 Task: Buy 3 Clutch Cables from Cables section under best seller category for shipping address: Charlotte Hill, 3637 Walton Street, Salt Lake City, Utah 84104, Cell Number 8014200980. Pay from credit card ending with 6010, CVV 682
Action: Mouse moved to (28, 82)
Screenshot: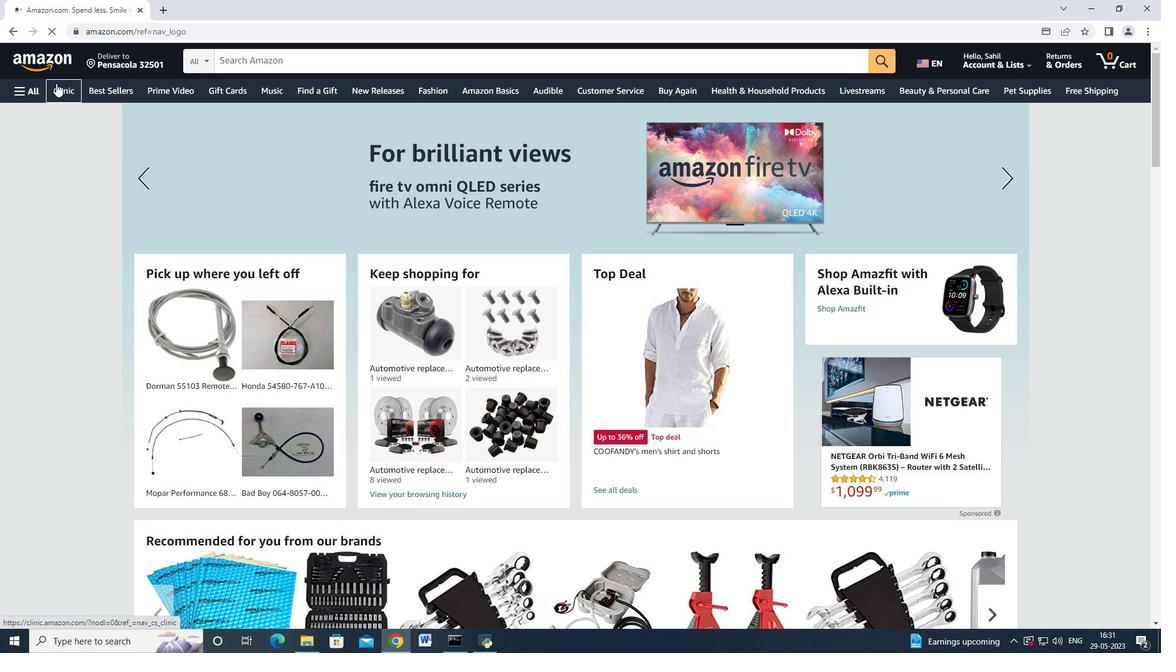 
Action: Mouse pressed left at (28, 82)
Screenshot: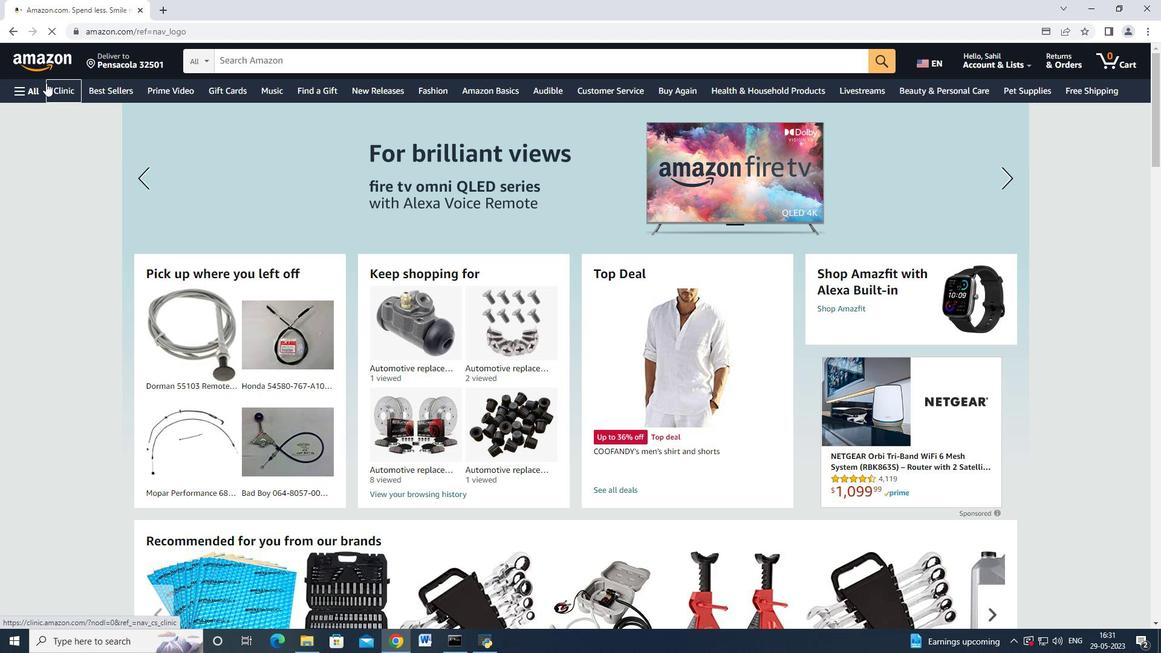 
Action: Mouse moved to (84, 385)
Screenshot: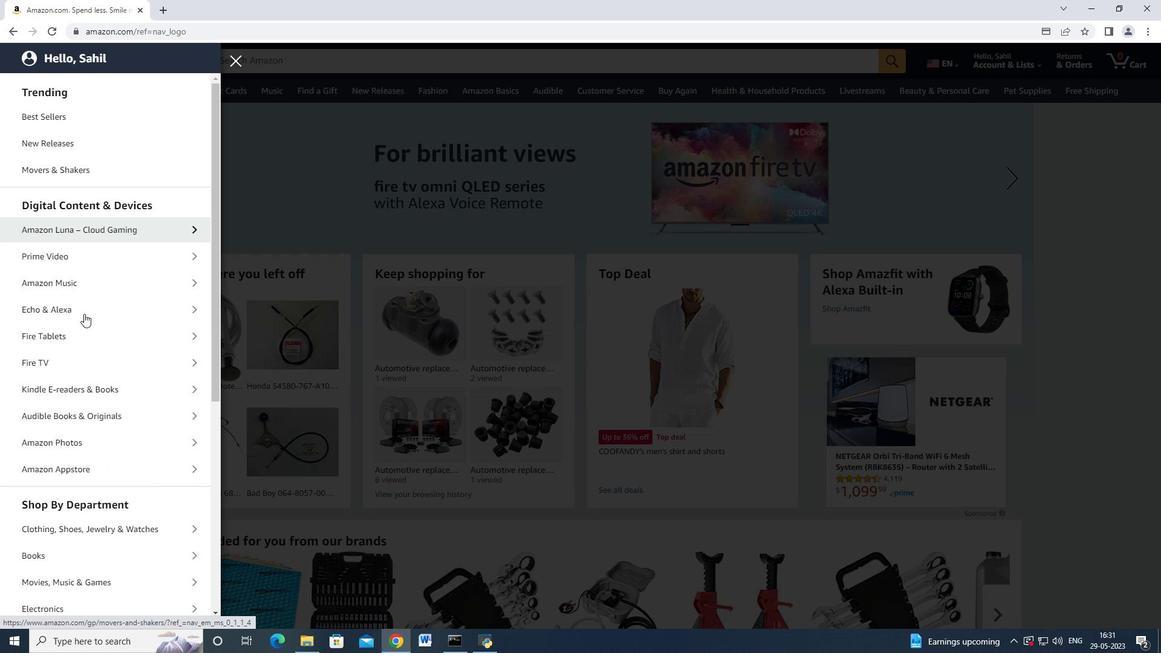 
Action: Mouse scrolled (84, 385) with delta (0, 0)
Screenshot: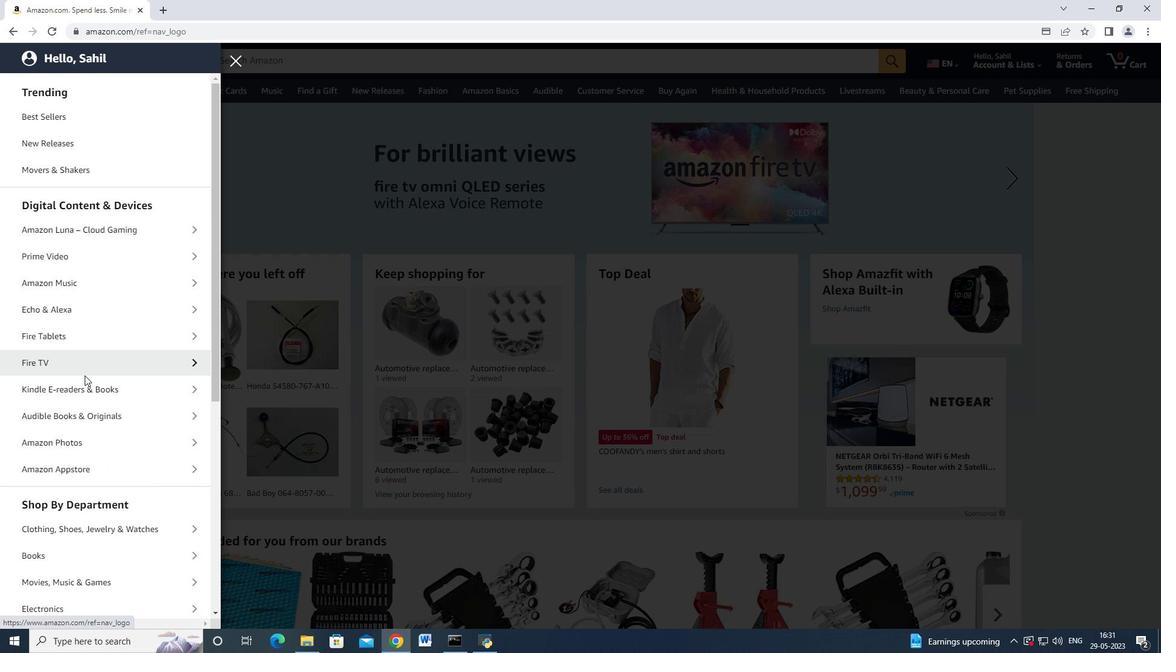 
Action: Mouse scrolled (84, 385) with delta (0, 0)
Screenshot: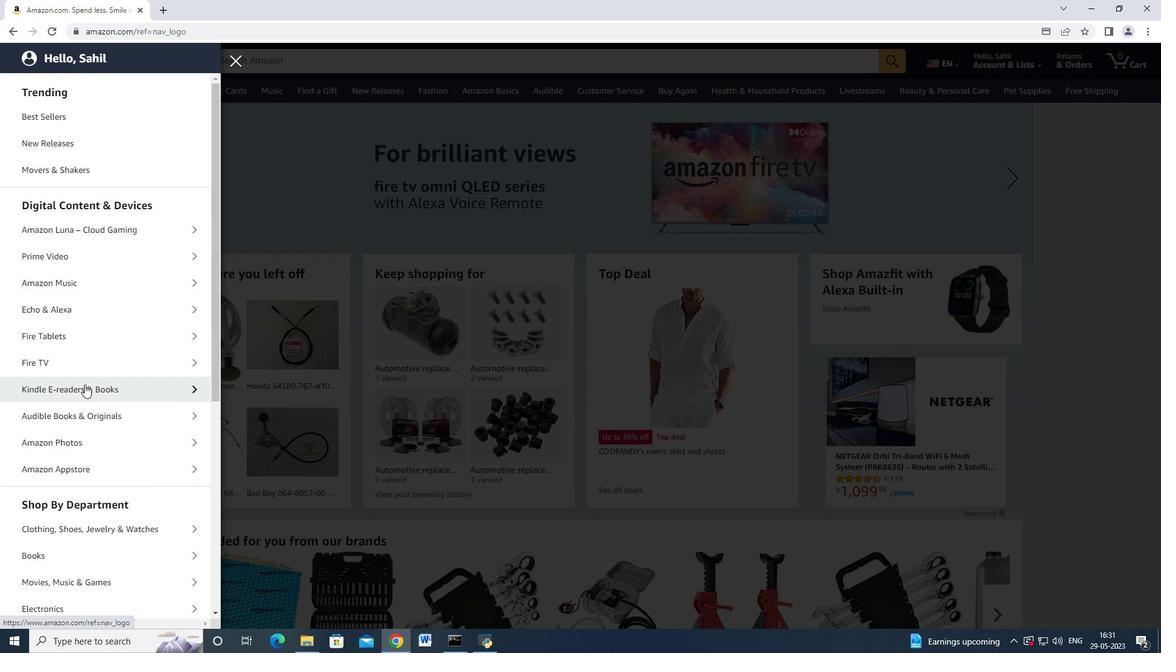 
Action: Mouse scrolled (84, 385) with delta (0, 0)
Screenshot: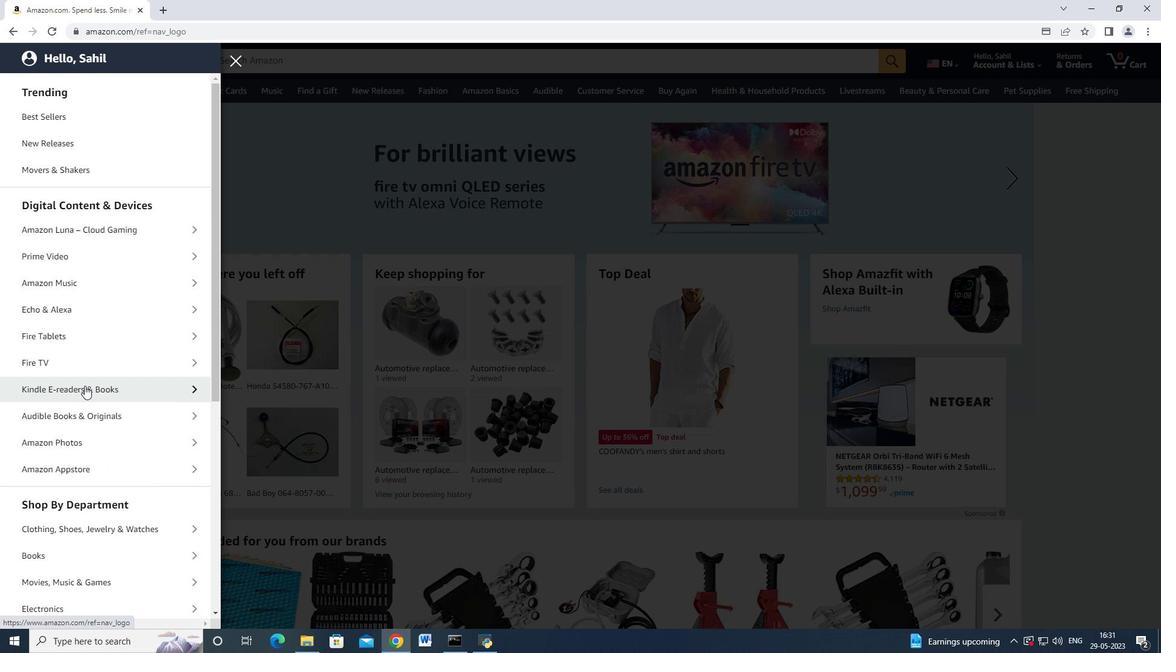 
Action: Mouse moved to (116, 303)
Screenshot: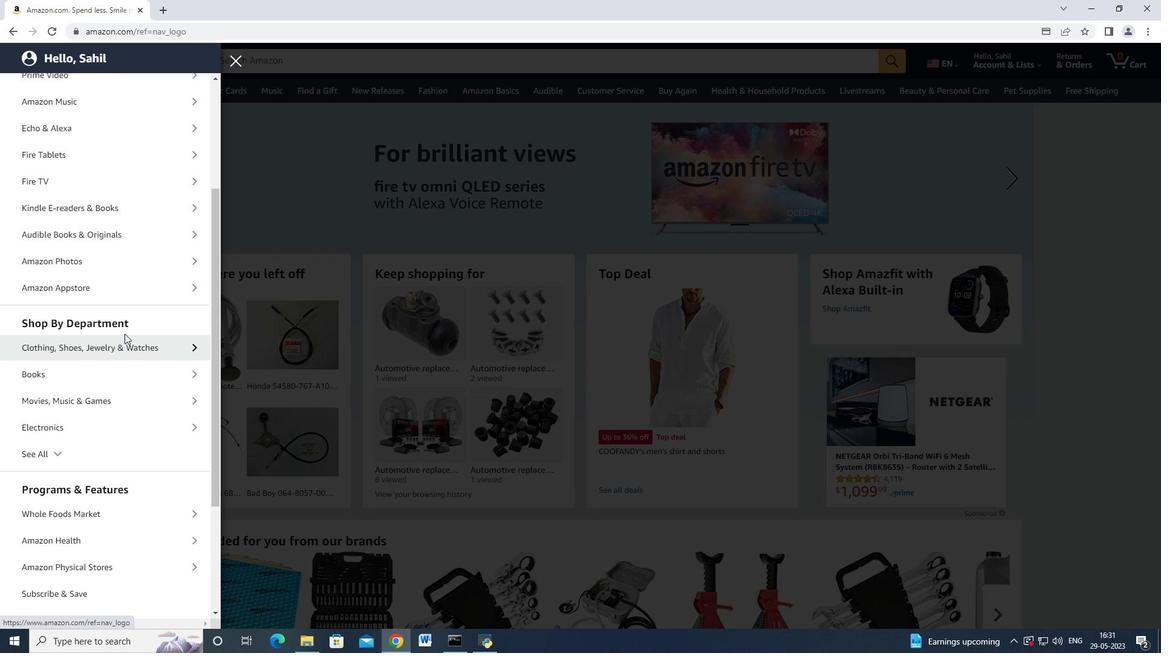 
Action: Mouse scrolled (116, 303) with delta (0, 0)
Screenshot: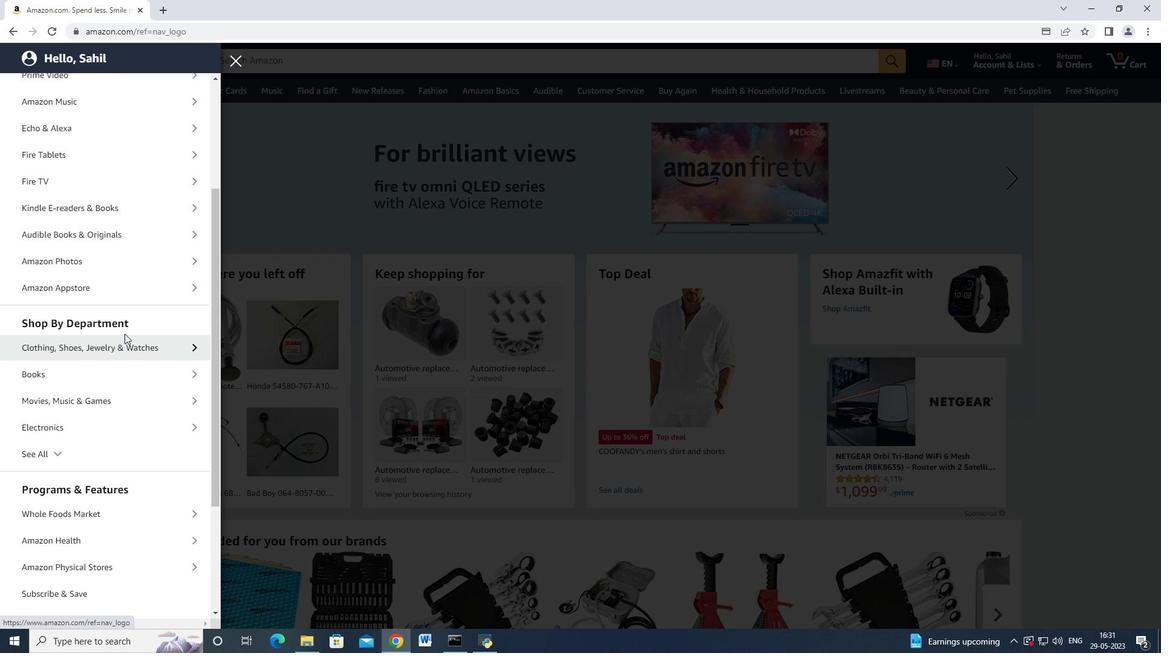 
Action: Mouse scrolled (116, 303) with delta (0, 0)
Screenshot: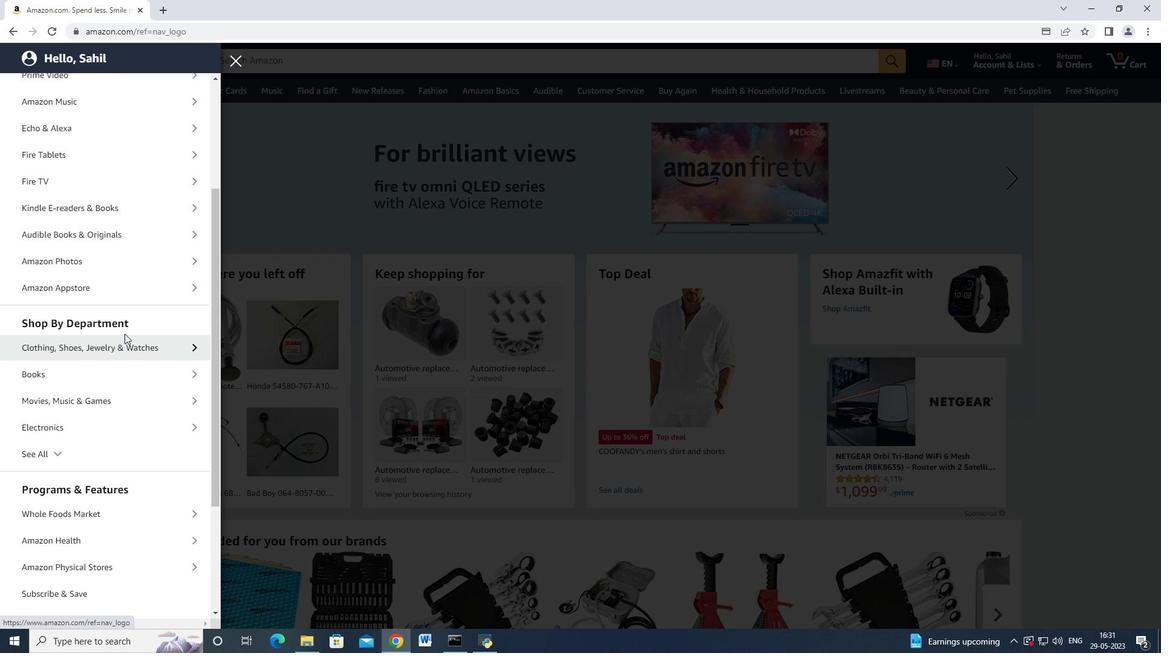 
Action: Mouse moved to (116, 293)
Screenshot: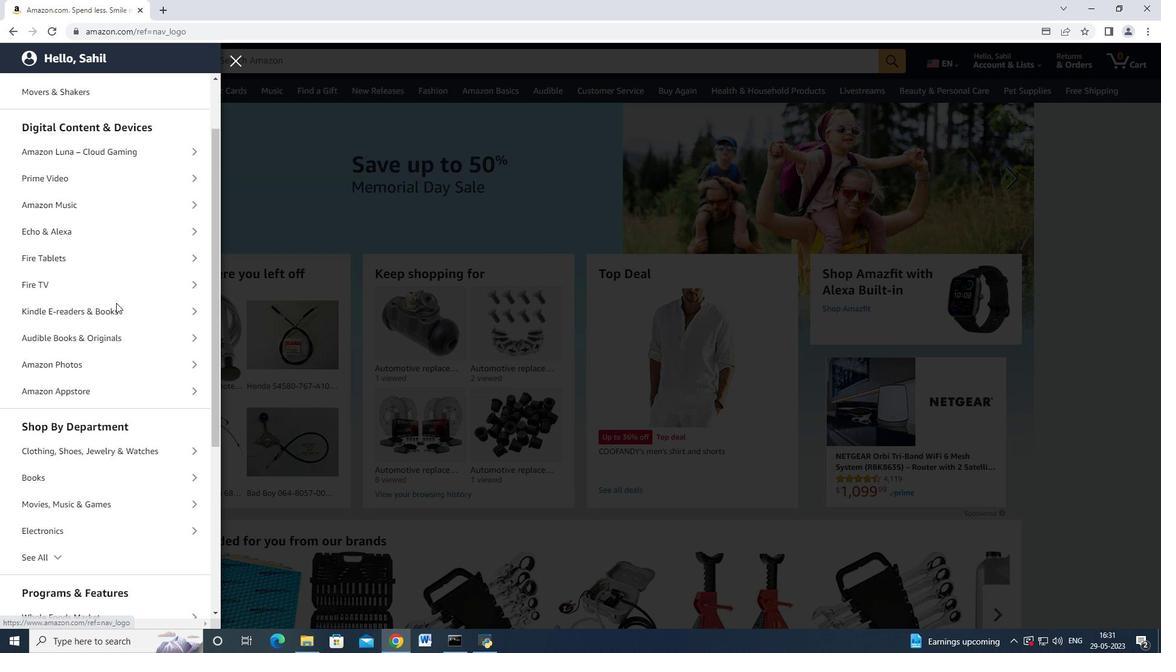 
Action: Mouse scrolled (116, 293) with delta (0, 0)
Screenshot: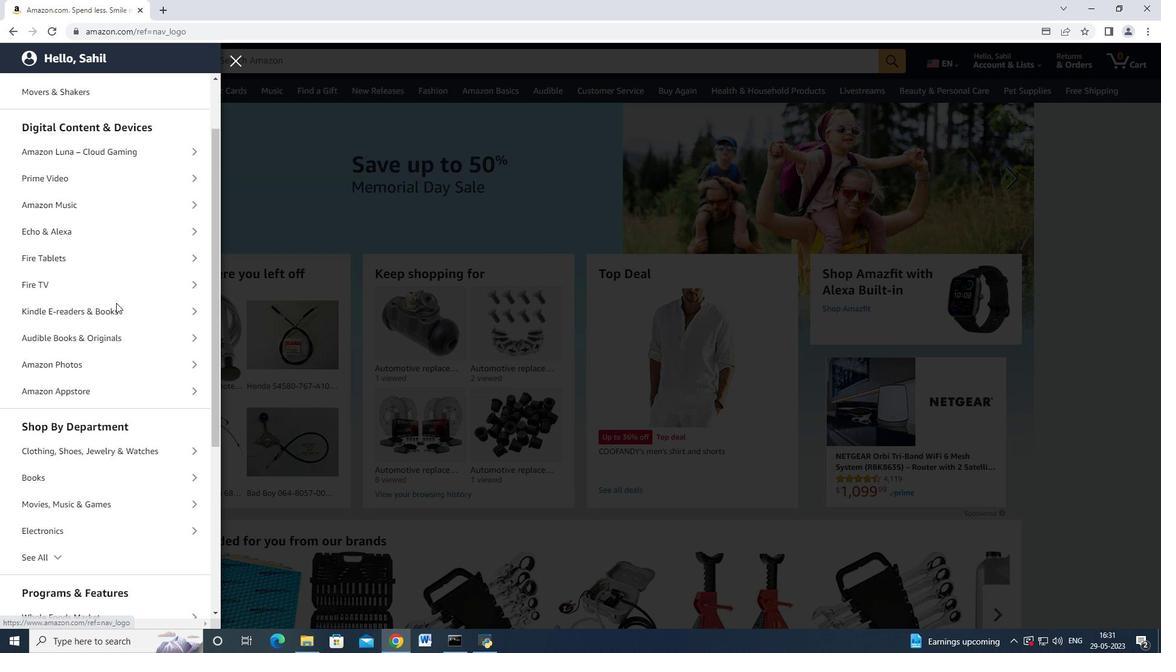 
Action: Mouse moved to (116, 290)
Screenshot: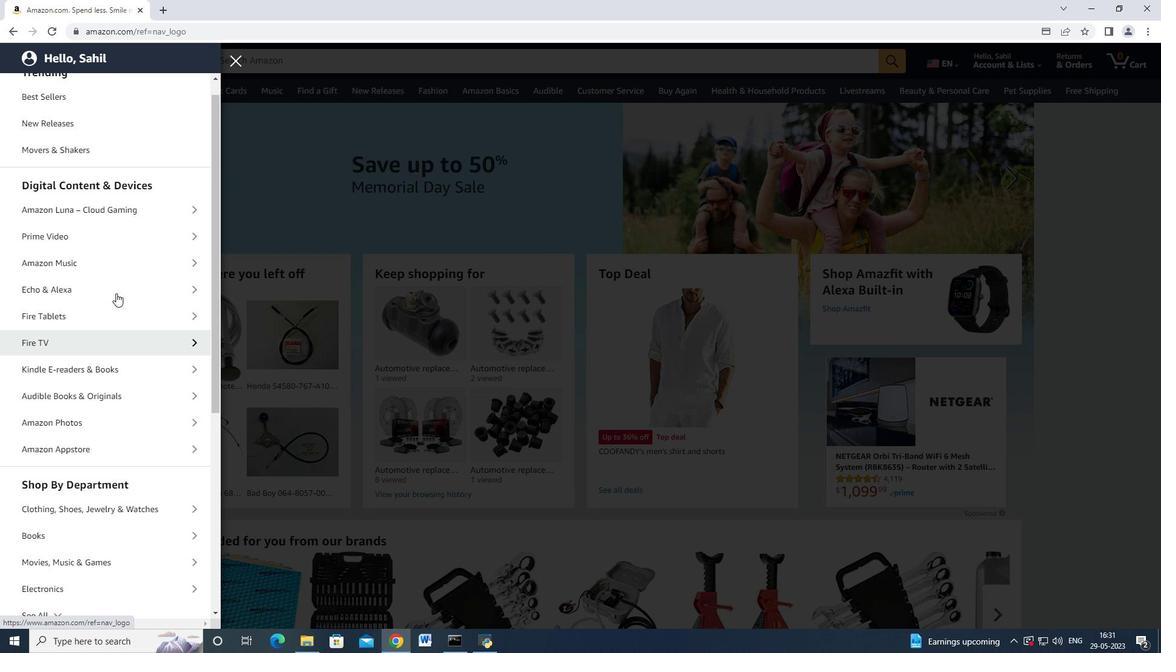 
Action: Mouse scrolled (116, 290) with delta (0, 0)
Screenshot: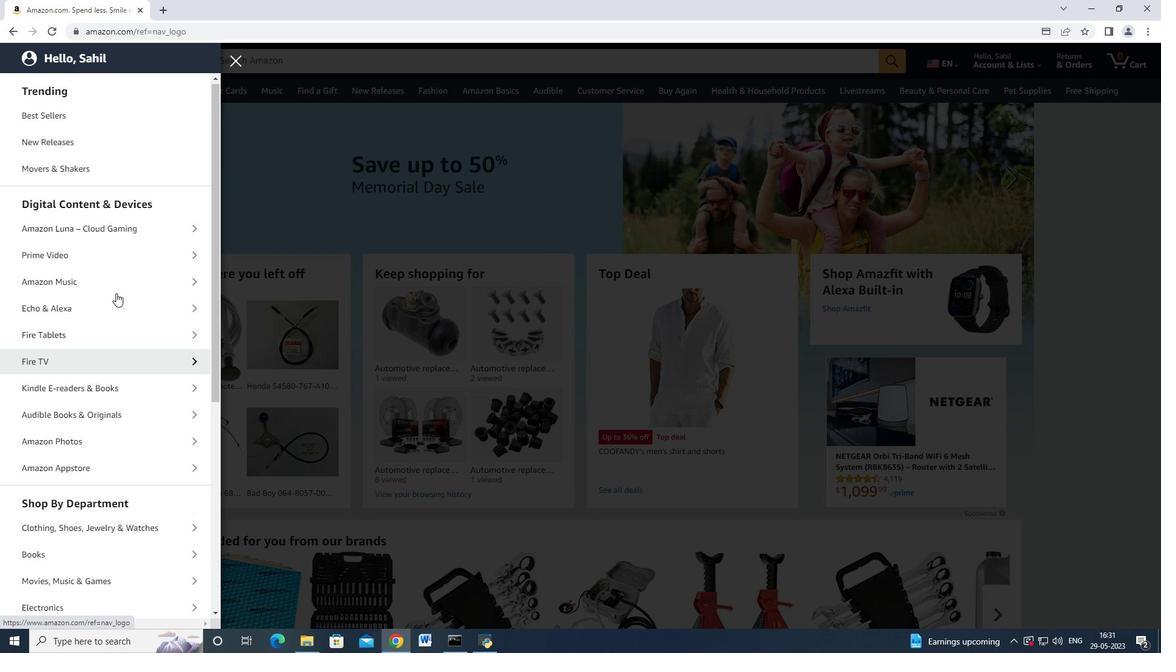 
Action: Mouse scrolled (116, 290) with delta (0, 0)
Screenshot: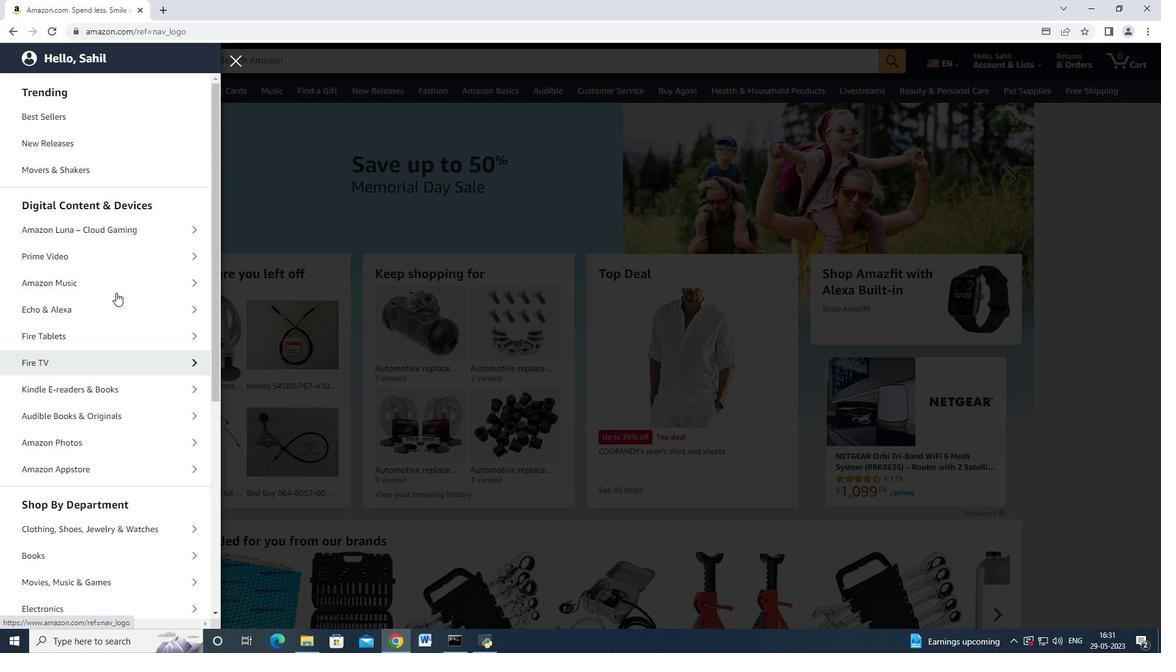 
Action: Mouse scrolled (116, 290) with delta (0, 0)
Screenshot: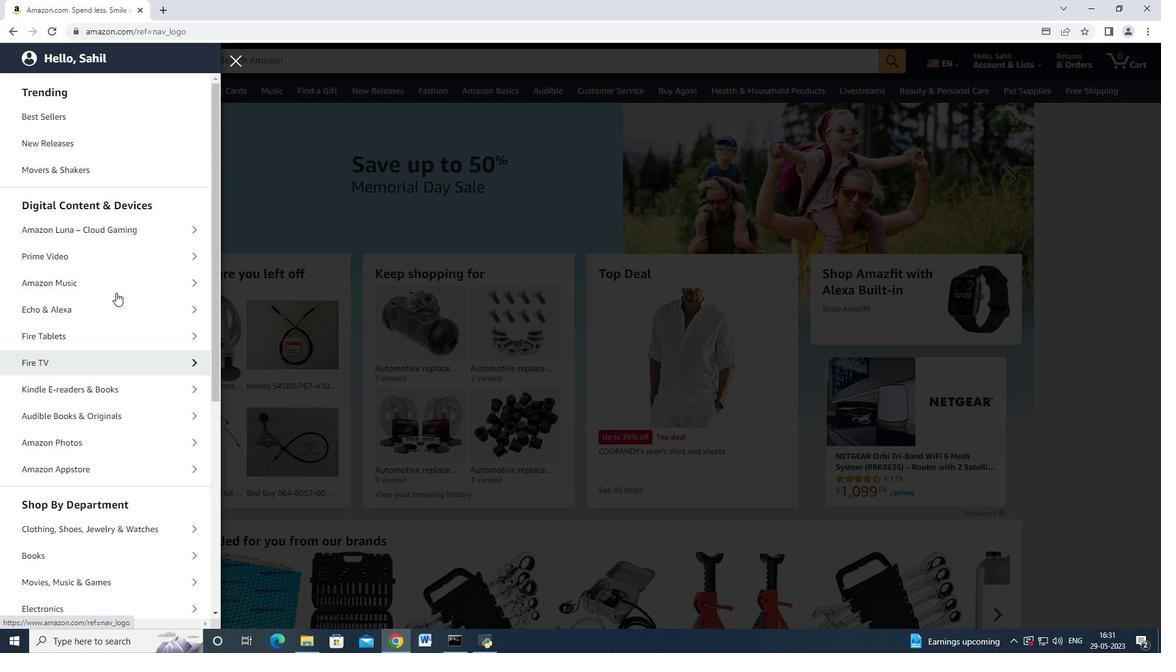 
Action: Mouse scrolled (116, 290) with delta (0, 0)
Screenshot: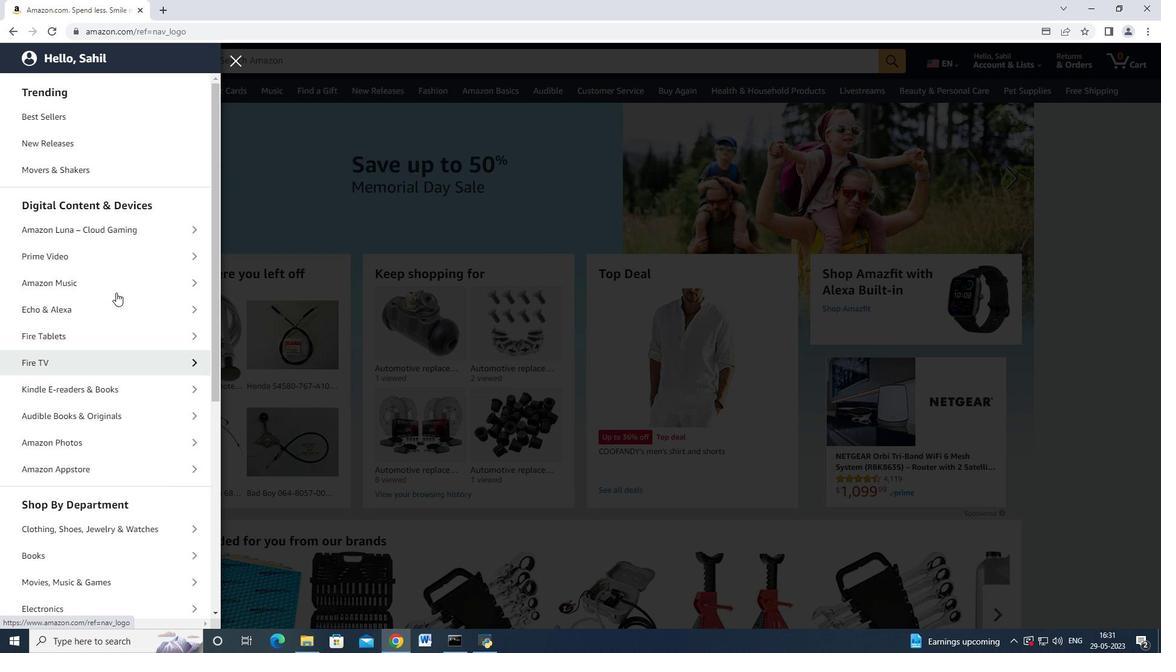 
Action: Mouse scrolled (116, 290) with delta (0, 0)
Screenshot: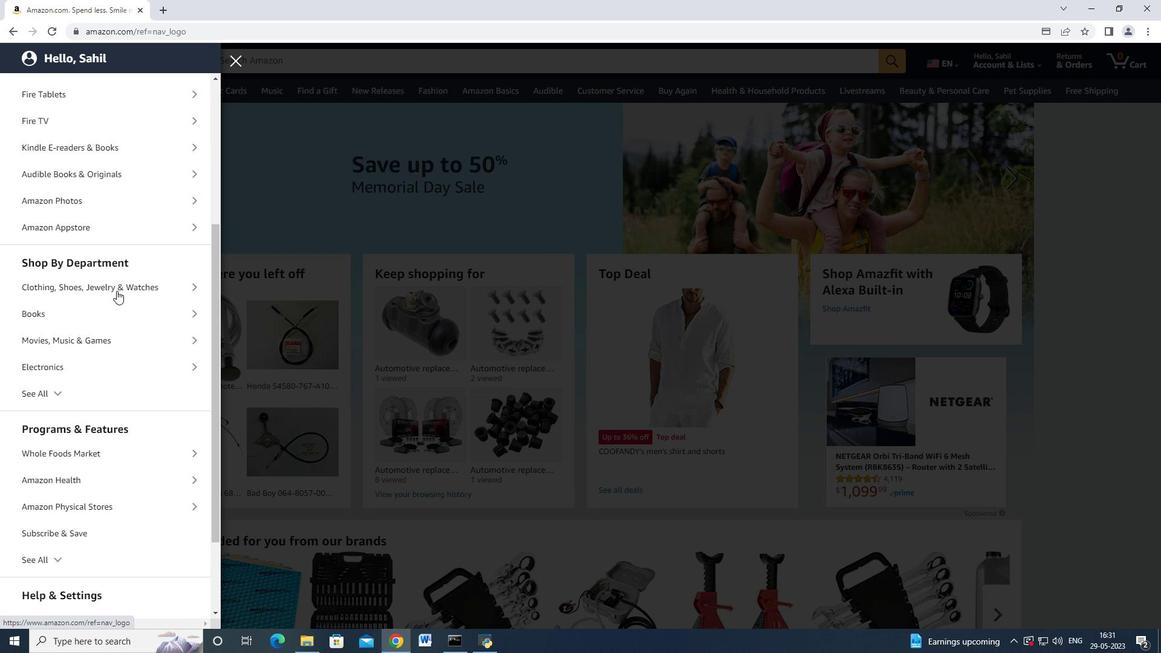 
Action: Mouse moved to (116, 290)
Screenshot: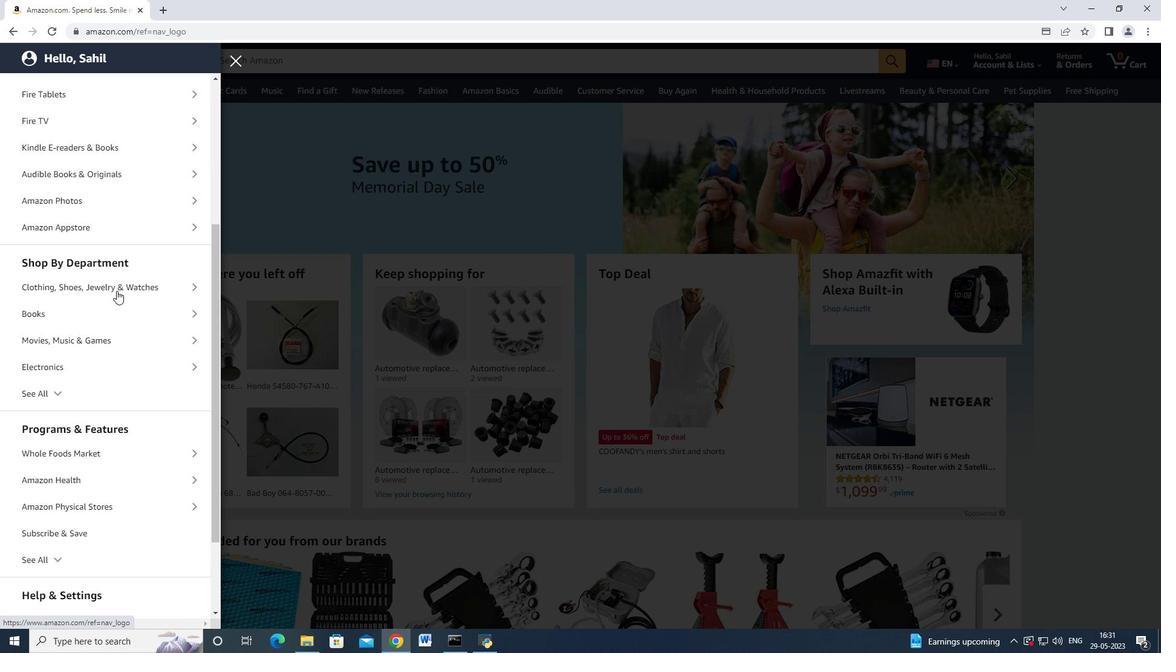 
Action: Mouse scrolled (116, 290) with delta (0, 0)
Screenshot: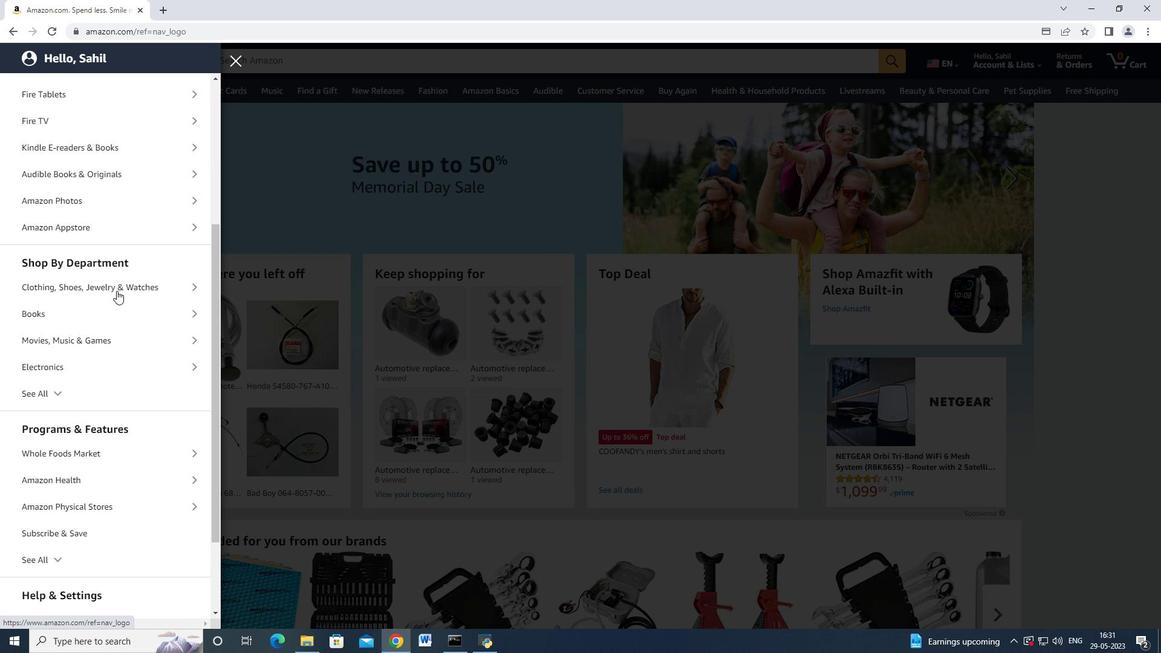 
Action: Mouse moved to (105, 235)
Screenshot: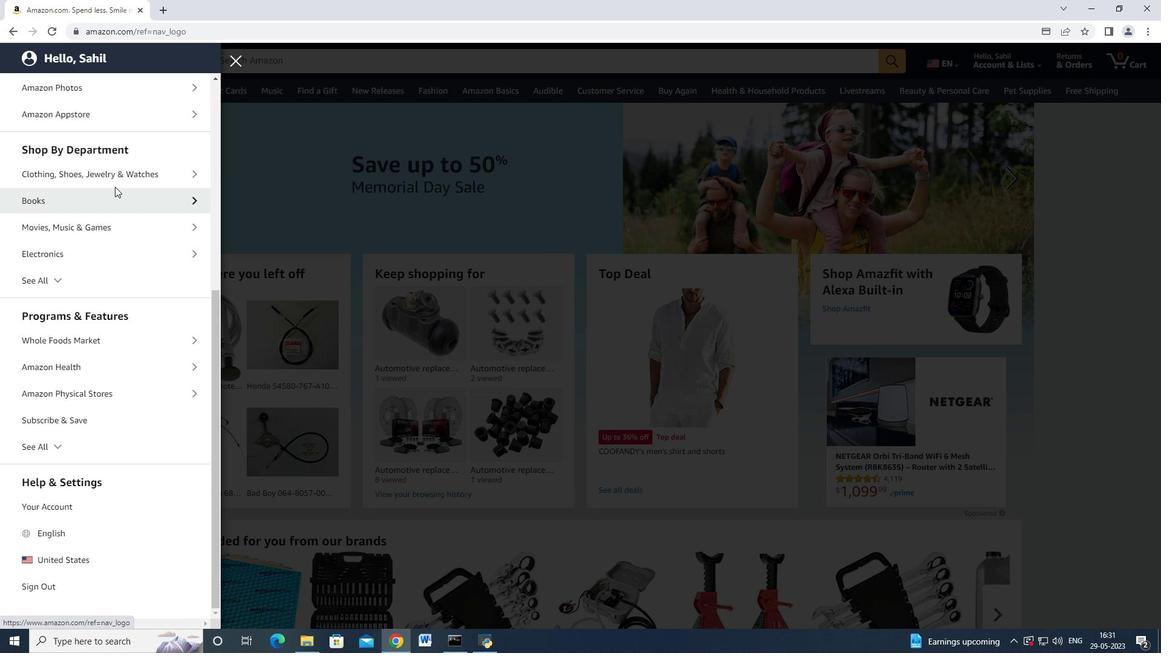 
Action: Mouse scrolled (105, 234) with delta (0, 0)
Screenshot: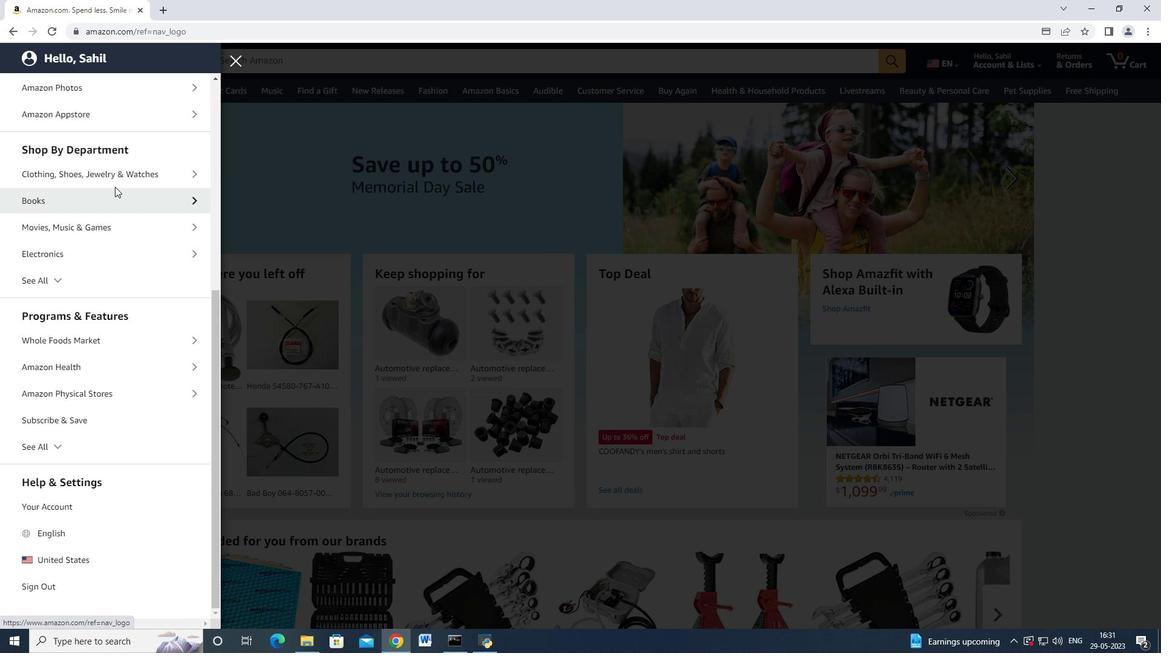 
Action: Mouse scrolled (105, 234) with delta (0, 0)
Screenshot: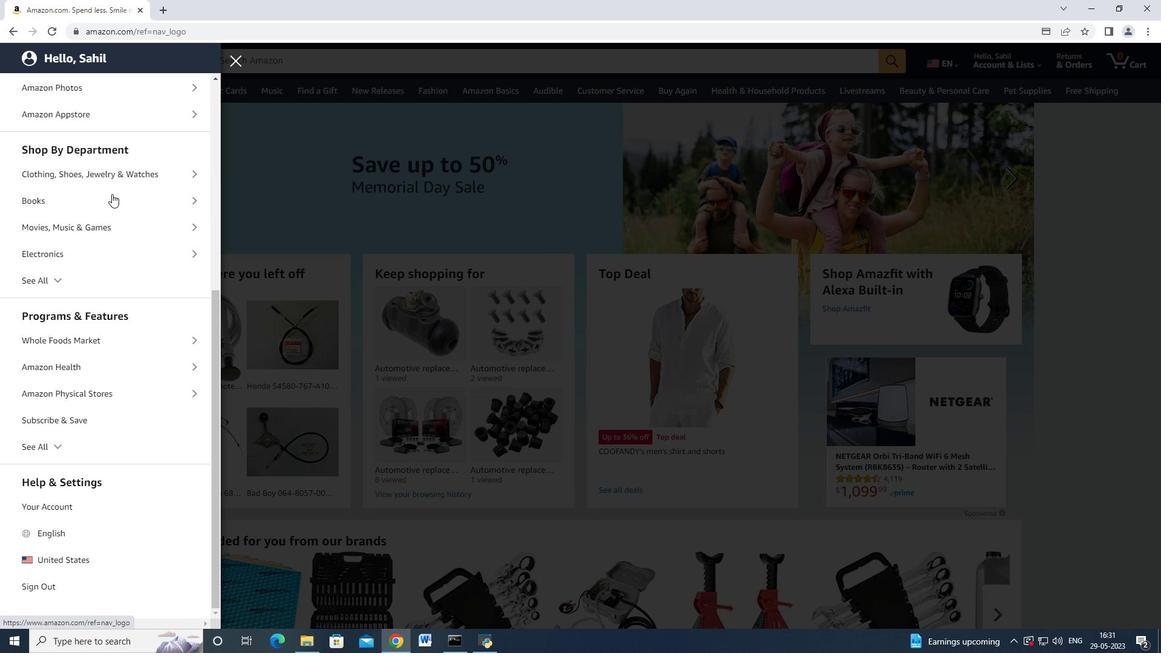 
Action: Mouse scrolled (105, 234) with delta (0, 0)
Screenshot: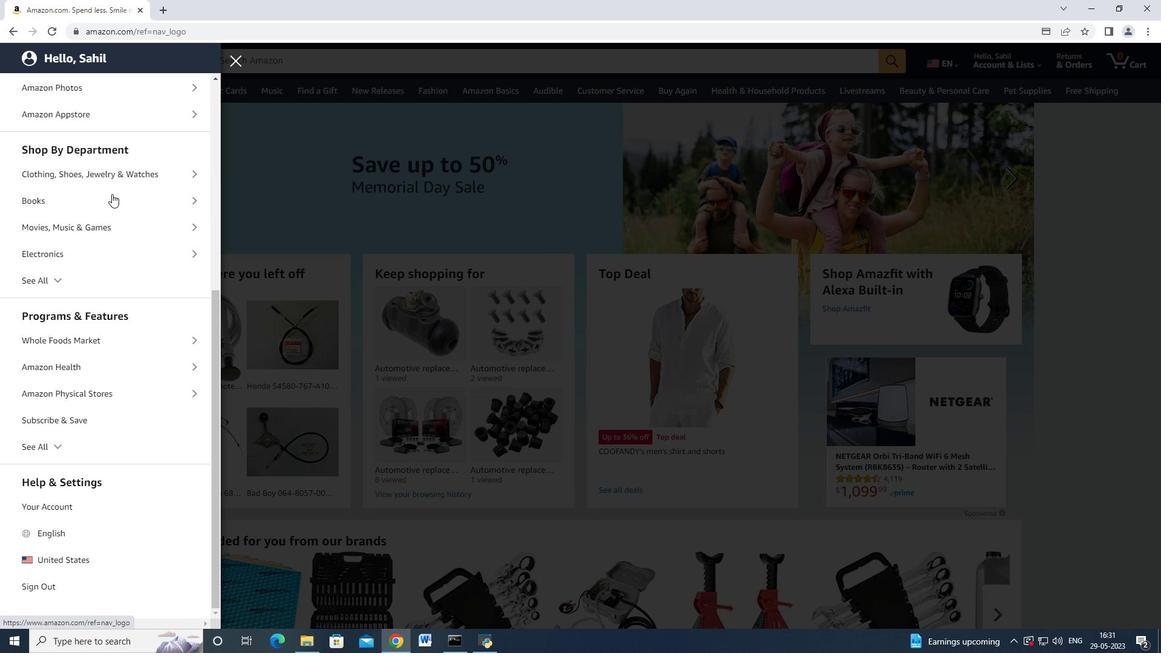 
Action: Mouse scrolled (105, 234) with delta (0, 0)
Screenshot: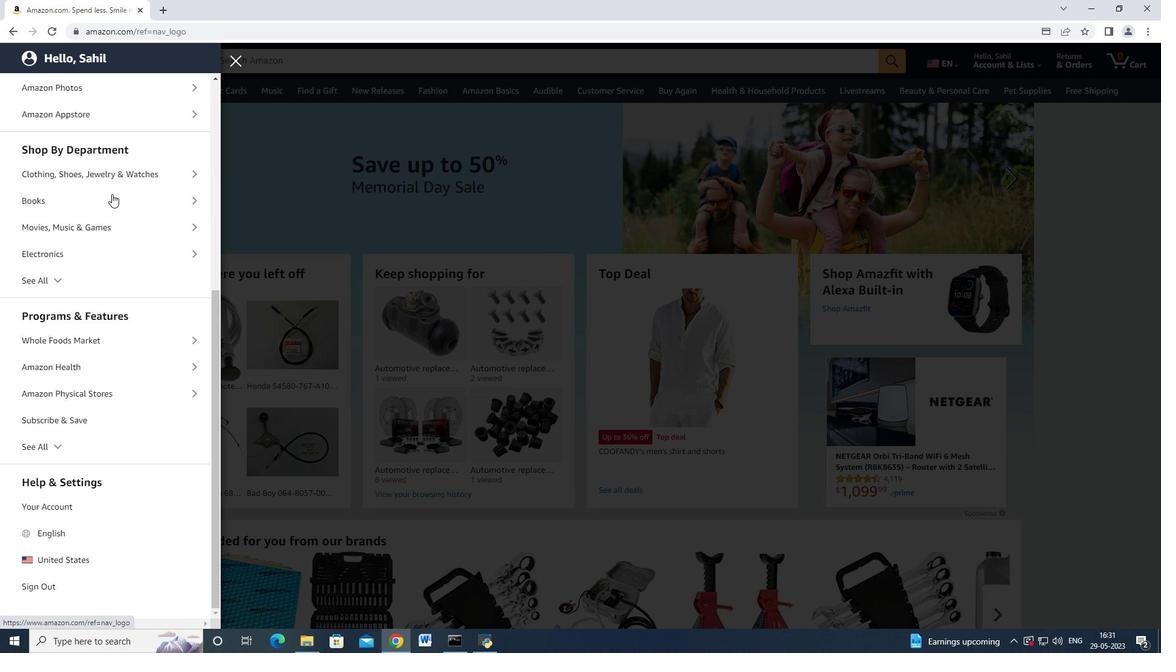 
Action: Mouse scrolled (105, 234) with delta (0, 0)
Screenshot: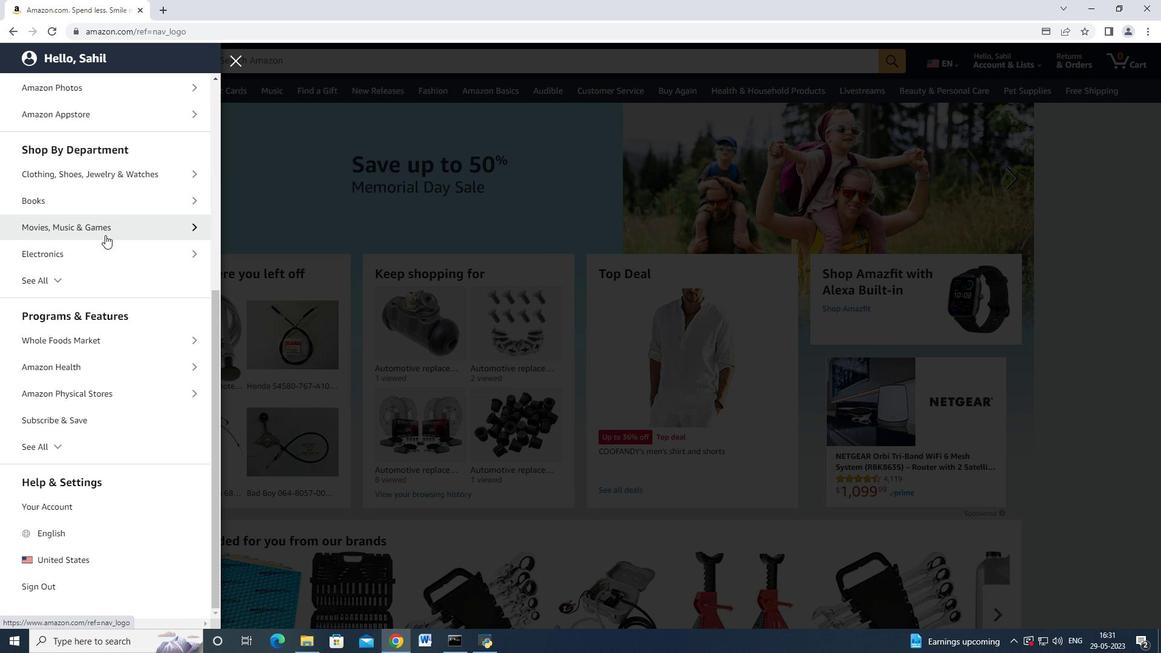 
Action: Mouse moved to (109, 309)
Screenshot: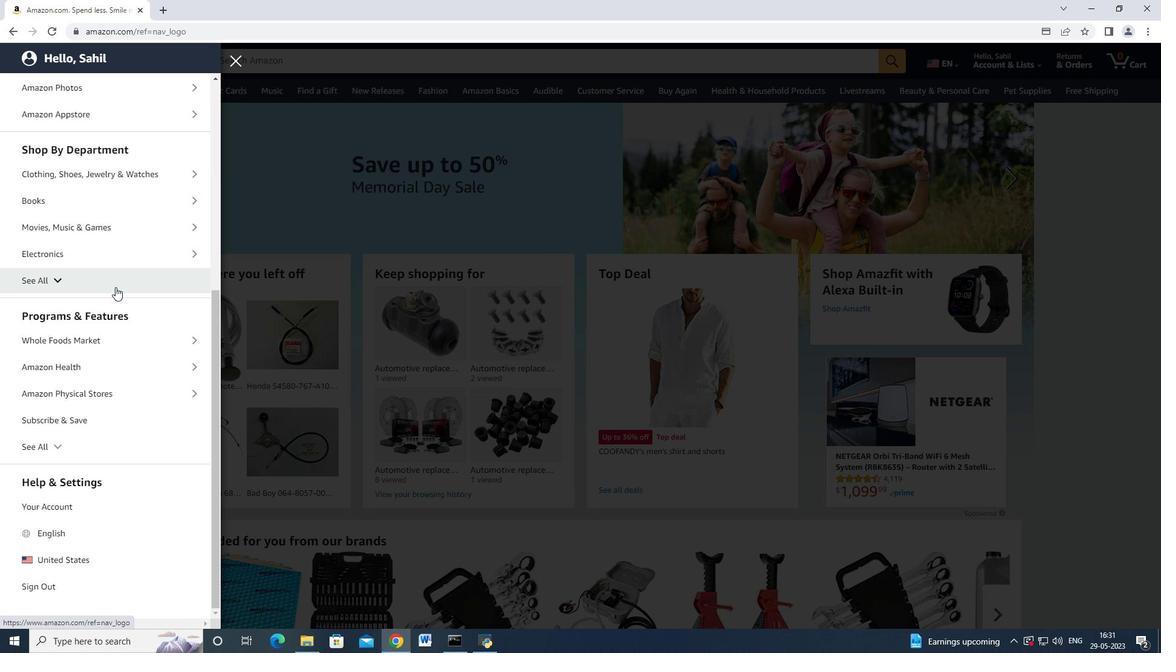 
Action: Mouse scrolled (109, 309) with delta (0, 0)
Screenshot: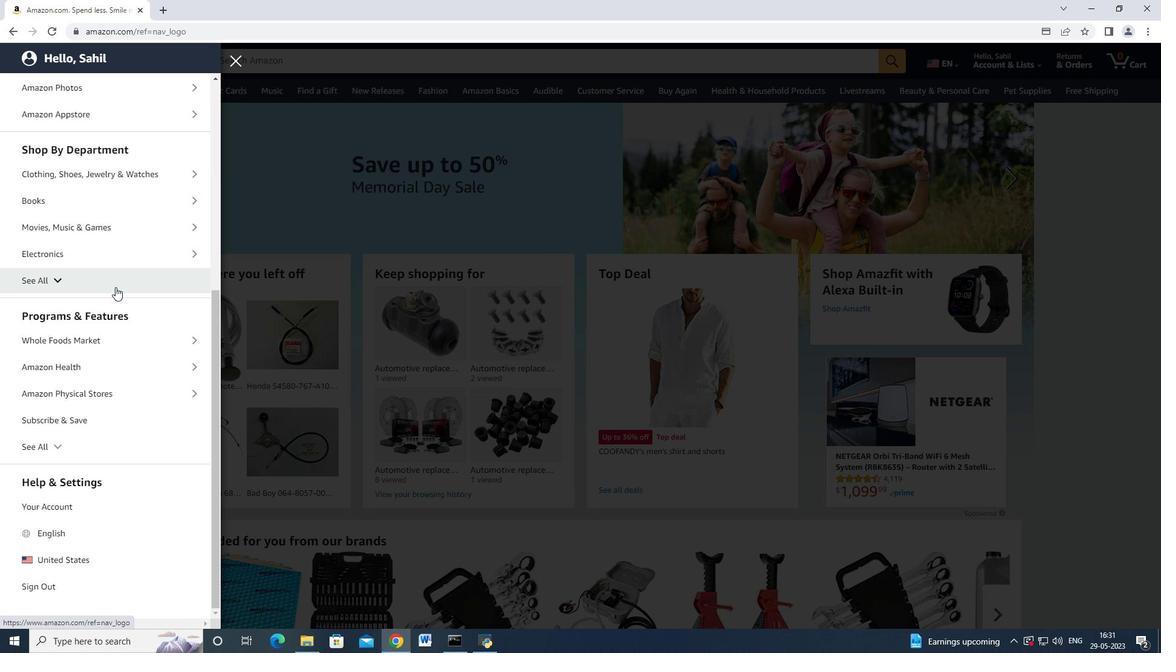 
Action: Mouse scrolled (109, 309) with delta (0, 0)
Screenshot: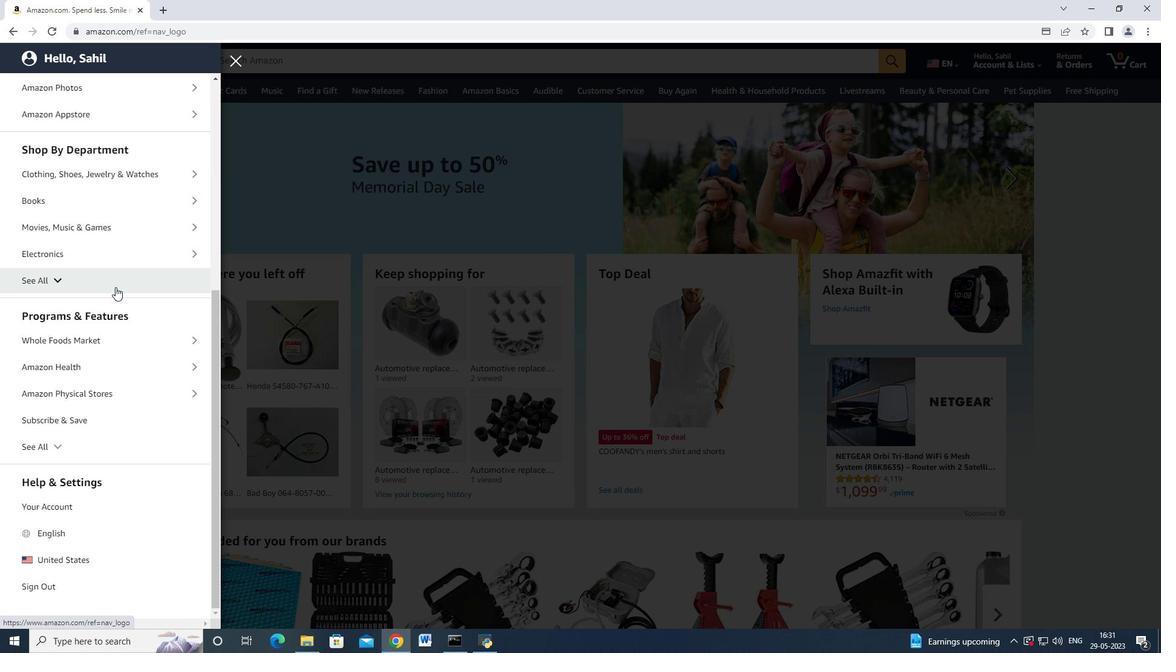 
Action: Mouse scrolled (109, 309) with delta (0, 0)
Screenshot: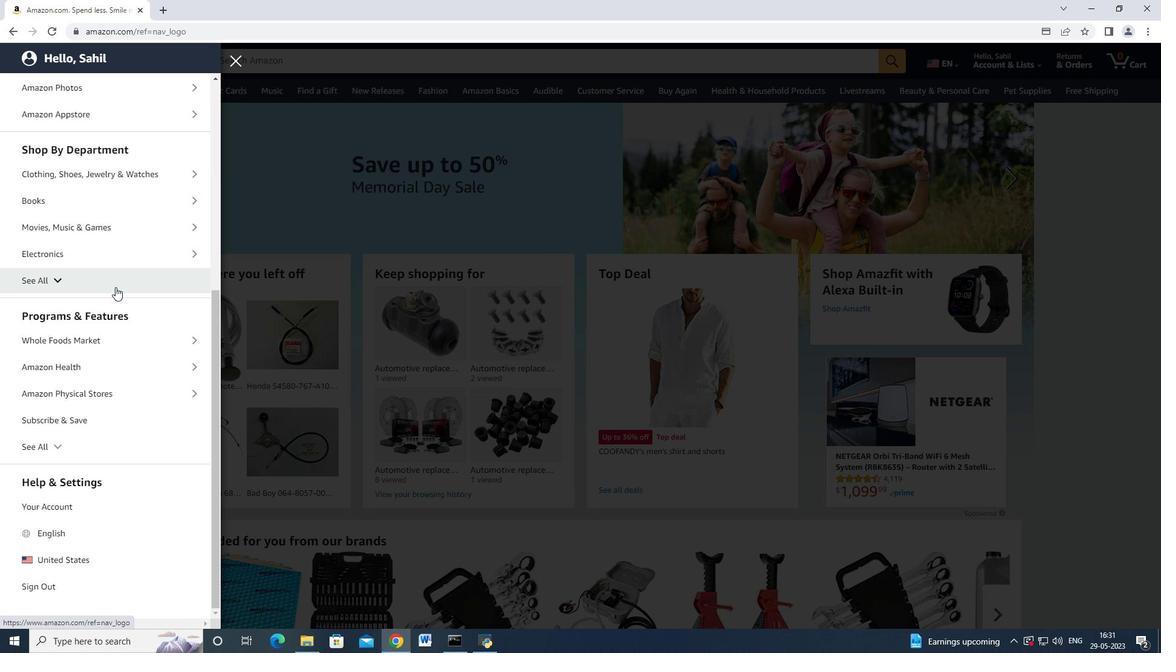 
Action: Mouse scrolled (109, 309) with delta (0, 0)
Screenshot: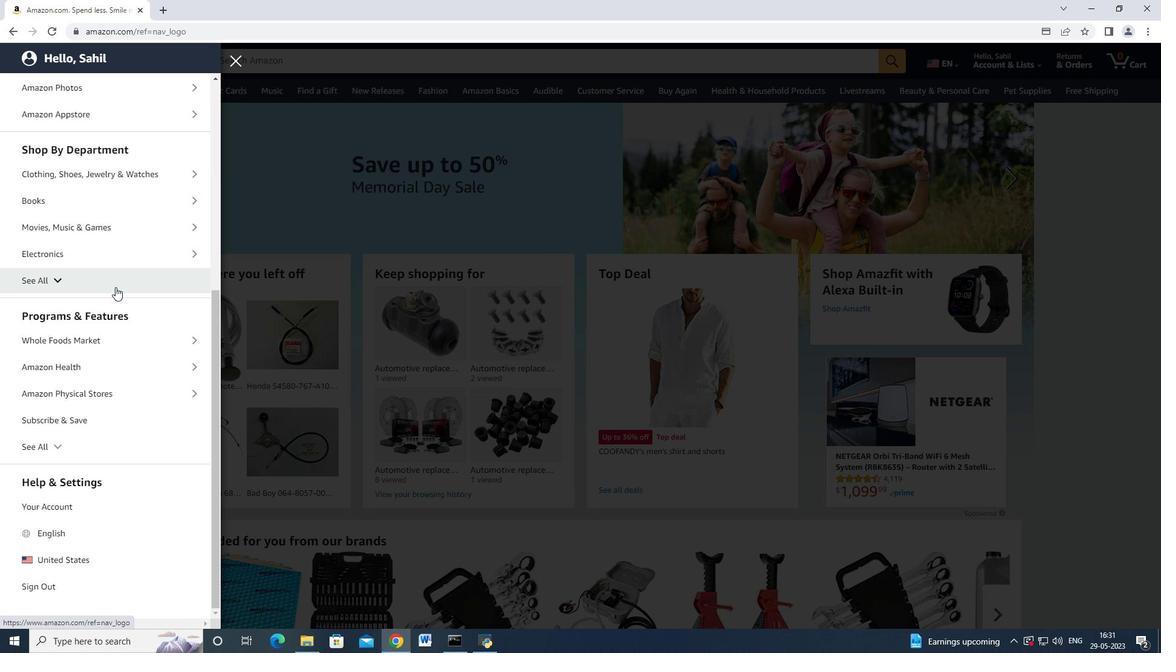 
Action: Mouse scrolled (109, 309) with delta (0, 0)
Screenshot: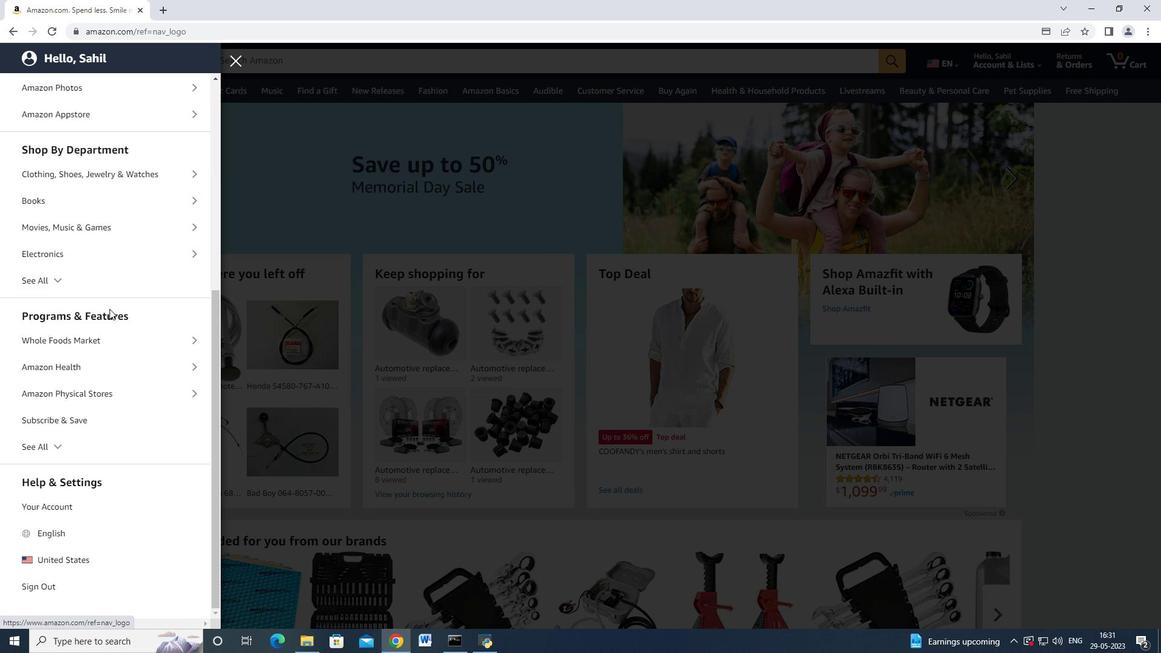 
Action: Mouse moved to (73, 389)
Screenshot: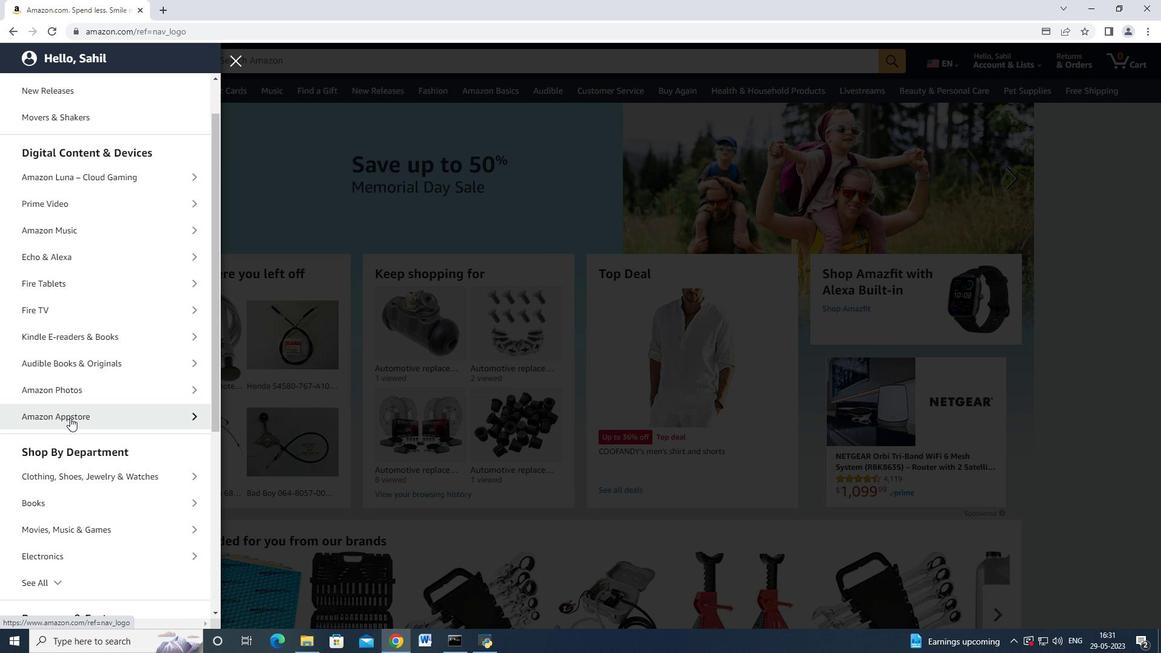 
Action: Mouse scrolled (73, 390) with delta (0, 0)
Screenshot: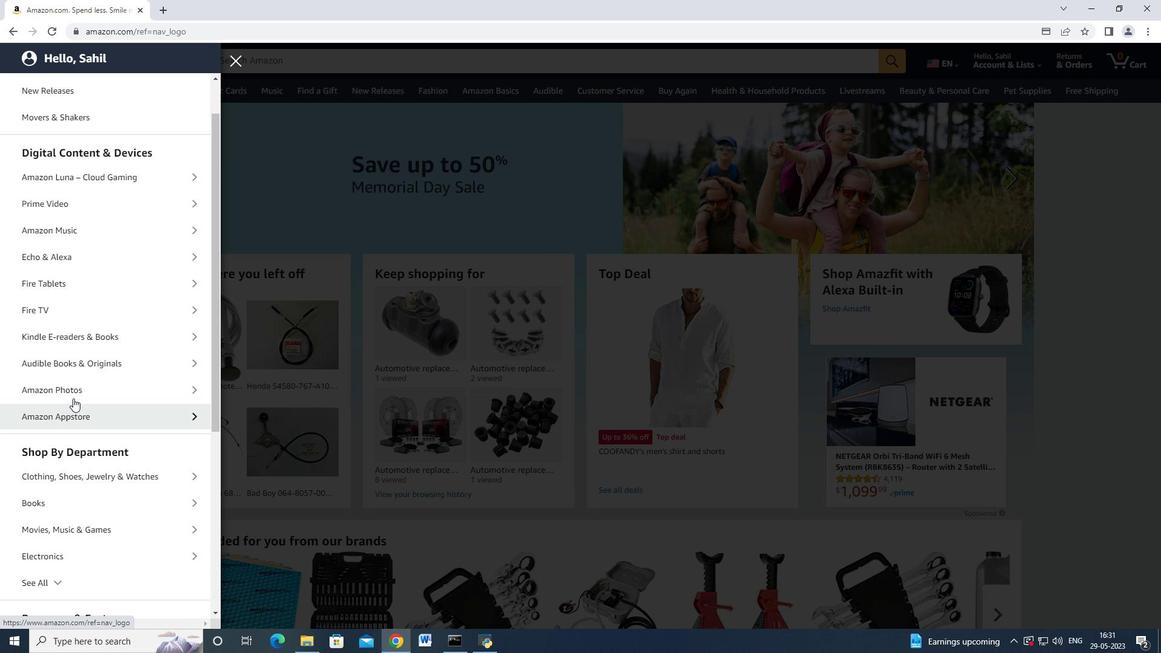 
Action: Mouse moved to (73, 389)
Screenshot: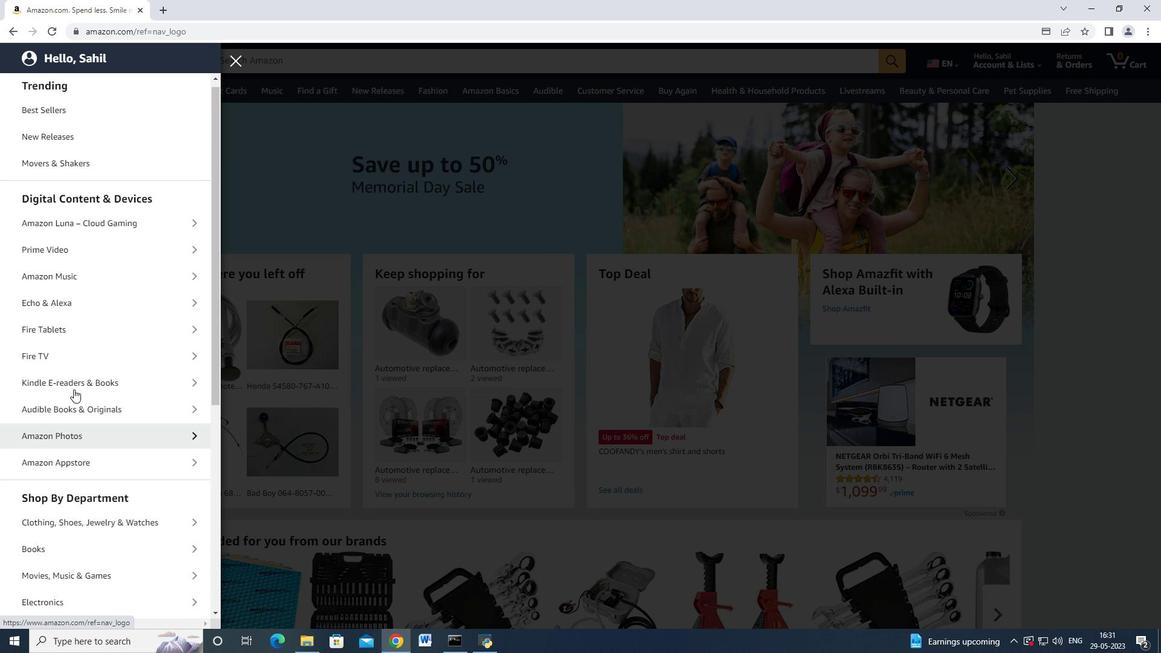 
Action: Mouse scrolled (73, 388) with delta (0, 0)
Screenshot: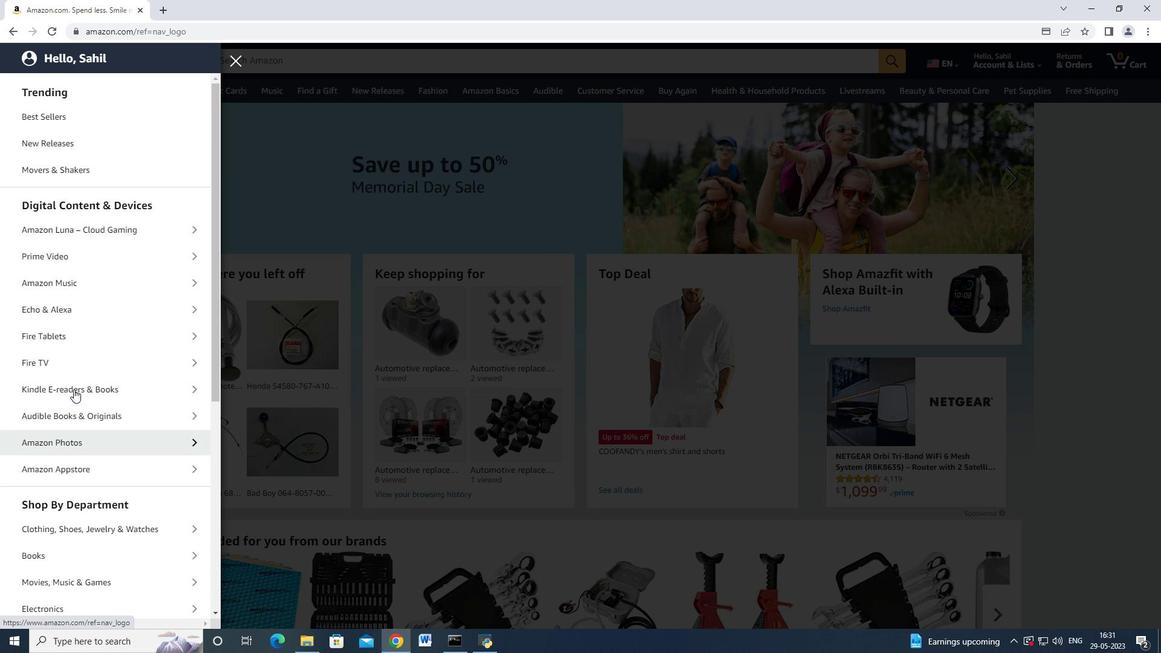 
Action: Mouse moved to (73, 389)
Screenshot: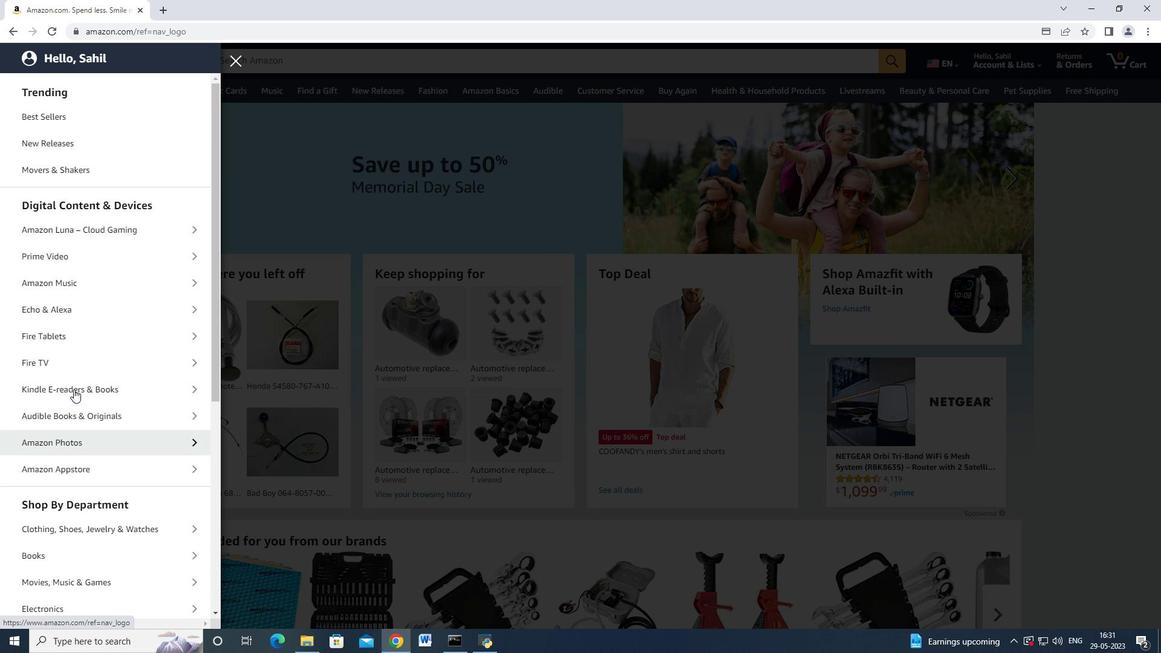 
Action: Mouse scrolled (73, 388) with delta (0, 0)
Screenshot: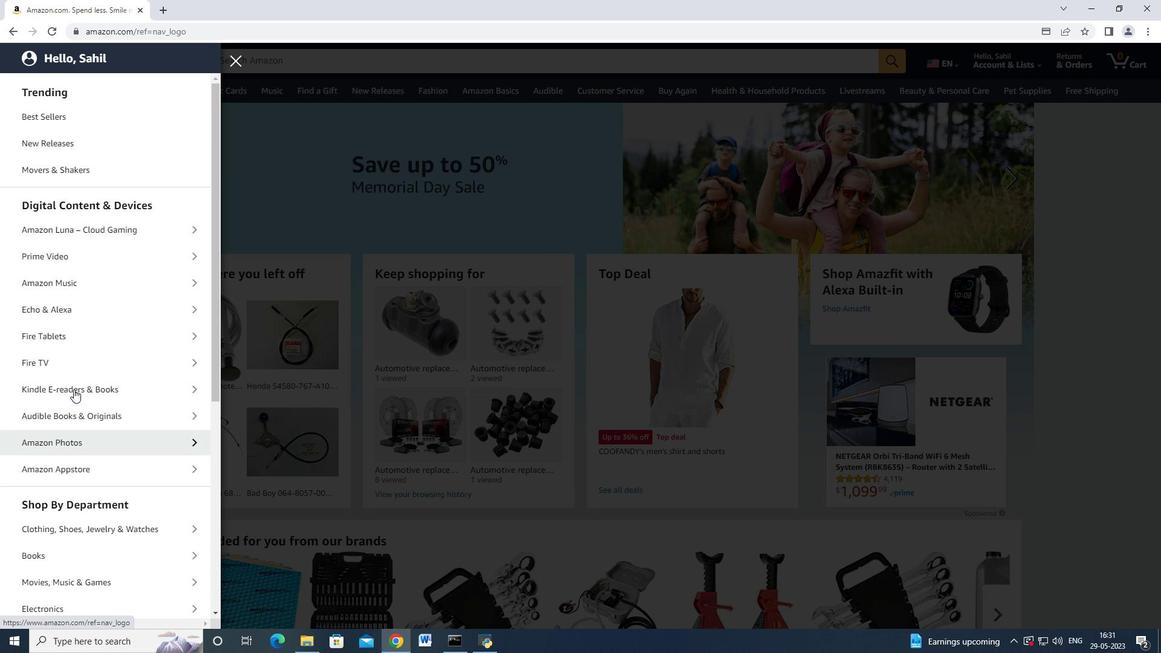 
Action: Mouse moved to (71, 408)
Screenshot: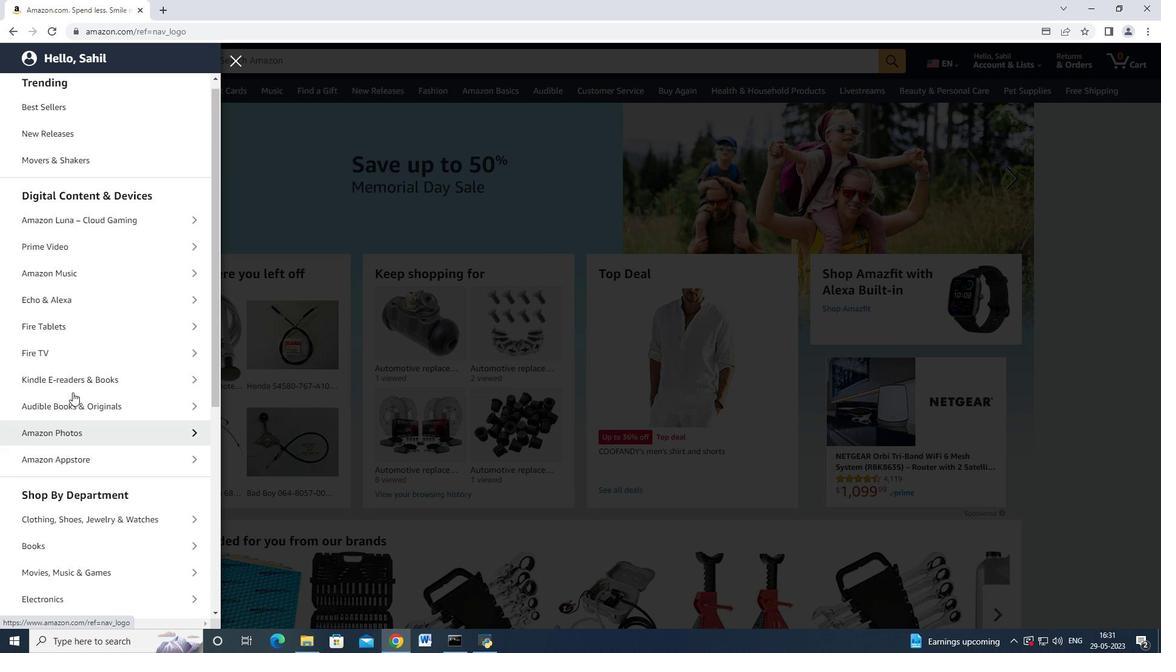 
Action: Mouse scrolled (71, 407) with delta (0, 0)
Screenshot: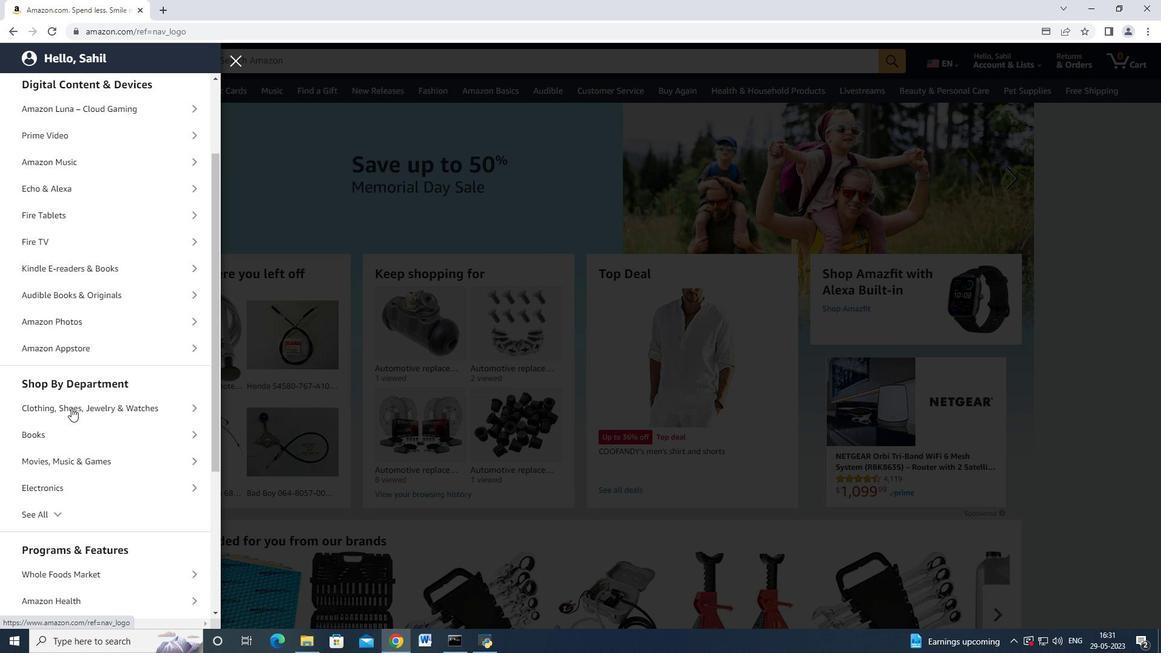 
Action: Mouse moved to (67, 445)
Screenshot: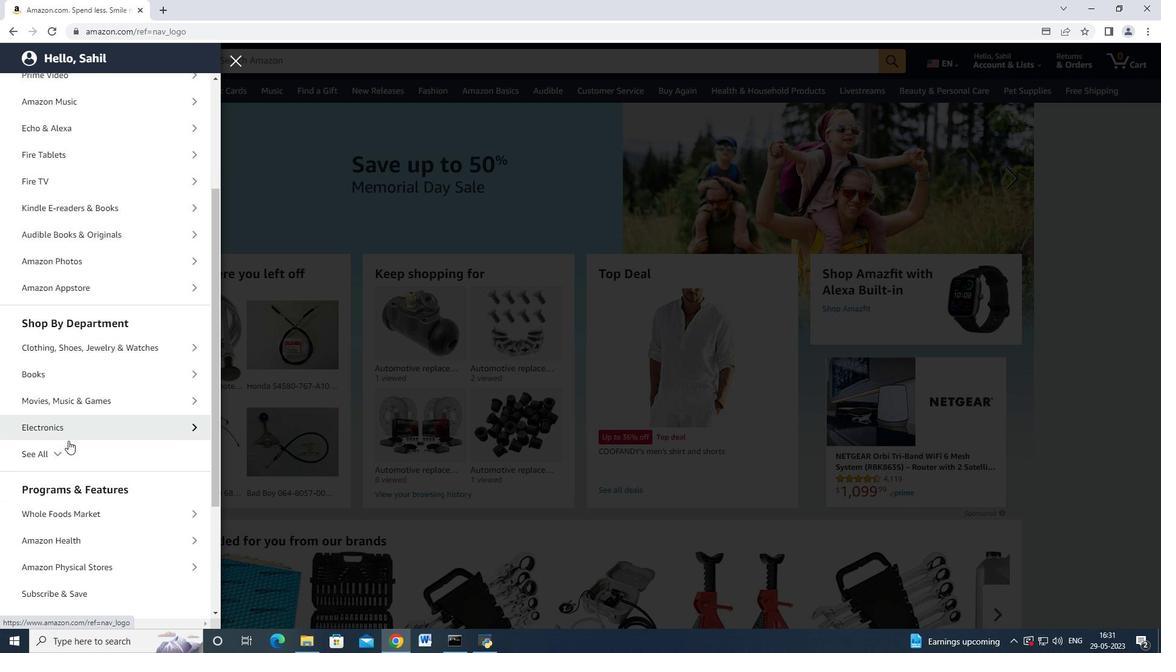
Action: Mouse pressed left at (67, 445)
Screenshot: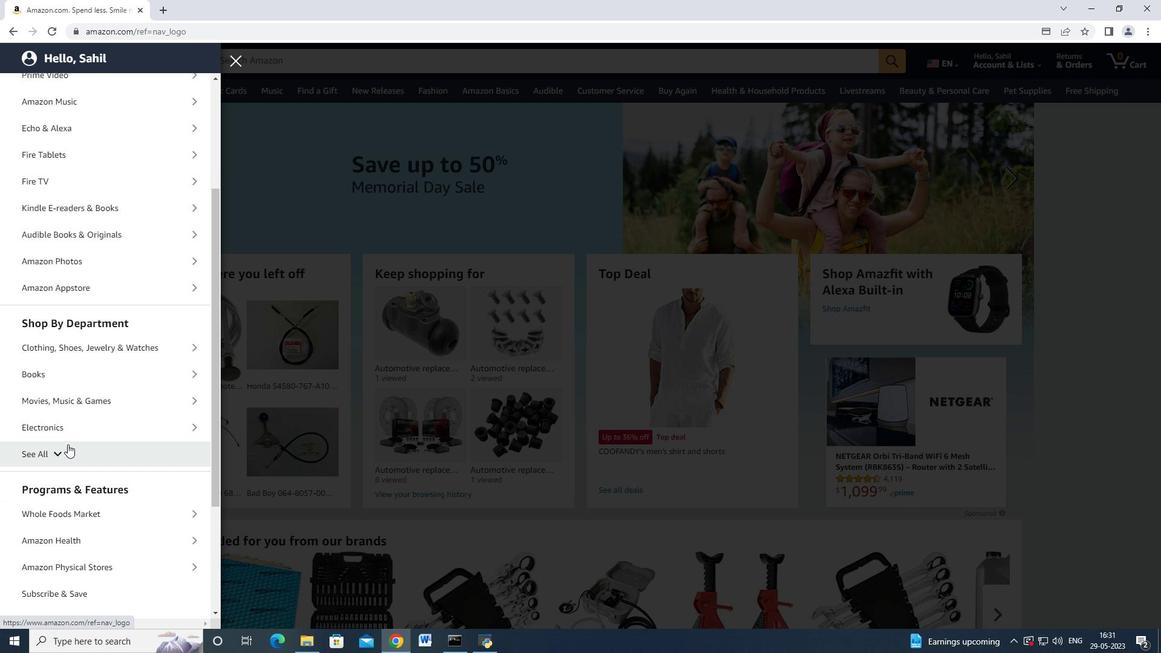 
Action: Mouse moved to (86, 385)
Screenshot: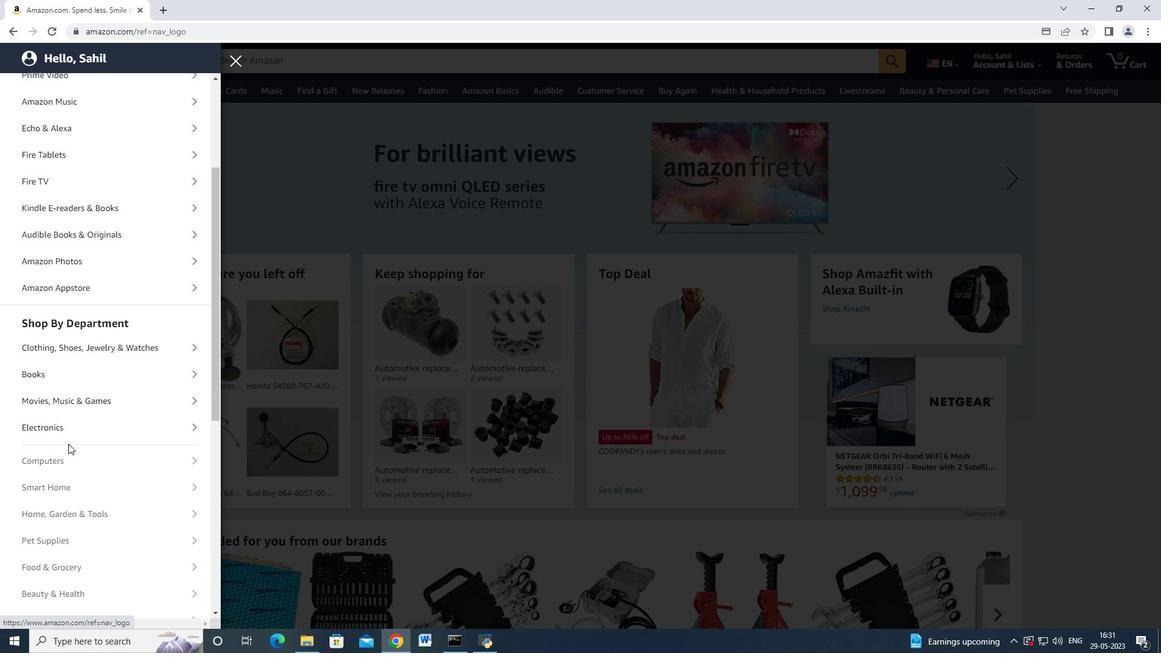 
Action: Mouse scrolled (86, 384) with delta (0, 0)
Screenshot: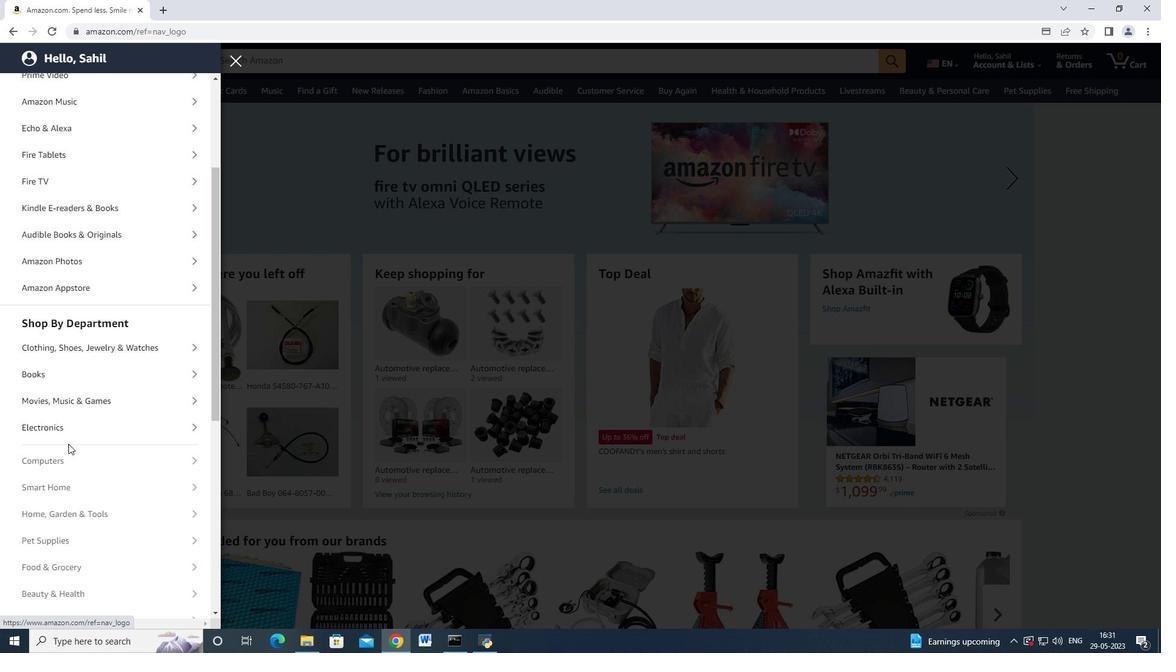 
Action: Mouse scrolled (86, 384) with delta (0, 0)
Screenshot: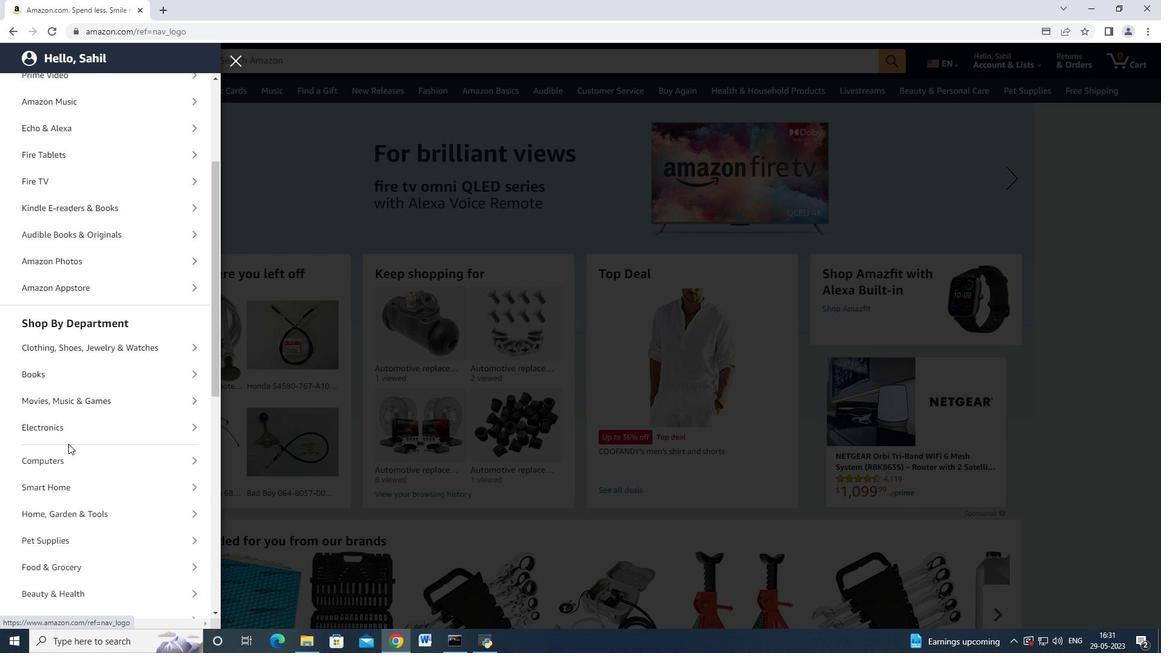 
Action: Mouse scrolled (86, 384) with delta (0, 0)
Screenshot: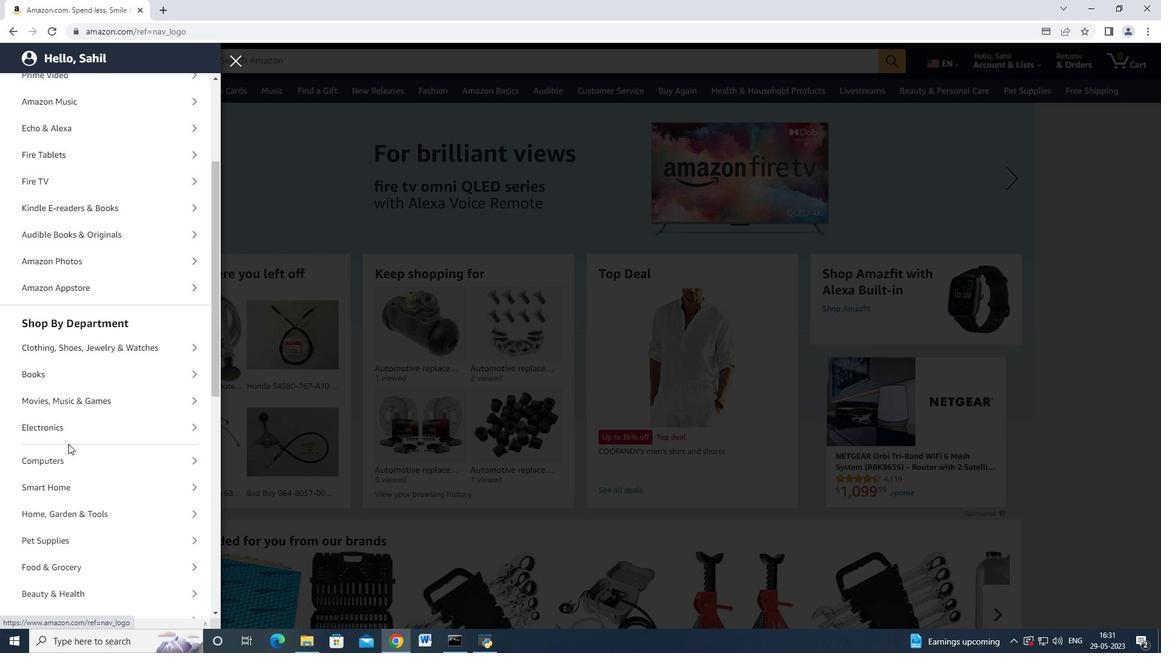 
Action: Mouse moved to (87, 361)
Screenshot: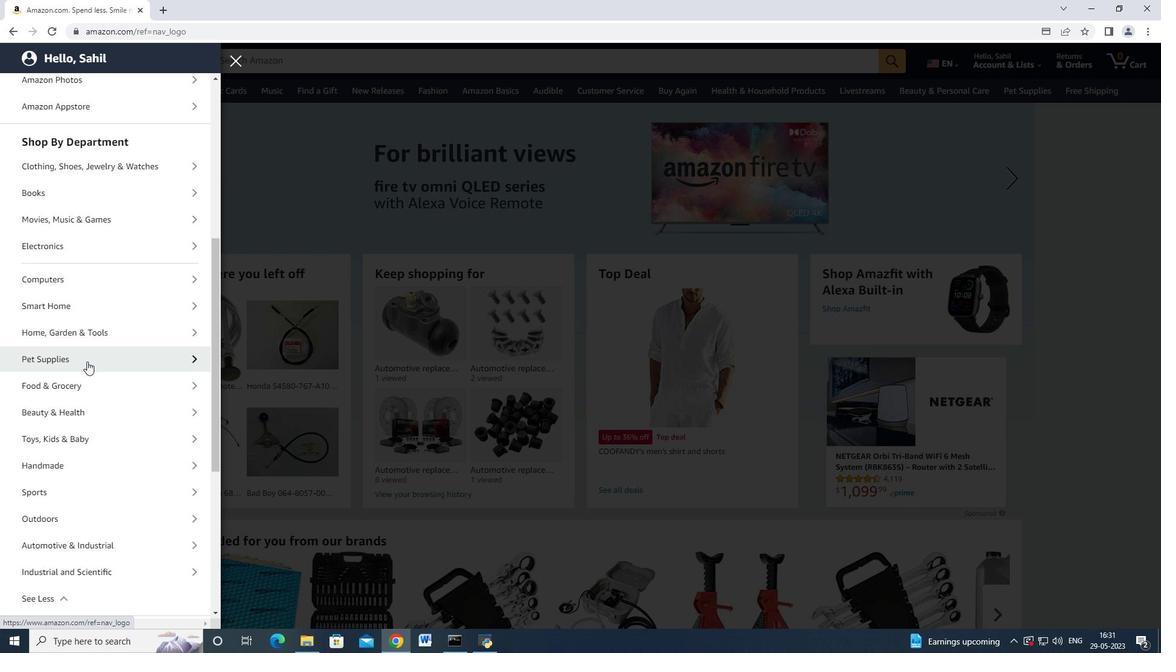 
Action: Mouse scrolled (87, 361) with delta (0, 0)
Screenshot: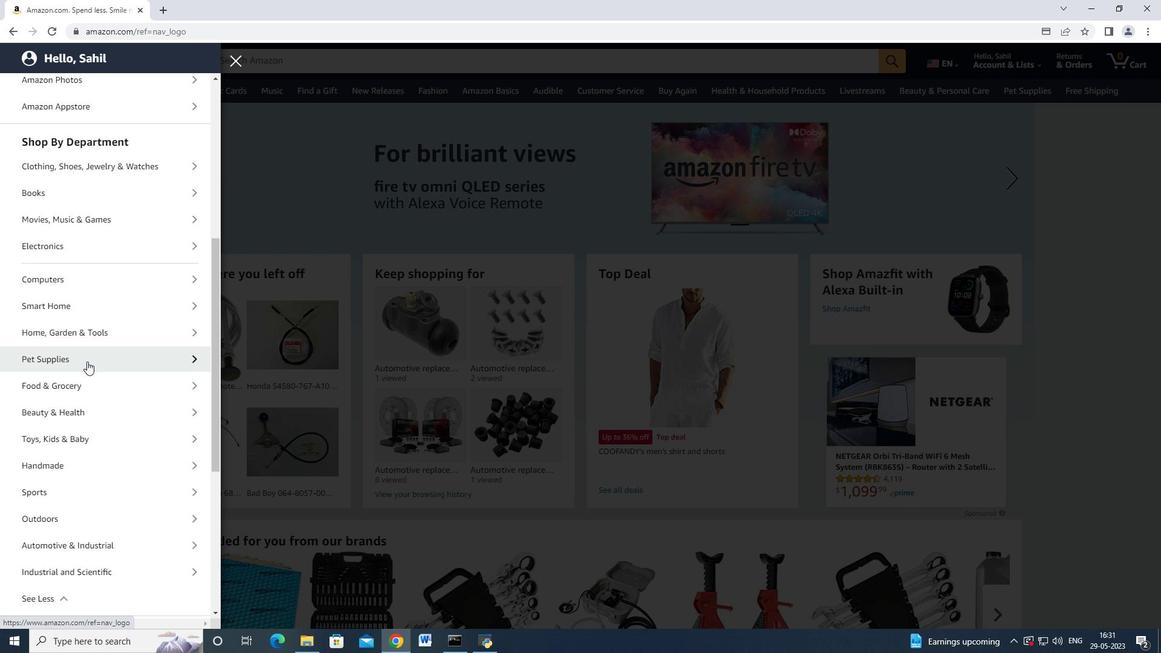 
Action: Mouse scrolled (87, 361) with delta (0, 0)
Screenshot: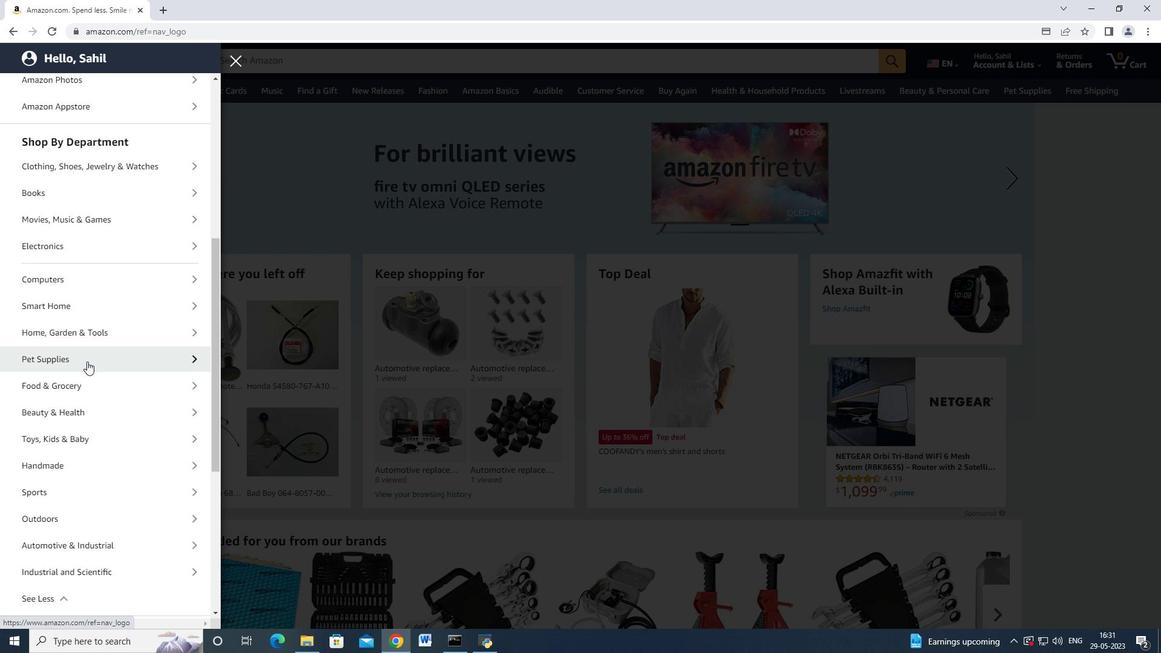 
Action: Mouse moved to (93, 213)
Screenshot: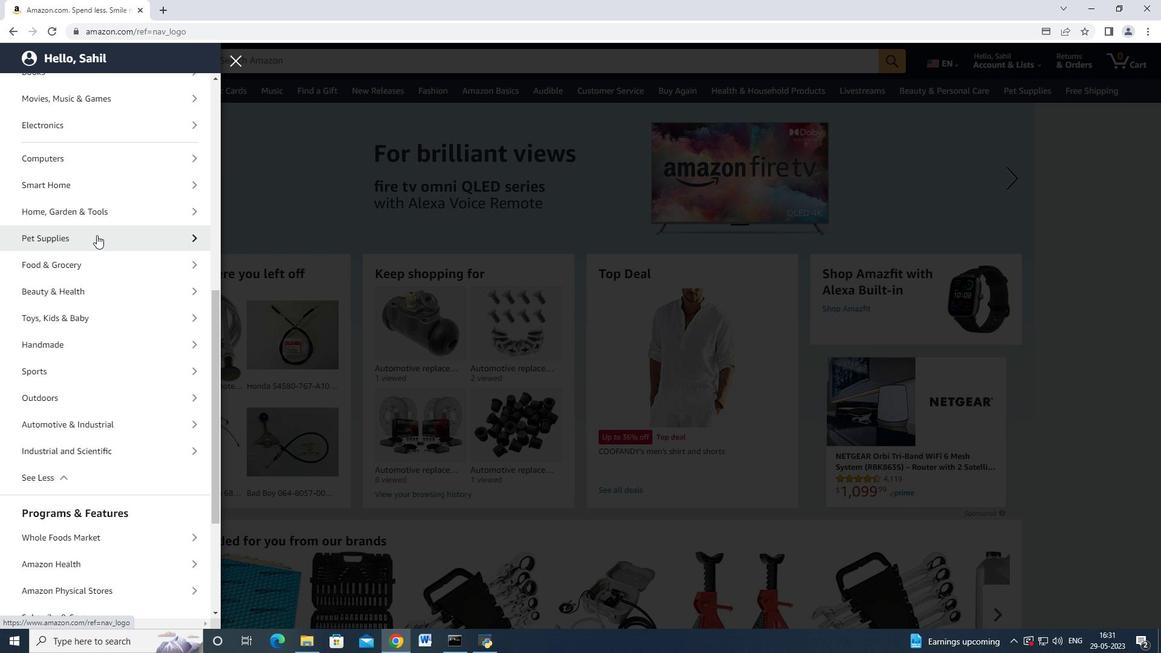 
Action: Mouse scrolled (93, 212) with delta (0, 0)
Screenshot: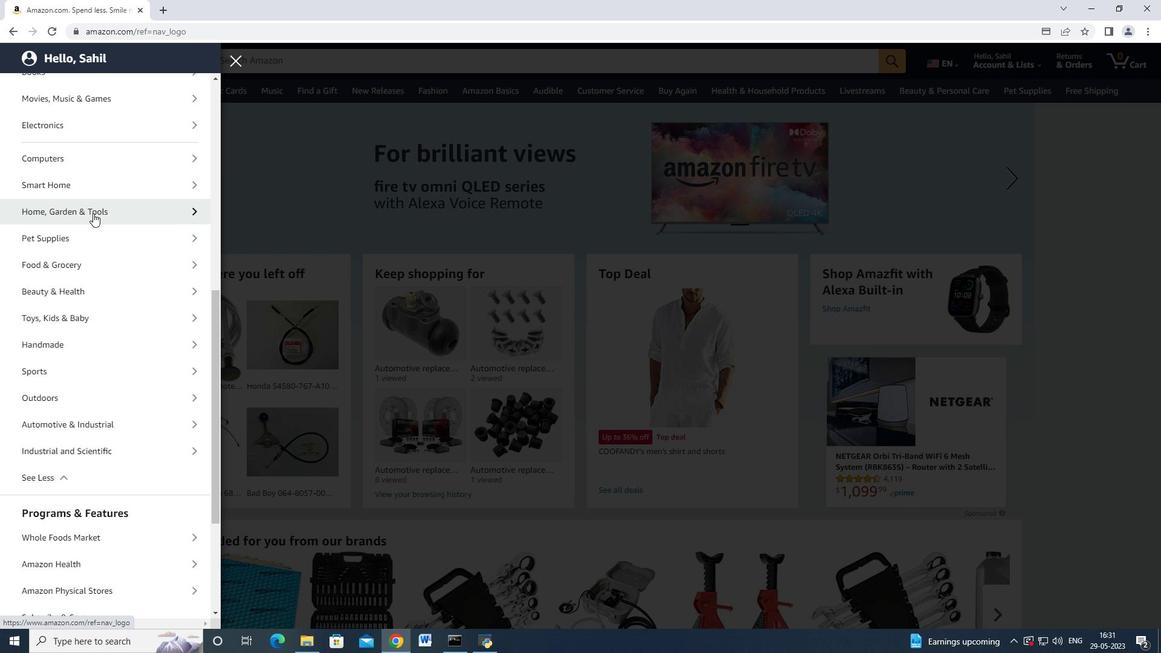 
Action: Mouse scrolled (93, 212) with delta (0, 0)
Screenshot: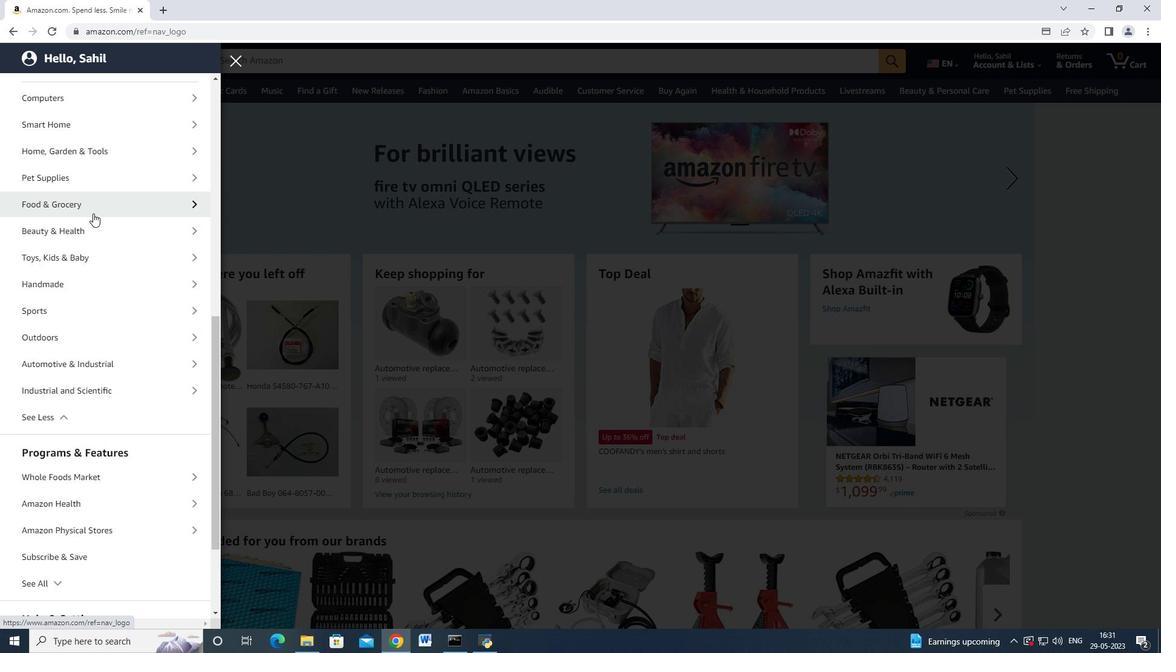 
Action: Mouse moved to (90, 296)
Screenshot: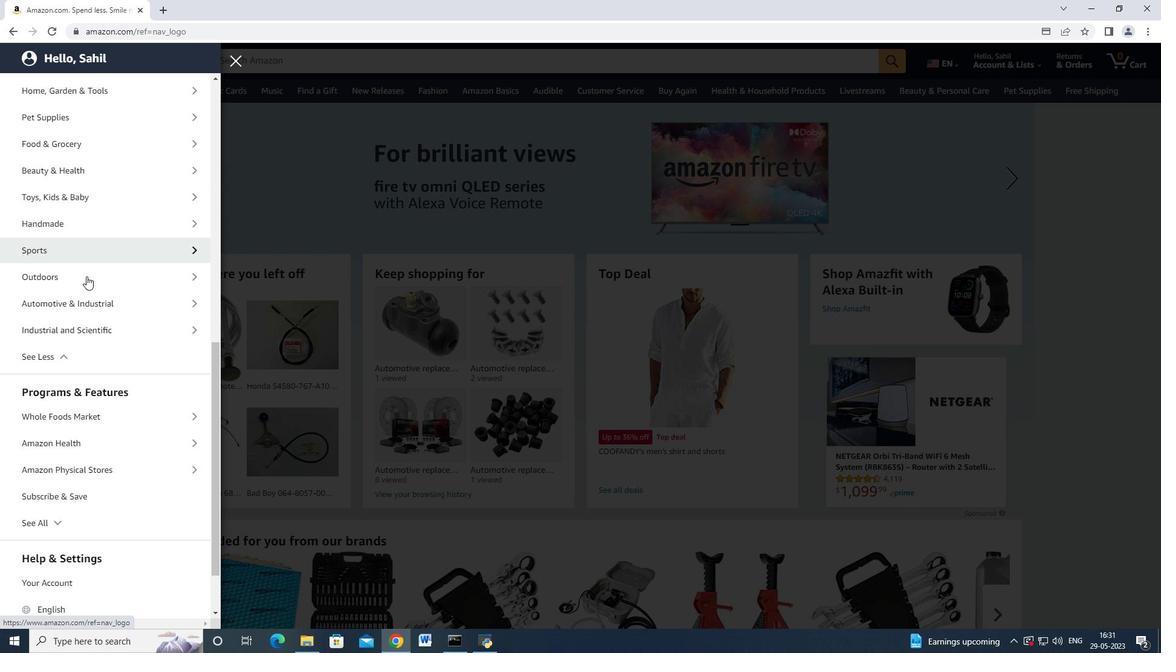 
Action: Mouse pressed left at (90, 296)
Screenshot: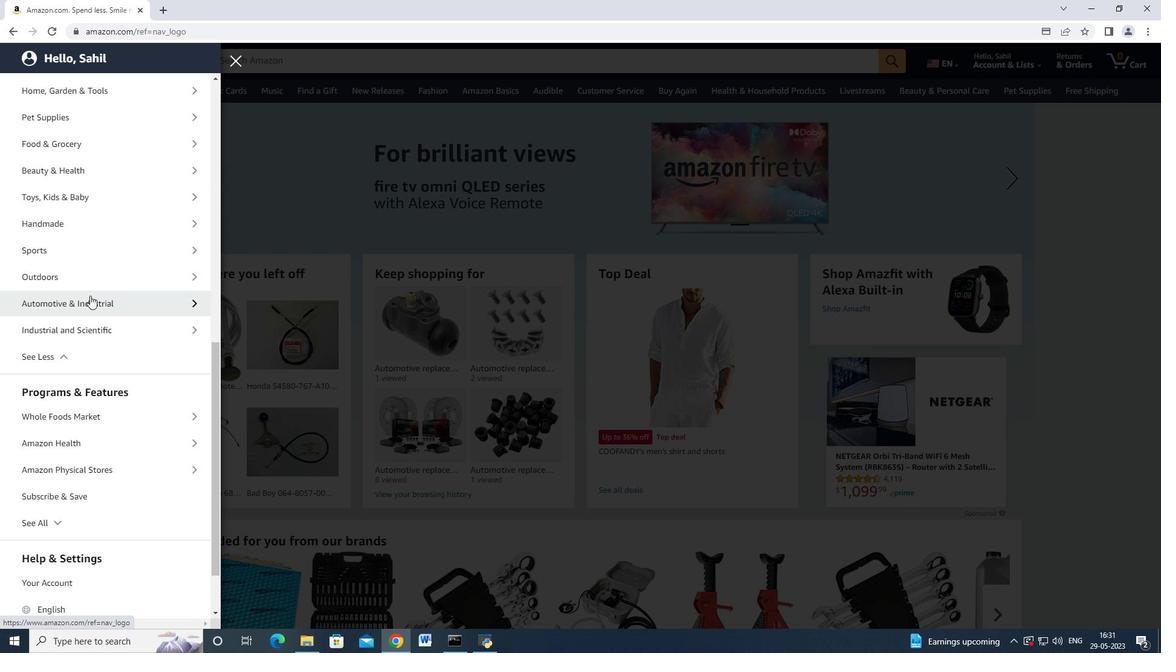 
Action: Mouse moved to (122, 139)
Screenshot: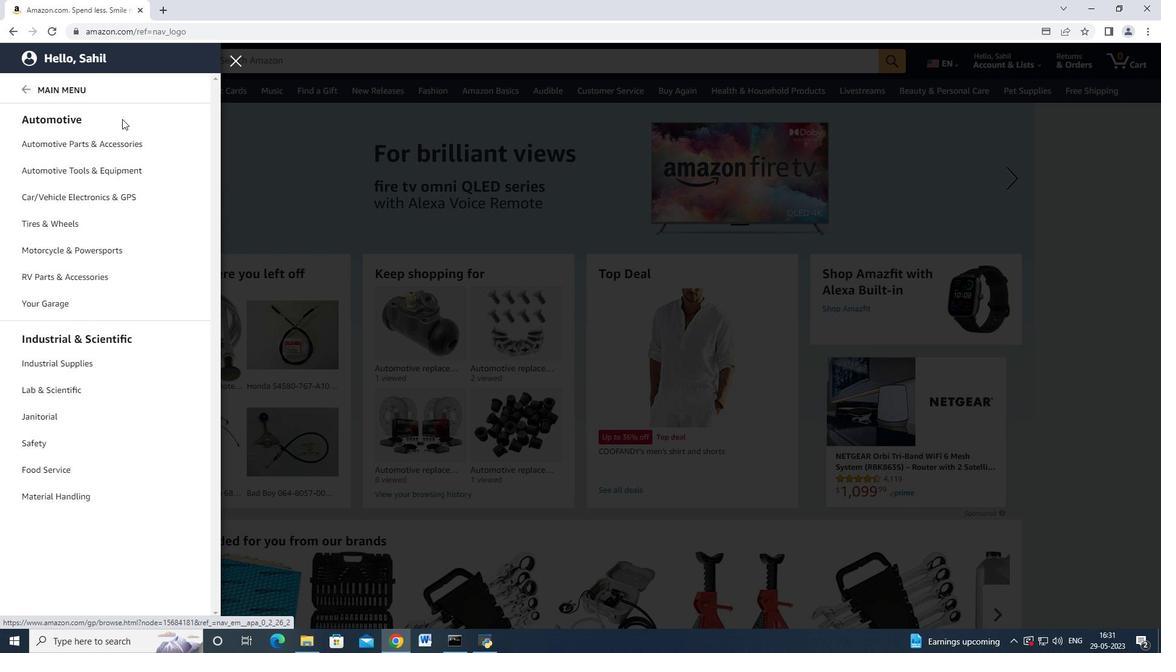 
Action: Mouse pressed left at (122, 139)
Screenshot: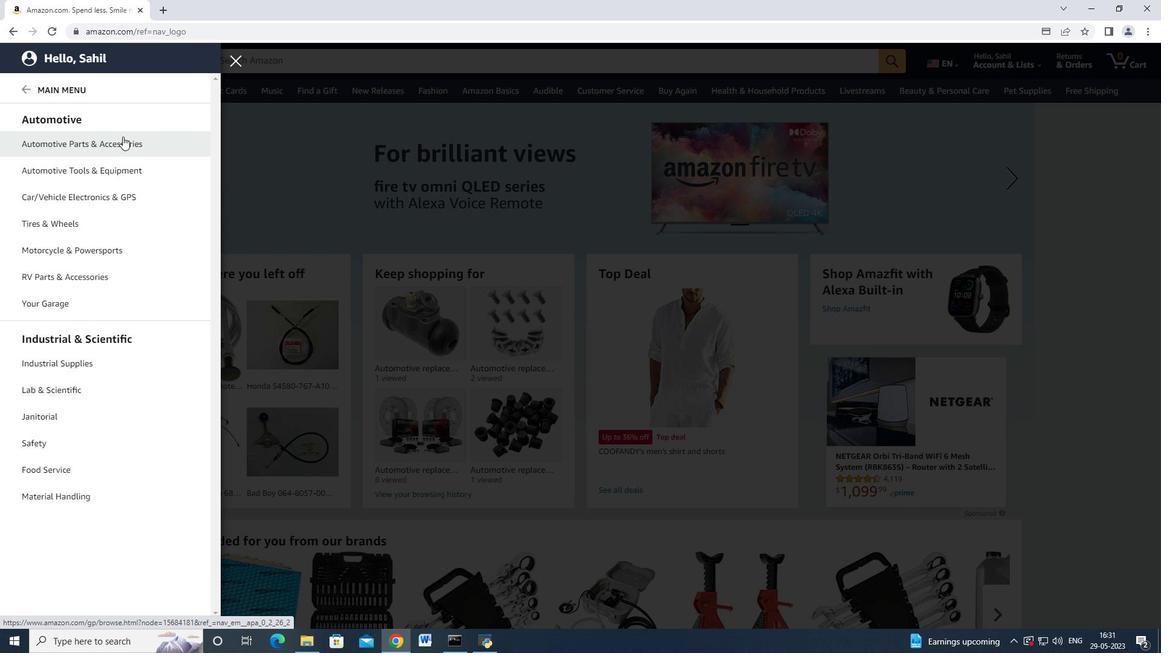 
Action: Mouse moved to (314, 117)
Screenshot: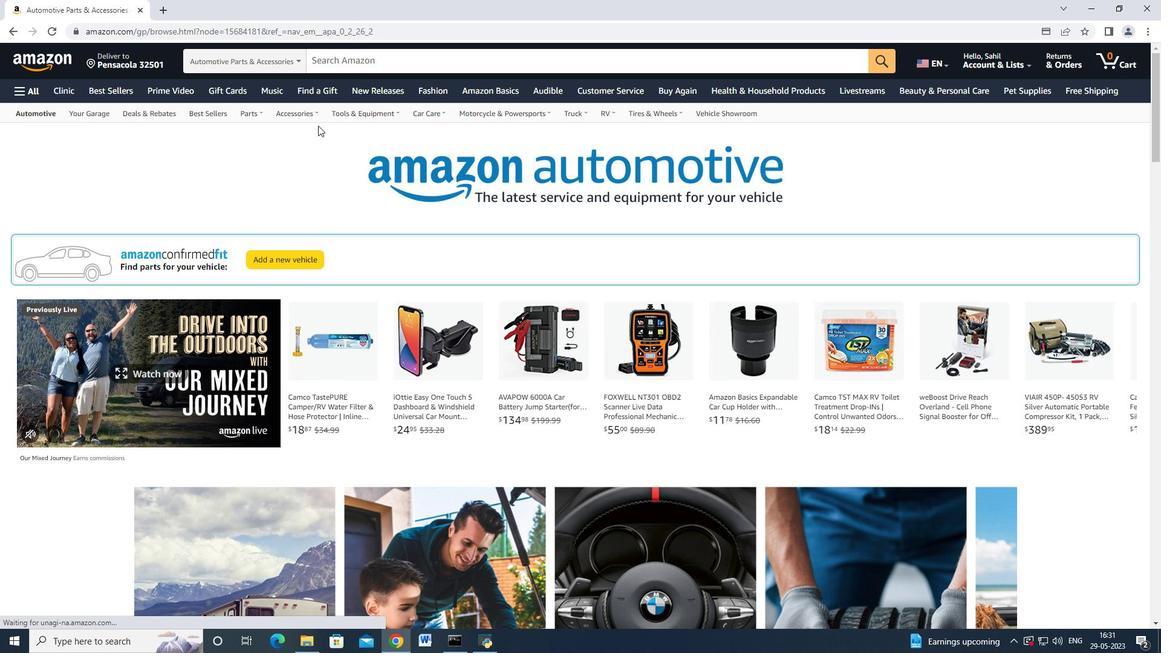 
Action: Mouse pressed left at (314, 117)
Screenshot: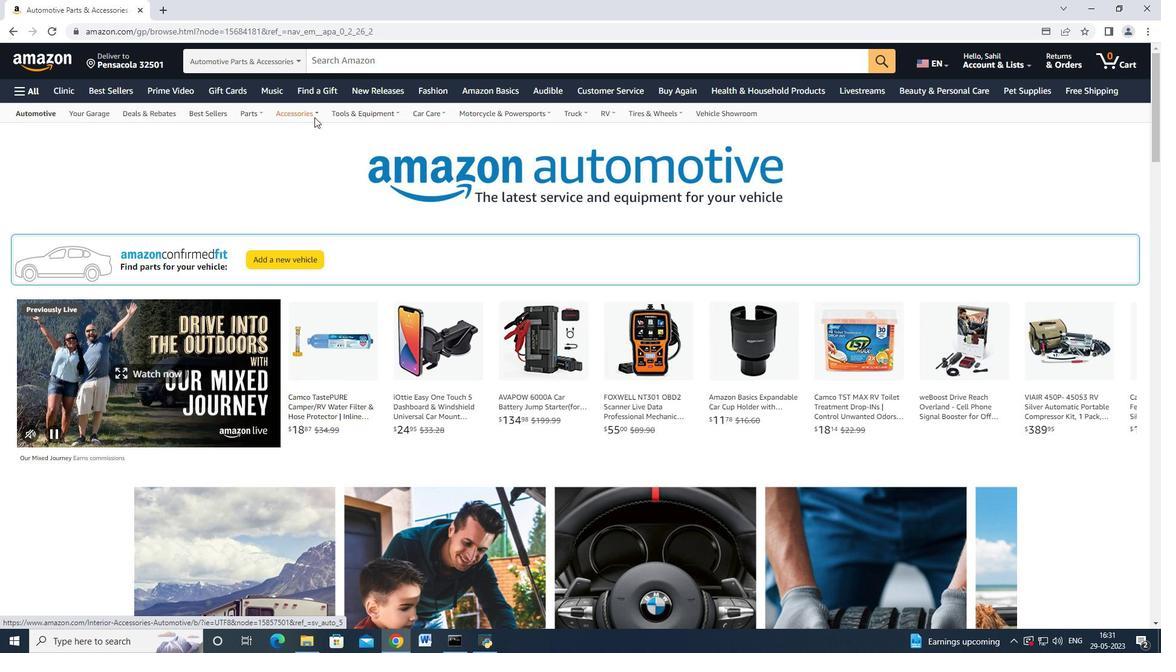 
Action: Mouse moved to (313, 114)
Screenshot: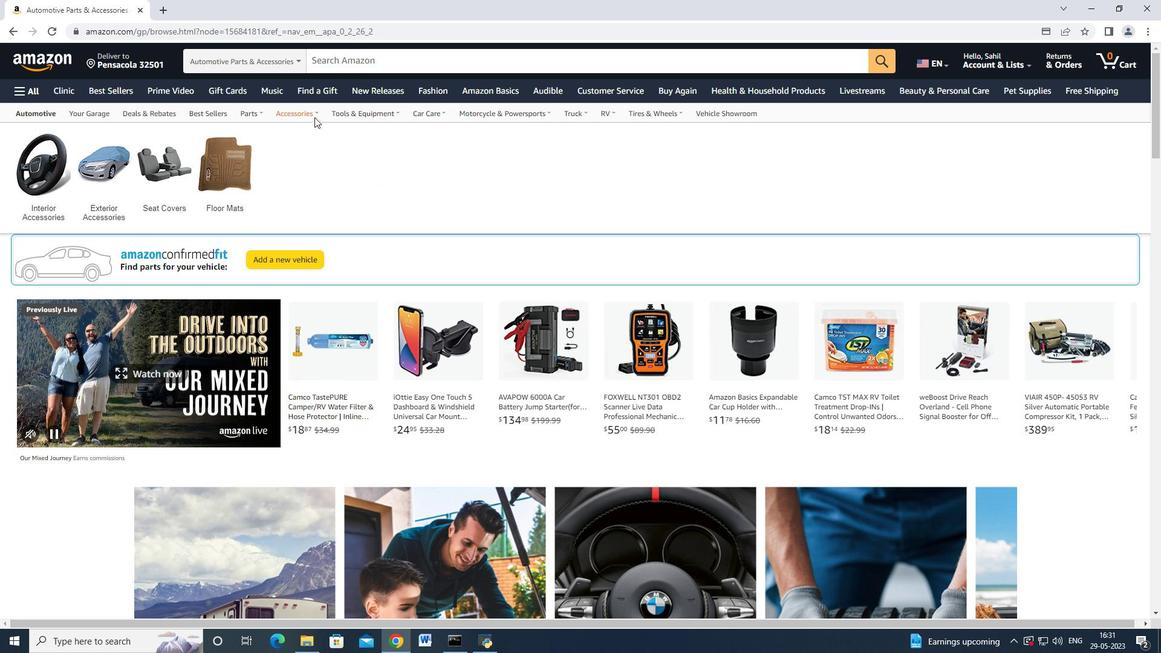 
Action: Mouse pressed left at (313, 114)
Screenshot: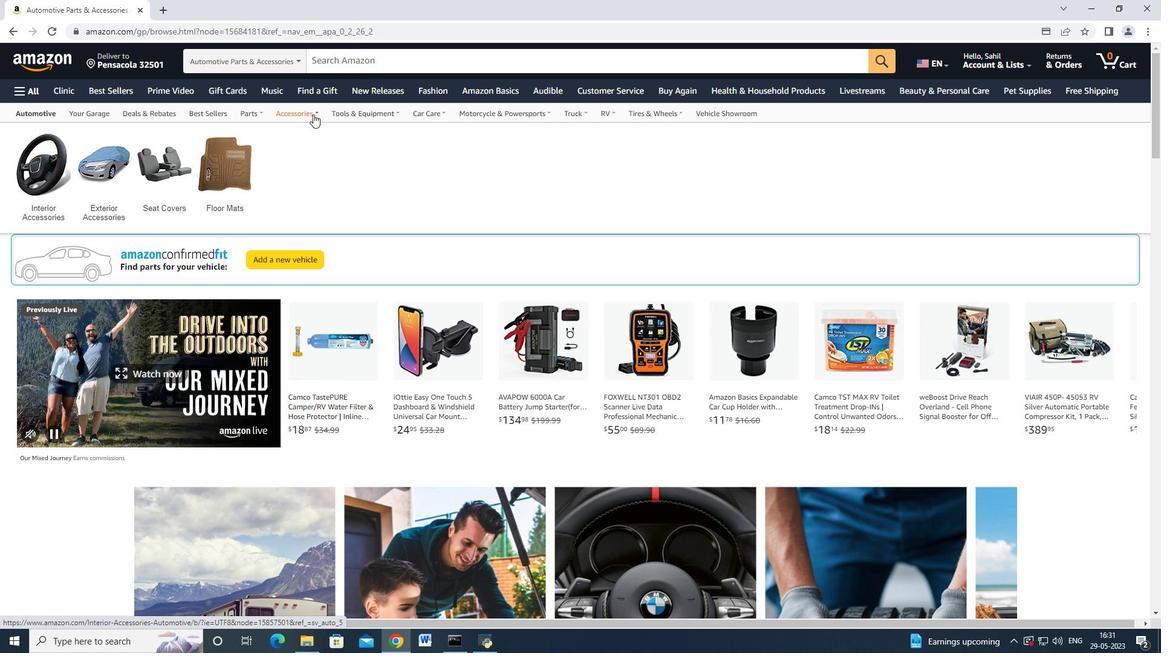 
Action: Mouse moved to (212, 114)
Screenshot: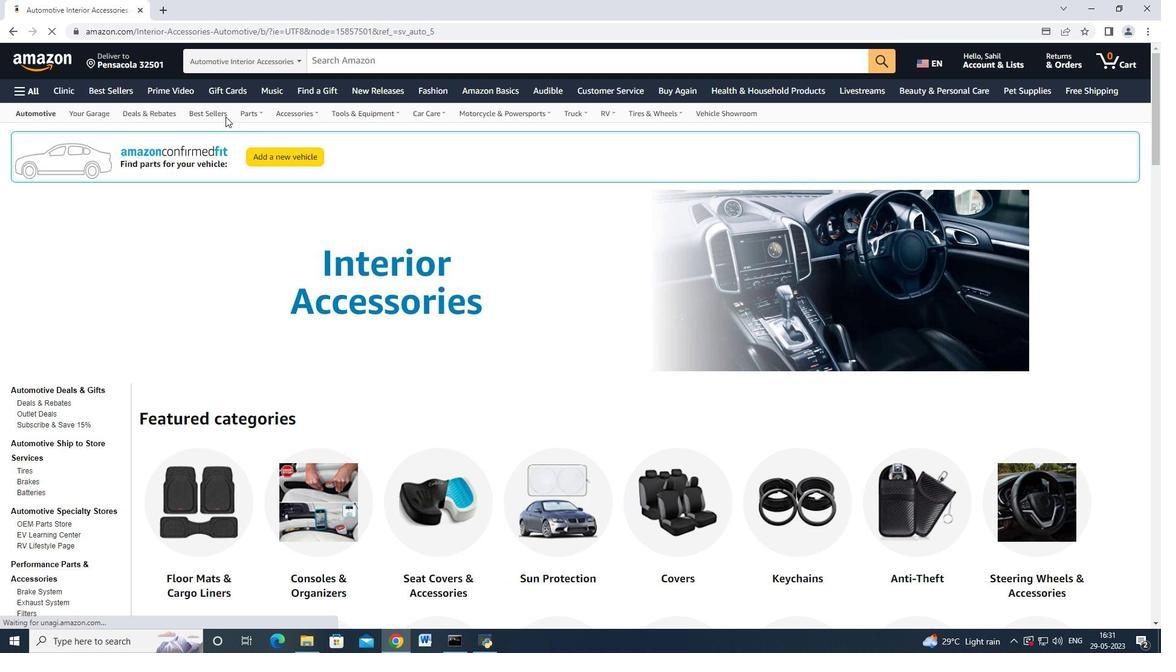 
Action: Mouse pressed left at (212, 114)
Screenshot: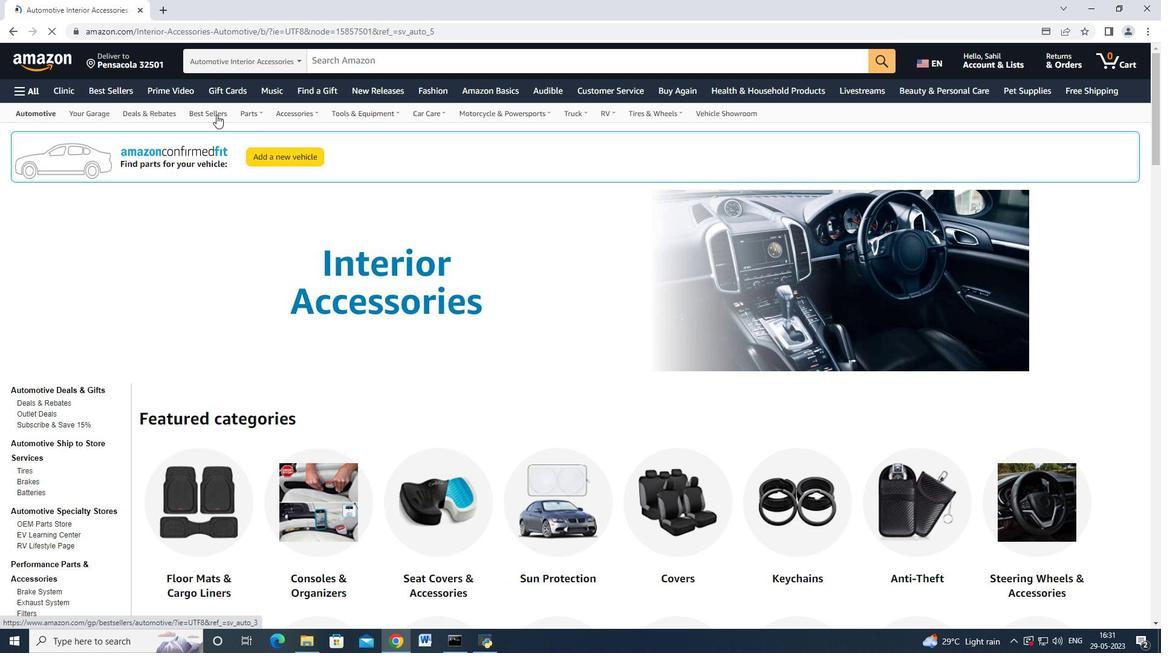 
Action: Mouse moved to (67, 382)
Screenshot: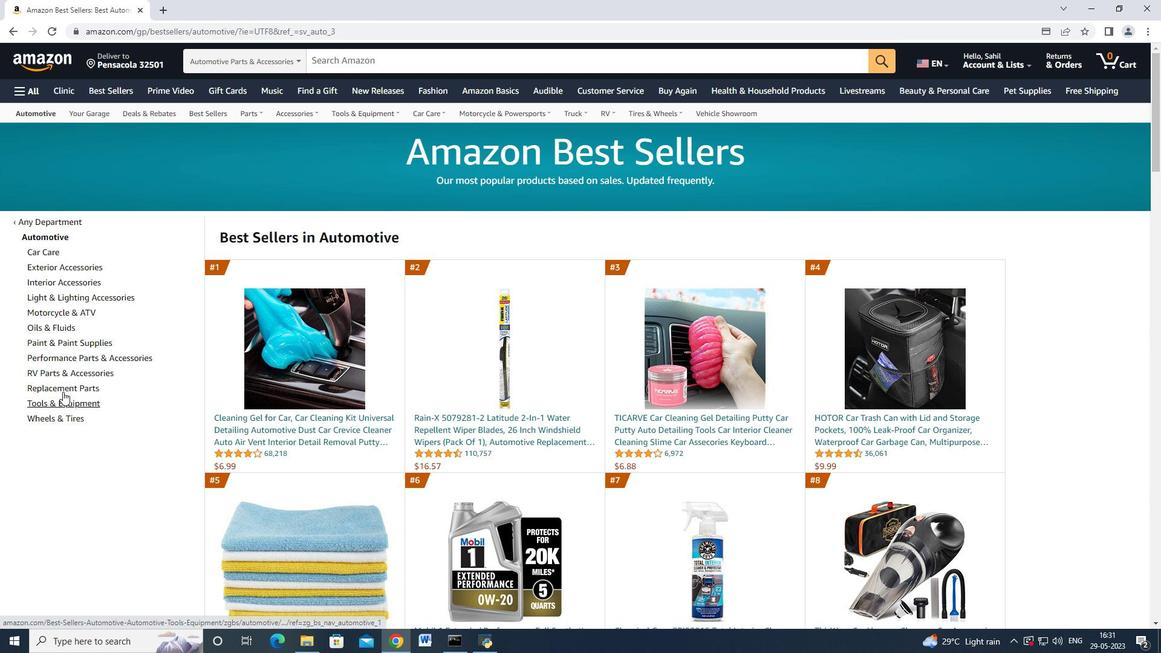 
Action: Mouse pressed left at (67, 382)
Screenshot: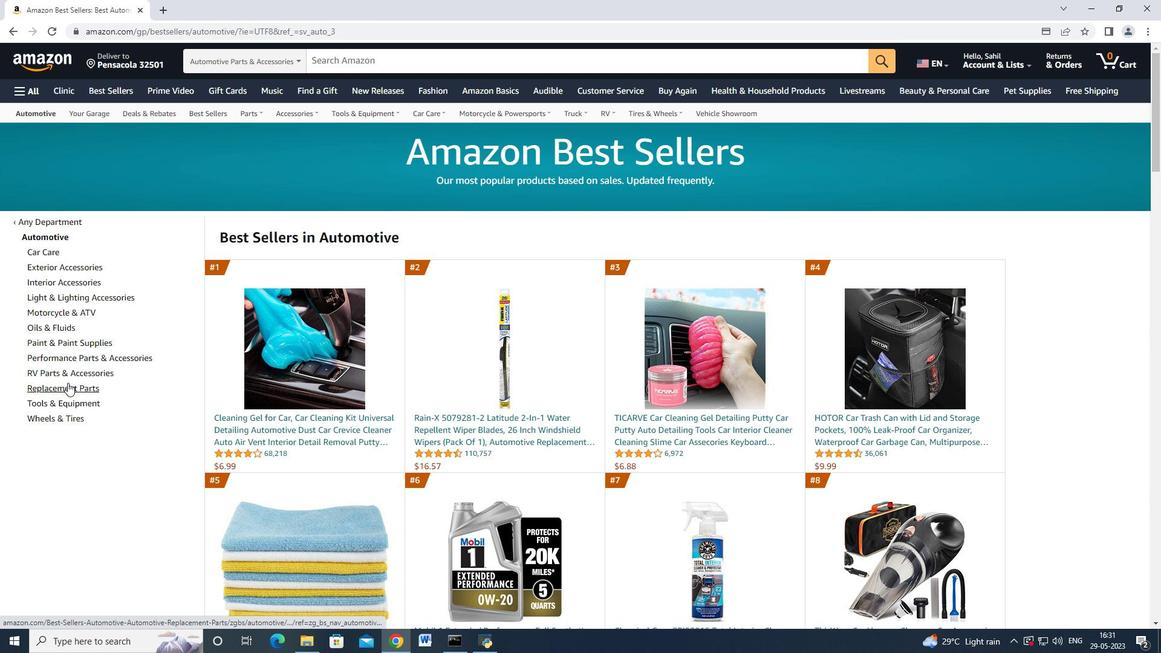 
Action: Mouse moved to (112, 307)
Screenshot: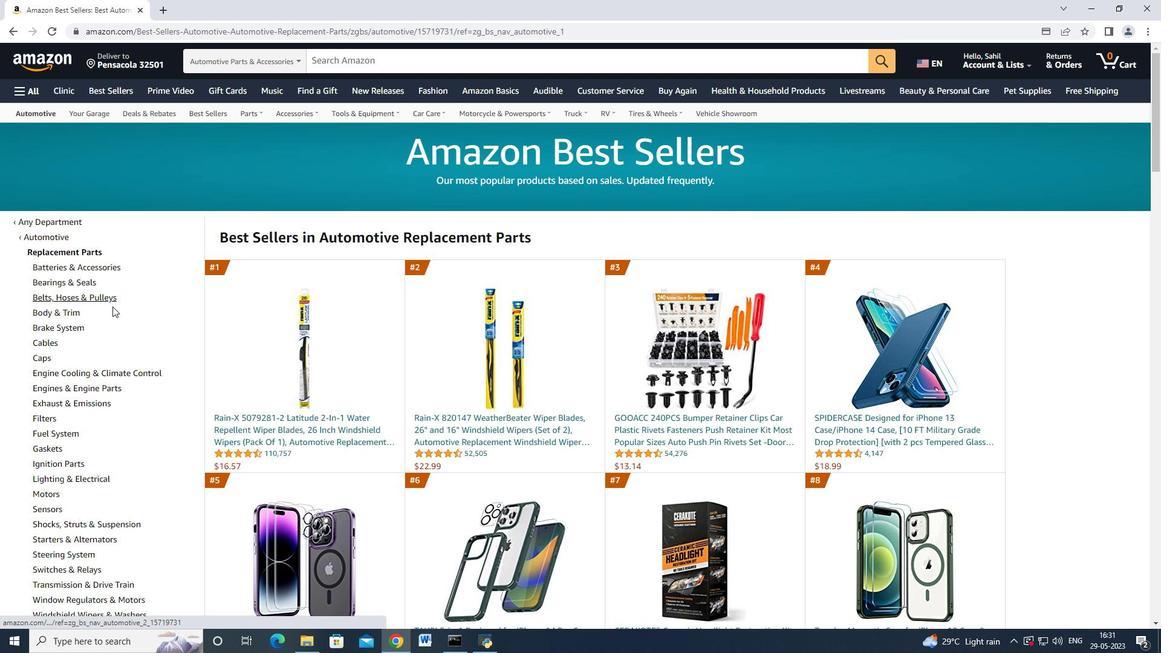 
Action: Mouse scrolled (112, 306) with delta (0, 0)
Screenshot: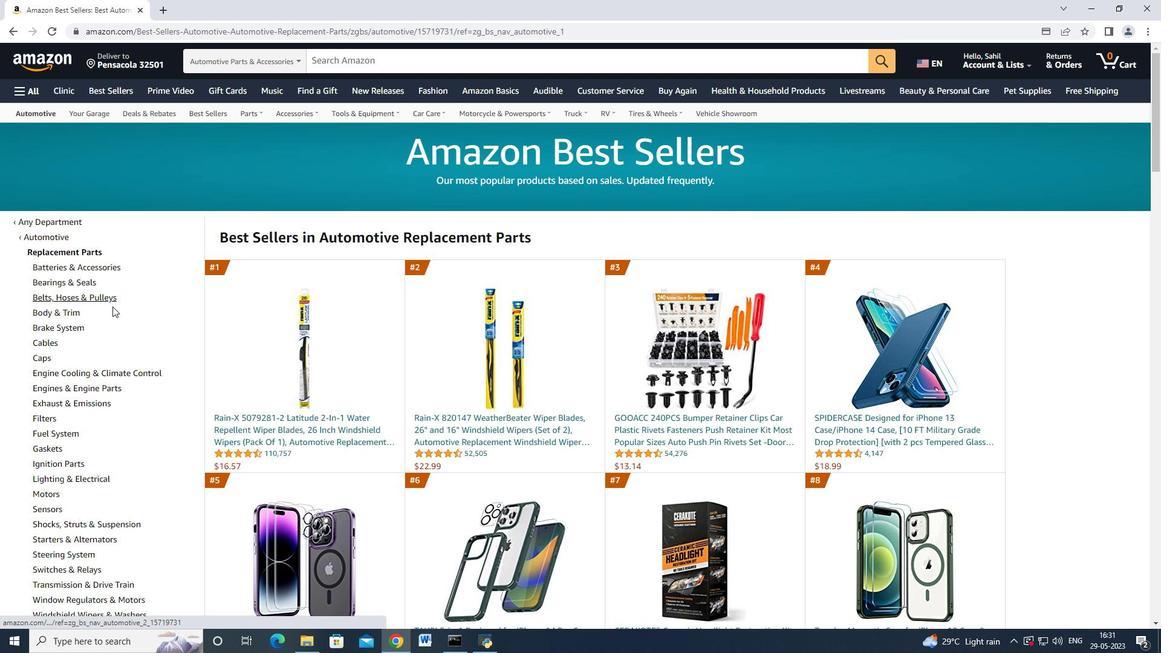 
Action: Mouse moved to (53, 280)
Screenshot: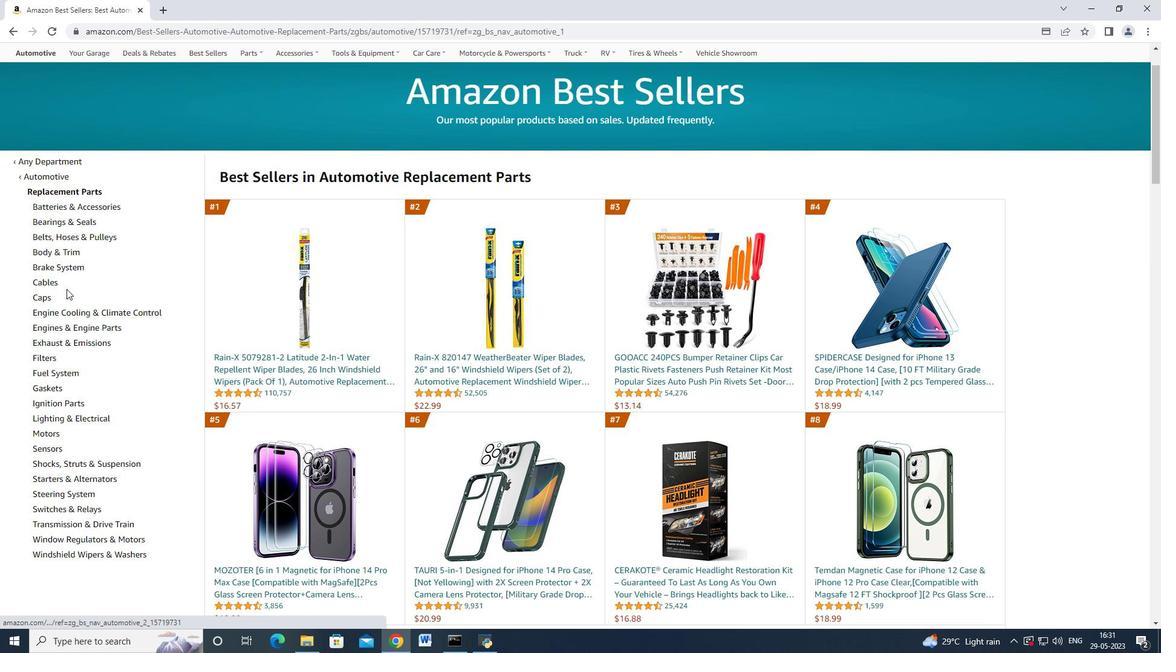 
Action: Mouse pressed left at (53, 280)
Screenshot: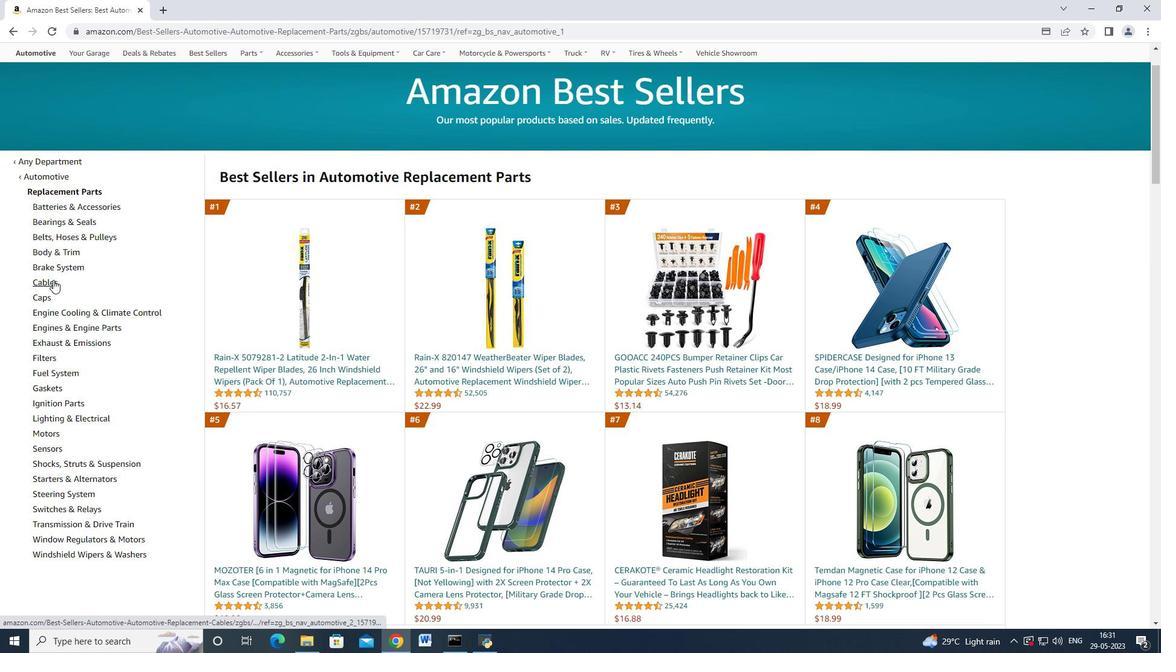 
Action: Mouse moved to (72, 325)
Screenshot: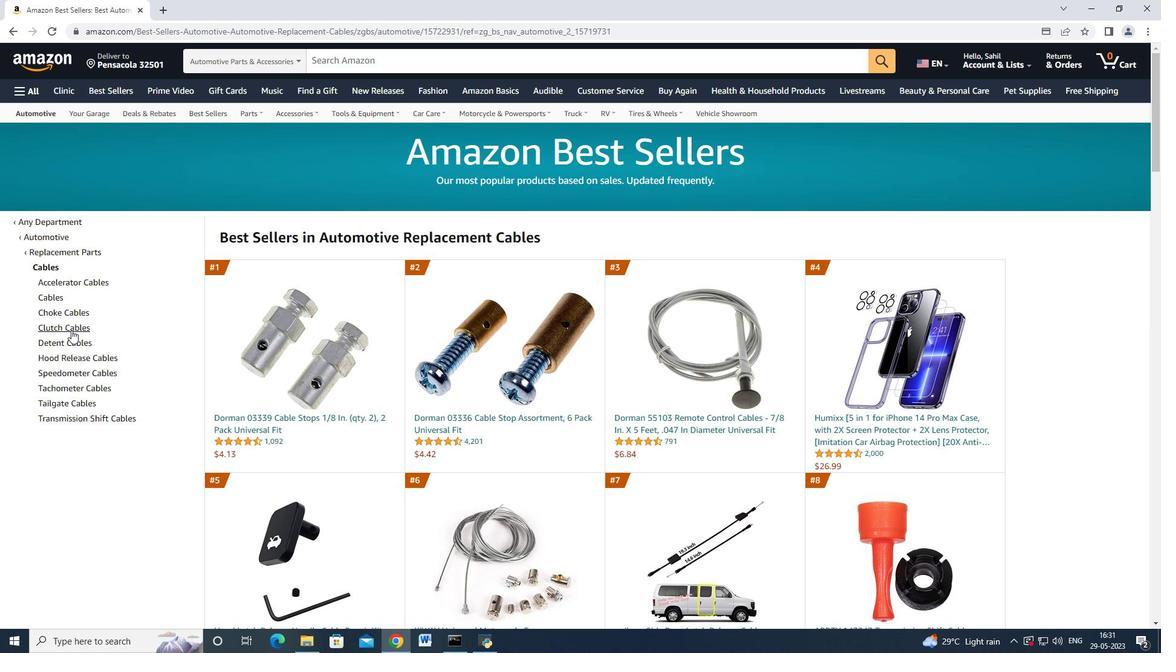 
Action: Mouse pressed left at (72, 325)
Screenshot: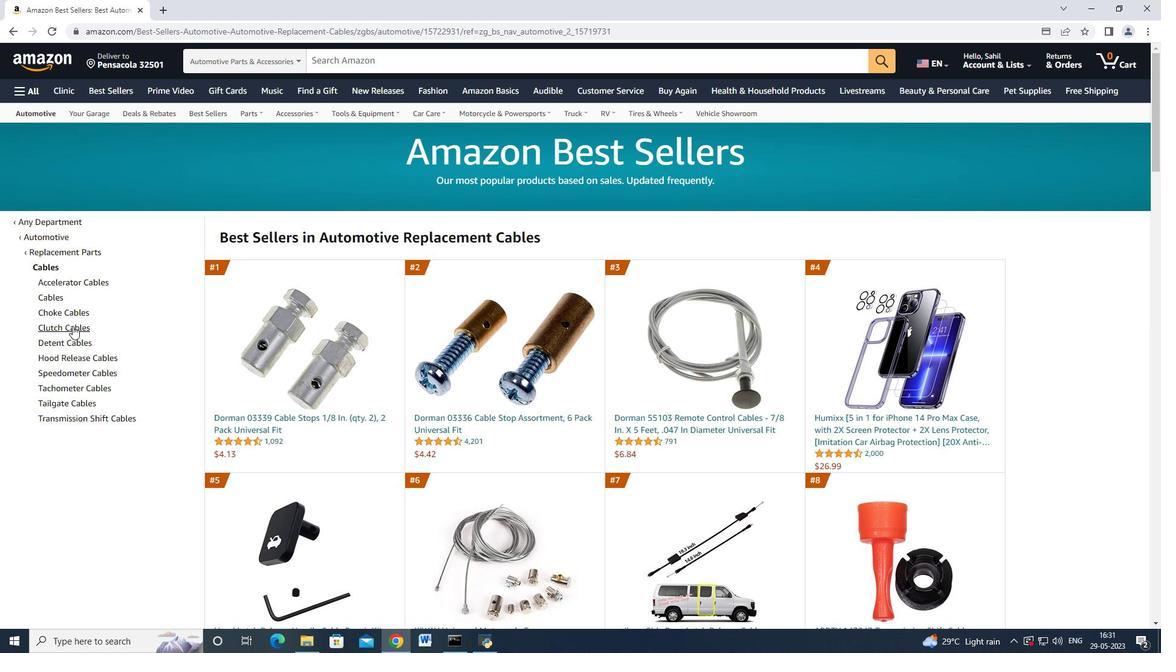 
Action: Mouse moved to (318, 415)
Screenshot: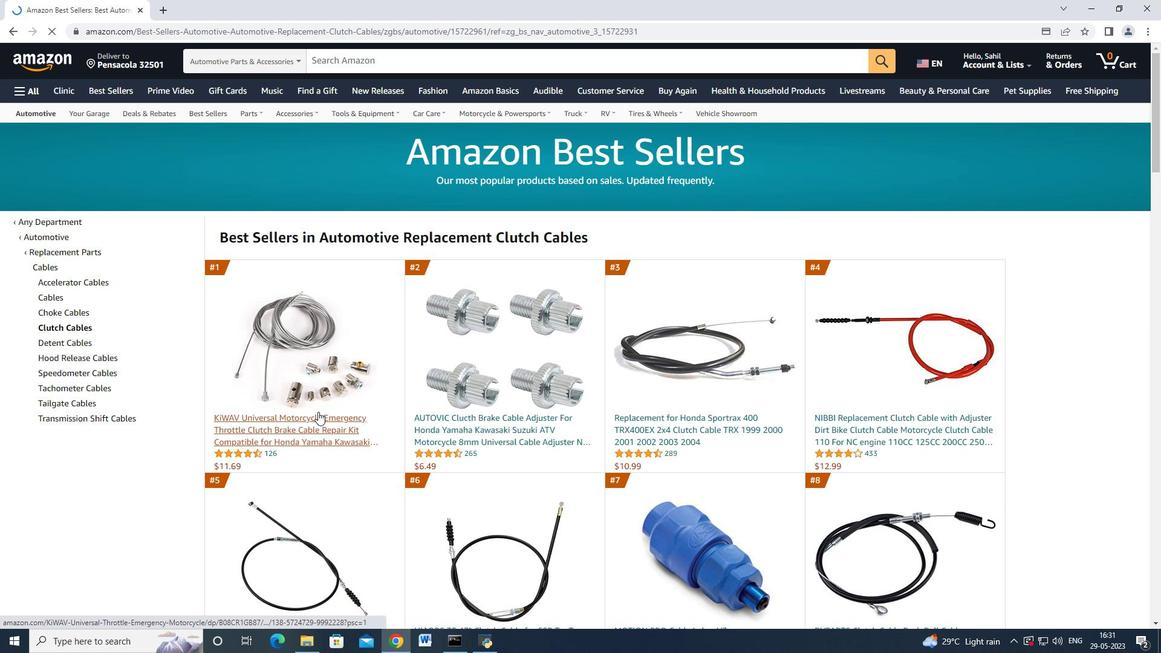 
Action: Mouse pressed left at (318, 415)
Screenshot: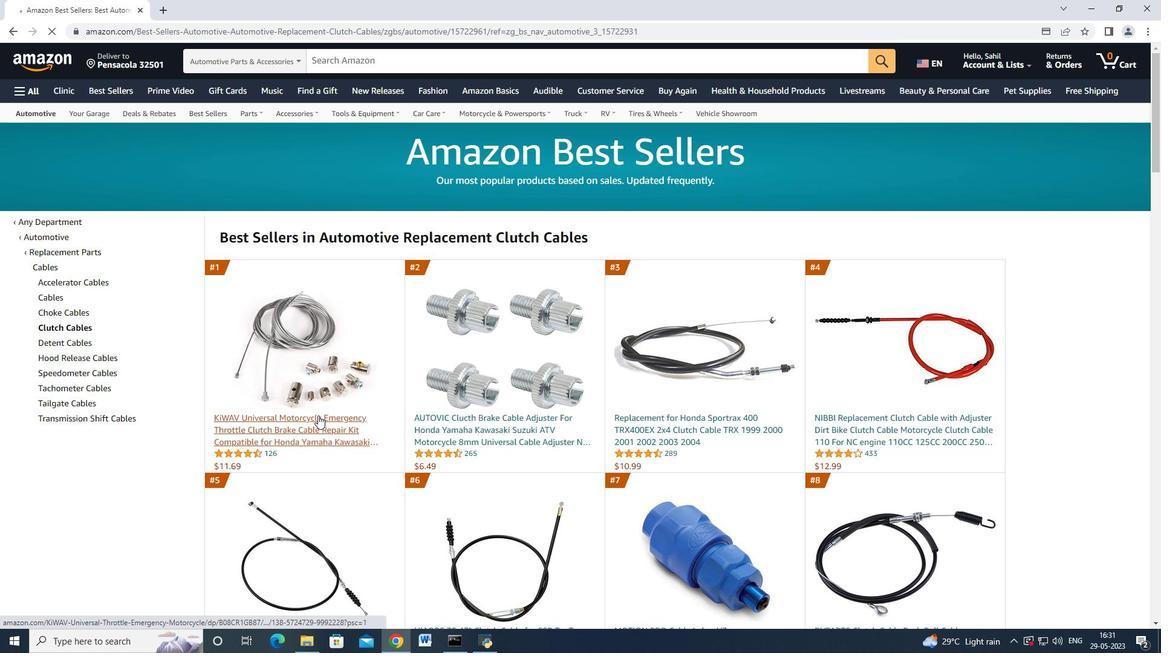 
Action: Mouse moved to (899, 423)
Screenshot: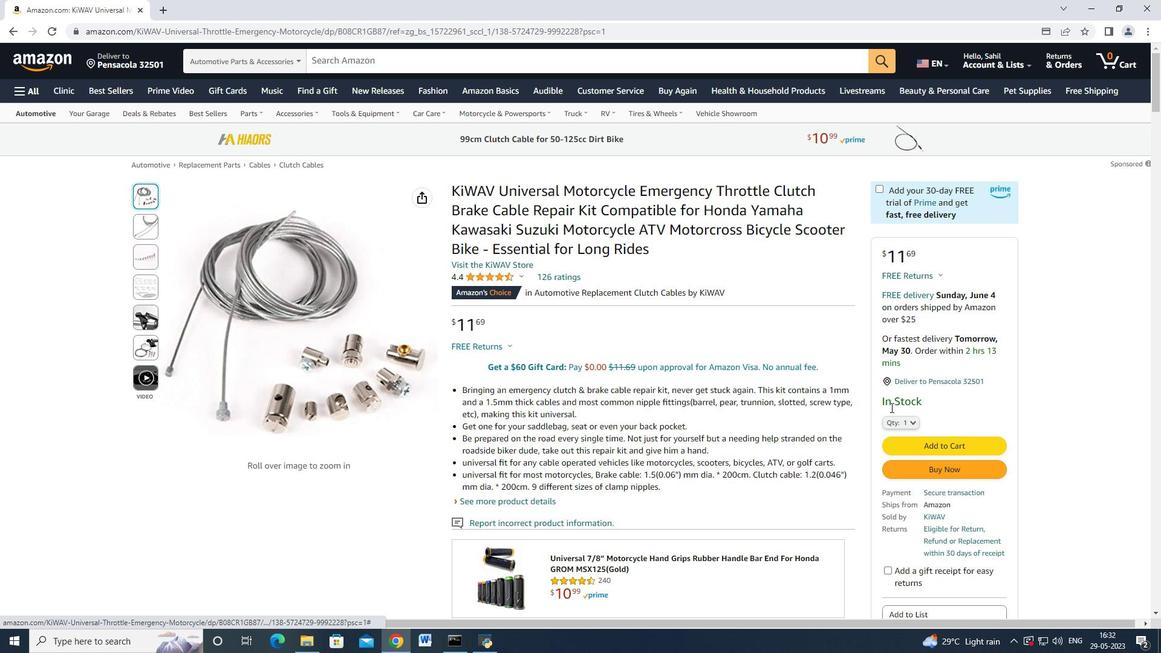 
Action: Mouse pressed left at (899, 423)
Screenshot: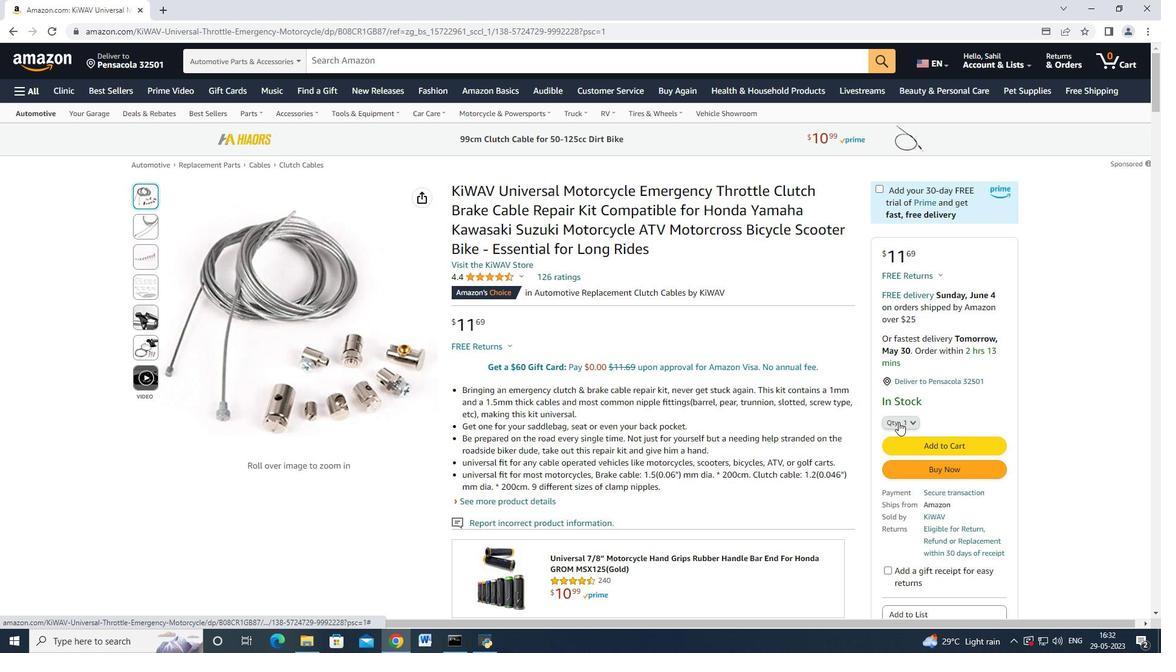 
Action: Mouse moved to (891, 457)
Screenshot: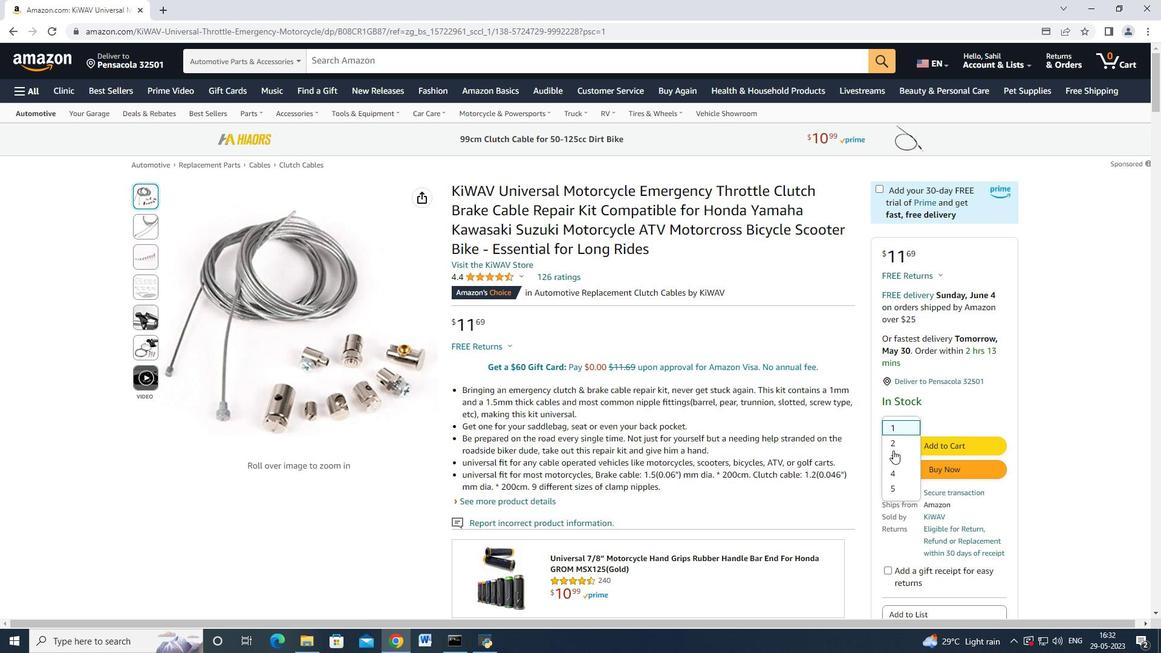 
Action: Mouse pressed left at (891, 457)
Screenshot: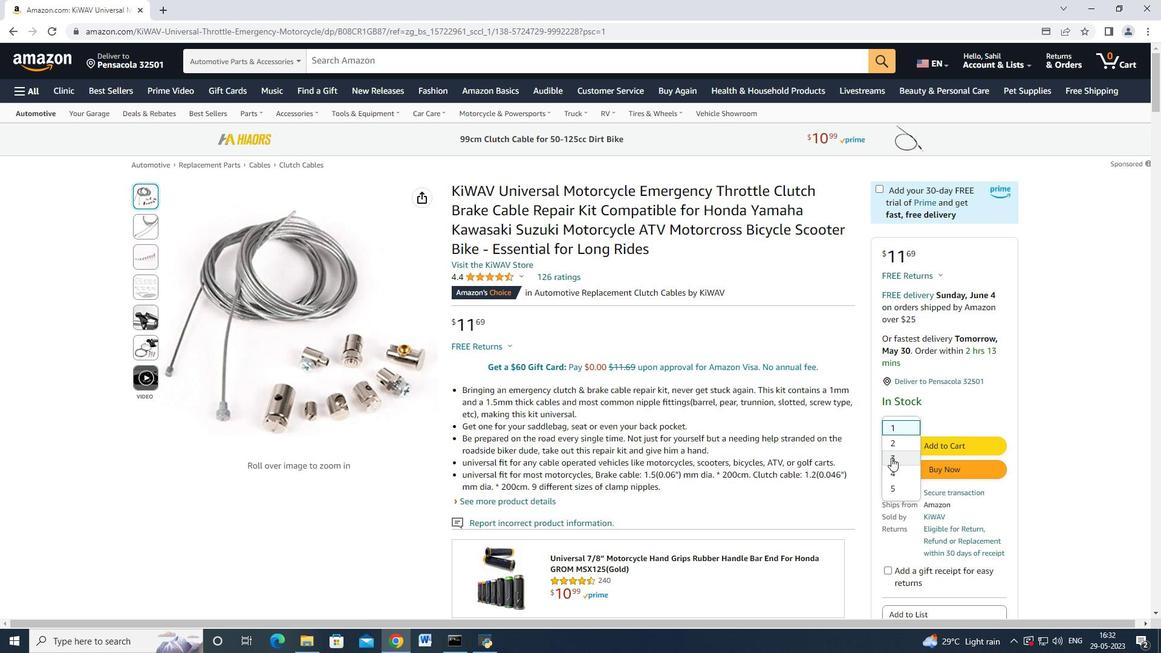 
Action: Mouse moved to (922, 445)
Screenshot: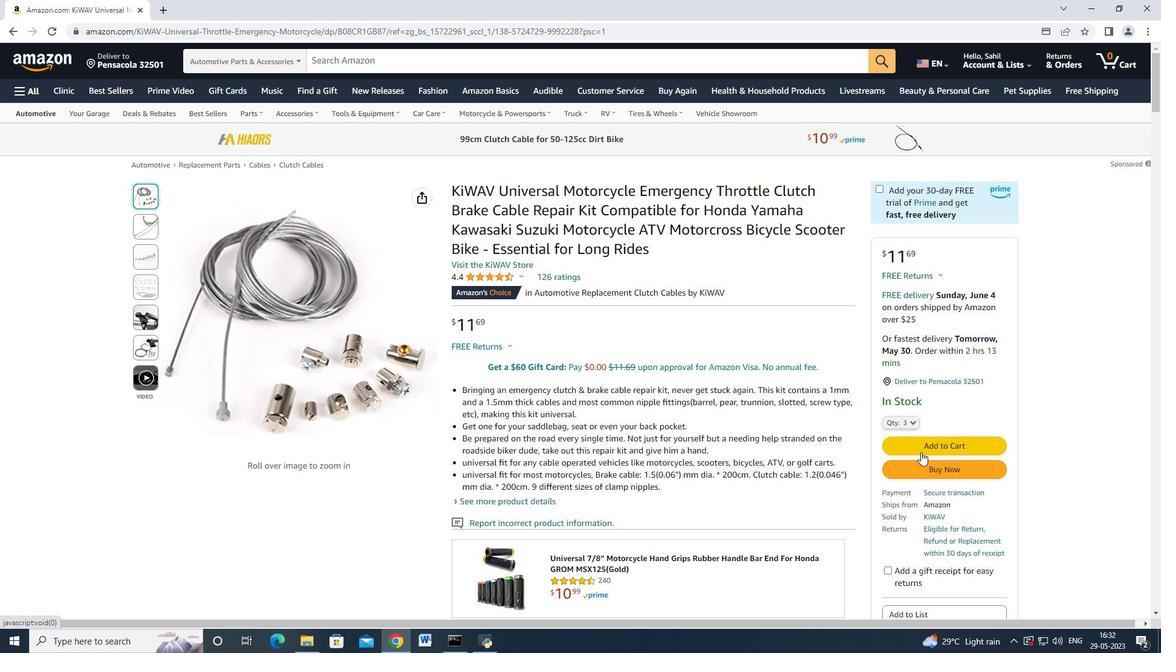 
Action: Mouse pressed left at (922, 445)
Screenshot: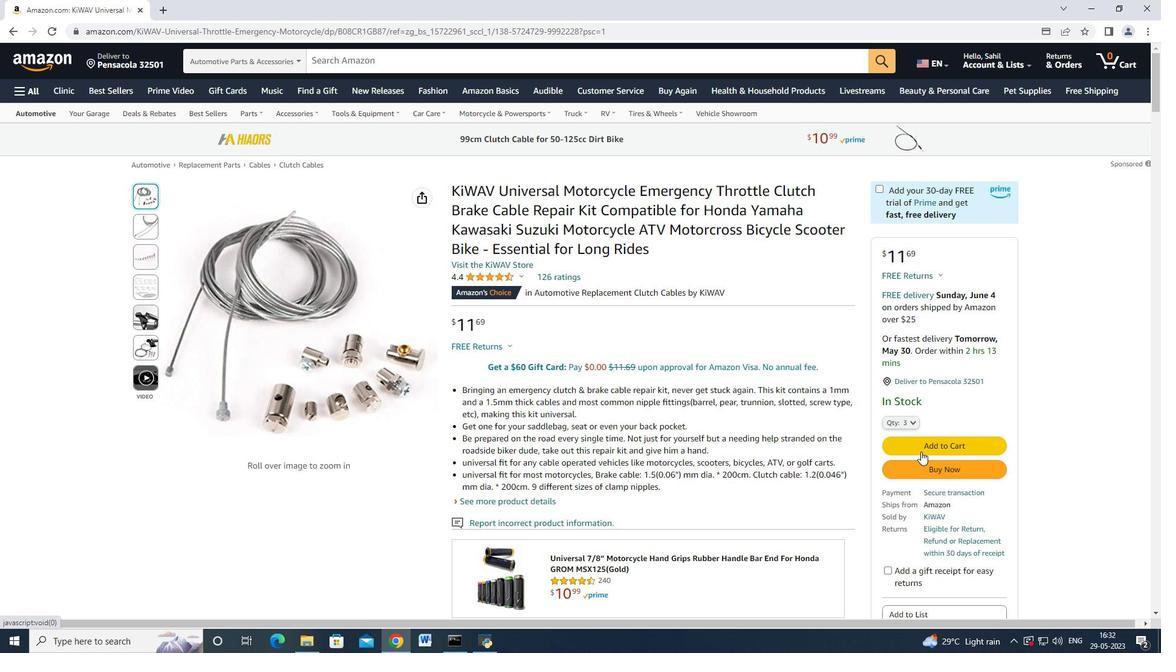 
Action: Mouse moved to (972, 160)
Screenshot: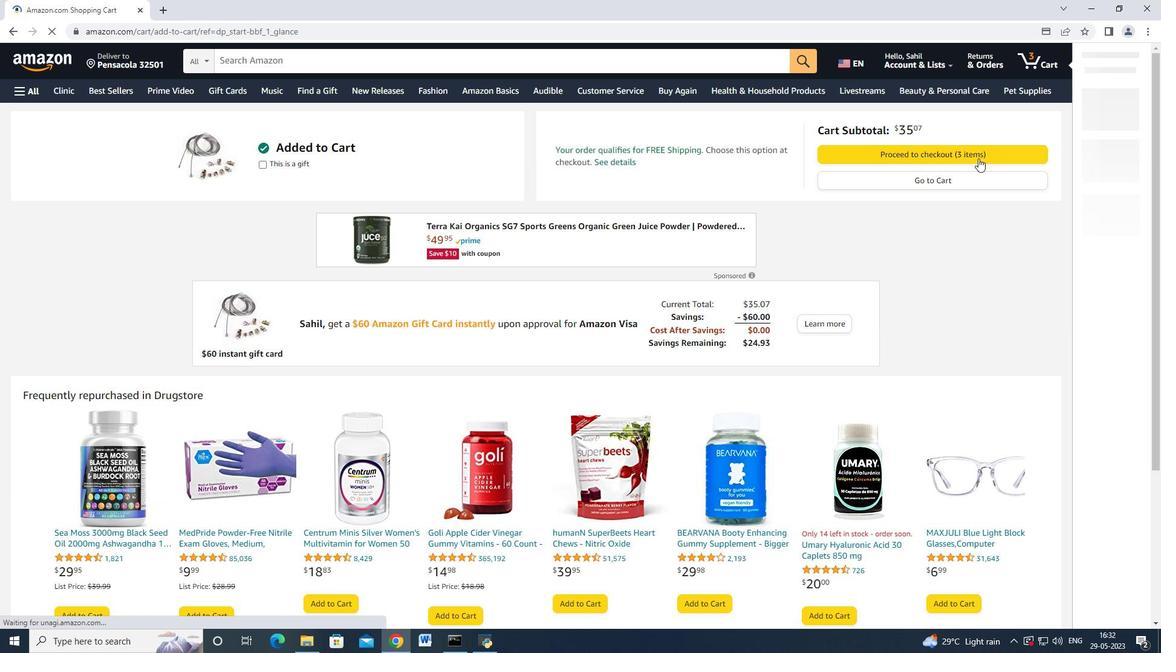 
Action: Mouse pressed left at (972, 160)
Screenshot: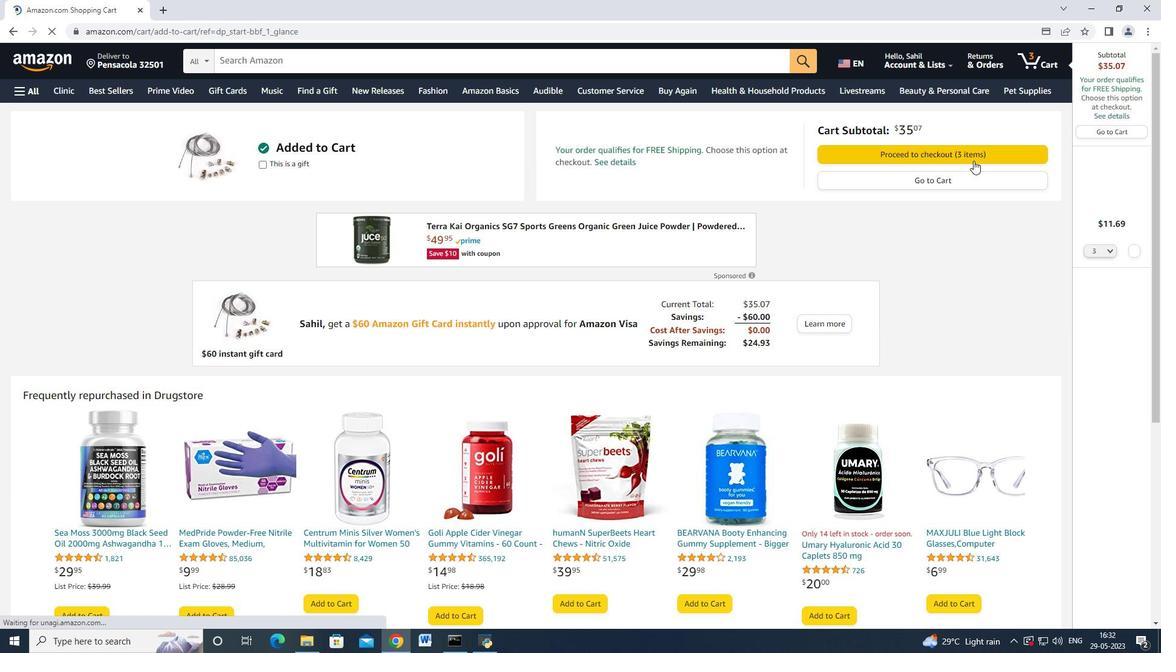 
Action: Mouse moved to (847, 157)
Screenshot: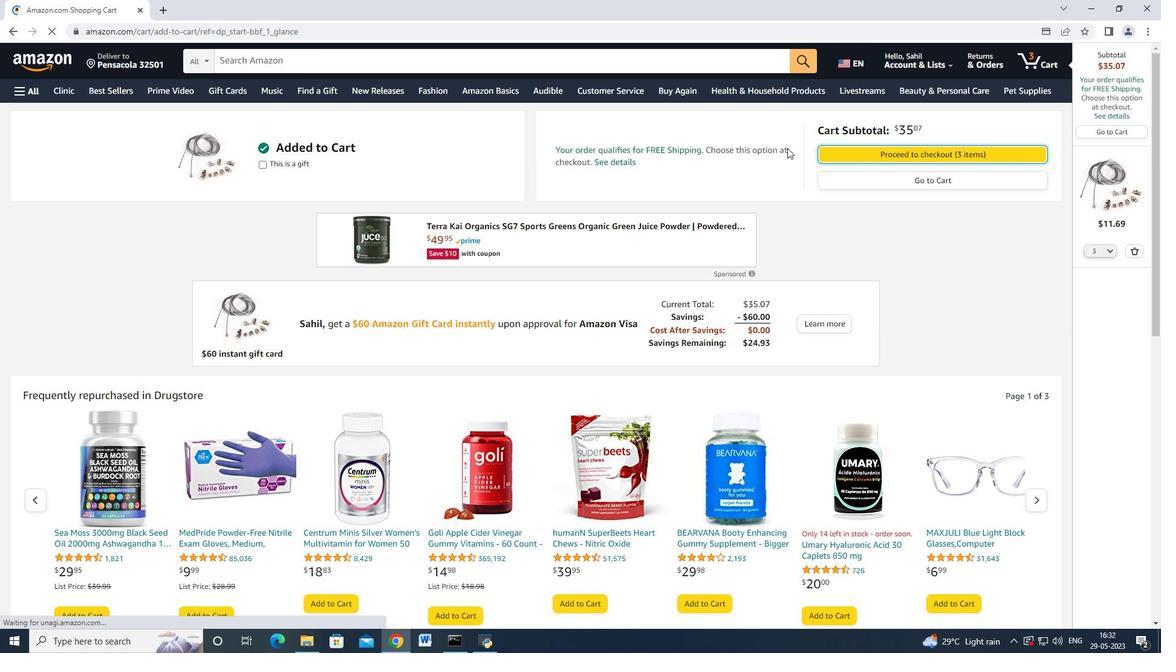 
Action: Mouse pressed left at (847, 157)
Screenshot: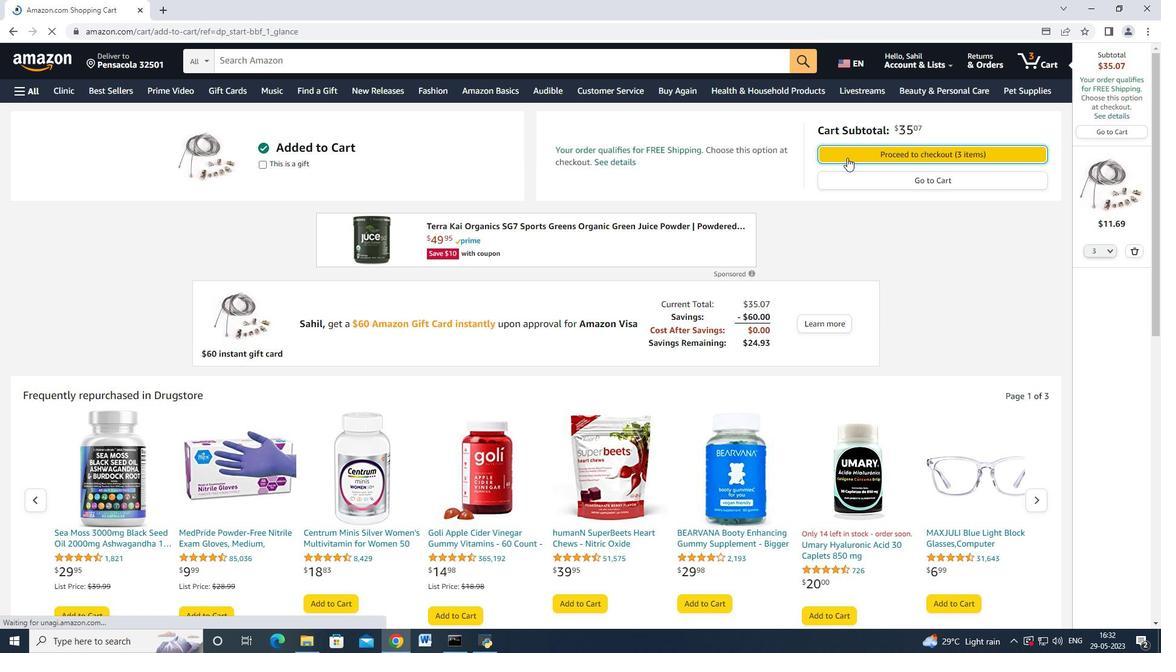 
Action: Mouse moved to (324, 395)
Screenshot: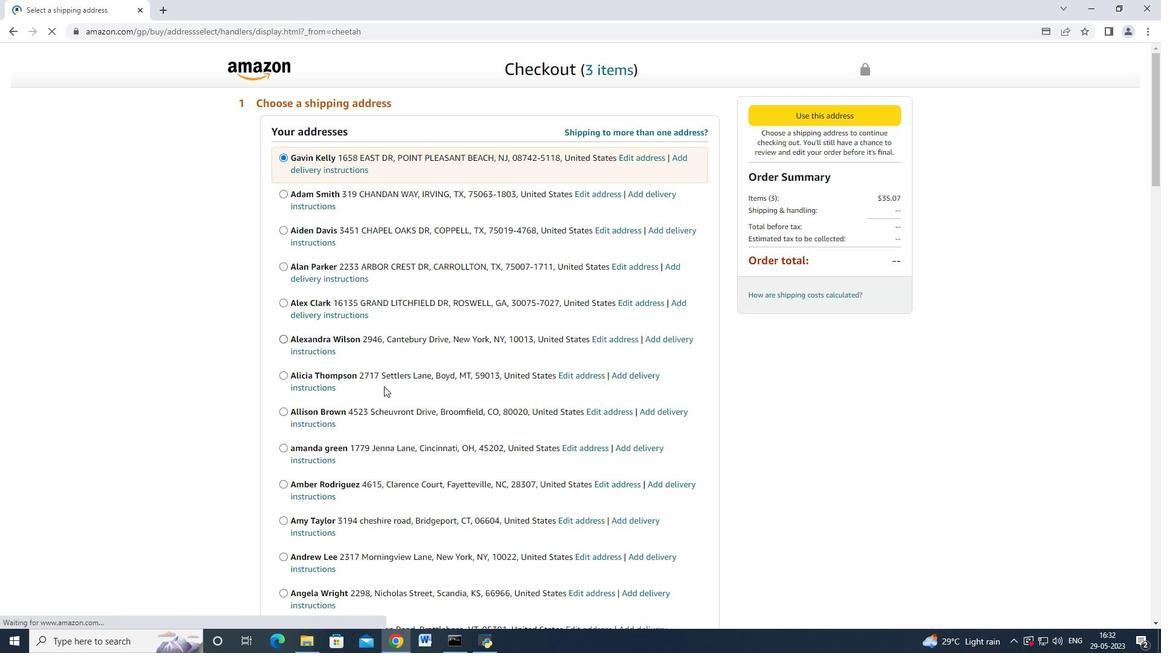 
Action: Mouse scrolled (324, 394) with delta (0, 0)
Screenshot: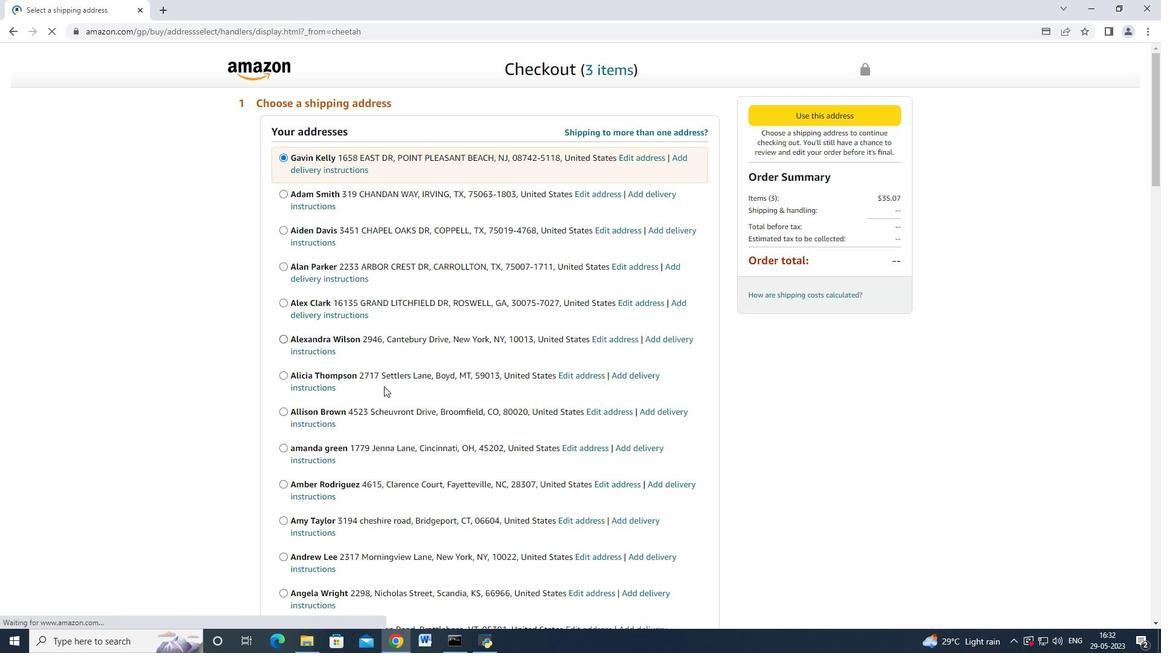 
Action: Mouse moved to (322, 396)
Screenshot: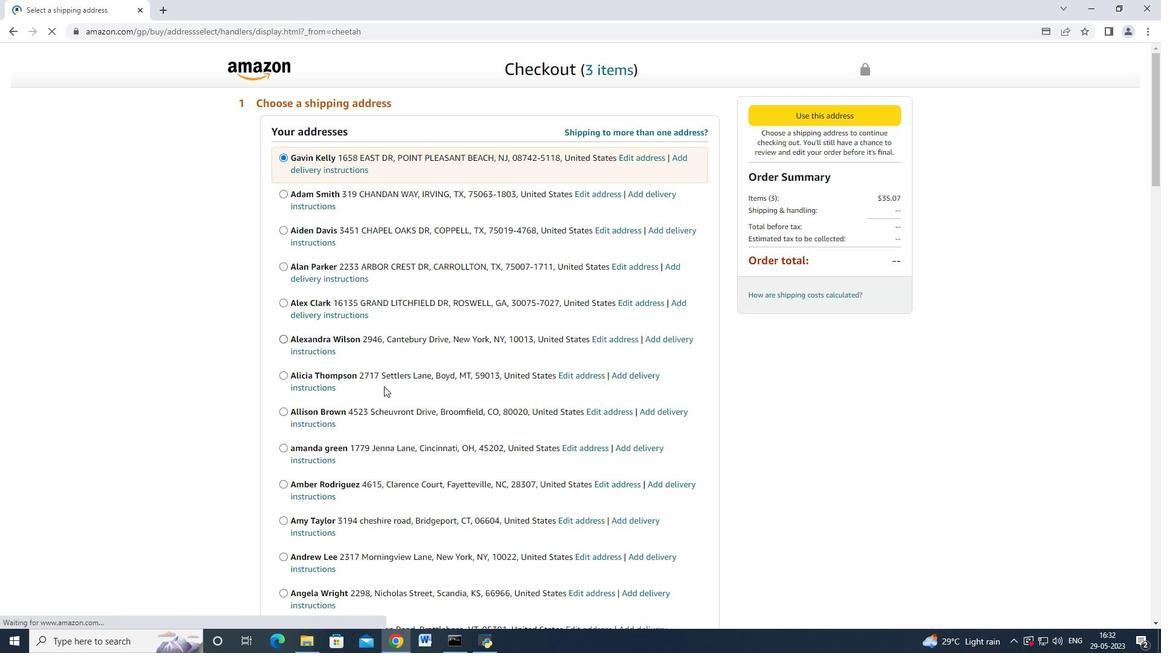 
Action: Mouse scrolled (322, 395) with delta (0, 0)
Screenshot: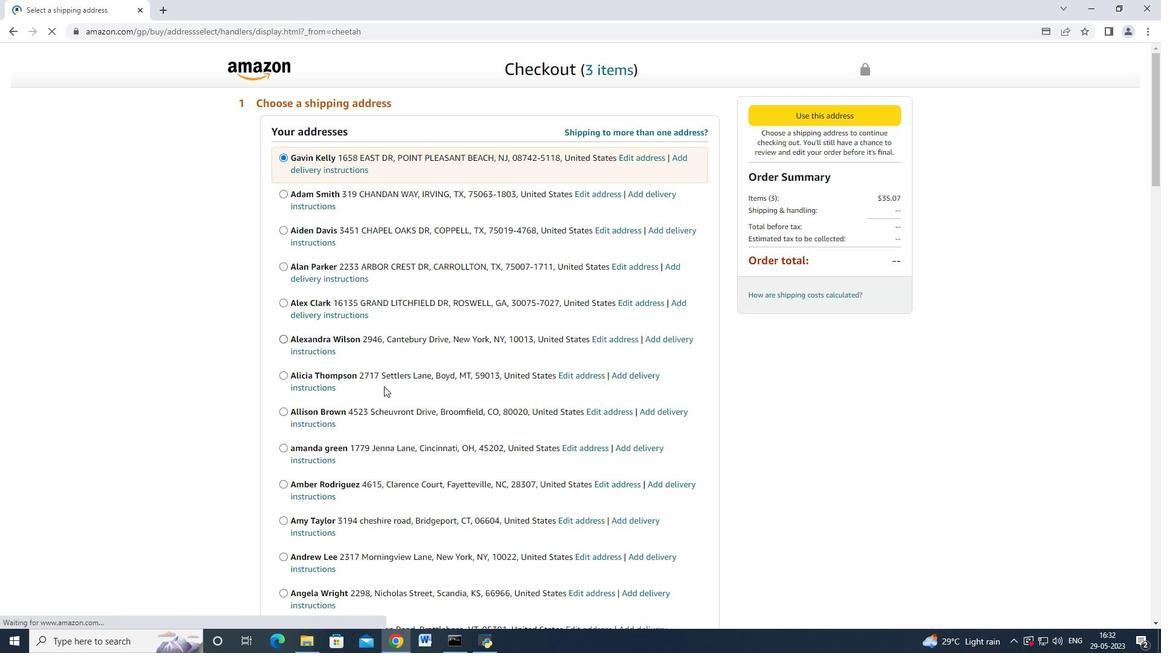 
Action: Mouse moved to (322, 396)
Screenshot: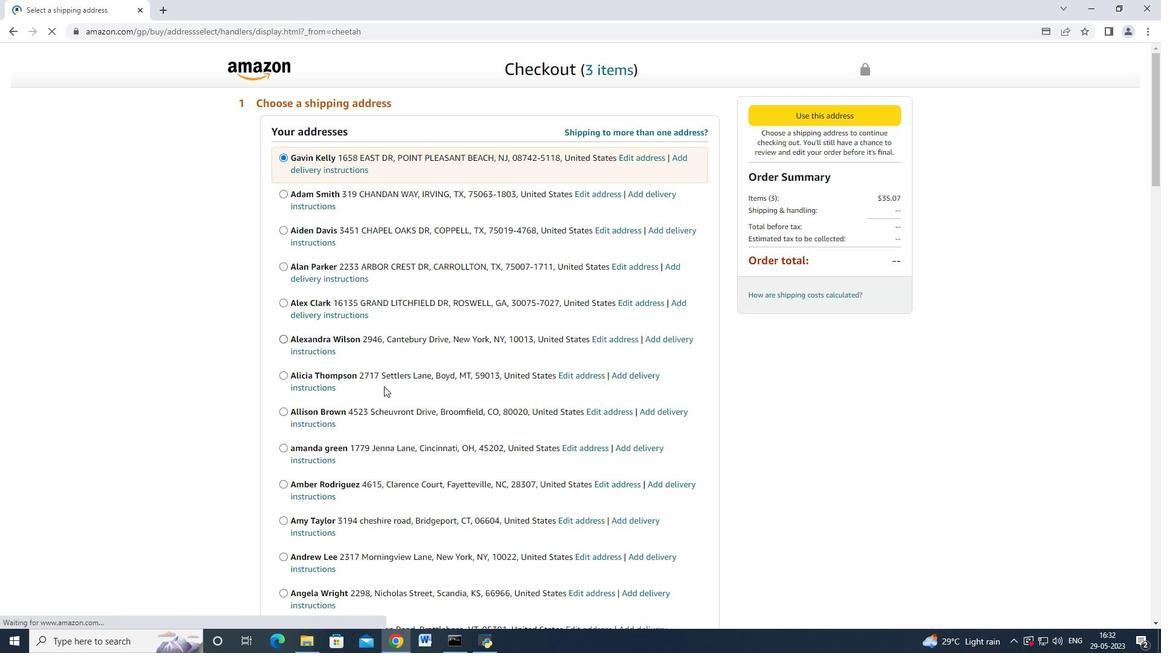 
Action: Mouse scrolled (322, 395) with delta (0, 0)
Screenshot: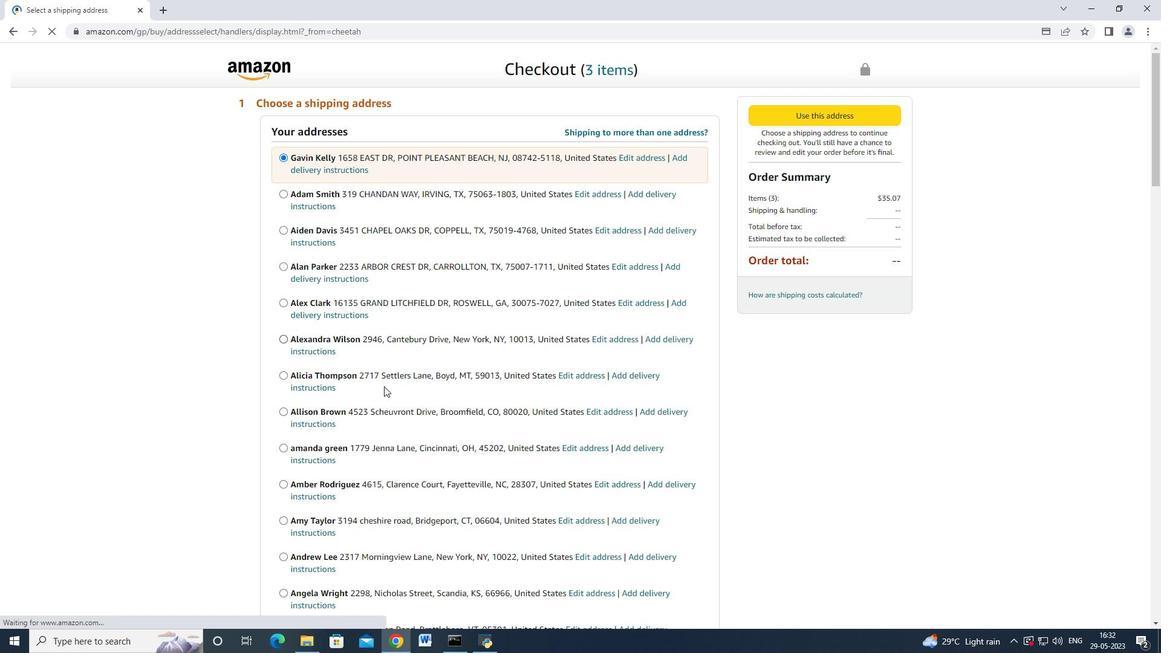 
Action: Mouse scrolled (322, 394) with delta (0, -1)
Screenshot: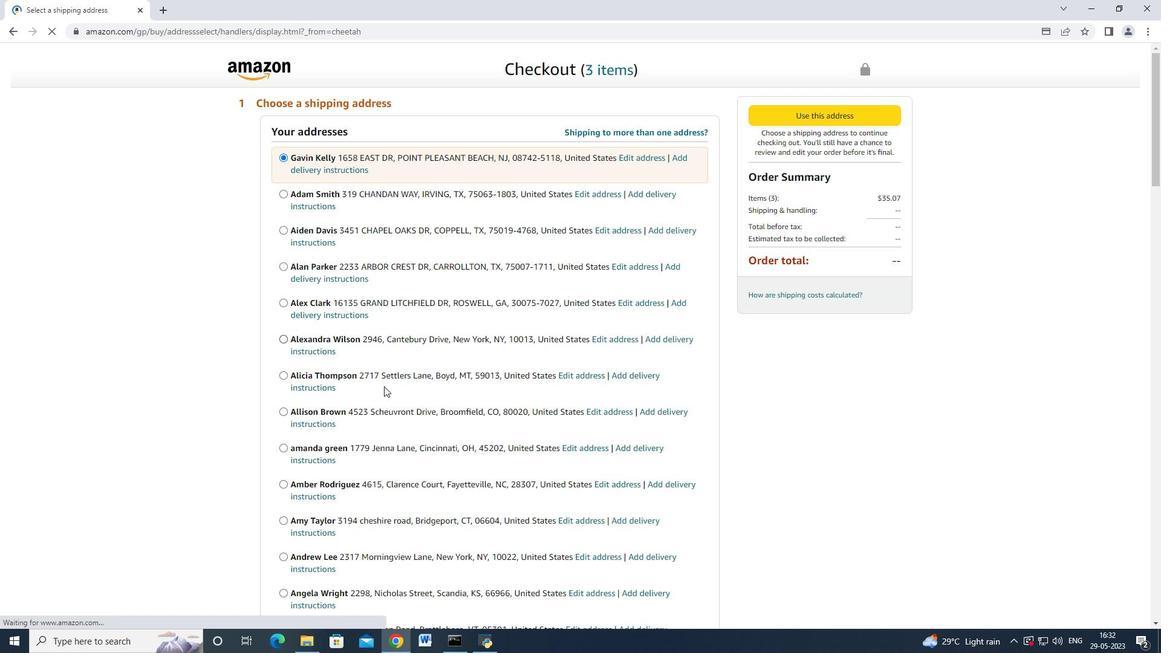 
Action: Mouse scrolled (322, 395) with delta (0, 0)
Screenshot: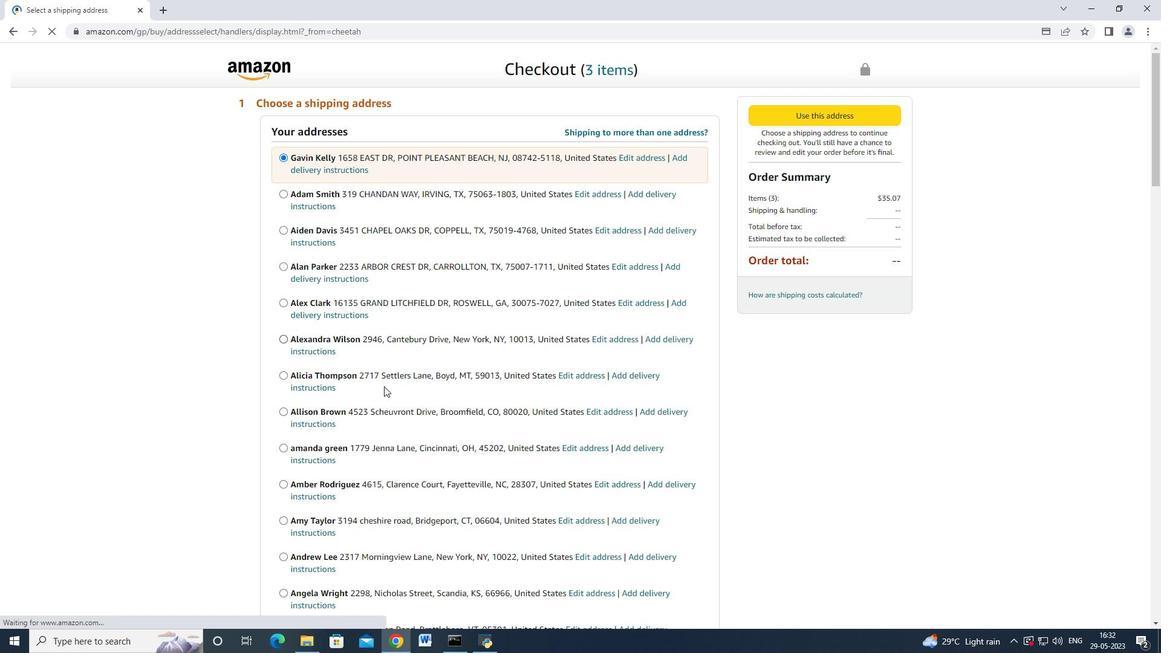 
Action: Mouse scrolled (322, 395) with delta (0, 0)
Screenshot: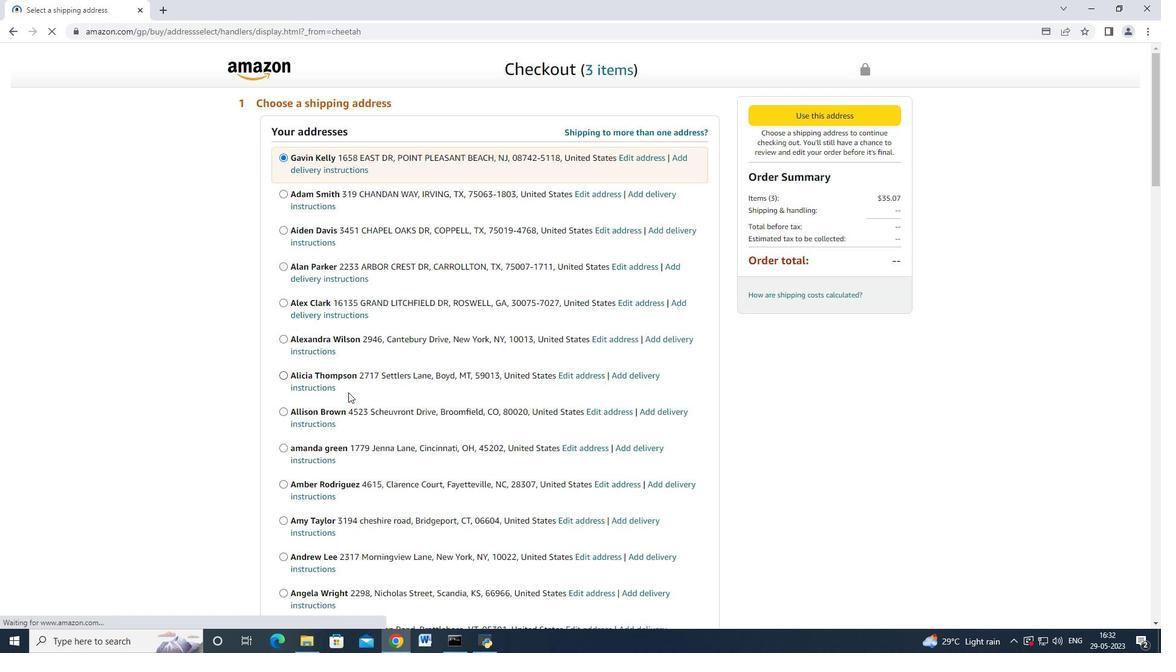 
Action: Mouse moved to (323, 394)
Screenshot: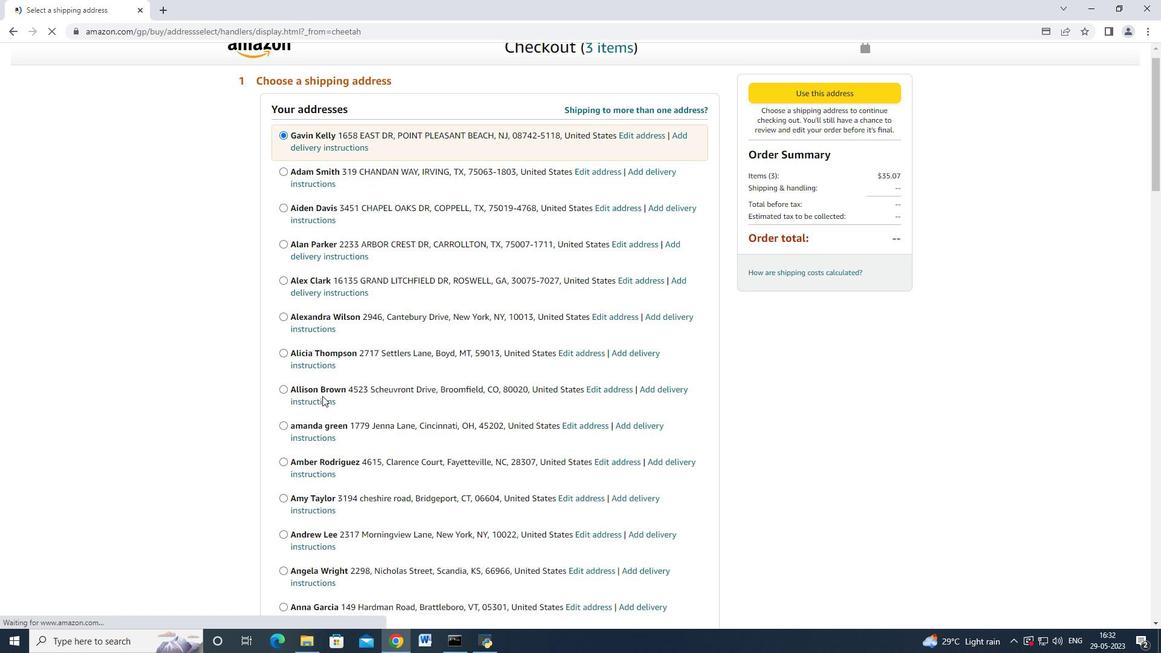 
Action: Mouse scrolled (323, 393) with delta (0, 0)
Screenshot: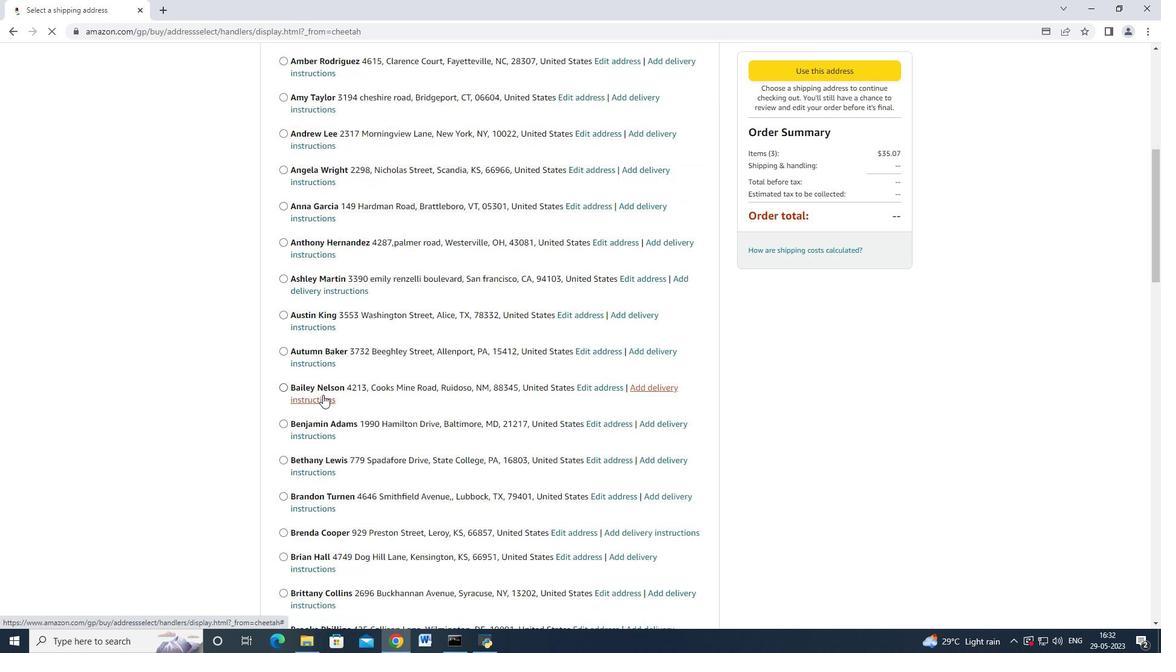 
Action: Mouse scrolled (323, 393) with delta (0, 0)
Screenshot: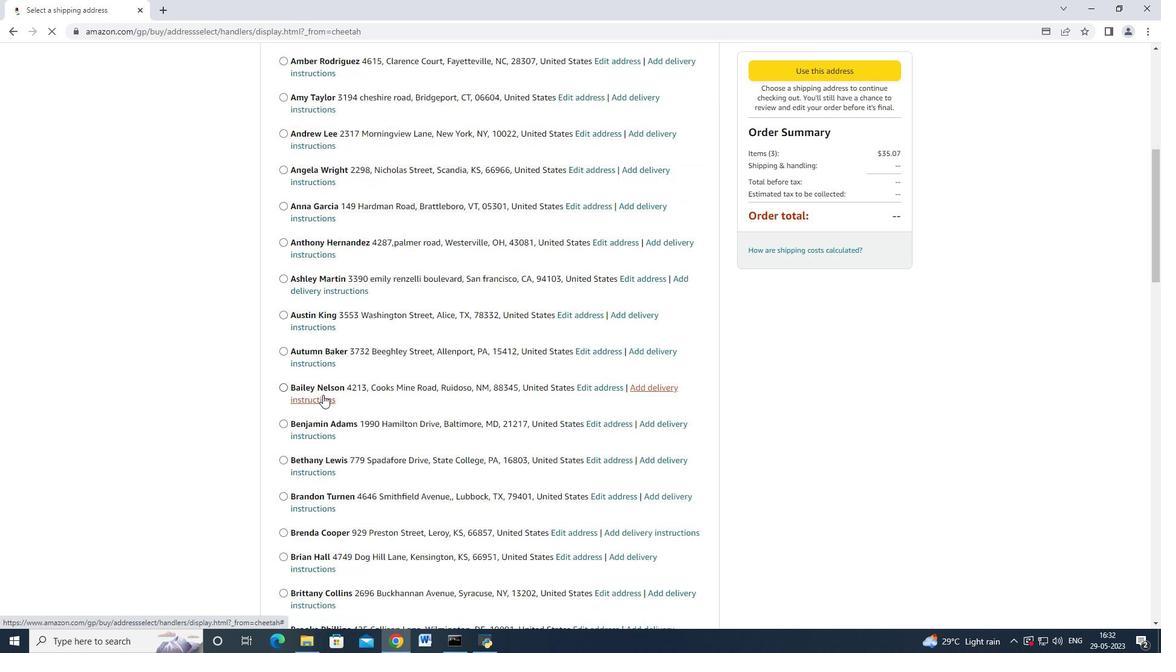 
Action: Mouse scrolled (323, 393) with delta (0, 0)
Screenshot: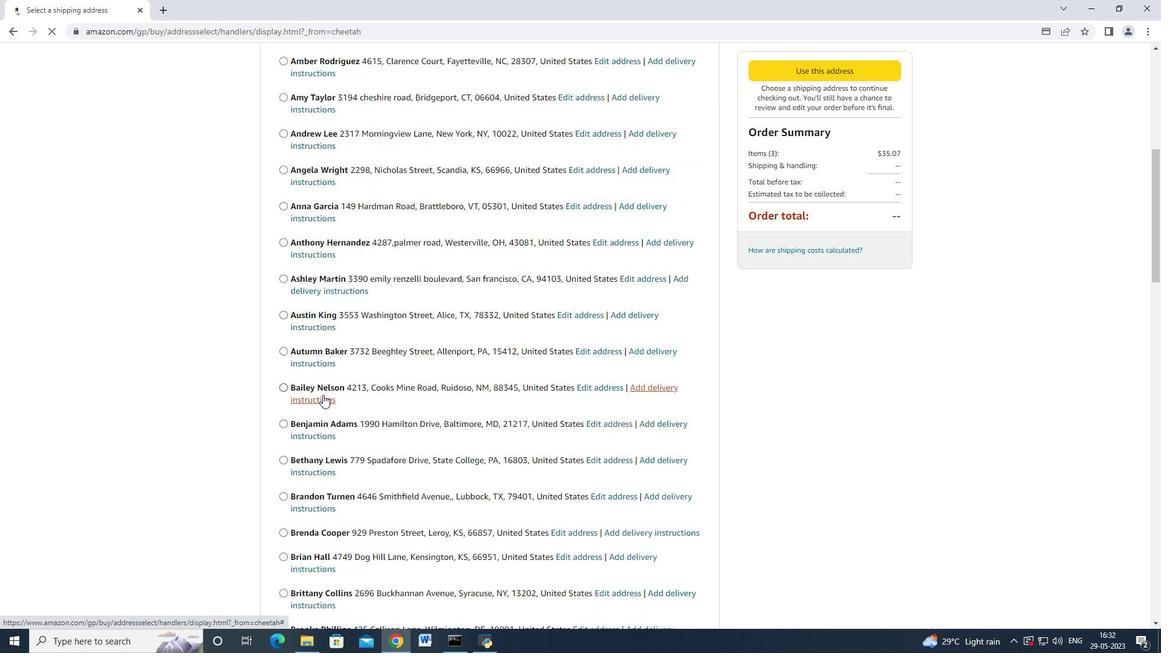 
Action: Mouse scrolled (323, 393) with delta (0, 0)
Screenshot: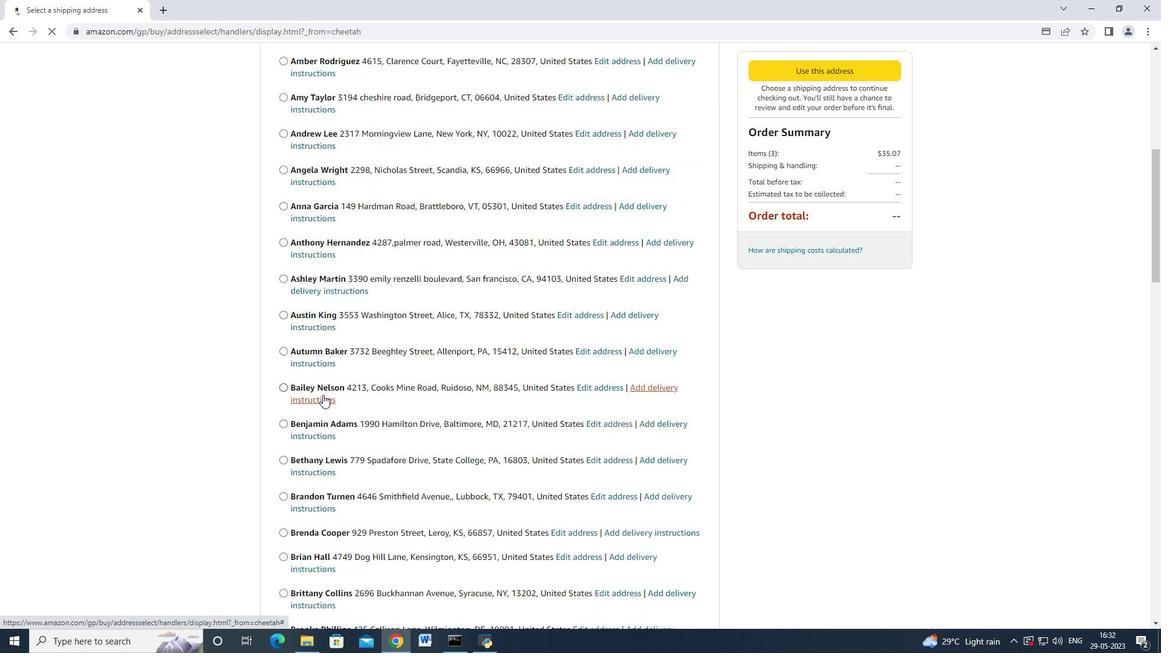 
Action: Mouse scrolled (323, 393) with delta (0, 0)
Screenshot: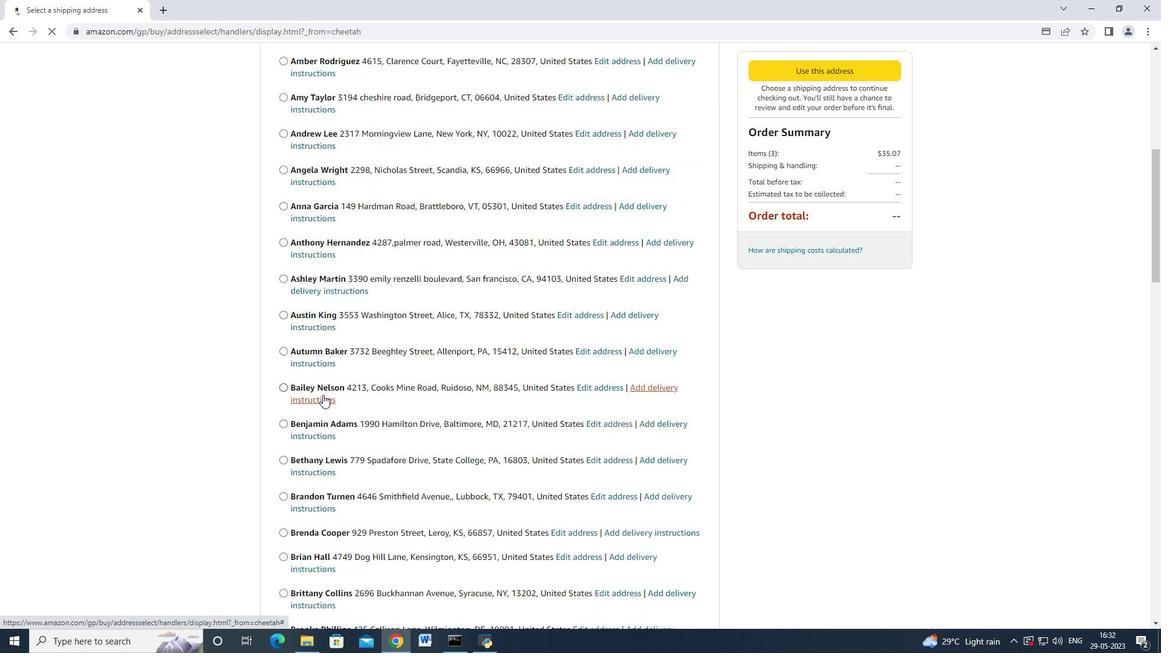 
Action: Mouse scrolled (323, 393) with delta (0, 0)
Screenshot: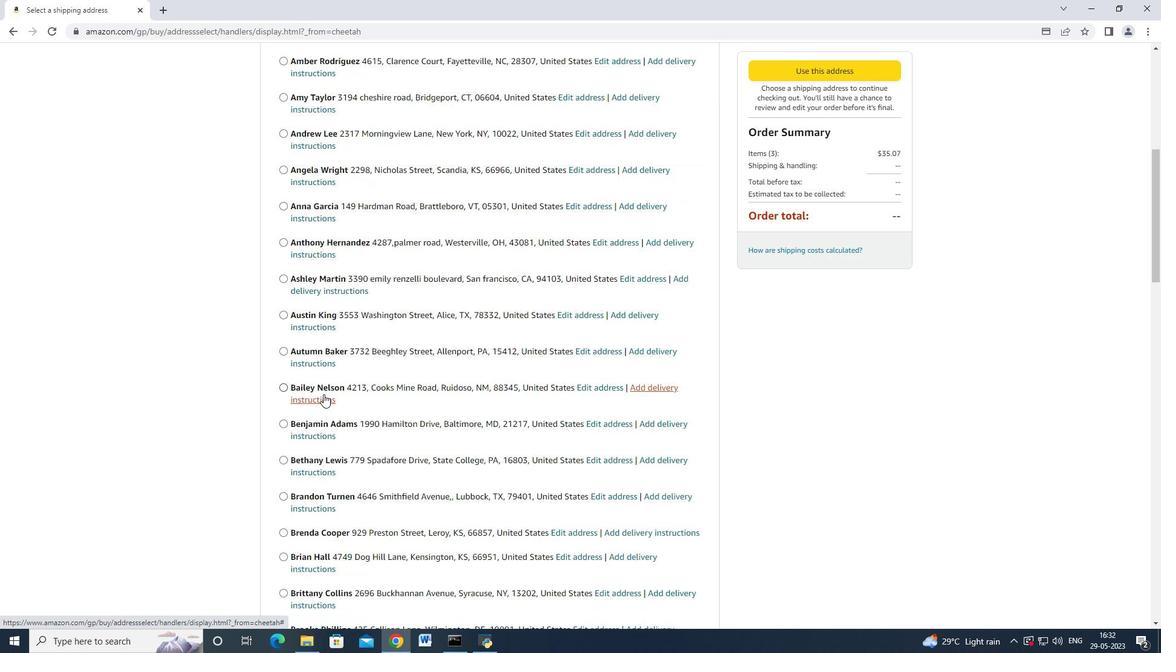 
Action: Mouse scrolled (323, 393) with delta (0, 0)
Screenshot: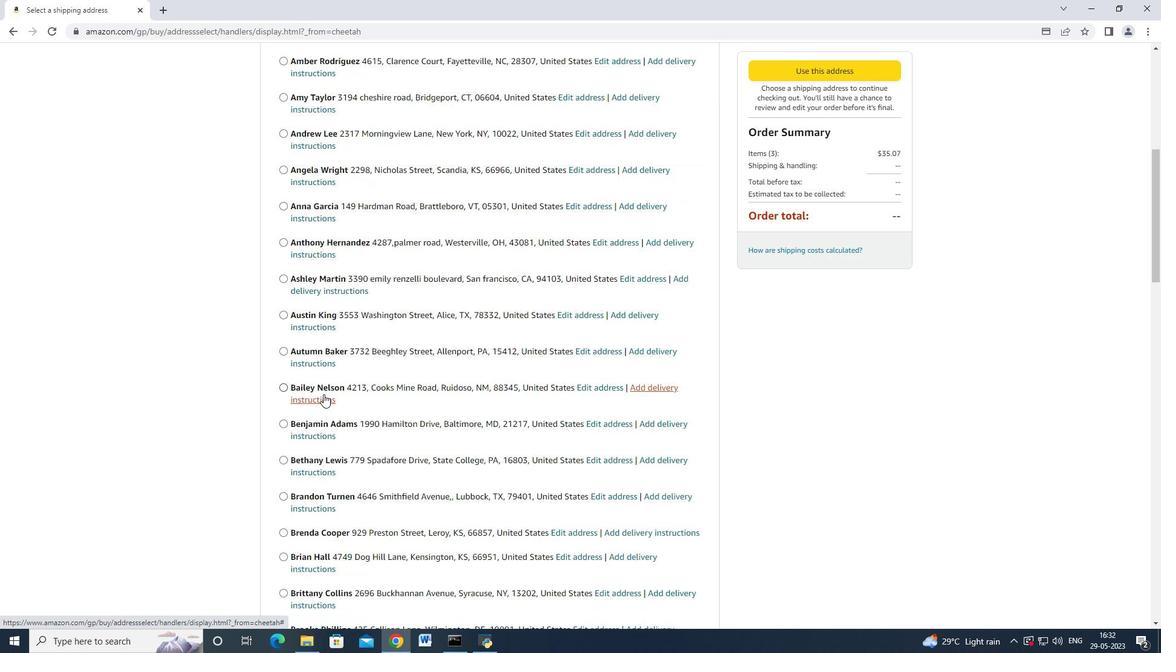 
Action: Mouse moved to (308, 505)
Screenshot: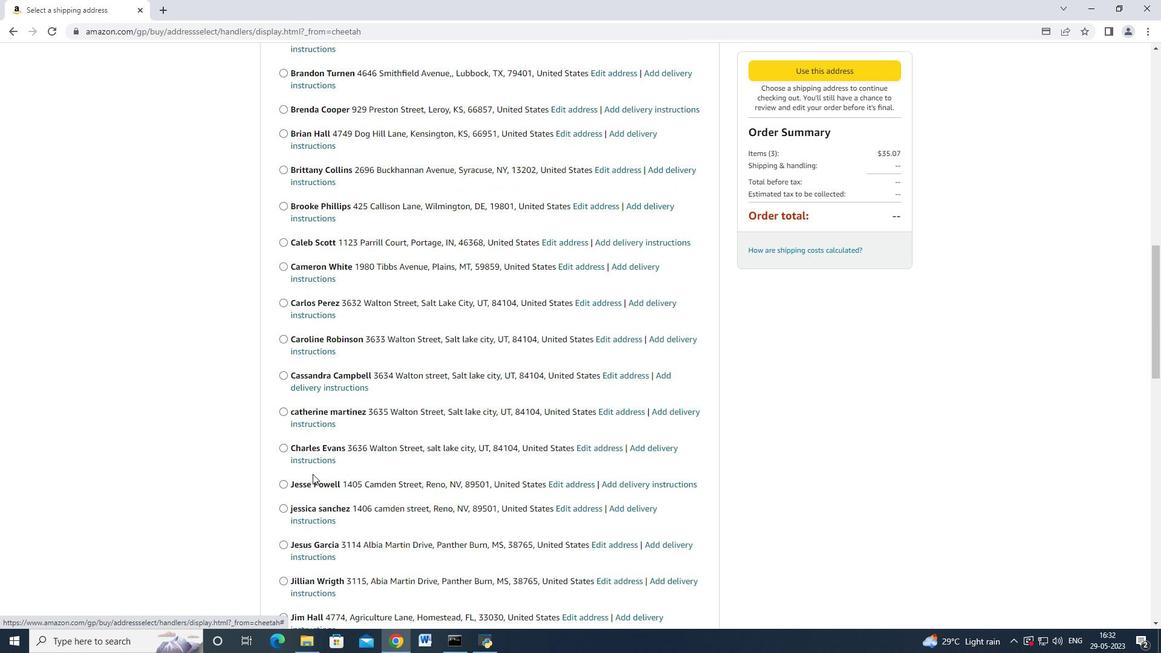 
Action: Mouse scrolled (308, 505) with delta (0, 0)
Screenshot: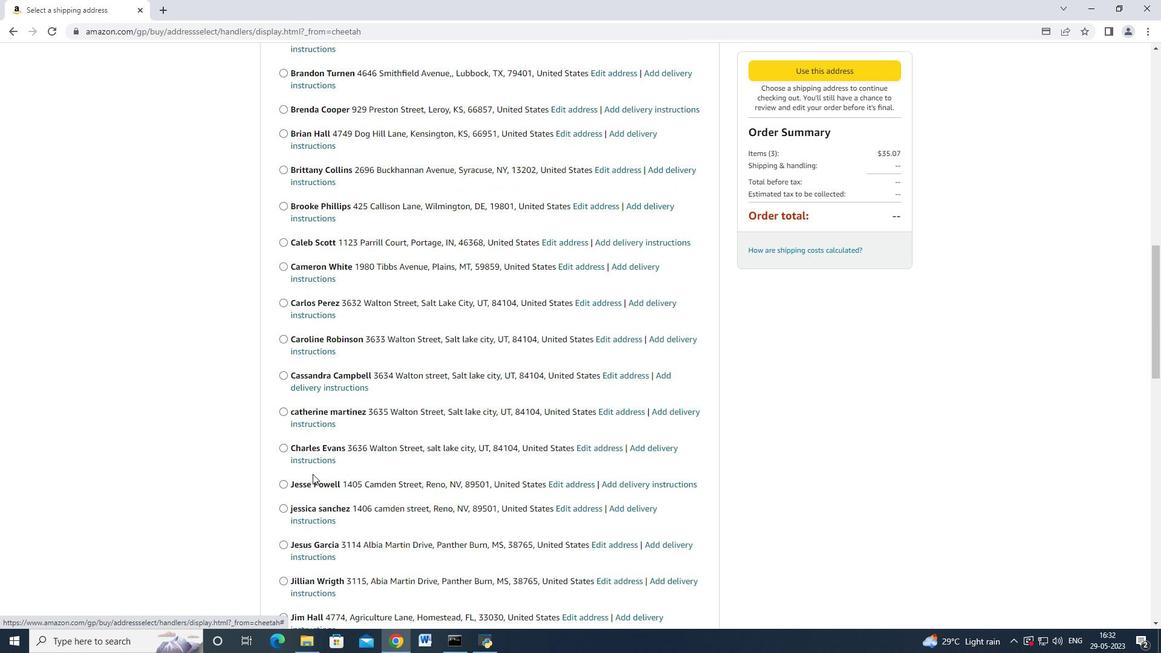 
Action: Mouse scrolled (308, 505) with delta (0, 0)
Screenshot: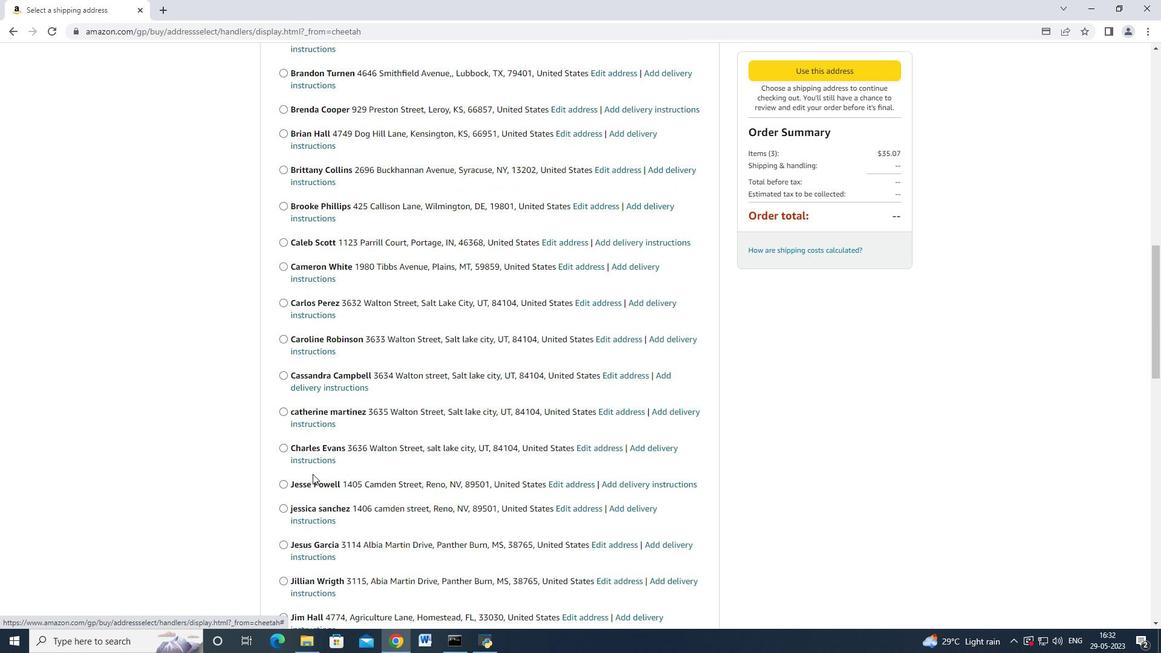 
Action: Mouse scrolled (308, 505) with delta (0, 0)
Screenshot: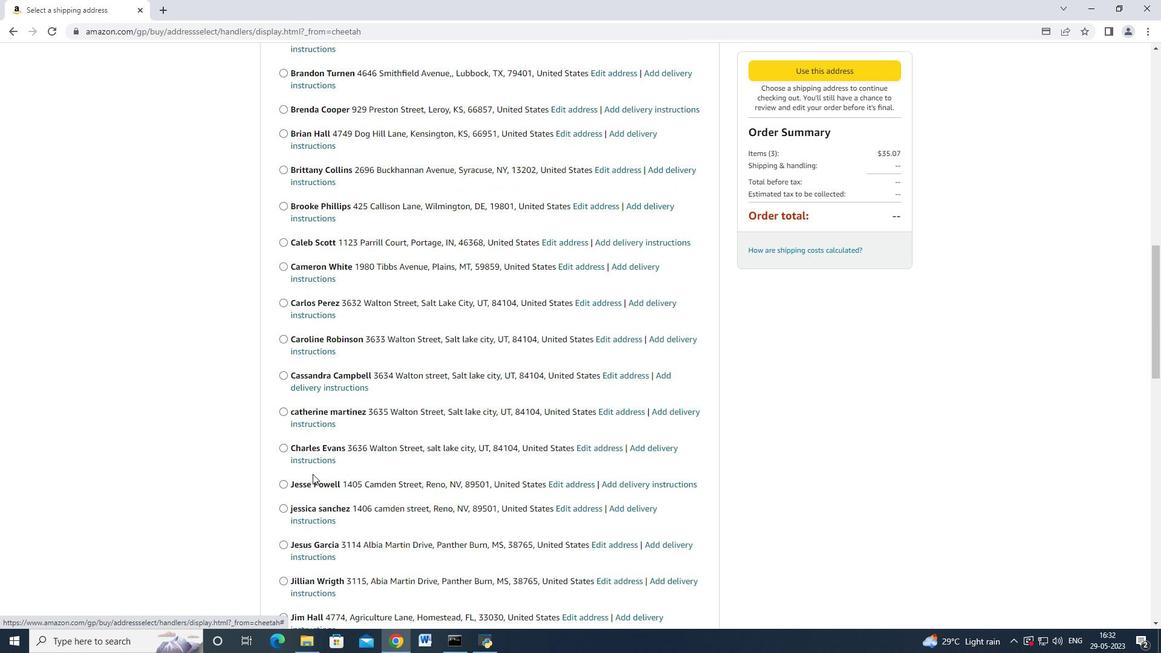 
Action: Mouse scrolled (308, 505) with delta (0, 0)
Screenshot: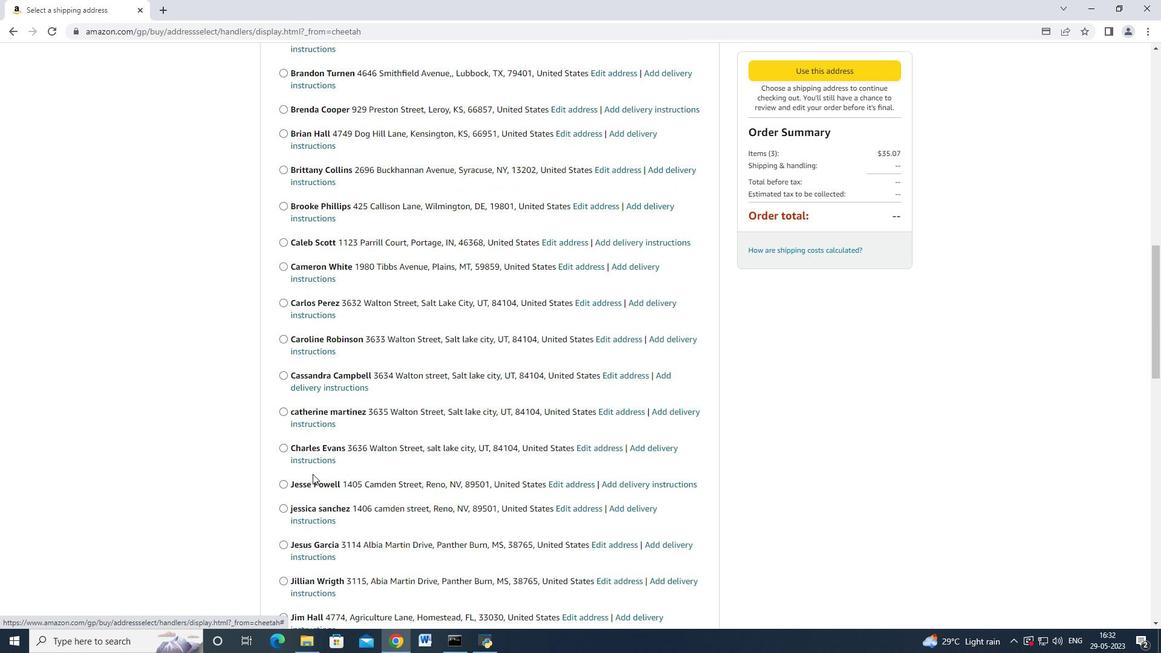 
Action: Mouse scrolled (308, 505) with delta (0, 0)
Screenshot: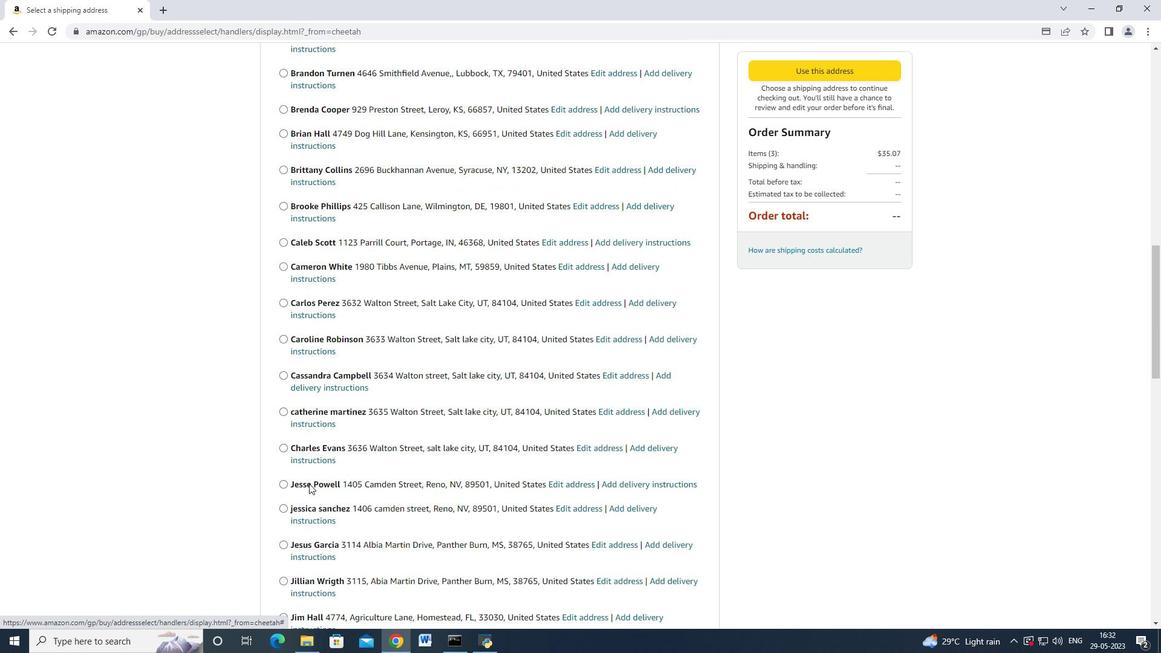 
Action: Mouse moved to (308, 505)
Screenshot: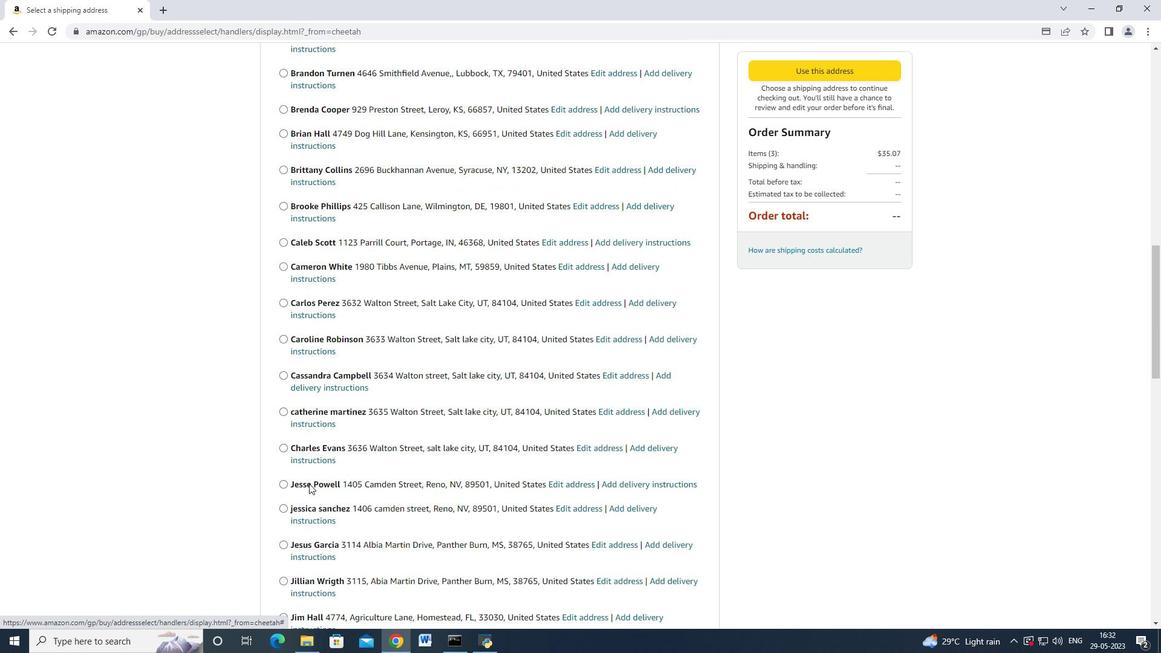 
Action: Mouse scrolled (308, 504) with delta (0, 0)
Screenshot: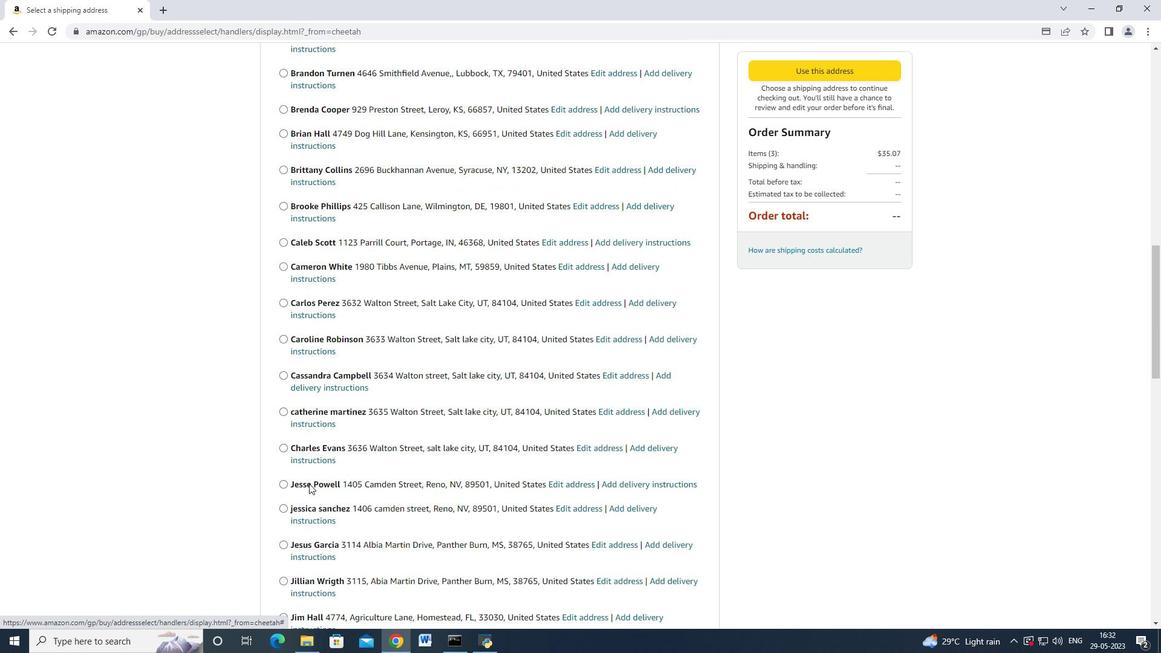 
Action: Mouse moved to (308, 503)
Screenshot: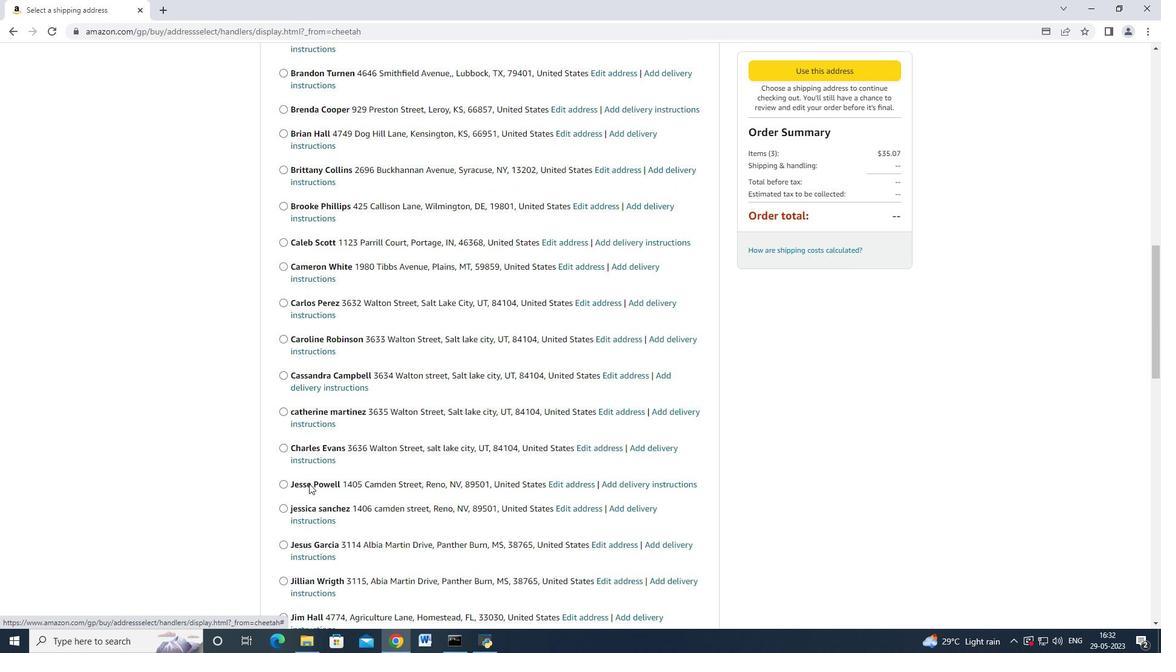 
Action: Mouse scrolled (308, 503) with delta (0, 0)
Screenshot: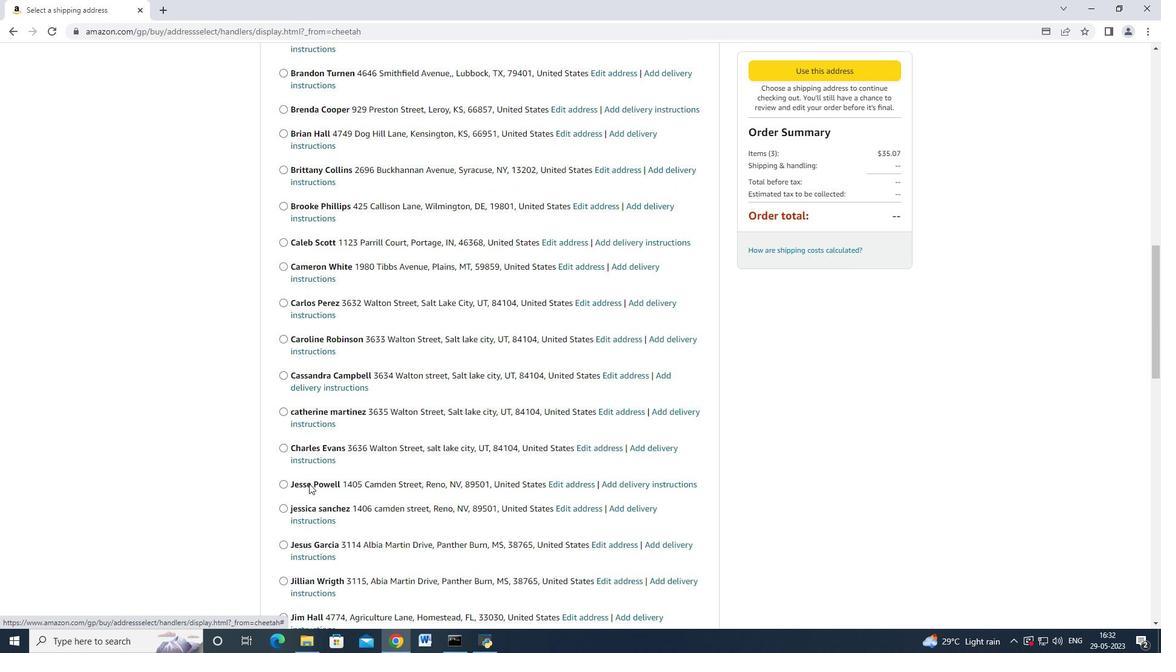 
Action: Mouse moved to (311, 498)
Screenshot: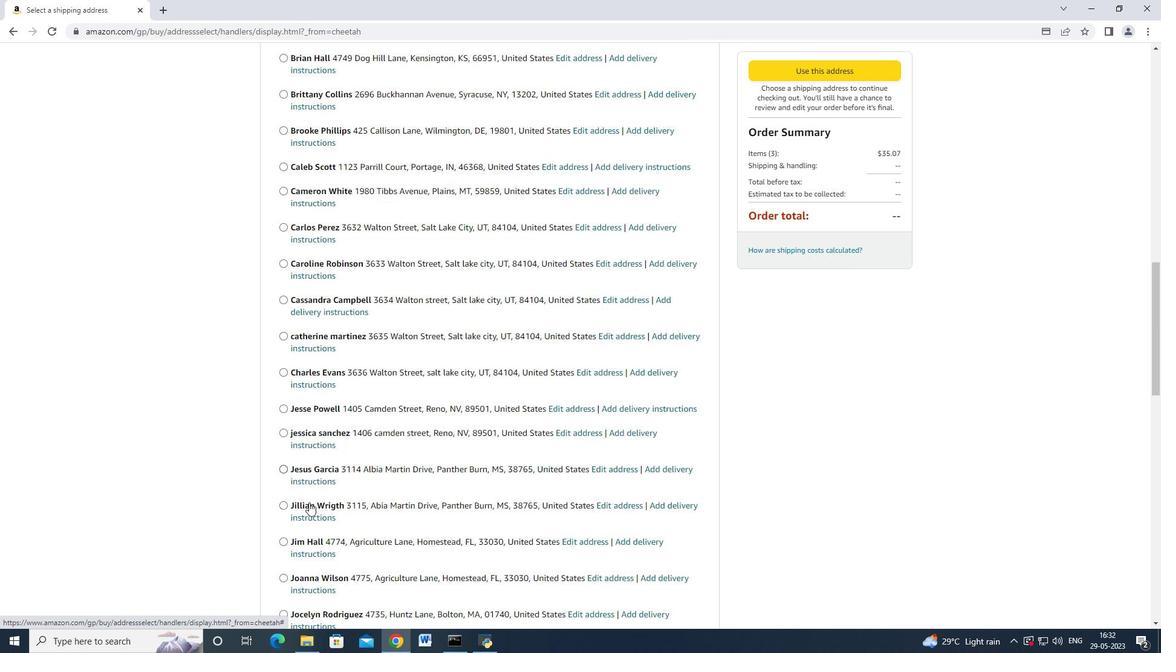 
Action: Mouse scrolled (311, 498) with delta (0, 0)
Screenshot: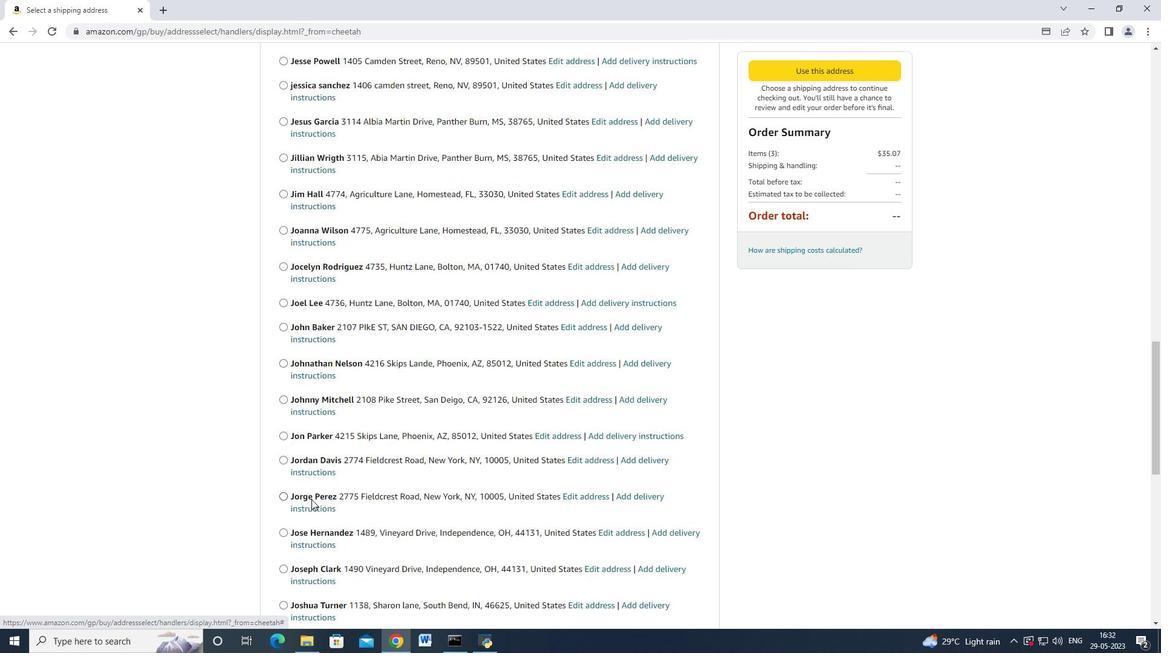 
Action: Mouse scrolled (311, 498) with delta (0, 0)
Screenshot: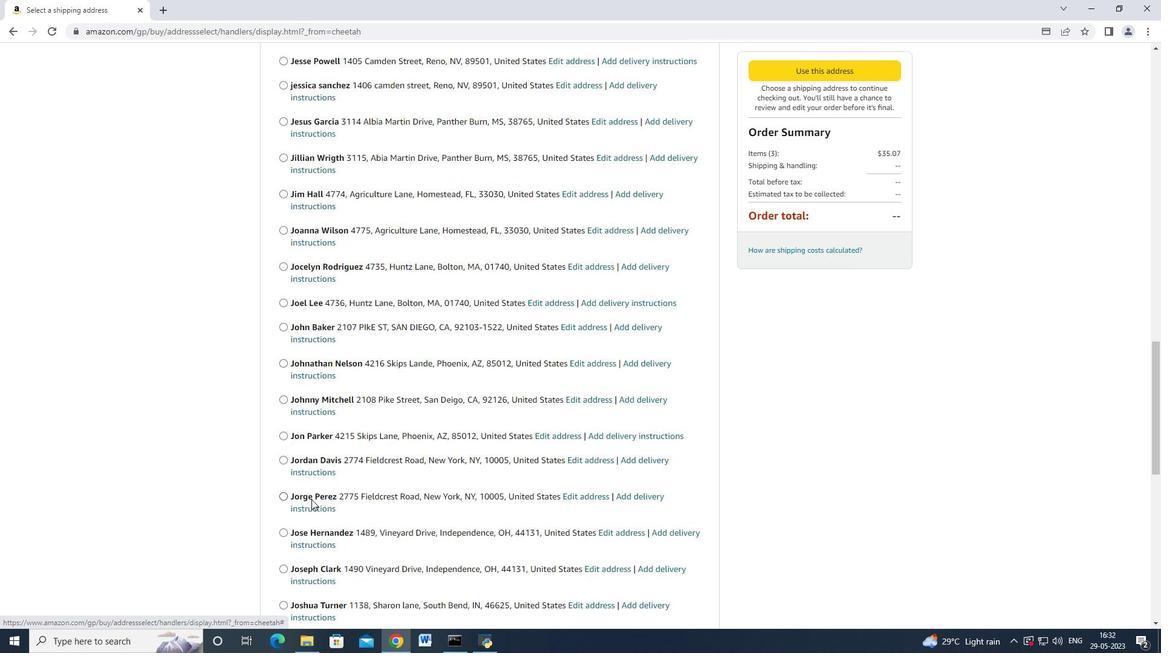 
Action: Mouse scrolled (311, 498) with delta (0, 0)
Screenshot: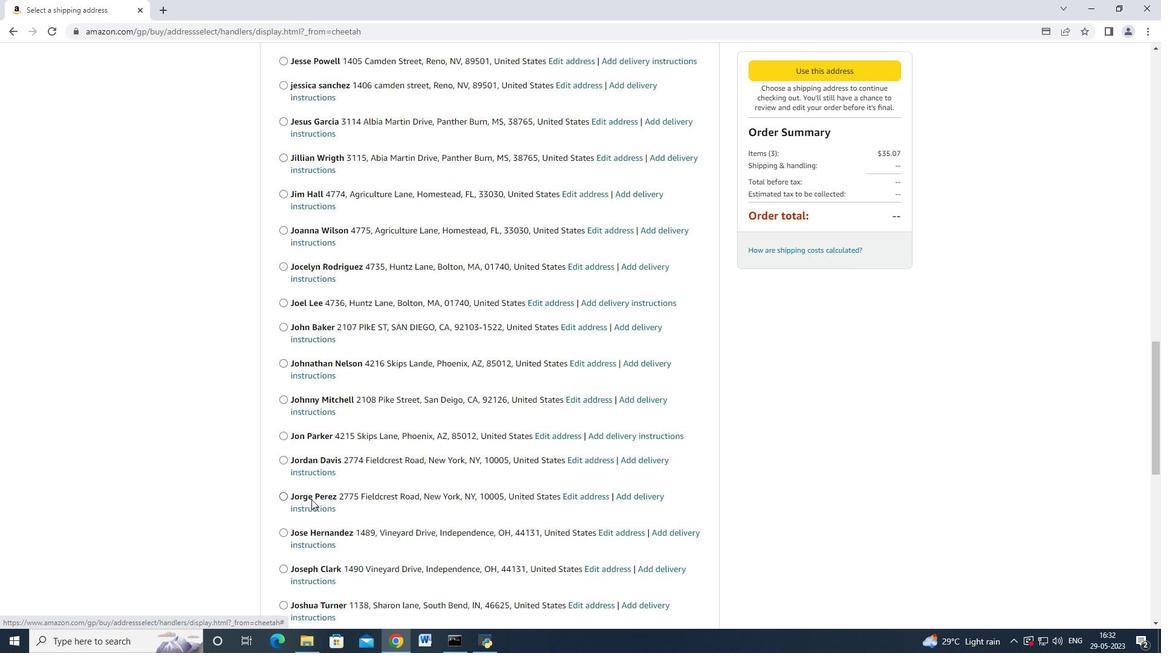 
Action: Mouse scrolled (311, 498) with delta (0, 0)
Screenshot: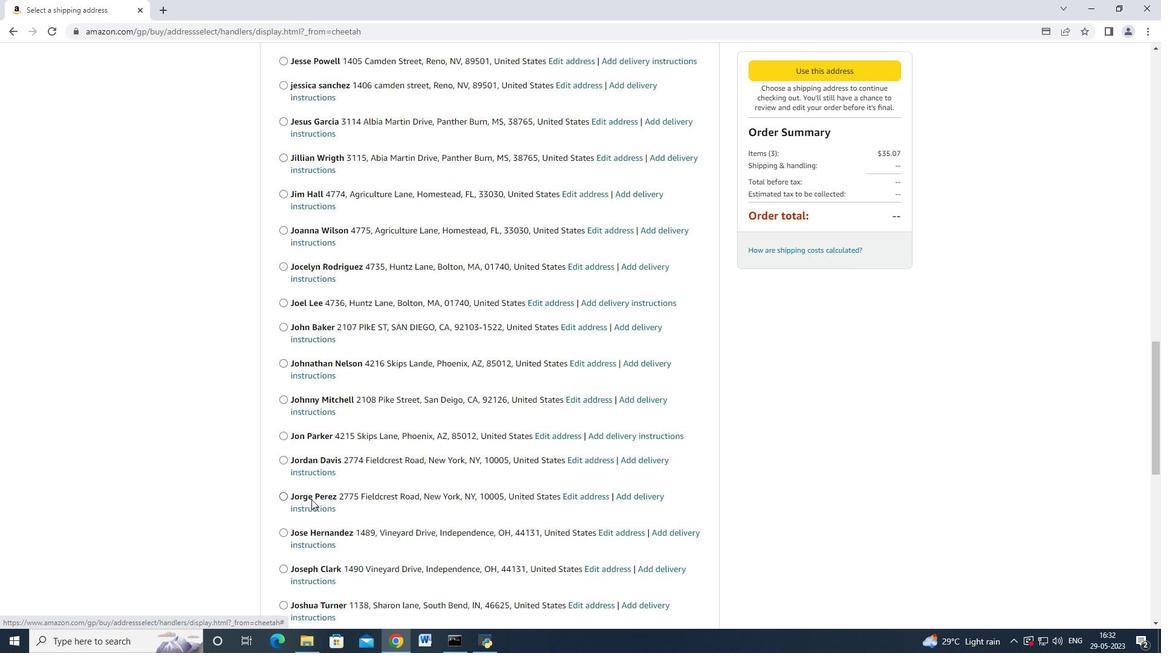 
Action: Mouse scrolled (311, 498) with delta (0, 0)
Screenshot: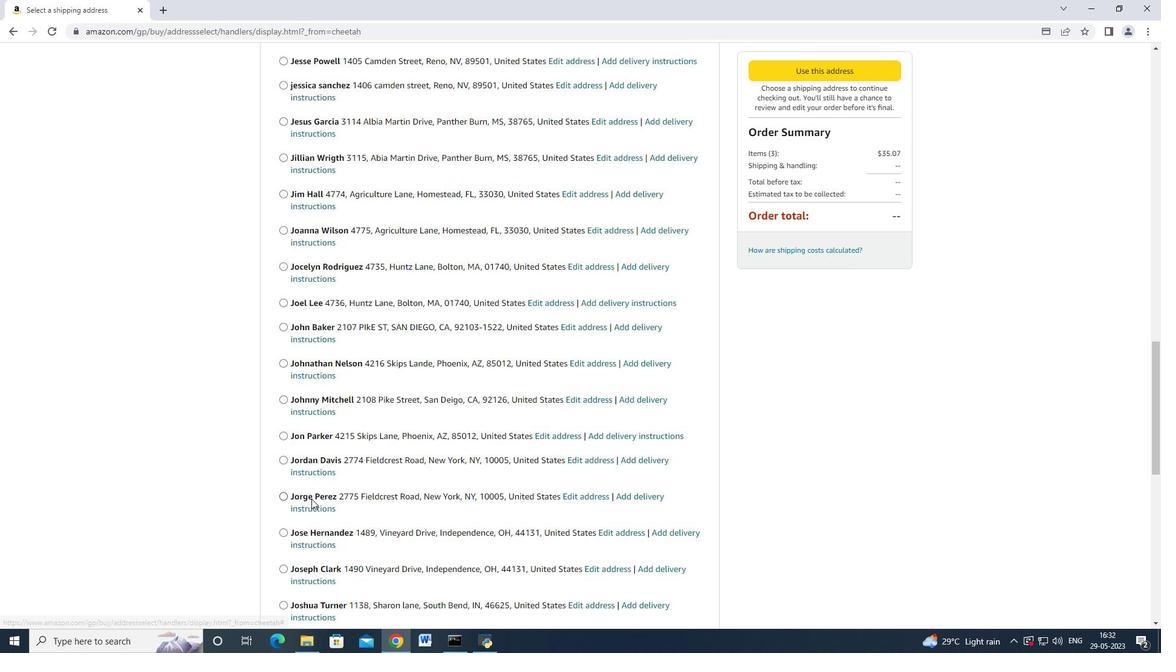 
Action: Mouse moved to (313, 495)
Screenshot: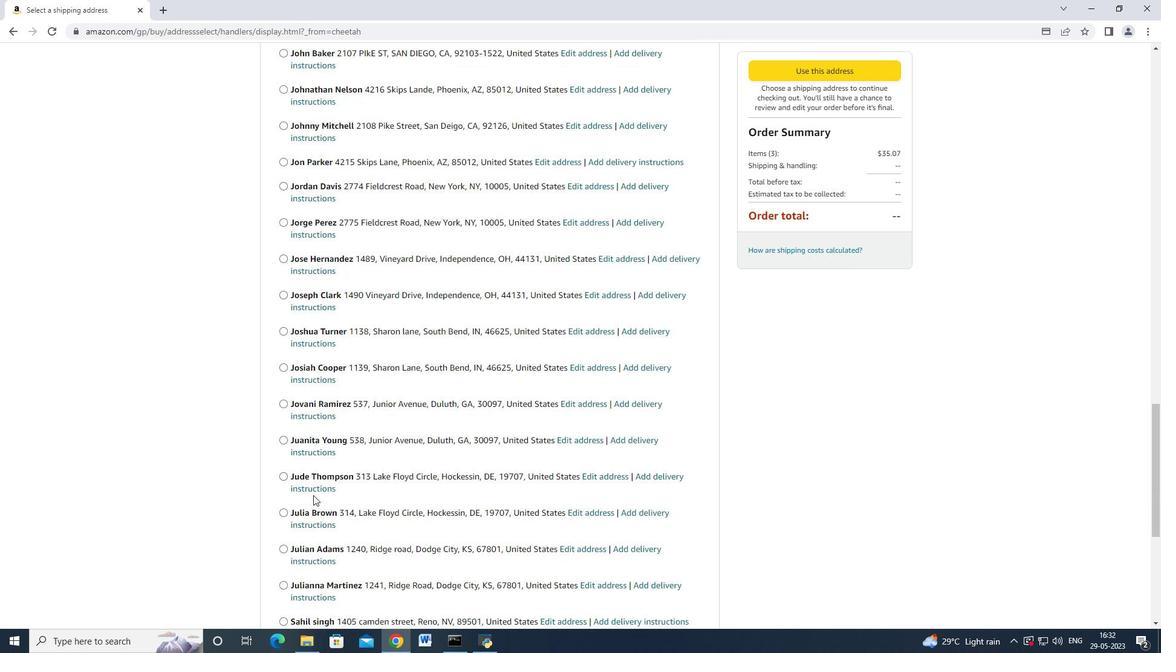 
Action: Mouse scrolled (313, 494) with delta (0, 0)
Screenshot: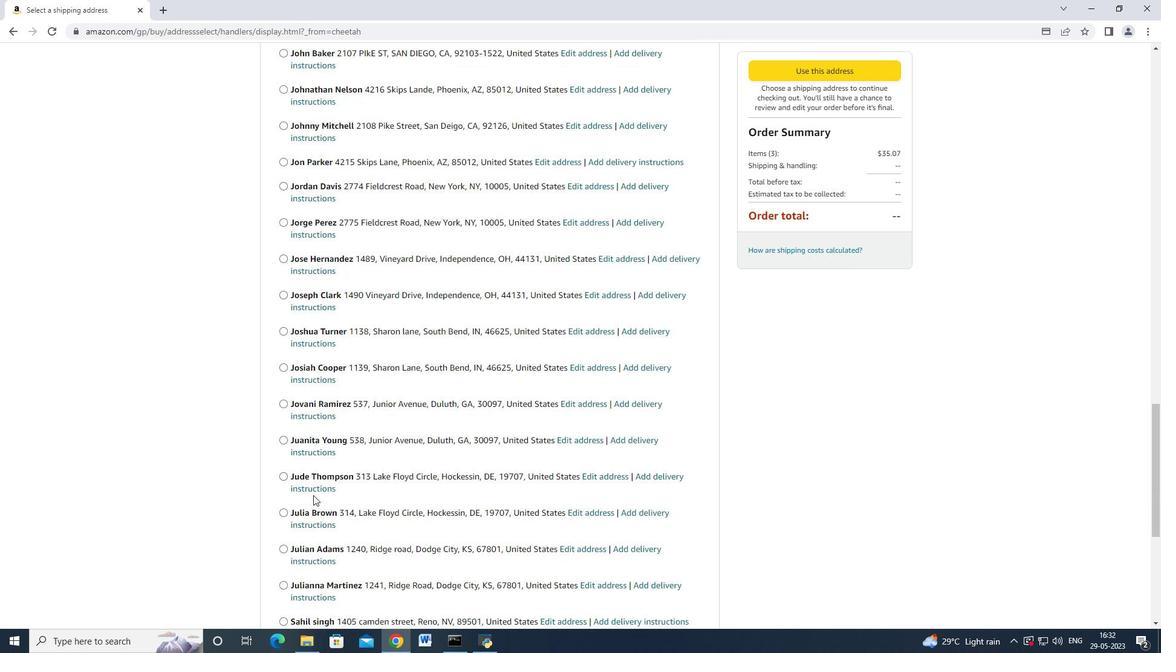
Action: Mouse scrolled (313, 494) with delta (0, 0)
Screenshot: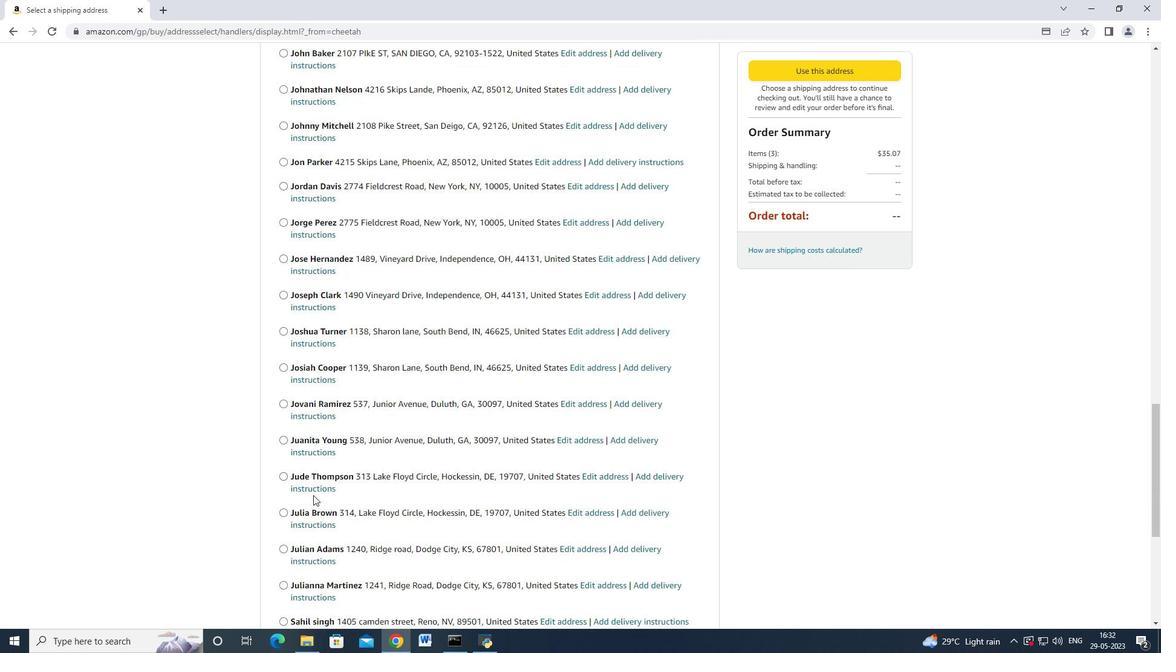 
Action: Mouse scrolled (313, 494) with delta (0, 0)
Screenshot: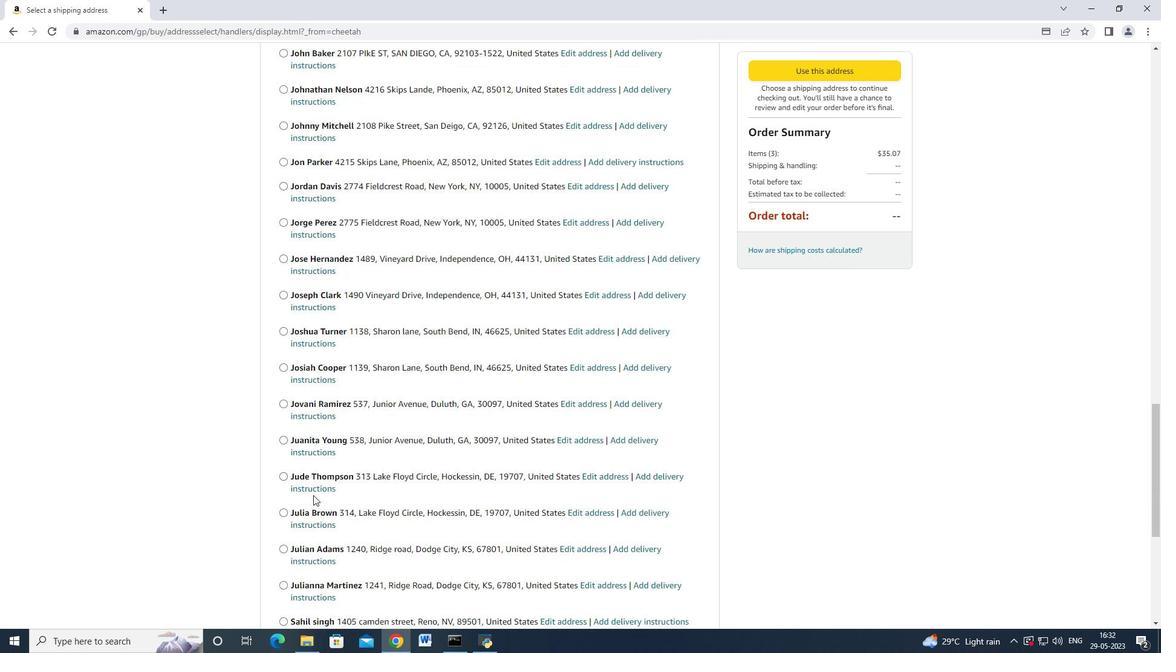 
Action: Mouse scrolled (313, 494) with delta (0, 0)
Screenshot: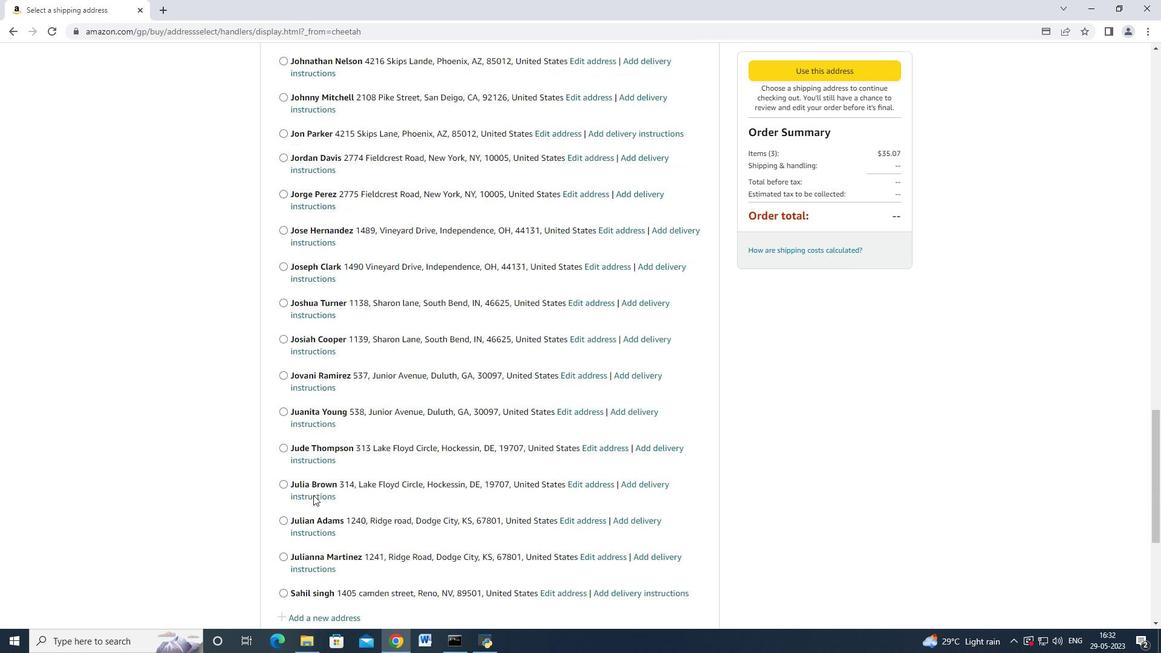 
Action: Mouse scrolled (313, 494) with delta (0, -1)
Screenshot: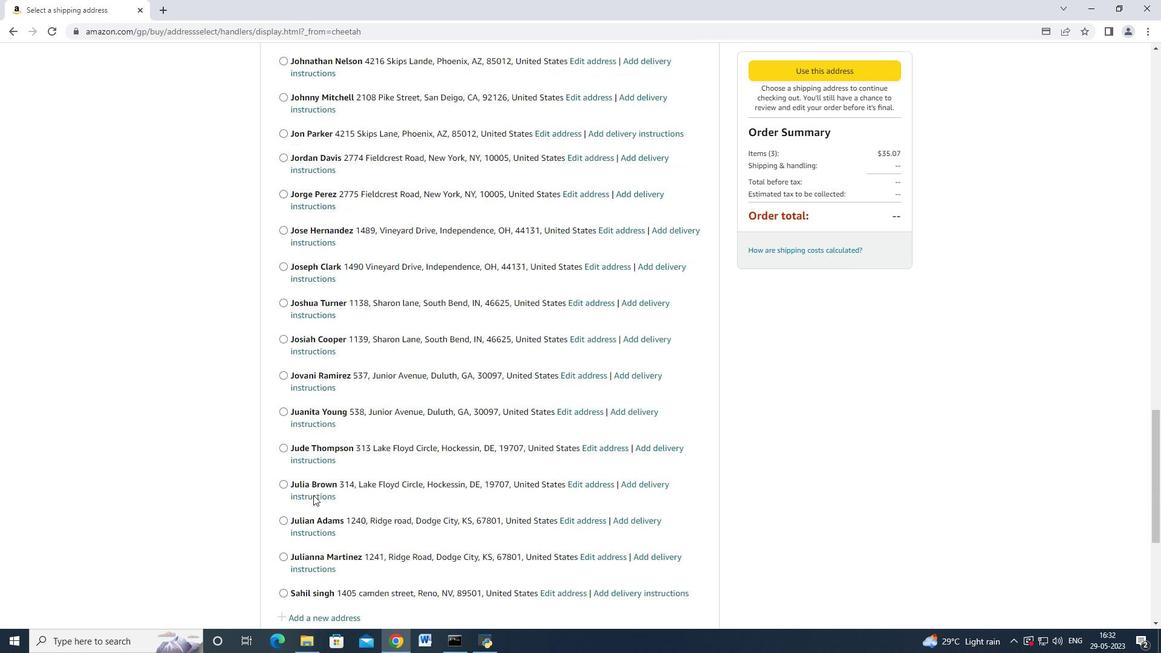 
Action: Mouse scrolled (313, 494) with delta (0, 0)
Screenshot: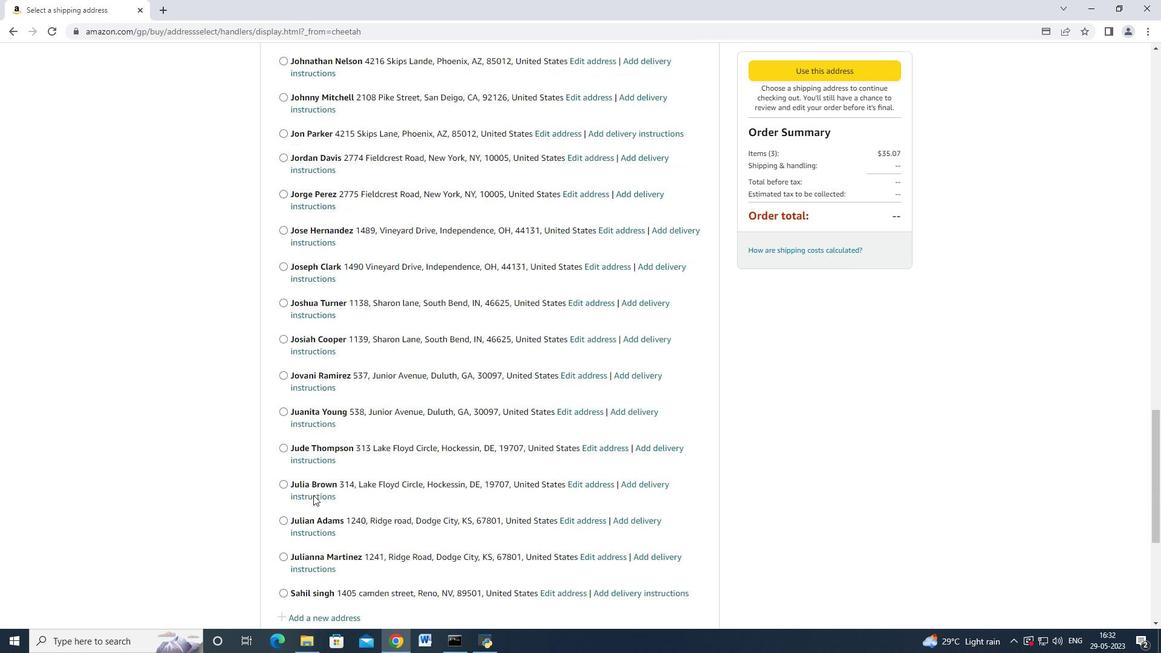 
Action: Mouse moved to (322, 481)
Screenshot: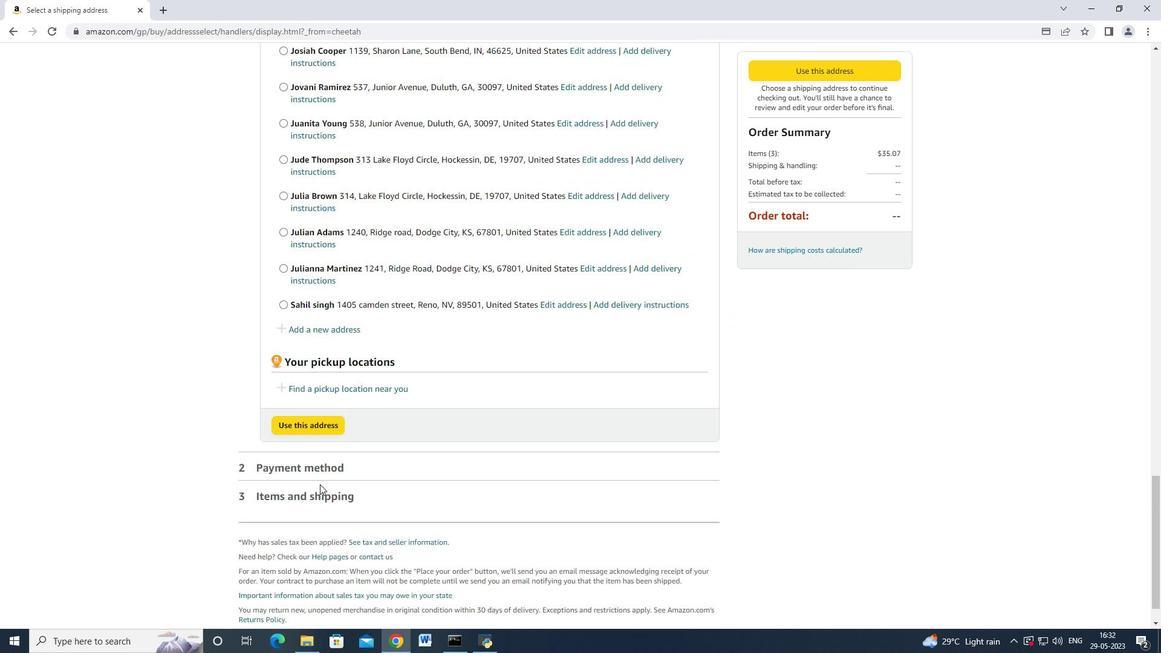 
Action: Mouse scrolled (322, 480) with delta (0, 0)
Screenshot: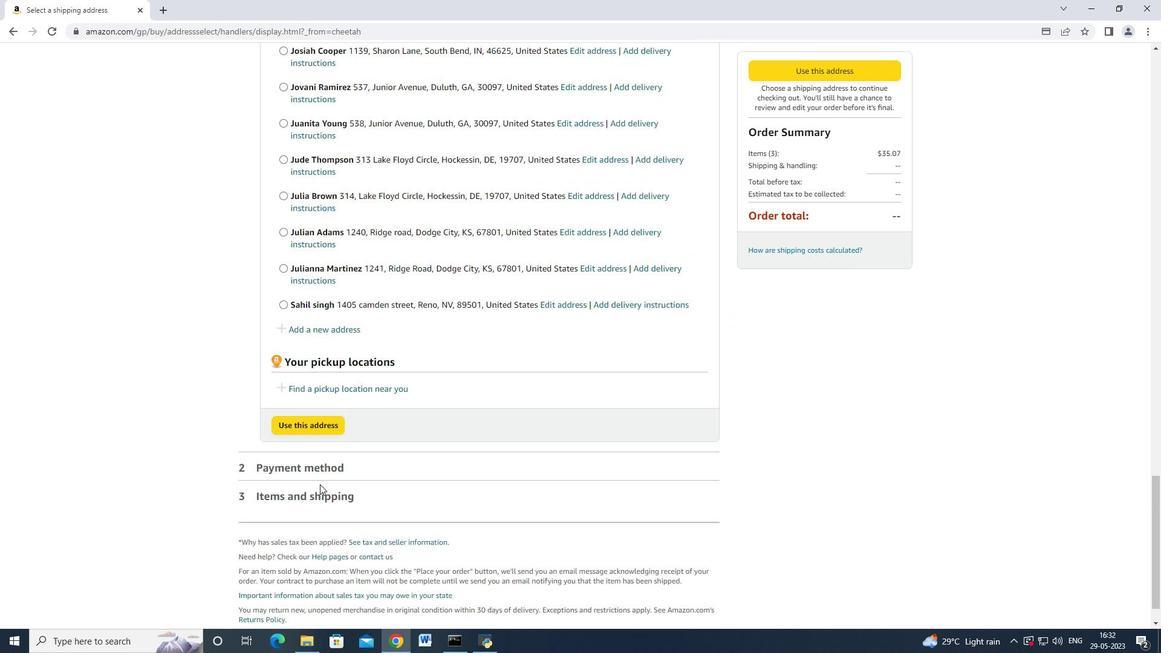 
Action: Mouse scrolled (322, 480) with delta (0, 0)
Screenshot: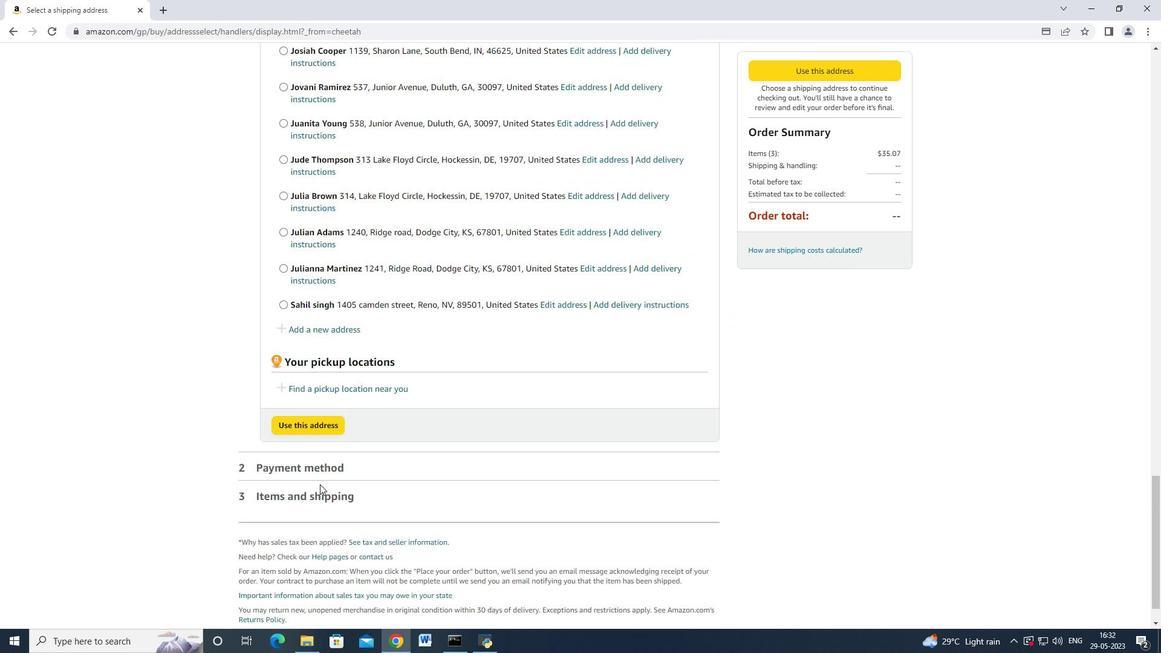 
Action: Mouse scrolled (322, 480) with delta (0, 0)
Screenshot: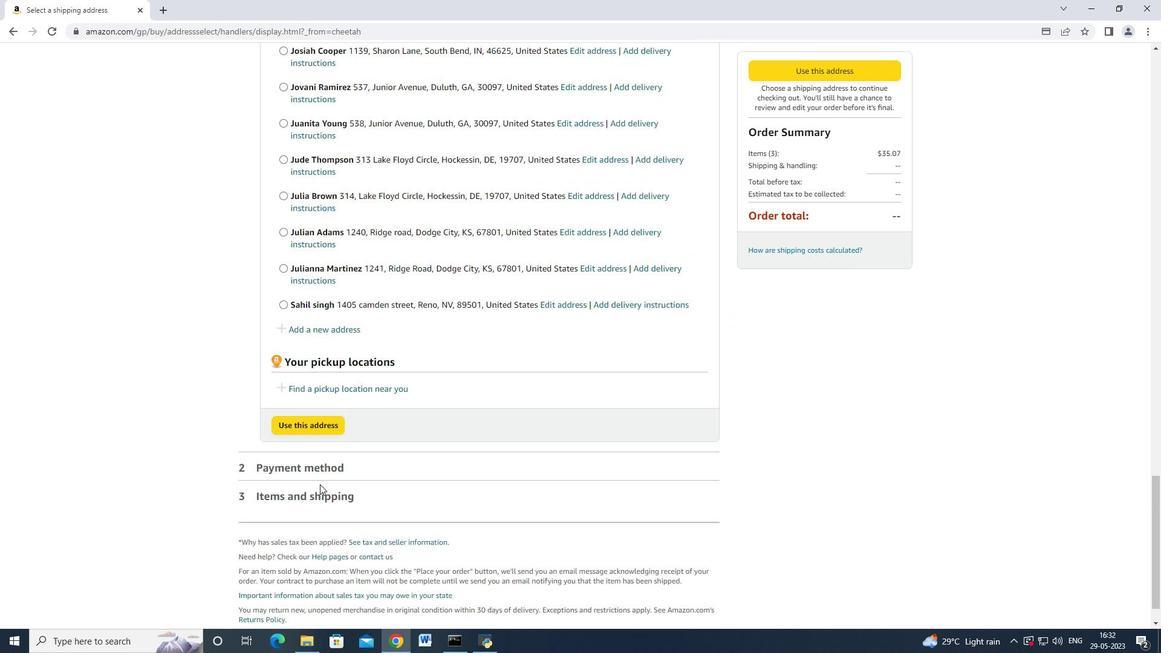 
Action: Mouse moved to (322, 481)
Screenshot: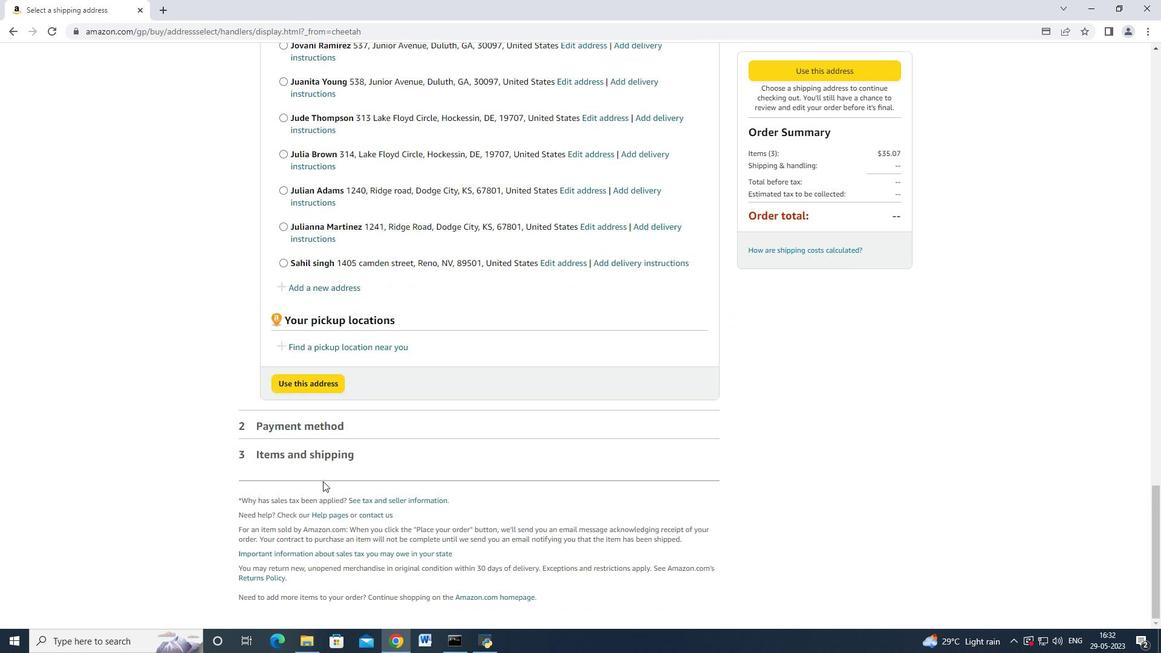 
Action: Mouse scrolled (322, 480) with delta (0, 0)
Screenshot: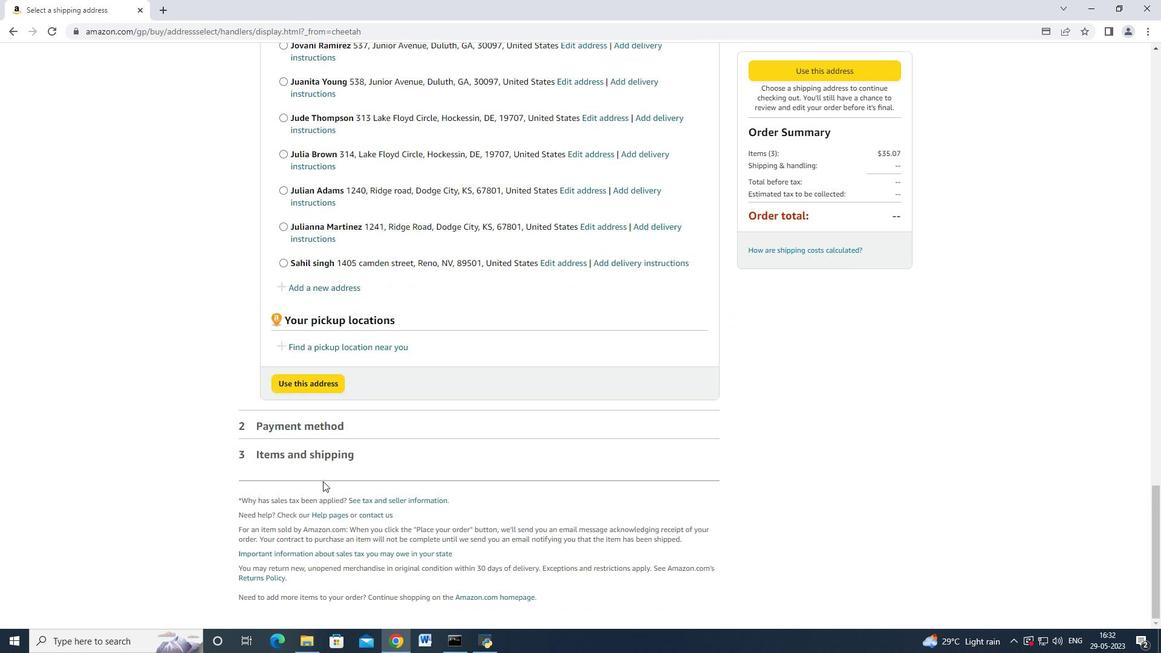 
Action: Mouse moved to (347, 287)
Screenshot: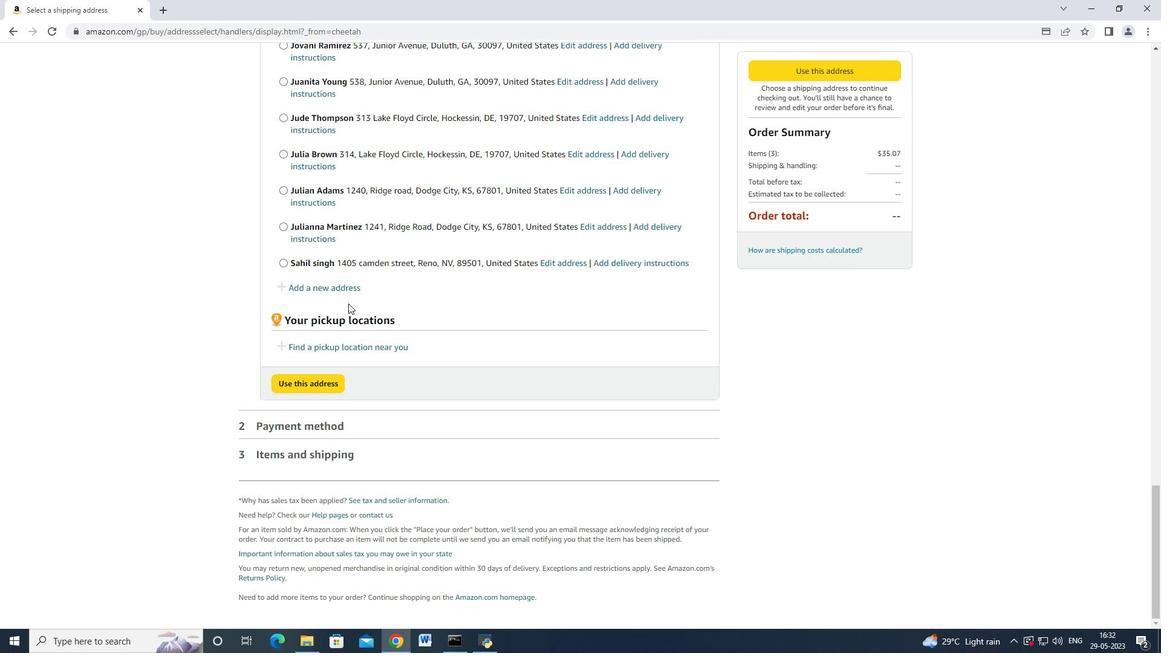 
Action: Mouse pressed left at (347, 287)
Screenshot: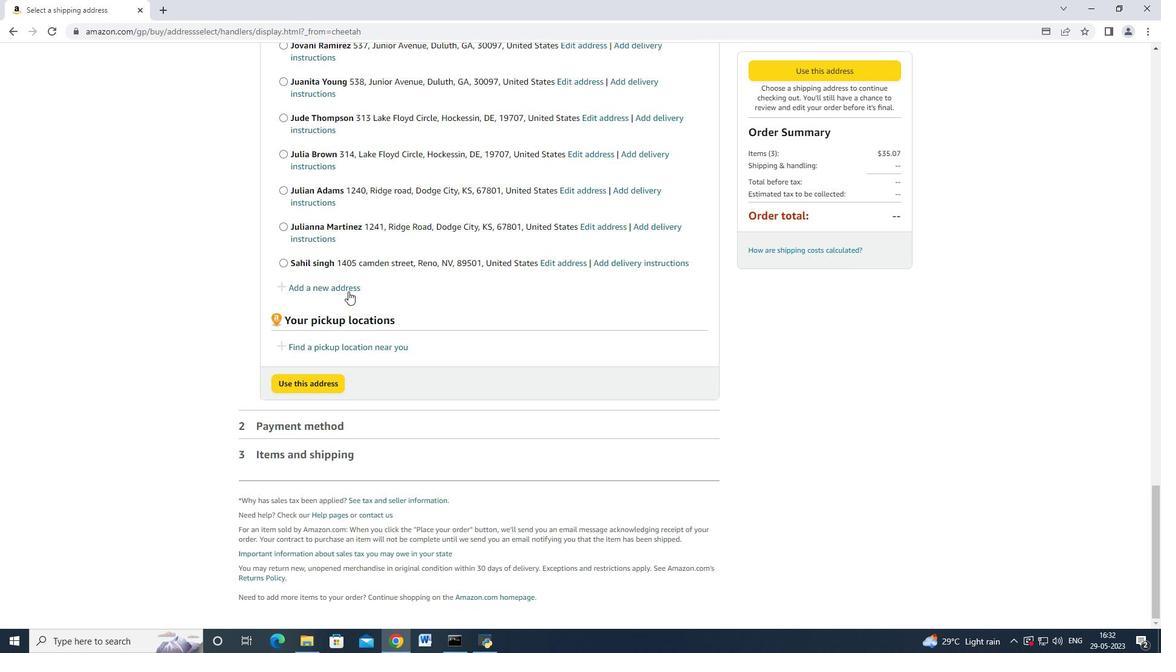 
Action: Mouse moved to (415, 294)
Screenshot: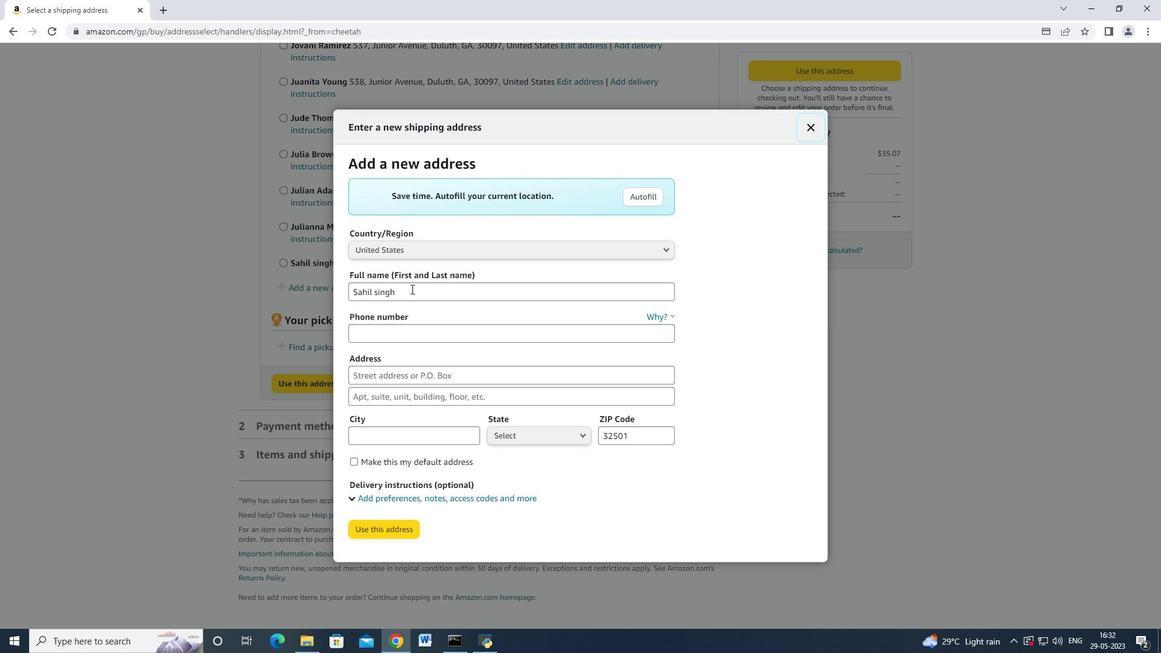 
Action: Mouse pressed left at (415, 294)
Screenshot: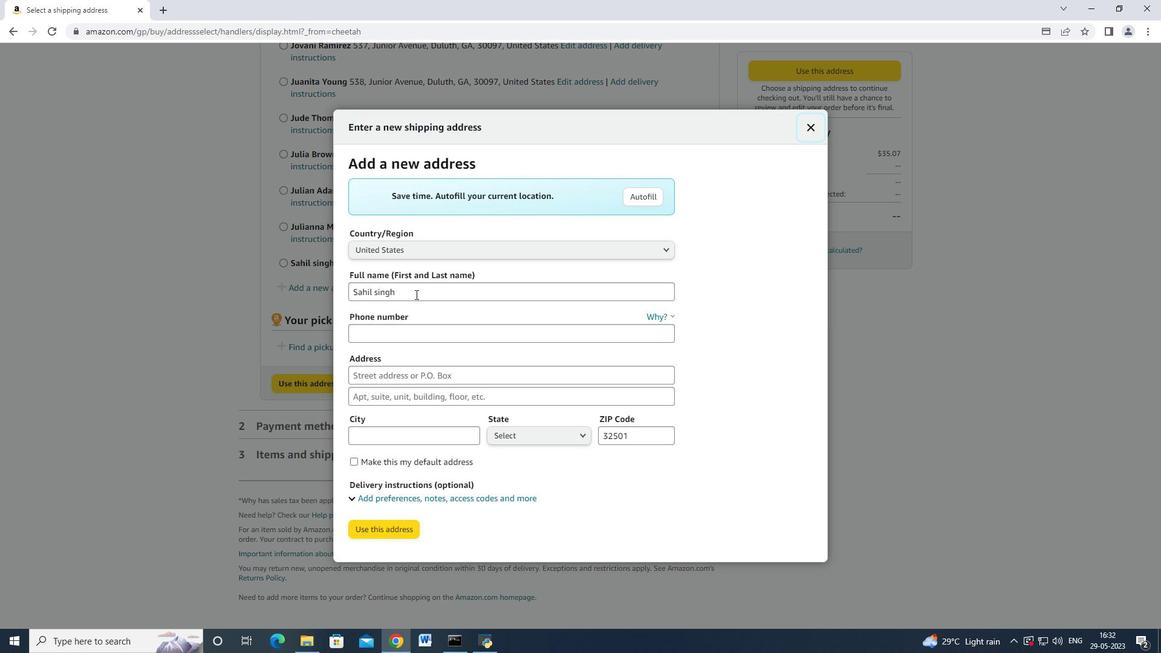 
Action: Key pressed <Key.backspace><Key.backspace><Key.backspace><Key.backspace><Key.backspace><Key.backspace><Key.backspace><Key.backspace><Key.backspace><Key.backspace><Key.backspace><Key.shift>Charlotter<Key.backspace><Key.space><Key.shift>HIll<Key.tab><Key.backspace><Key.backspace><Key.tab>8014200980<Key.tab>3637<Key.space><Key.shift_r>Walton<Key.space><Key.shift_r>Street<Key.tab><Key.tab><Key.shift_r>Salt<Key.space>lakt<Key.backspace>e<Key.space><Key.shift>City<Key.tab>
Screenshot: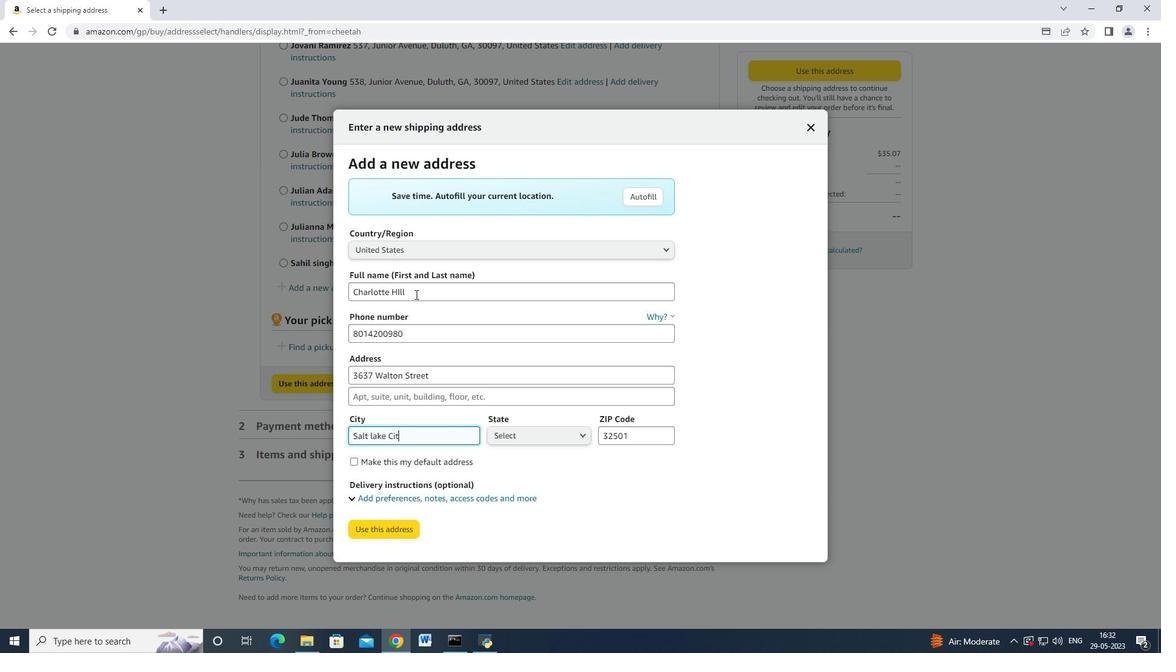 
Action: Mouse moved to (580, 434)
Screenshot: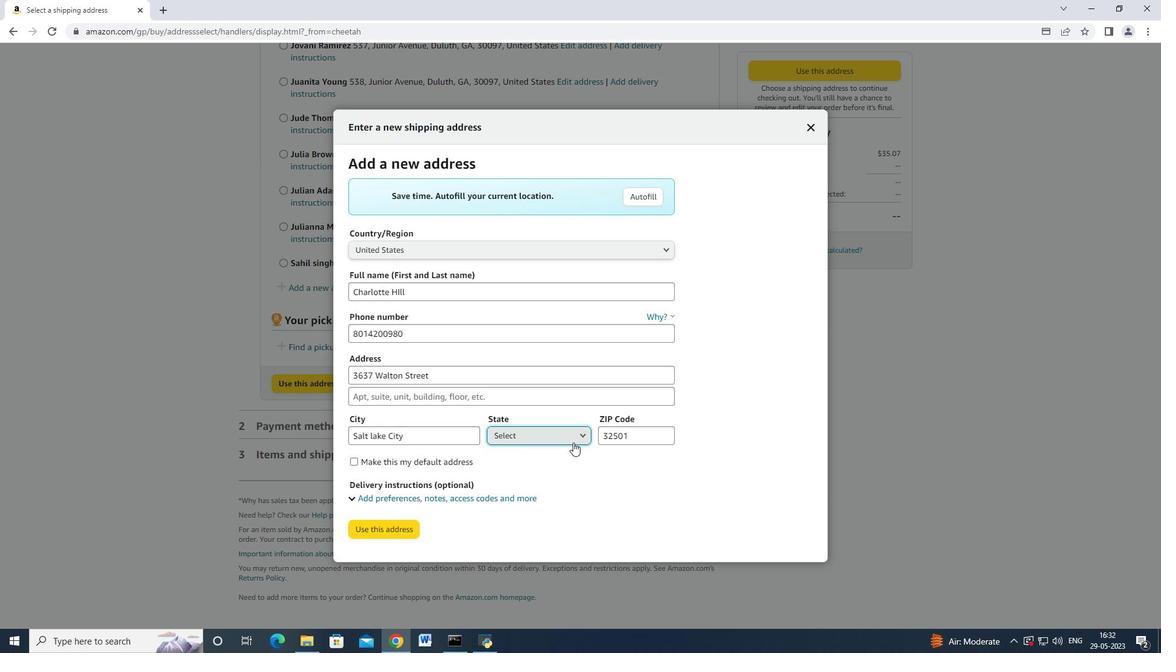 
Action: Mouse pressed left at (580, 434)
Screenshot: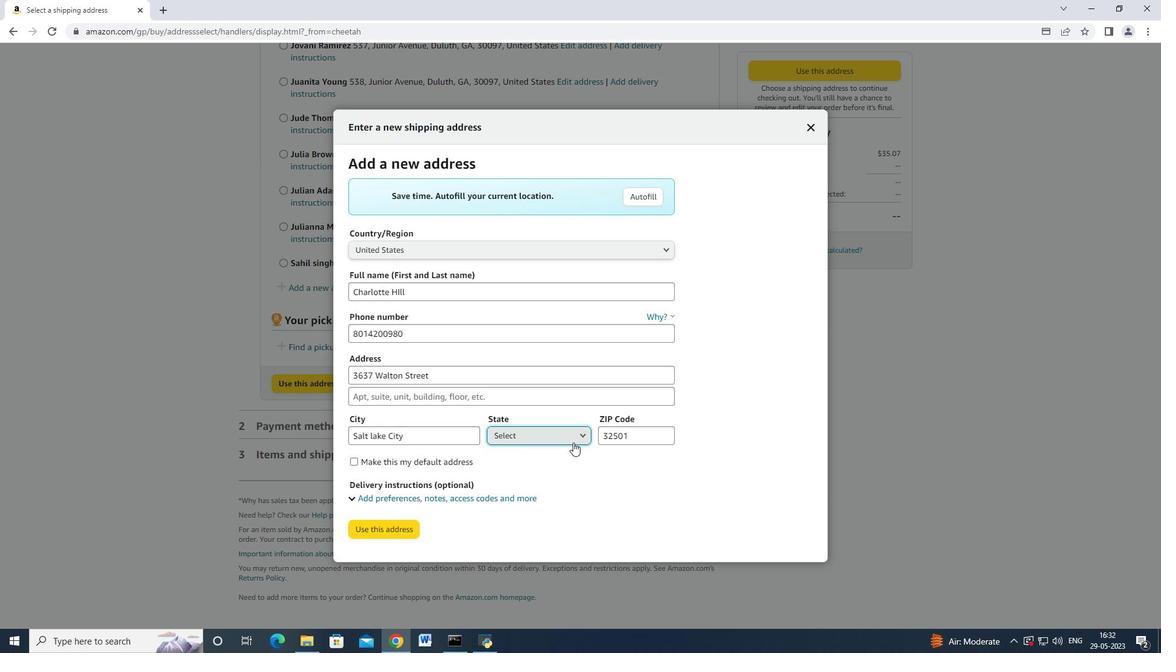 
Action: Mouse moved to (555, 215)
Screenshot: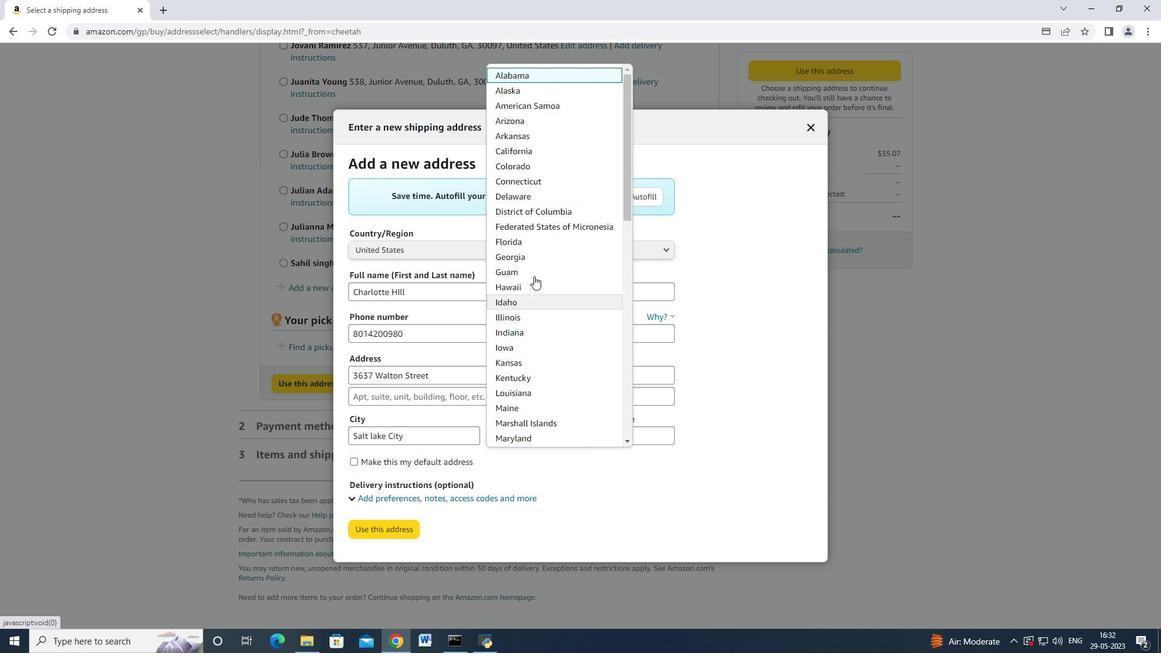 
Action: Mouse scrolled (555, 215) with delta (0, 0)
Screenshot: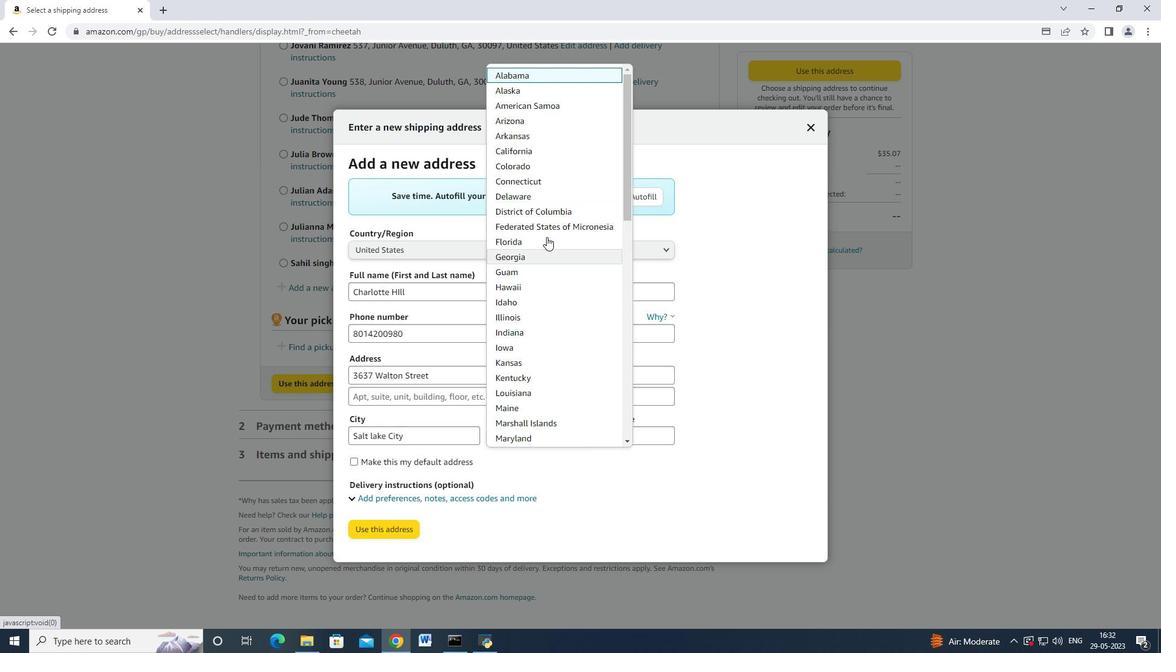 
Action: Mouse scrolled (555, 215) with delta (0, 0)
Screenshot: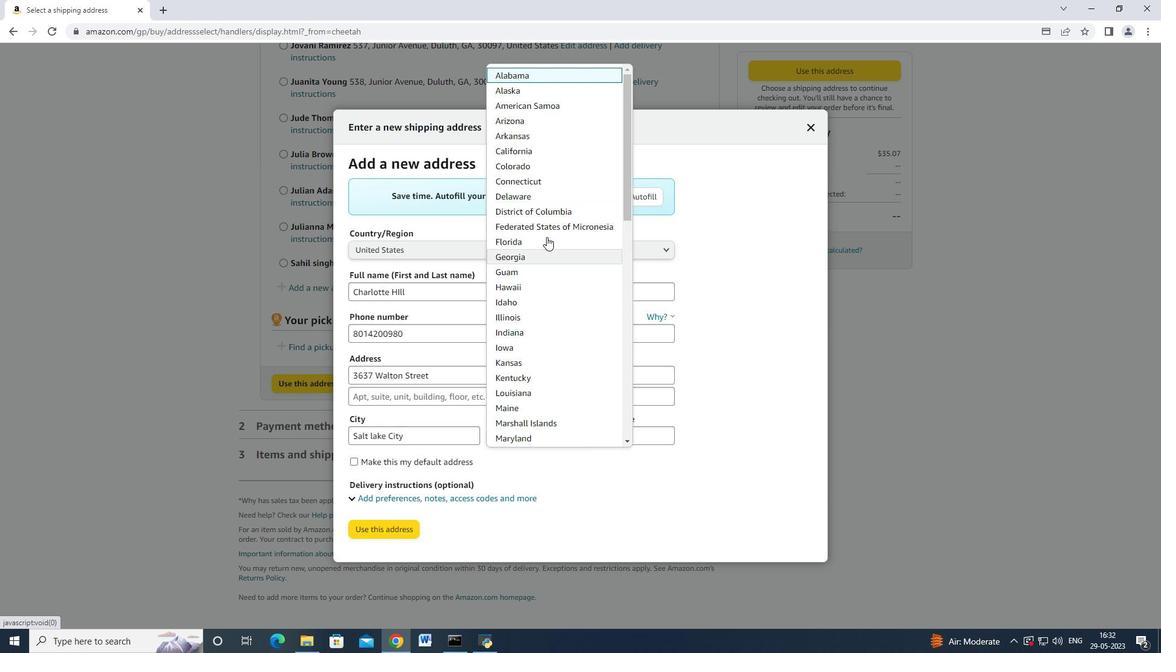 
Action: Mouse scrolled (555, 215) with delta (0, 0)
Screenshot: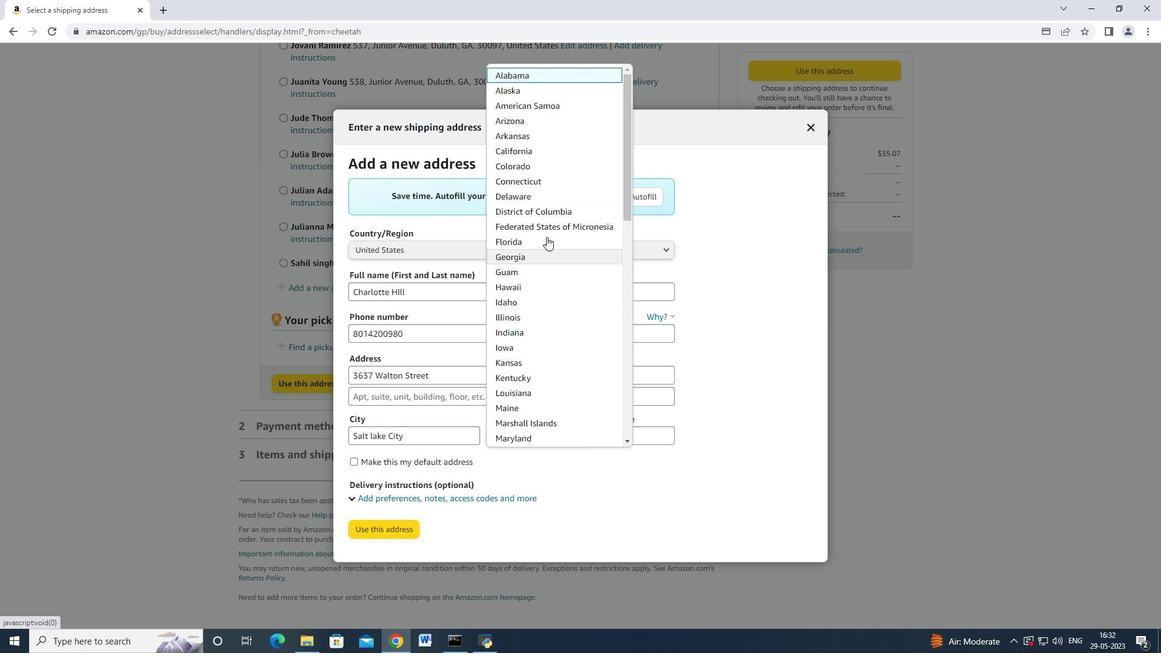 
Action: Mouse scrolled (555, 215) with delta (0, 0)
Screenshot: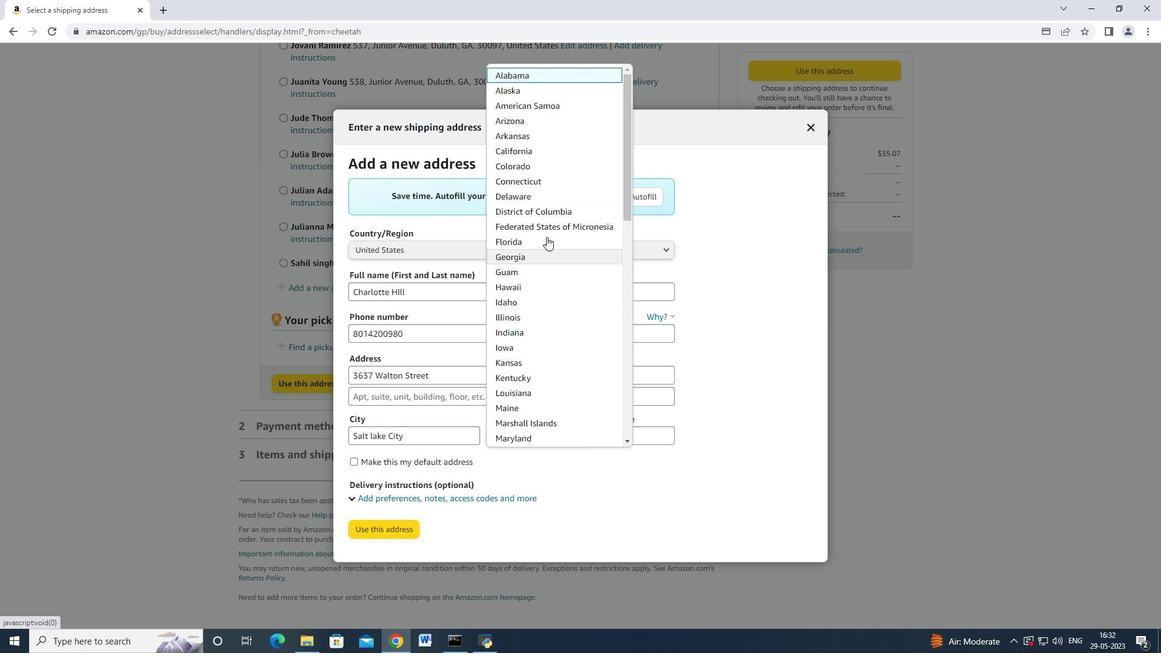 
Action: Mouse moved to (552, 221)
Screenshot: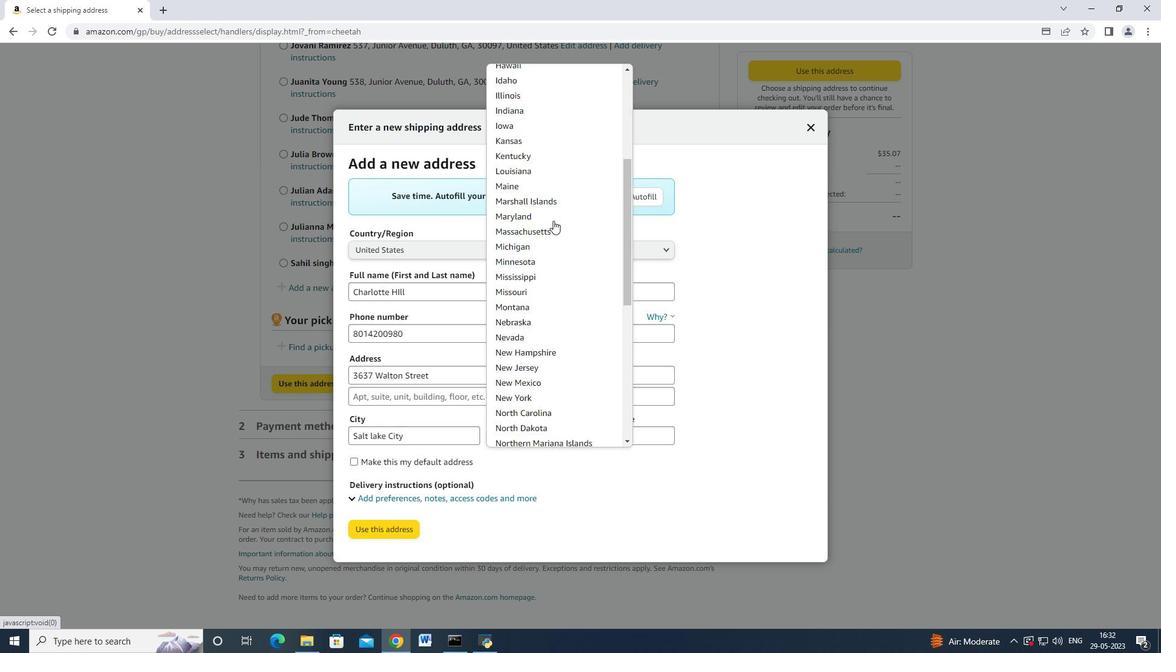 
Action: Mouse scrolled (552, 221) with delta (0, 0)
Screenshot: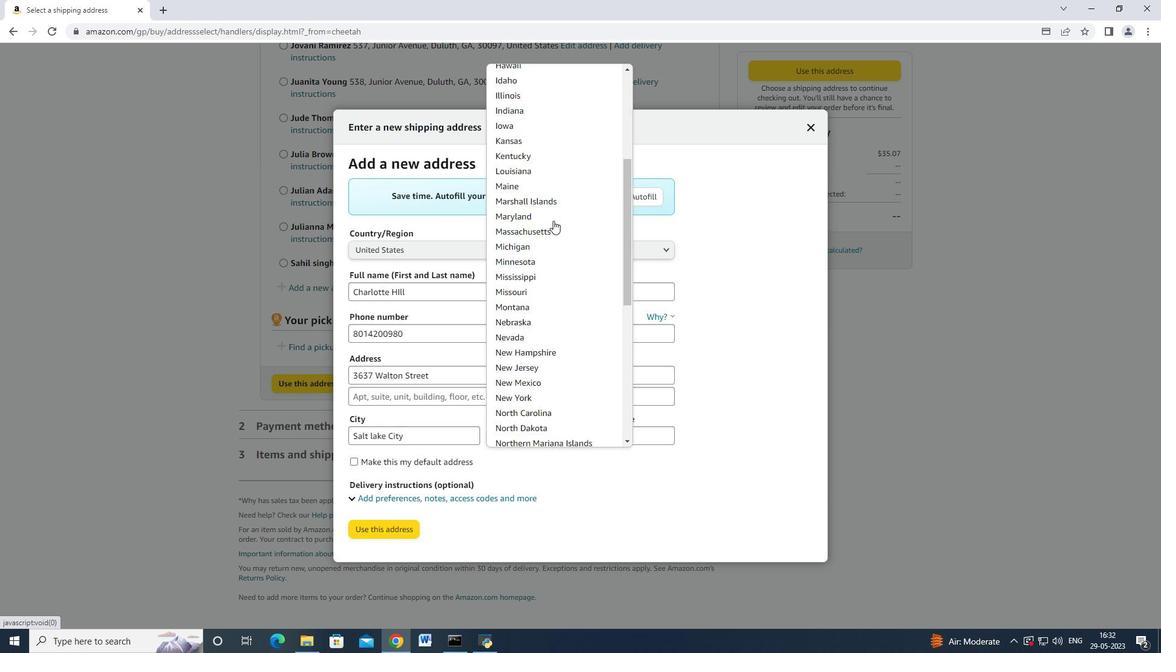 
Action: Mouse scrolled (552, 221) with delta (0, 0)
Screenshot: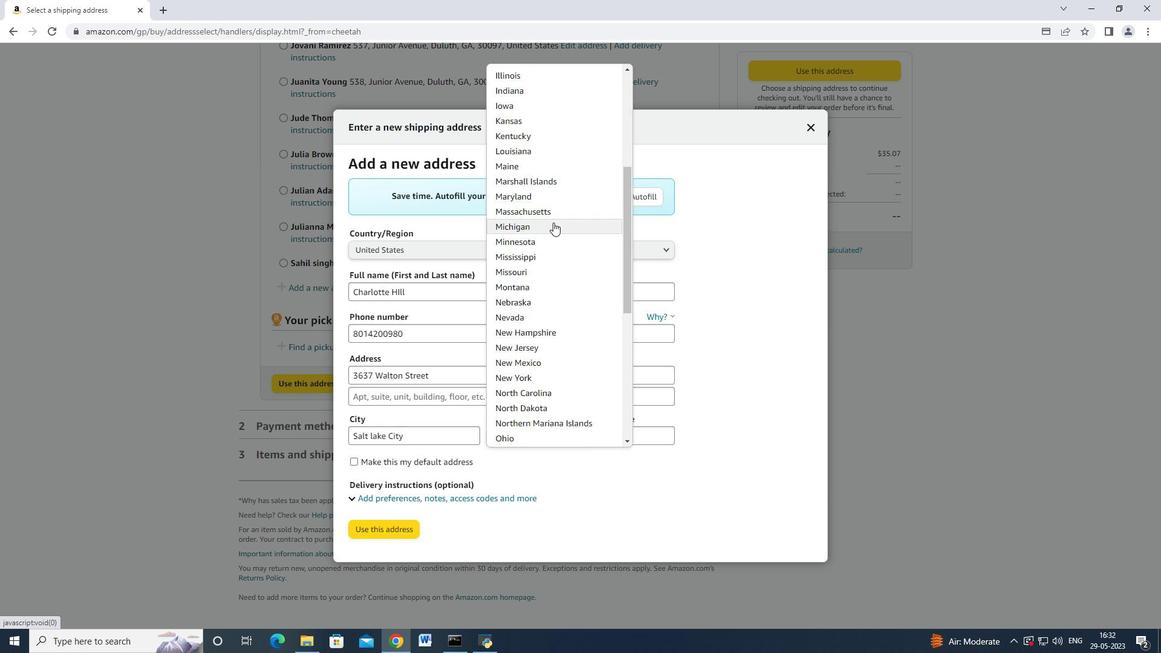 
Action: Mouse moved to (551, 221)
Screenshot: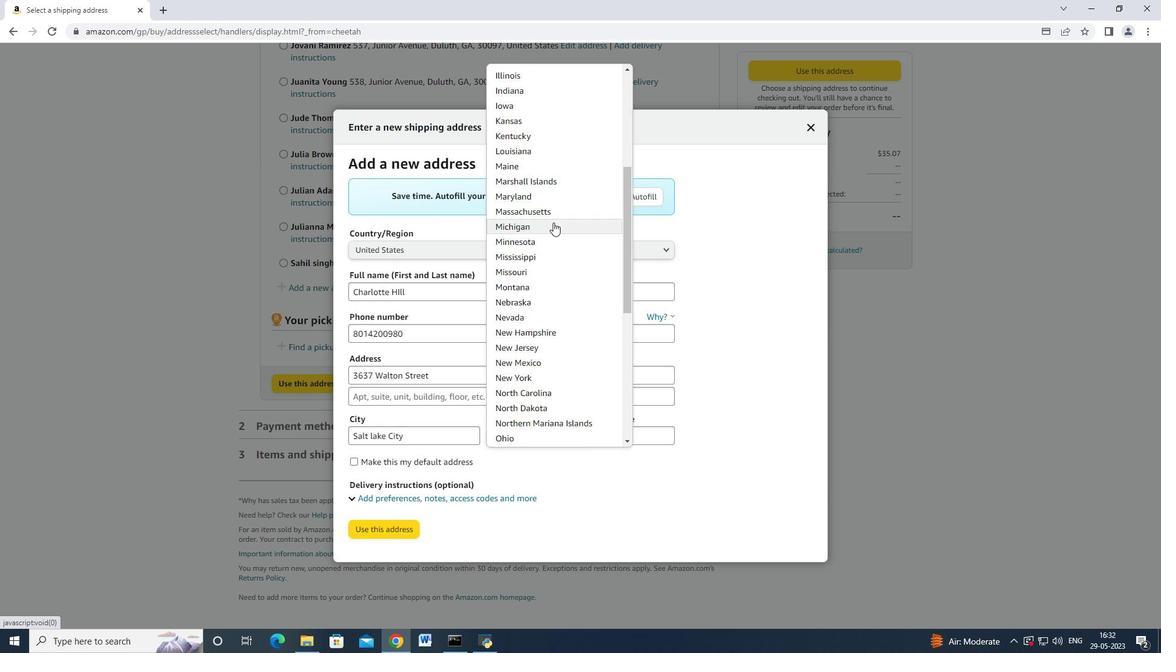 
Action: Mouse scrolled (551, 221) with delta (0, 0)
Screenshot: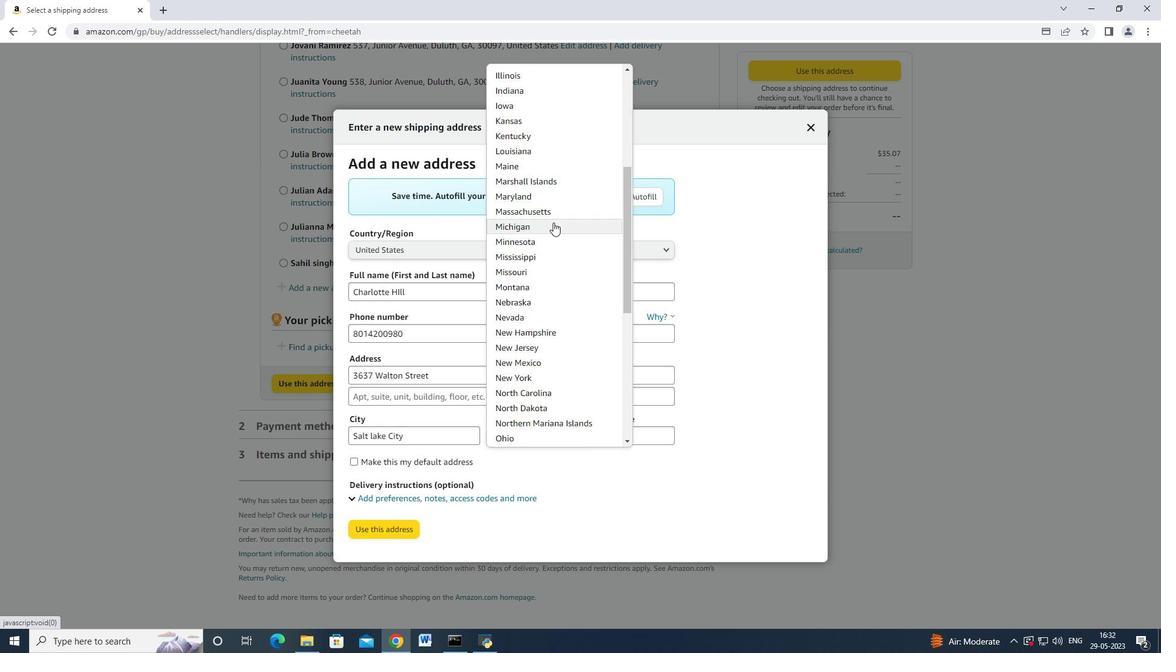 
Action: Mouse scrolled (551, 221) with delta (0, 0)
Screenshot: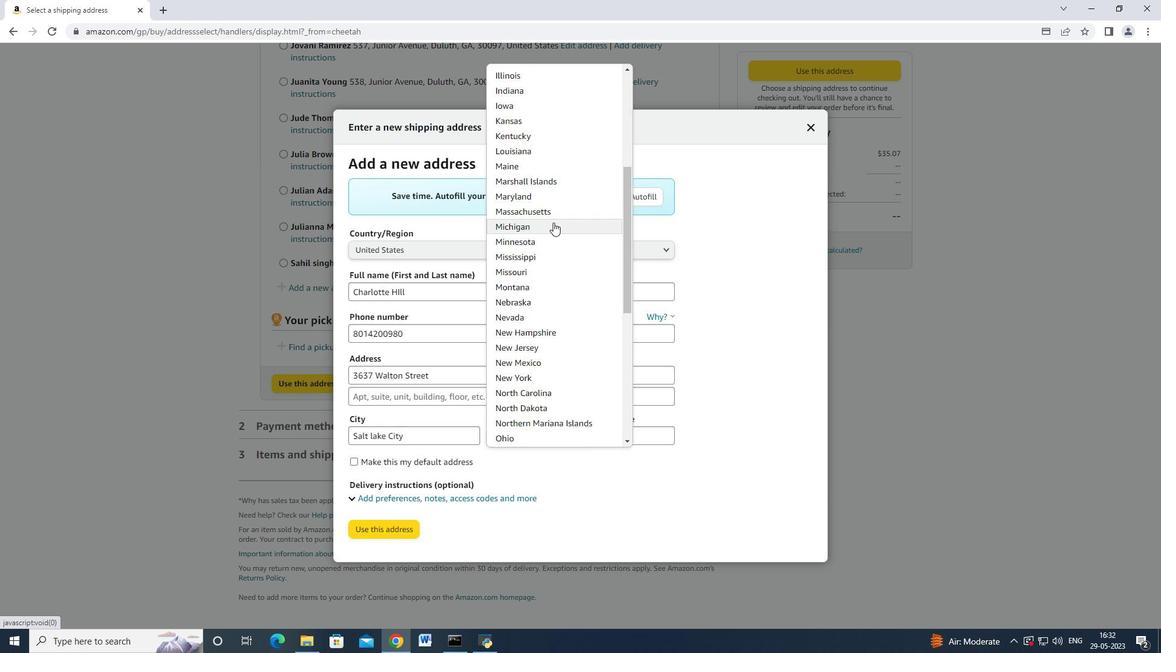 
Action: Mouse moved to (546, 254)
Screenshot: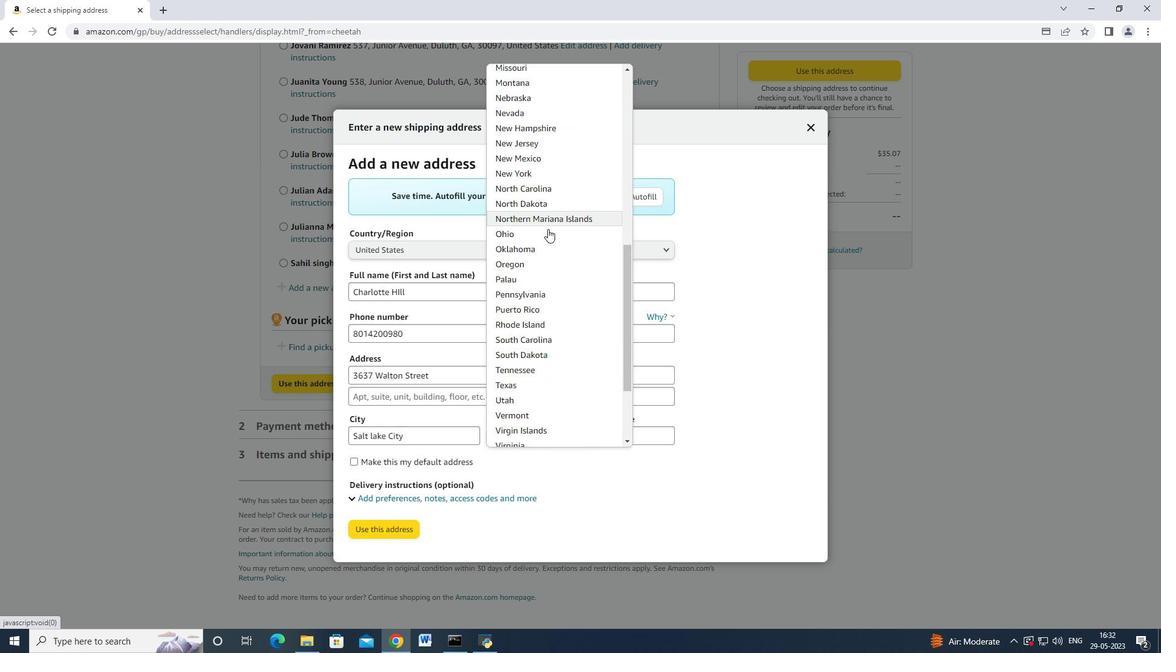 
Action: Mouse scrolled (546, 253) with delta (0, 0)
Screenshot: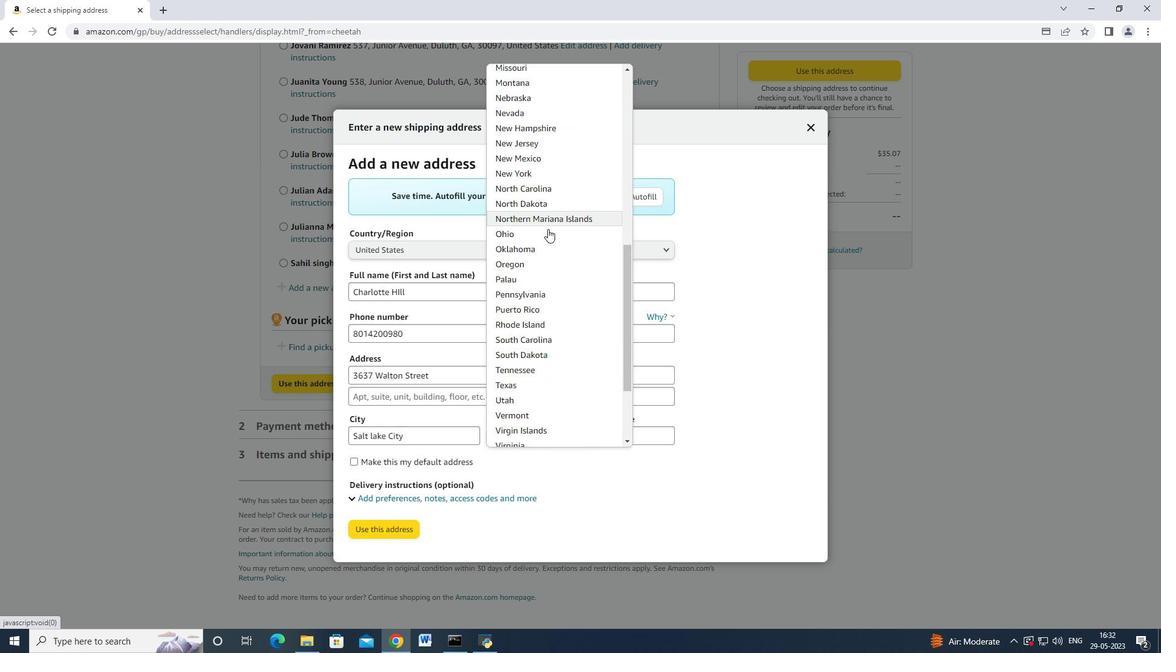 
Action: Mouse moved to (546, 255)
Screenshot: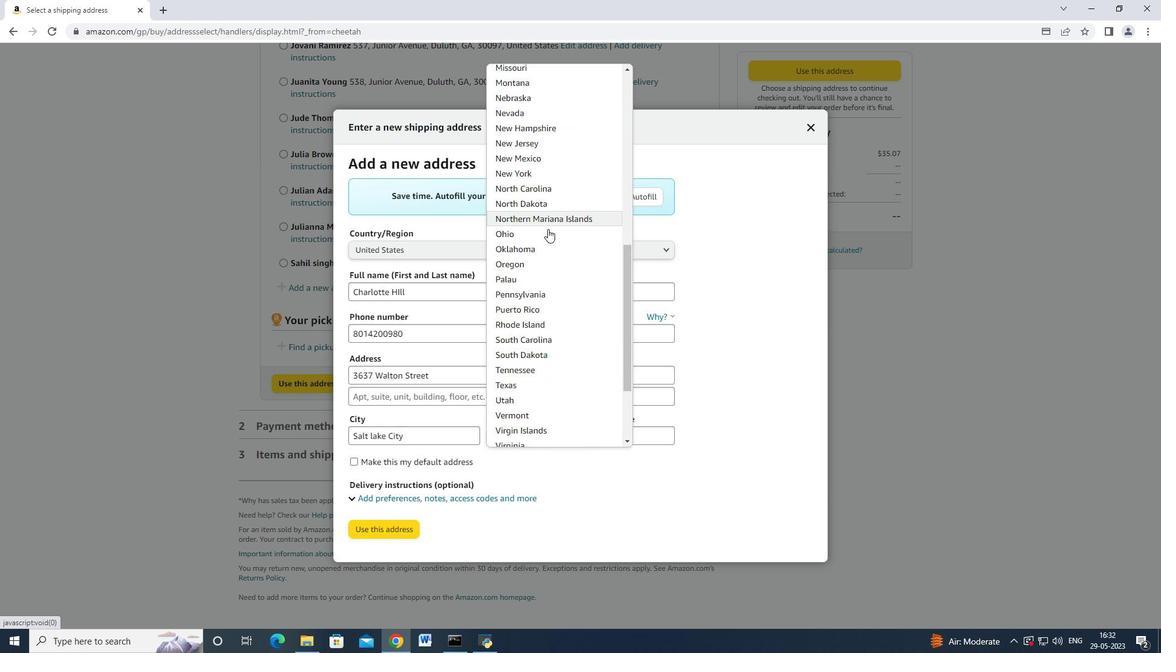 
Action: Mouse scrolled (546, 254) with delta (0, 0)
Screenshot: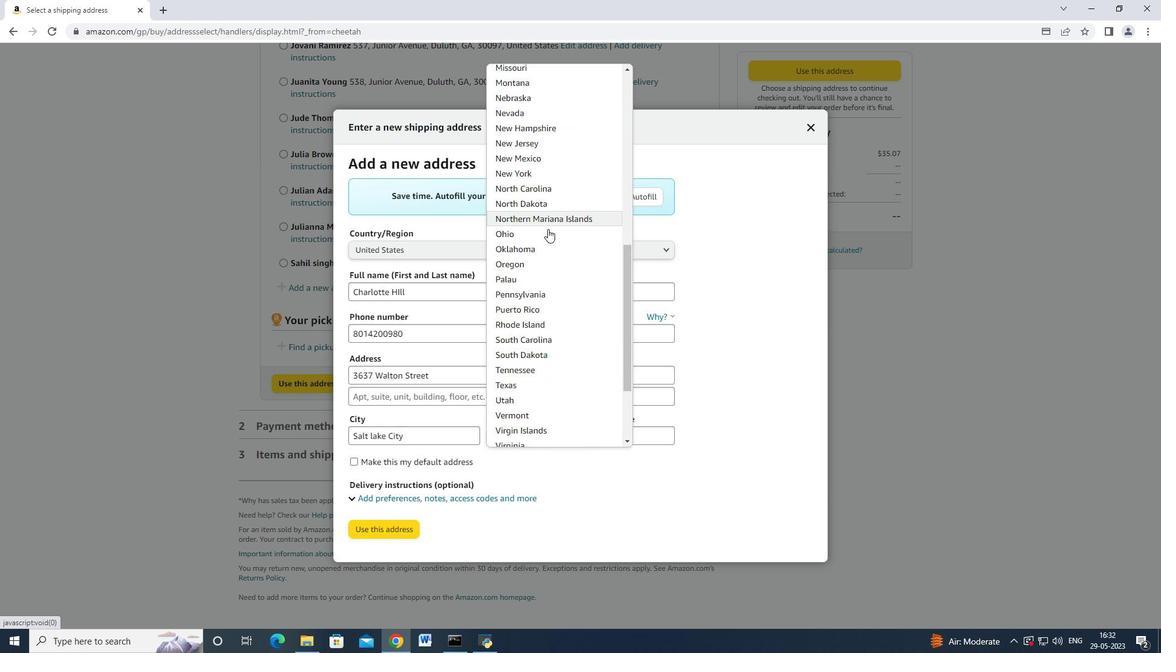 
Action: Mouse moved to (546, 255)
Screenshot: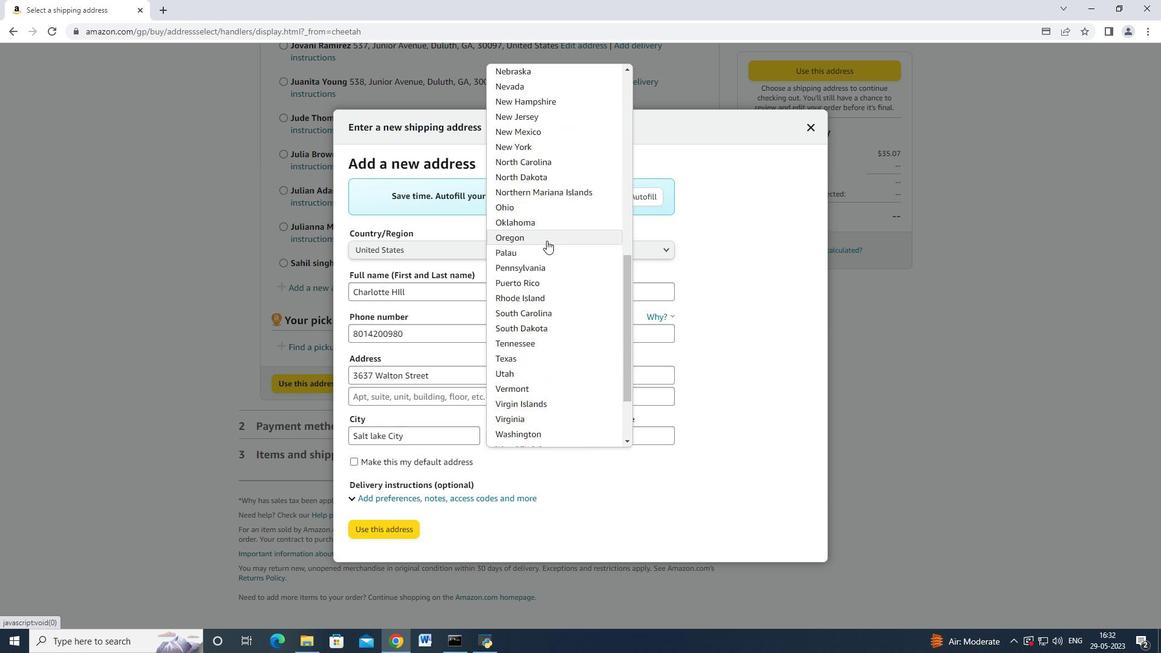 
Action: Mouse scrolled (546, 255) with delta (0, 0)
Screenshot: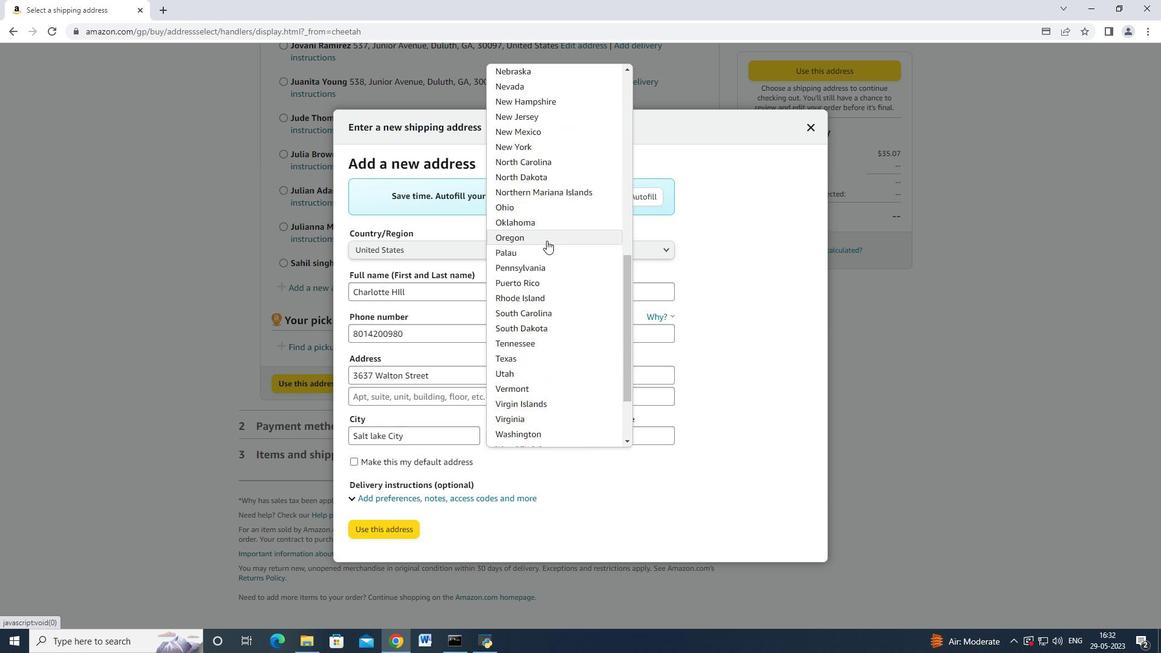 
Action: Mouse moved to (546, 255)
Screenshot: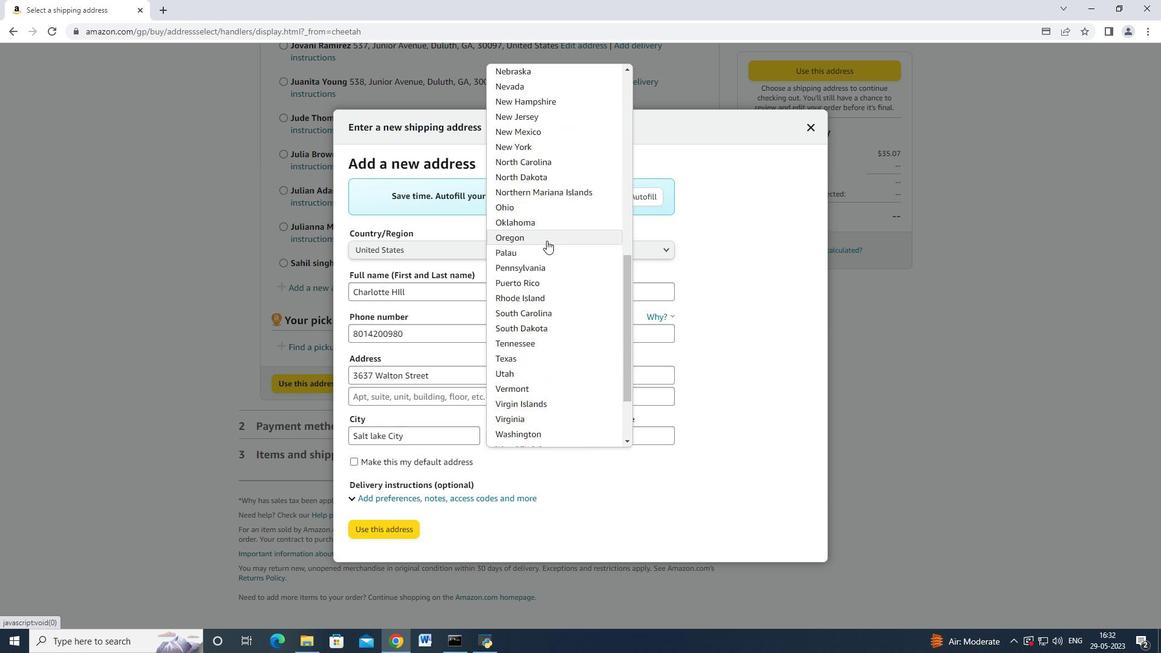 
Action: Mouse scrolled (546, 255) with delta (0, 0)
Screenshot: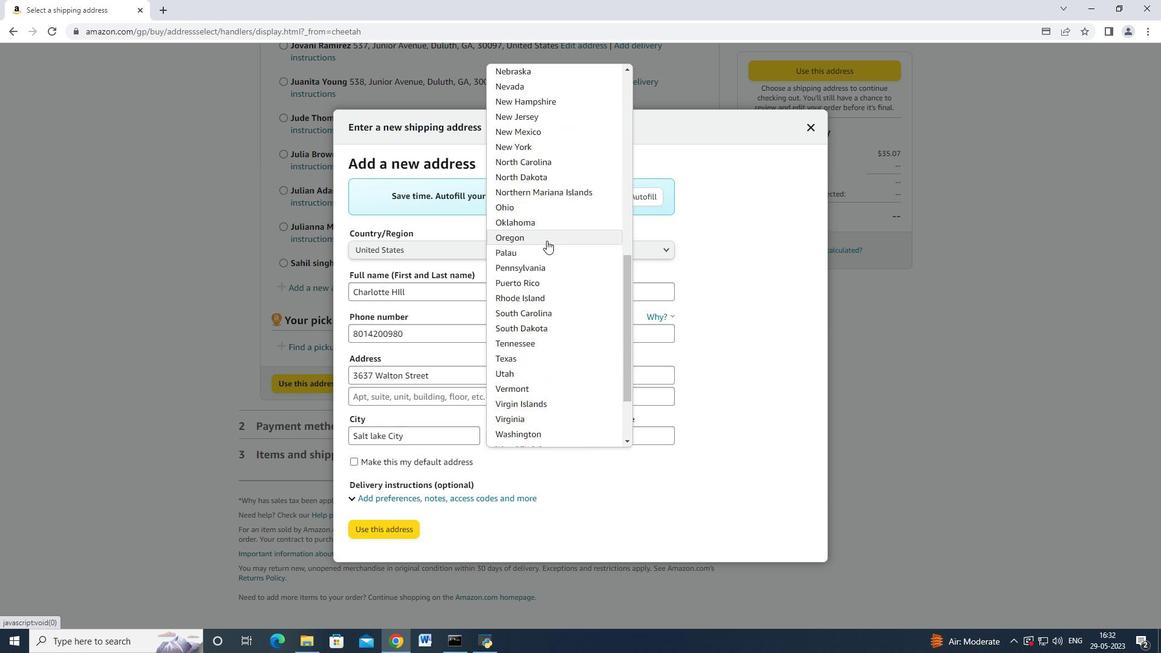 
Action: Mouse moved to (533, 281)
Screenshot: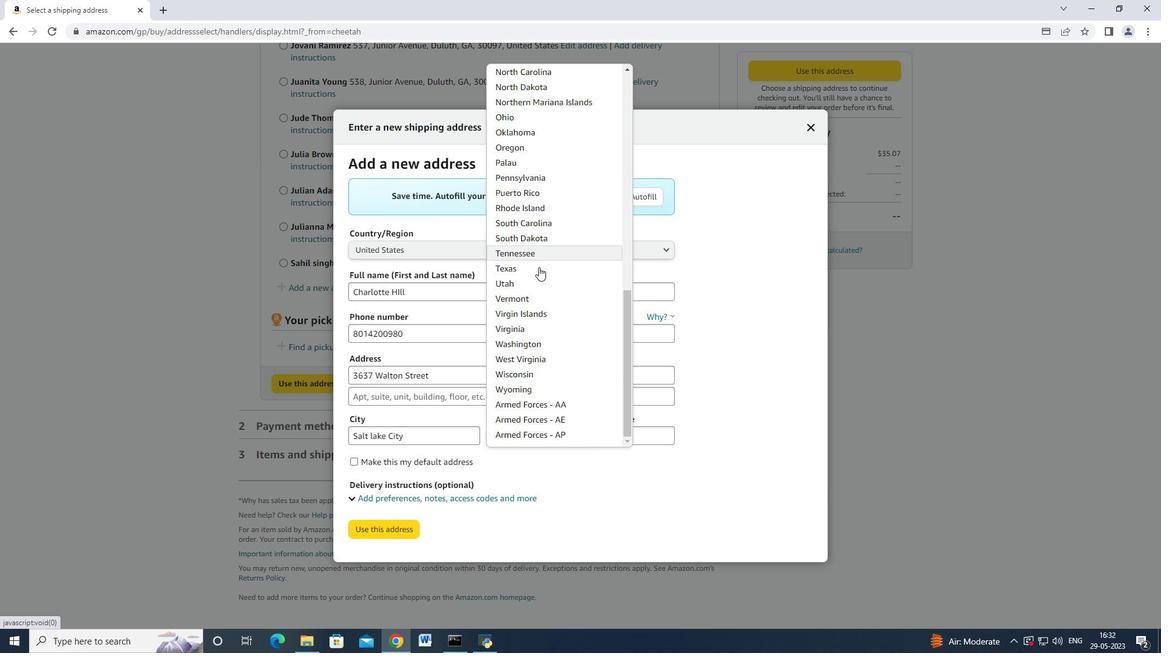 
Action: Mouse pressed left at (533, 281)
Screenshot: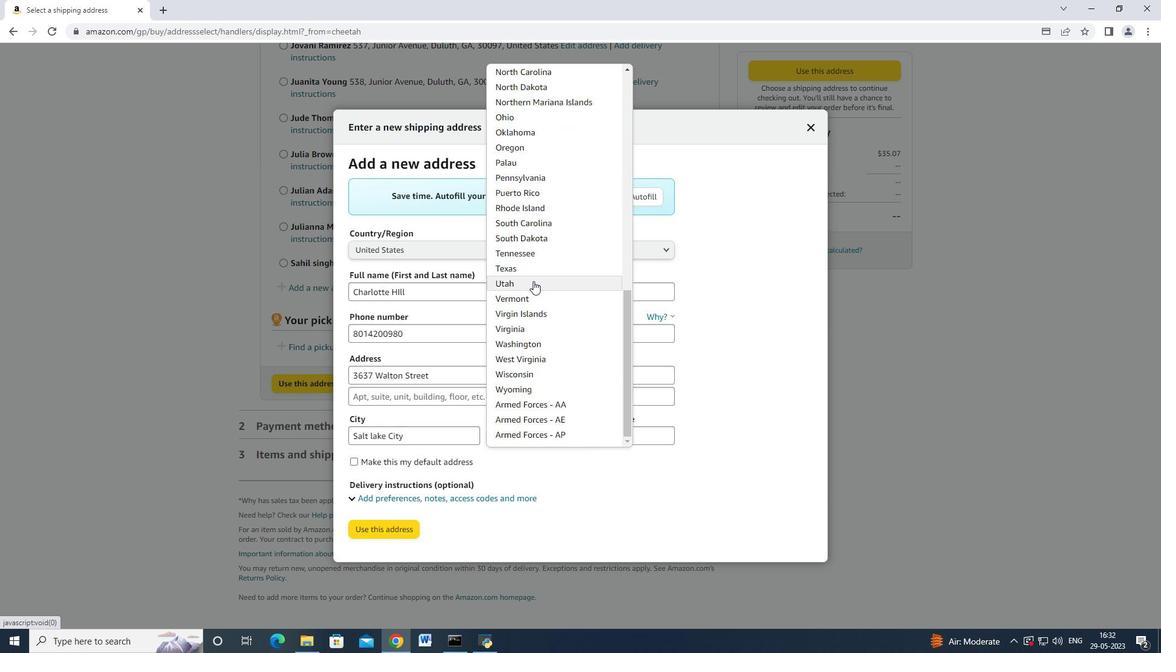 
Action: Mouse moved to (636, 442)
Screenshot: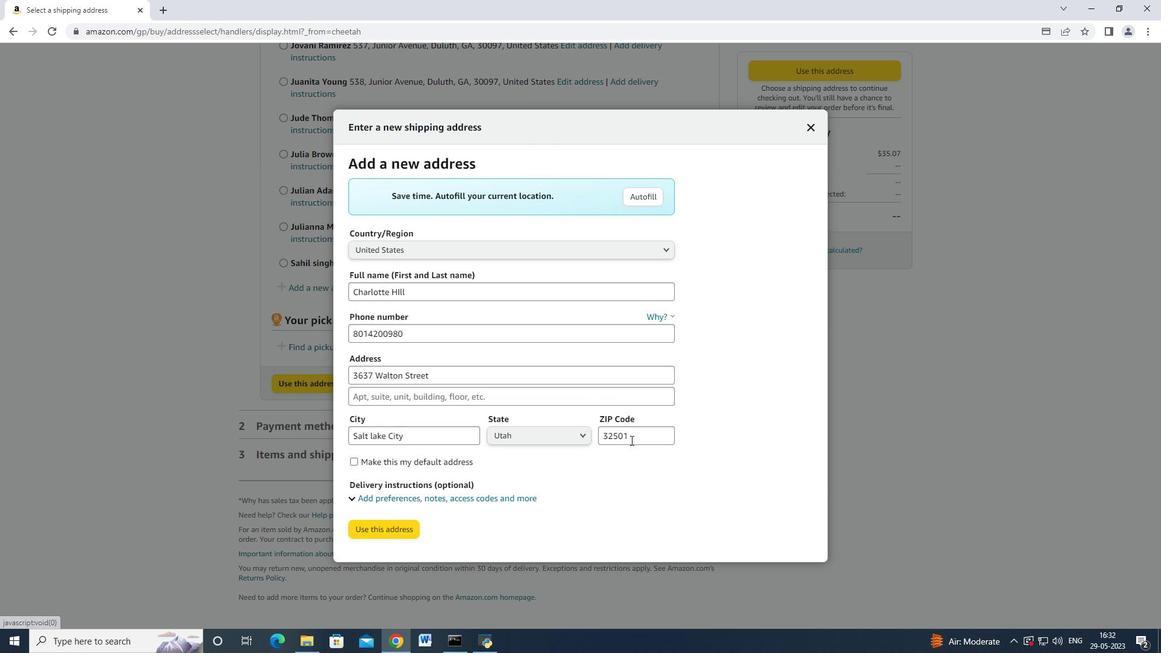 
Action: Mouse pressed left at (636, 442)
Screenshot: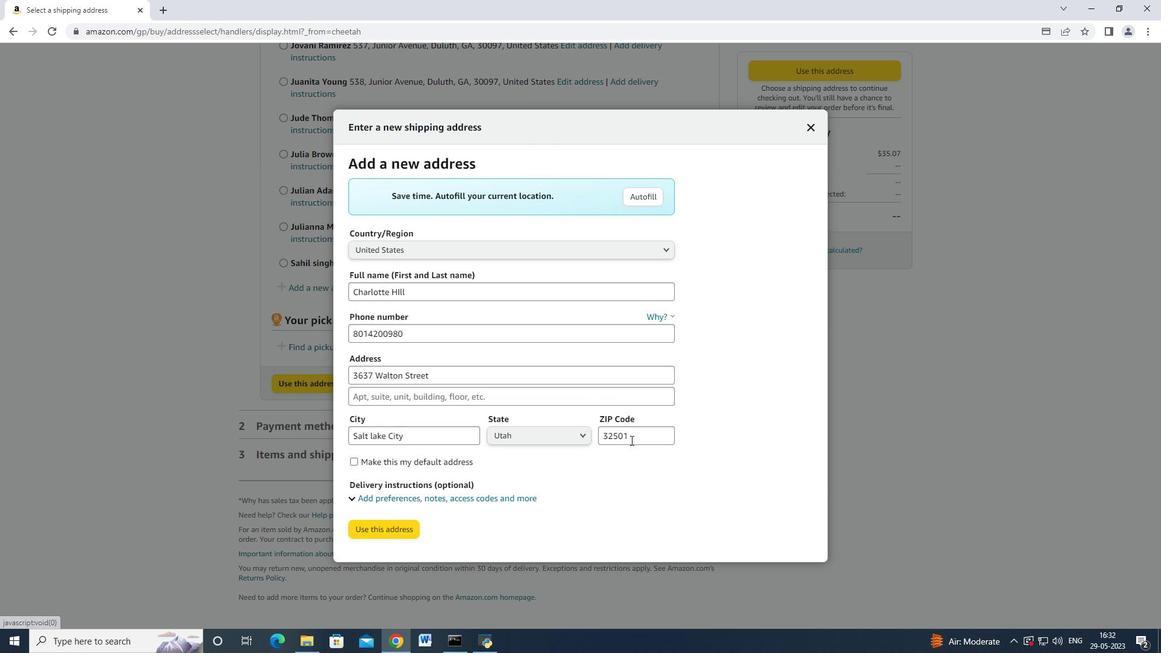 
Action: Mouse moved to (602, 439)
Screenshot: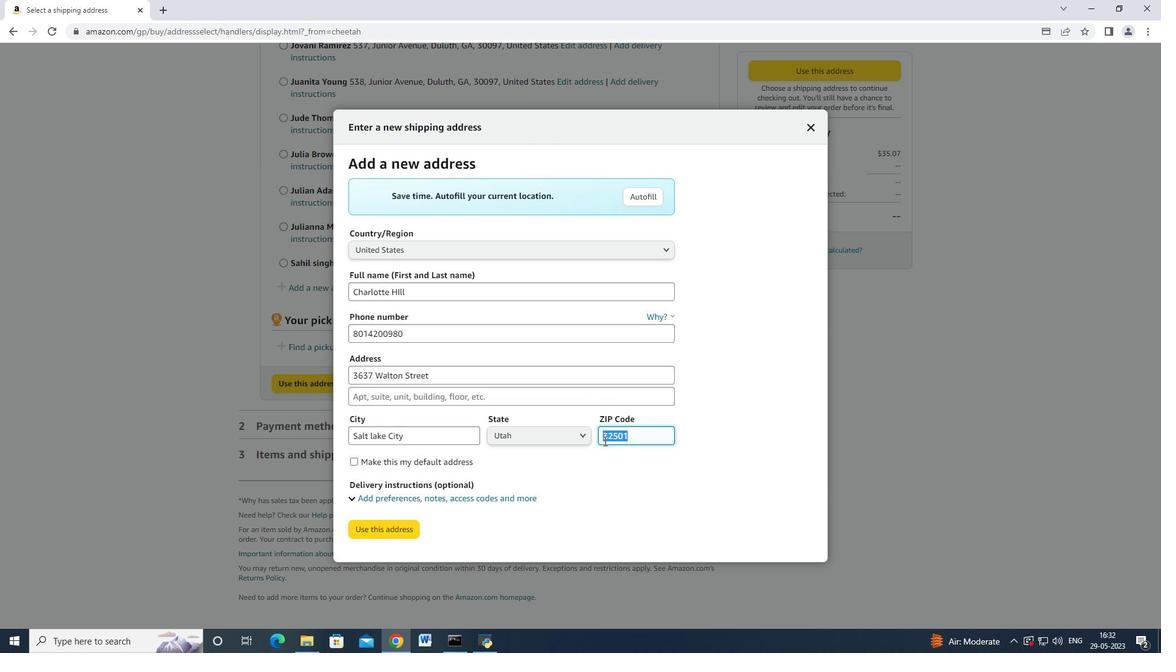 
Action: Key pressed <Key.backspace>84101
Screenshot: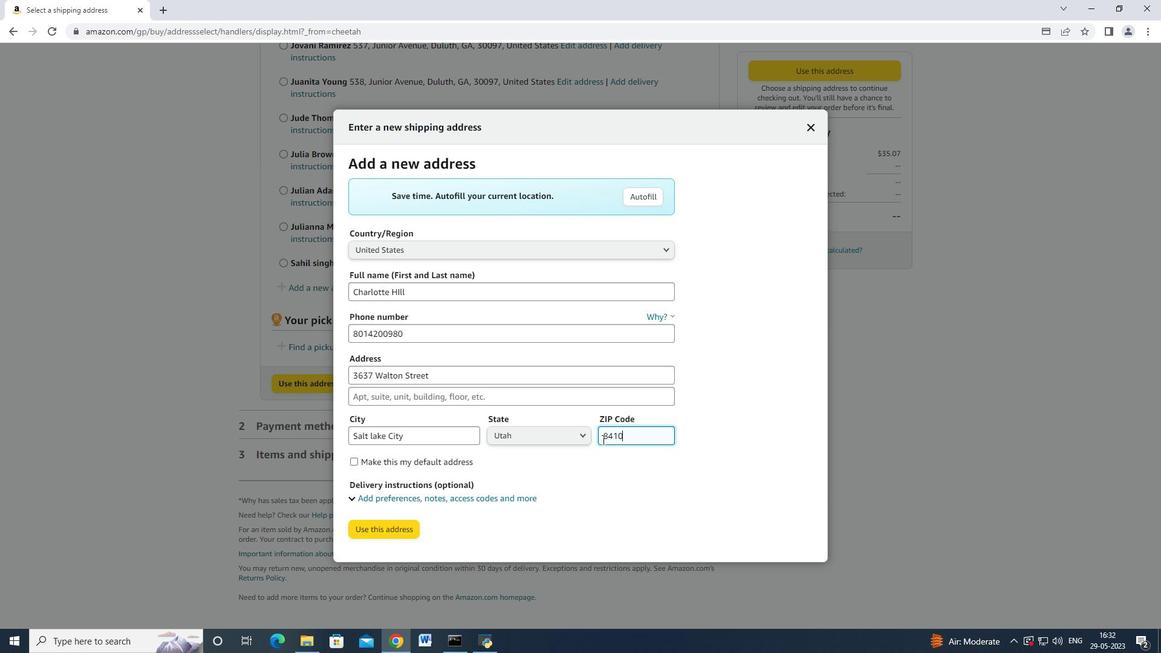 
Action: Mouse moved to (388, 529)
Screenshot: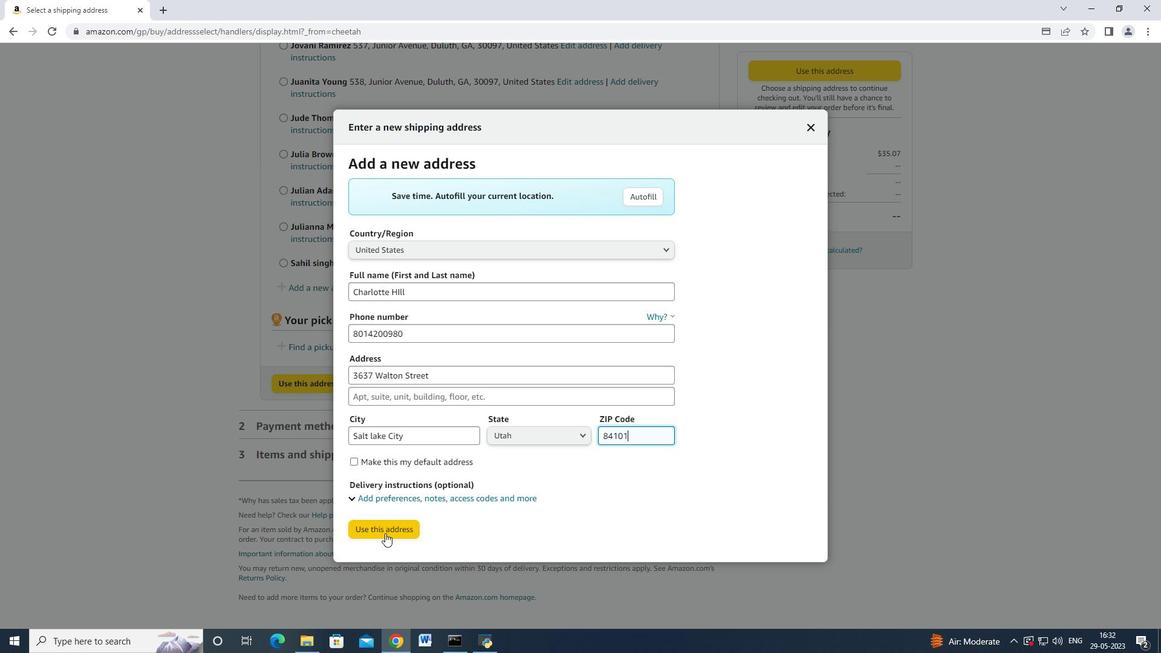 
Action: Mouse pressed left at (388, 529)
Screenshot: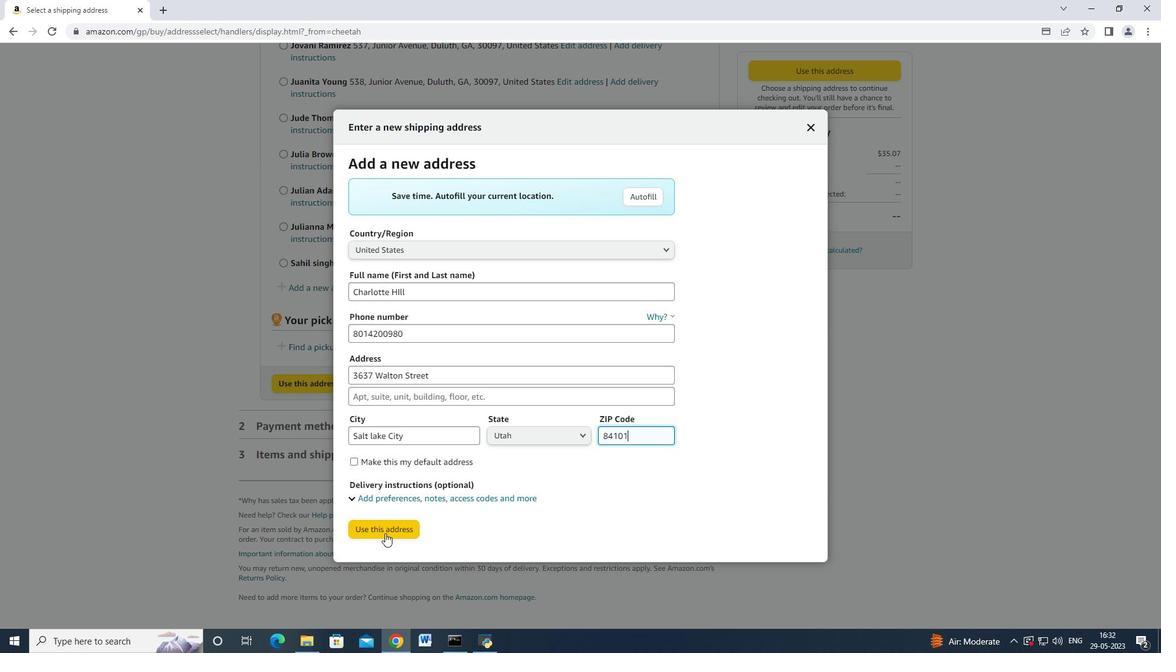 
Action: Mouse moved to (632, 515)
Screenshot: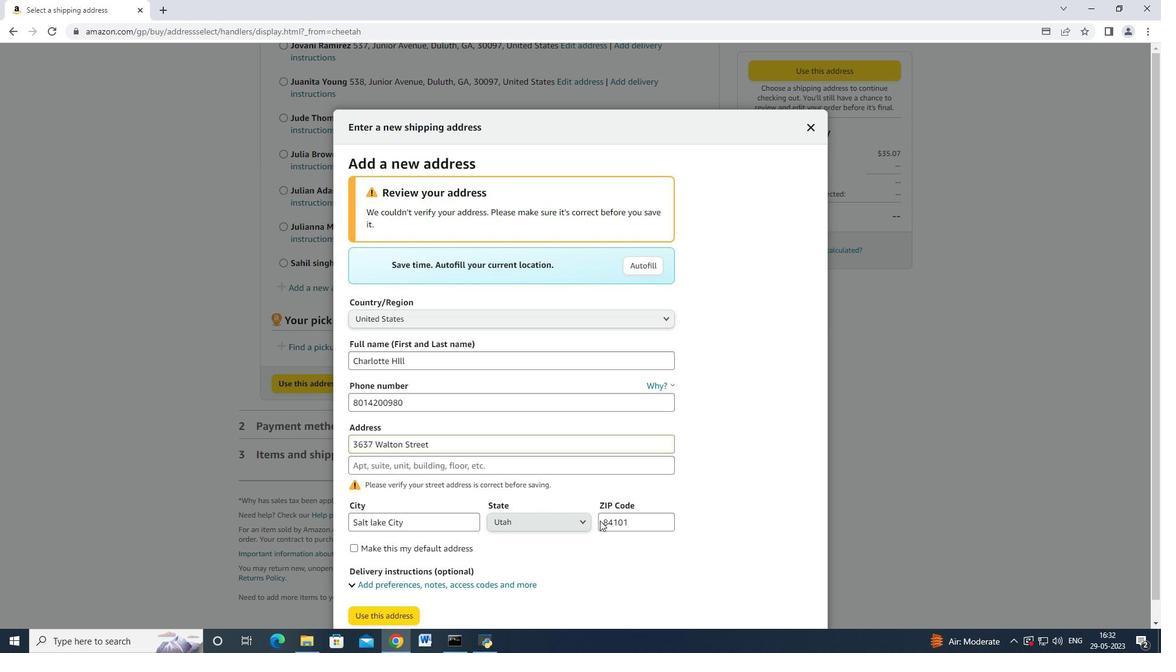 
Action: Mouse pressed left at (632, 515)
Screenshot: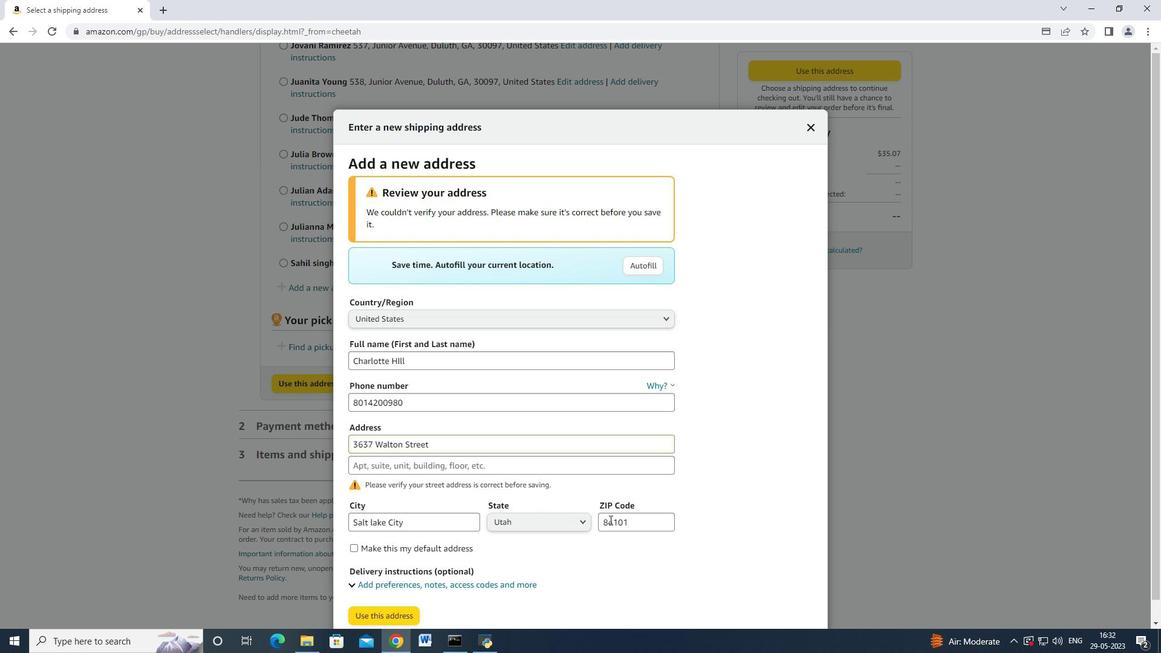 
Action: Mouse moved to (639, 520)
Screenshot: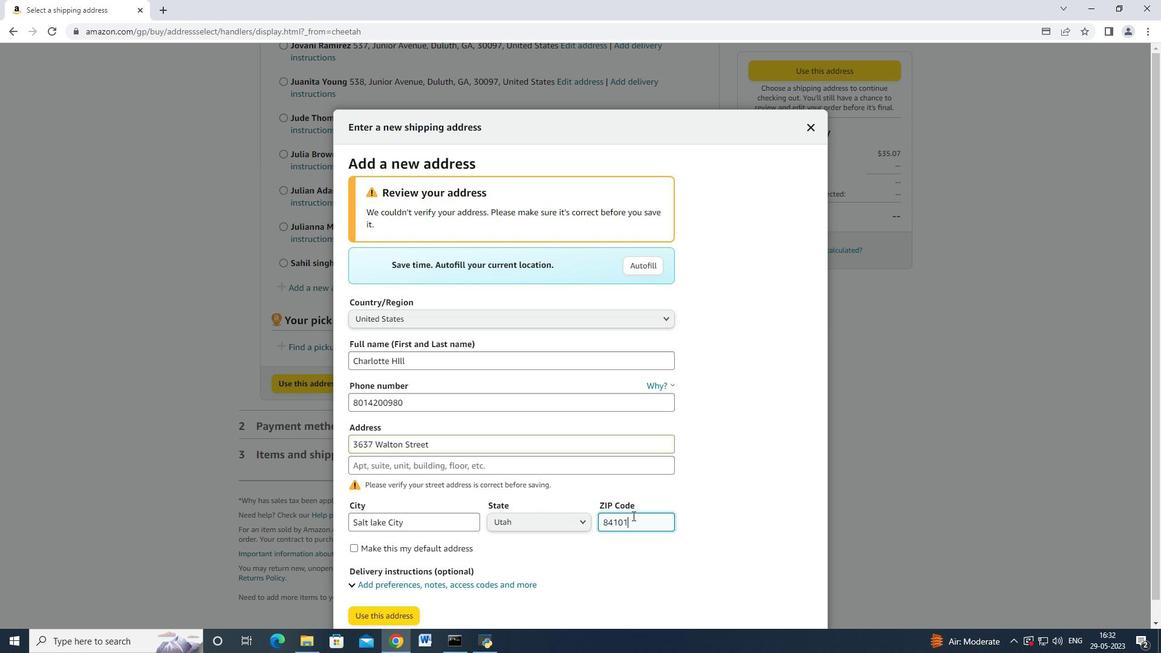 
Action: Key pressed <Key.backspace>4
Screenshot: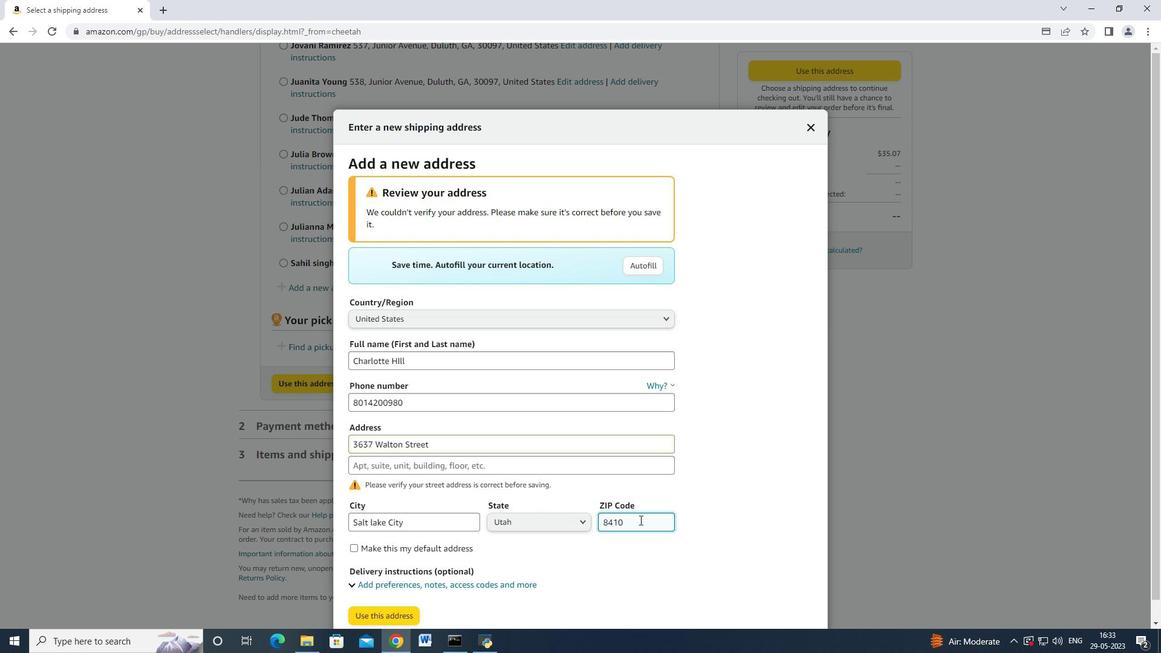 
Action: Mouse moved to (597, 537)
Screenshot: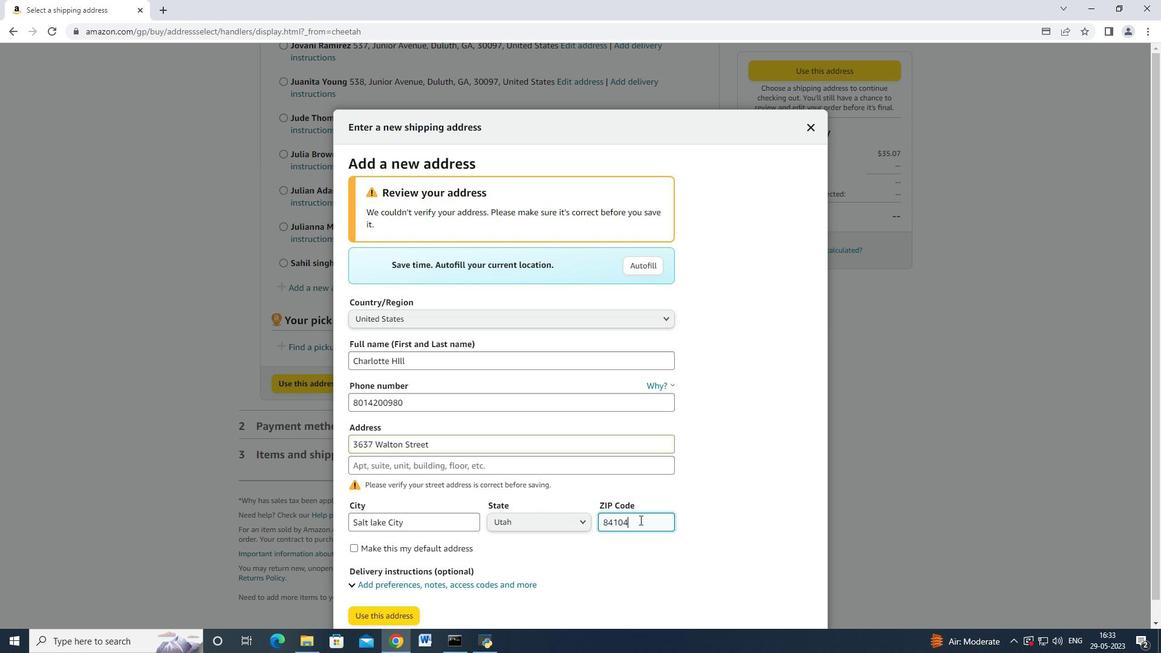 
Action: Mouse scrolled (597, 536) with delta (0, 0)
Screenshot: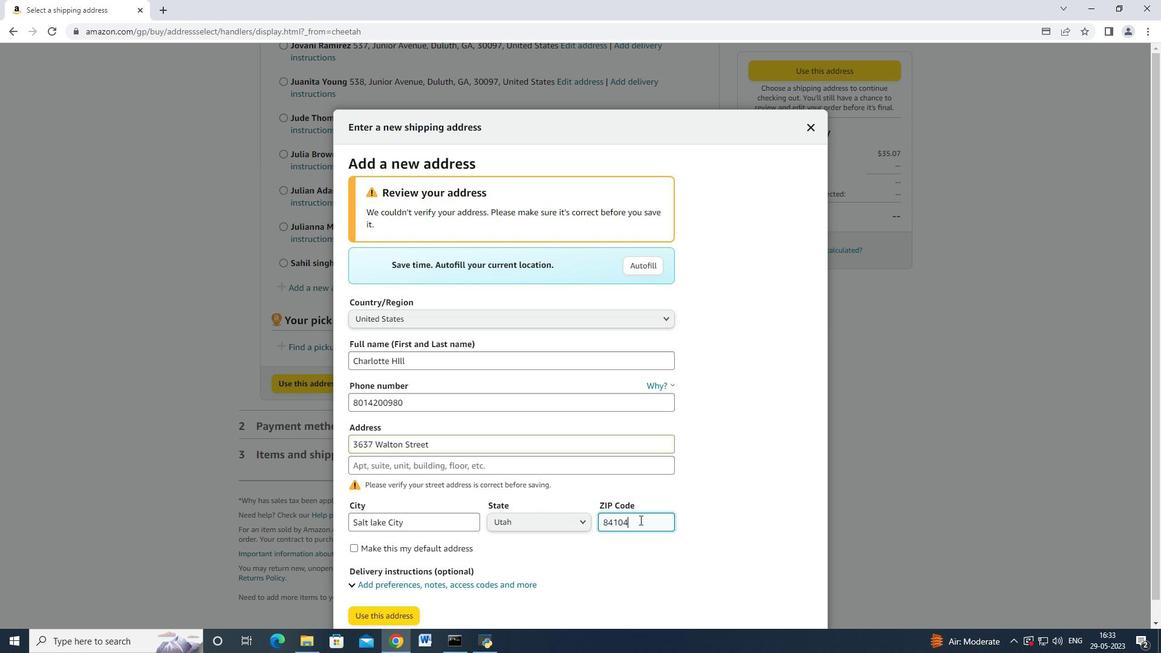 
Action: Mouse scrolled (597, 536) with delta (0, 0)
Screenshot: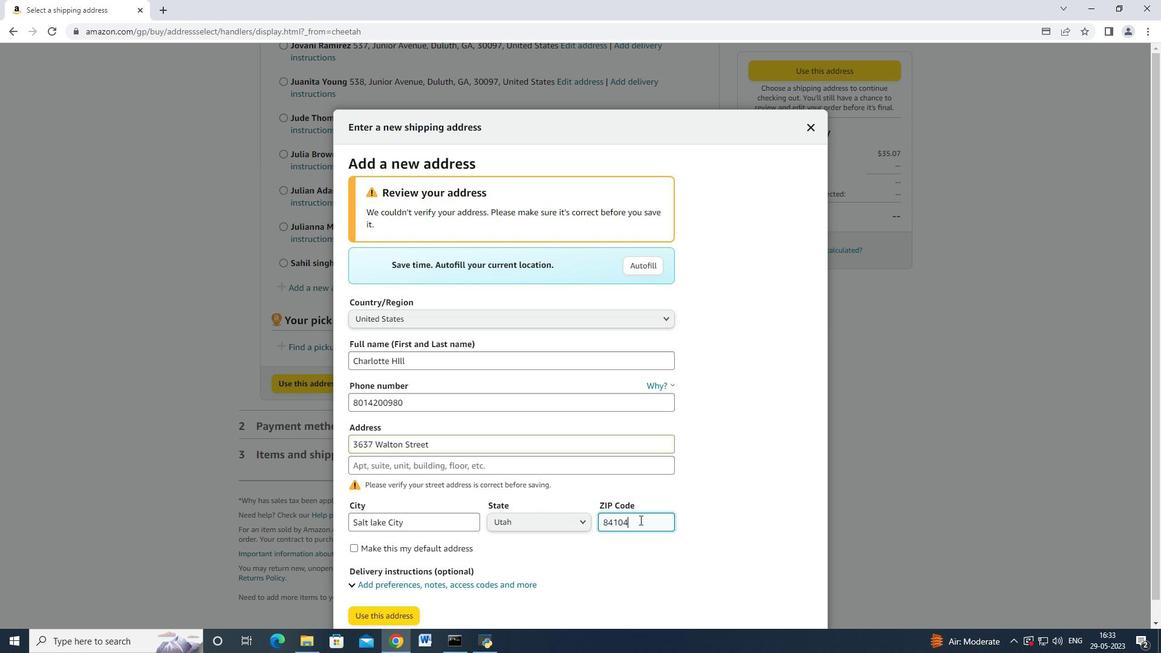 
Action: Mouse scrolled (597, 536) with delta (0, 0)
Screenshot: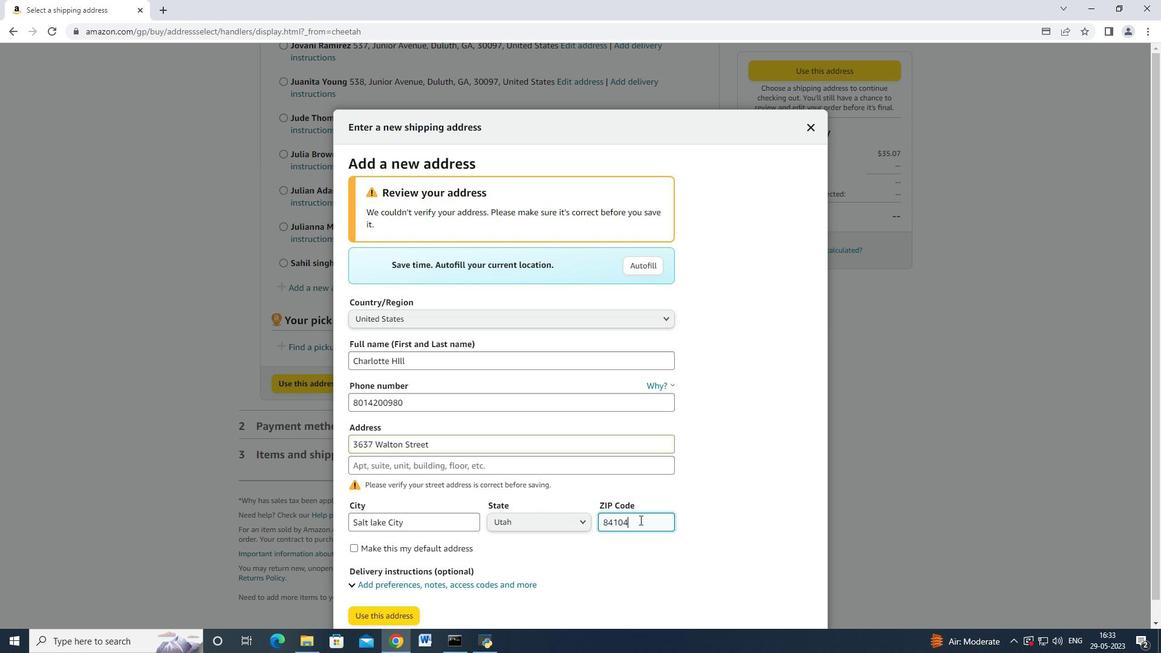 
Action: Mouse scrolled (597, 536) with delta (0, 0)
Screenshot: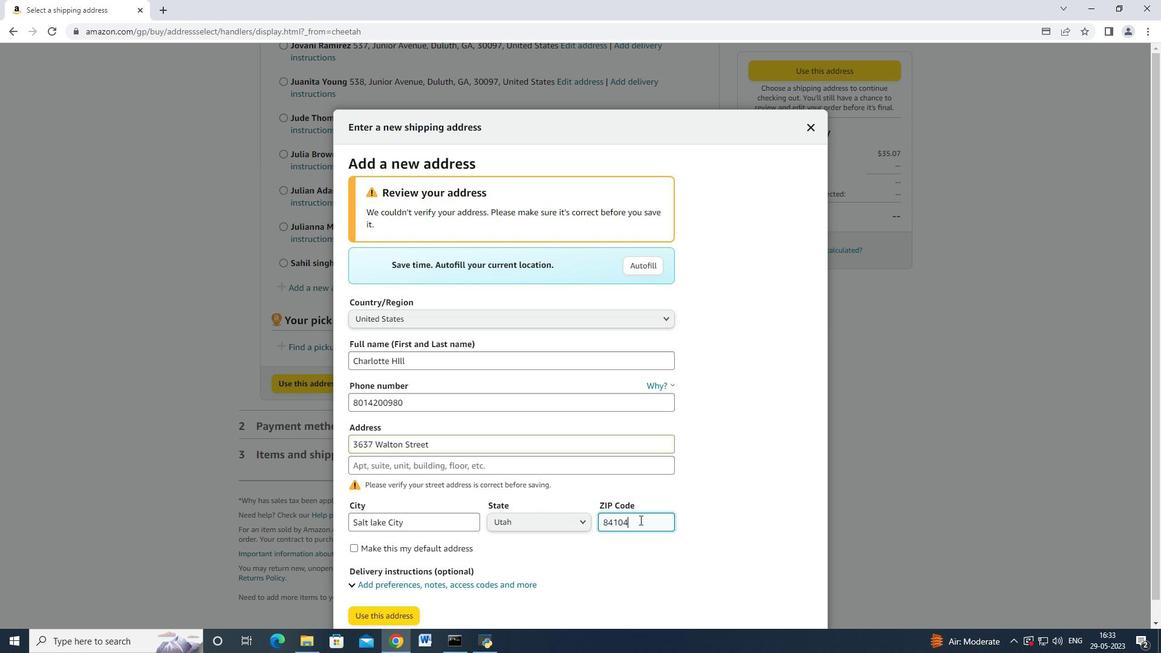 
Action: Mouse scrolled (597, 536) with delta (0, 0)
Screenshot: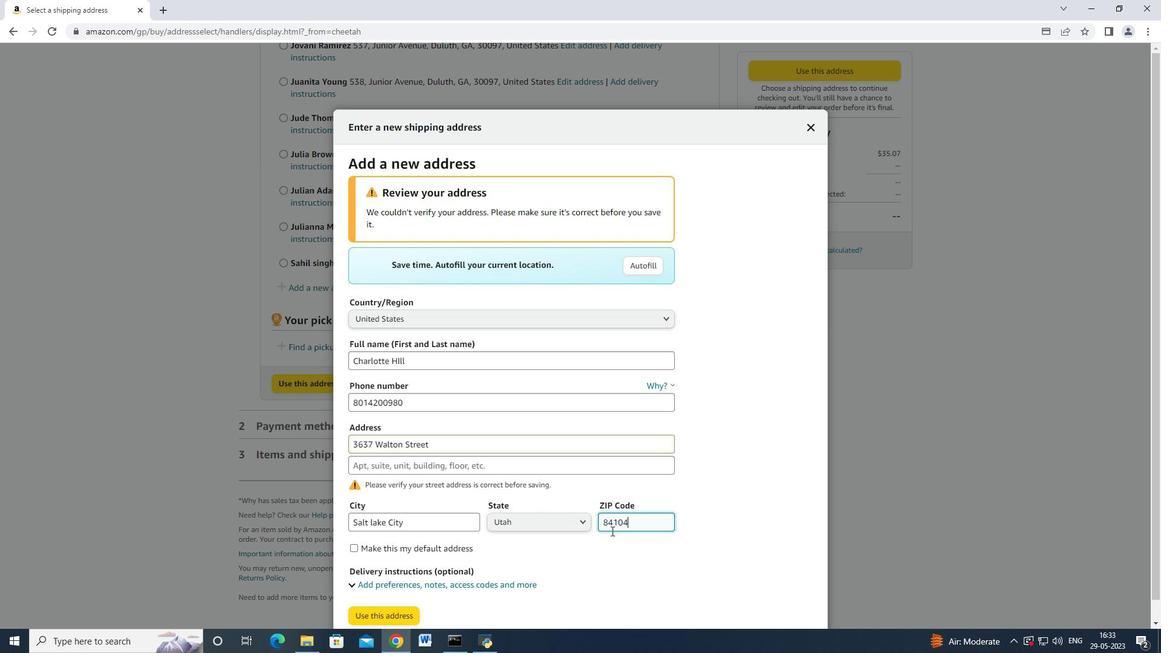 
Action: Mouse moved to (396, 597)
Screenshot: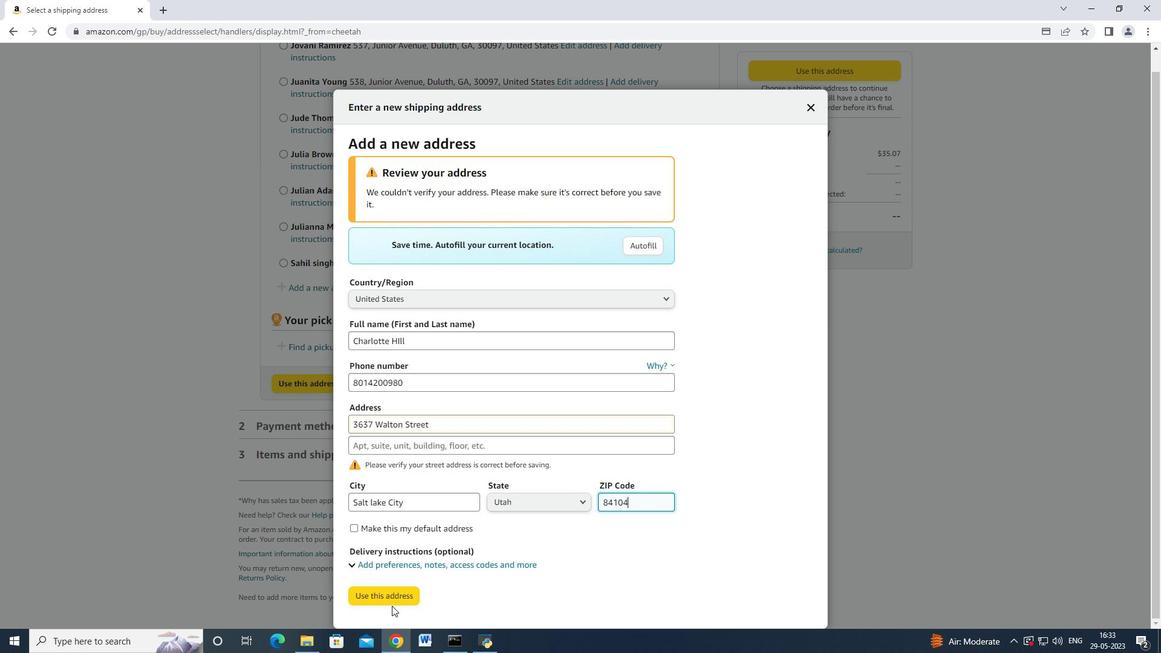 
Action: Mouse pressed left at (393, 598)
Screenshot: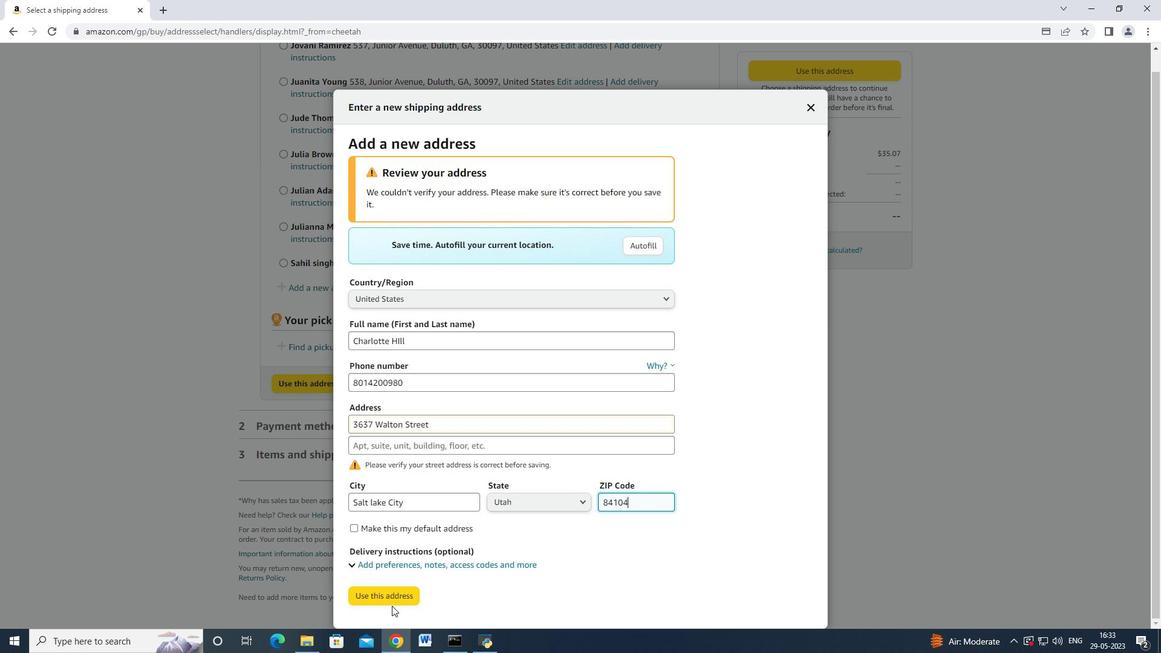
Action: Mouse moved to (402, 594)
Screenshot: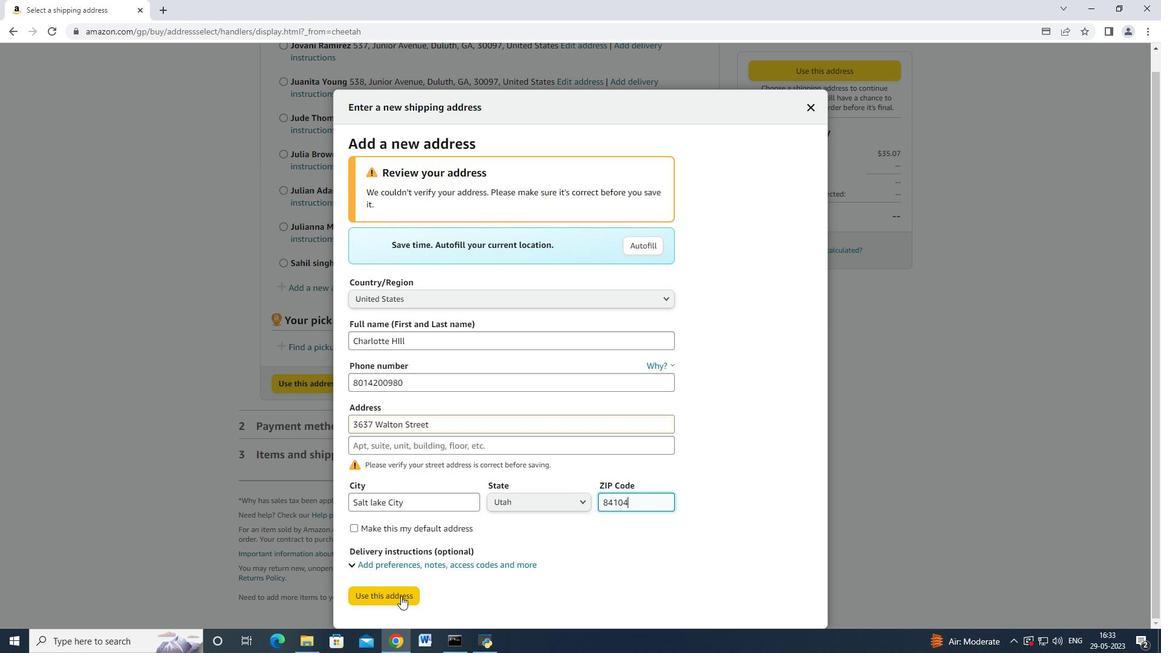
Action: Mouse pressed left at (402, 594)
Screenshot: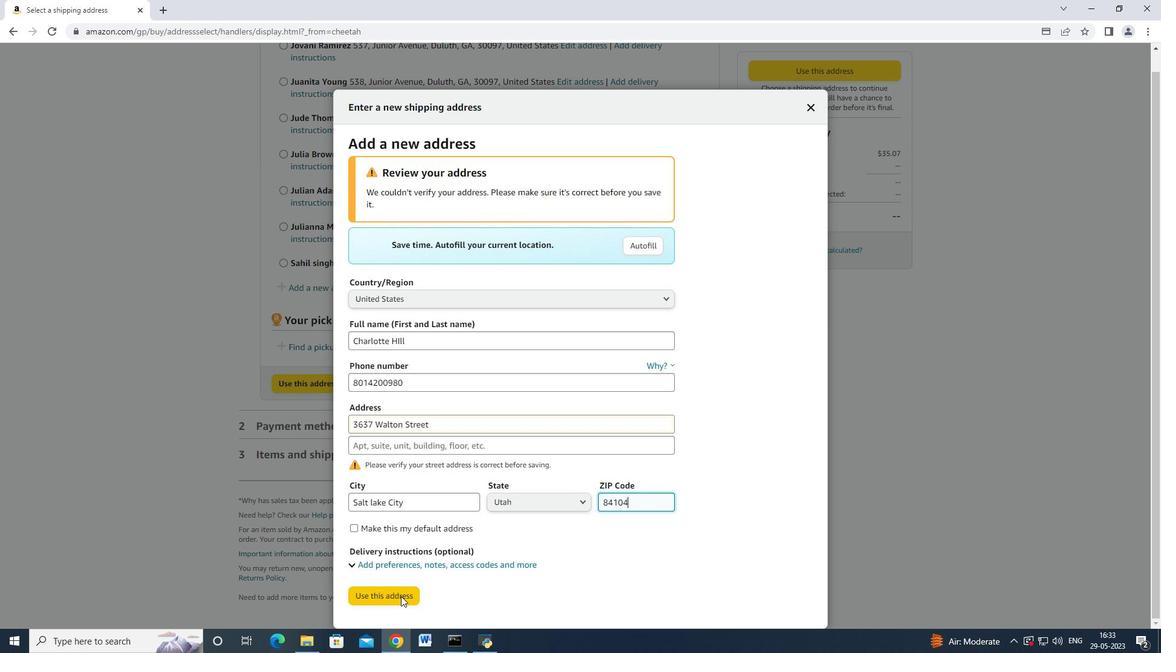 
Action: Mouse moved to (599, 492)
Screenshot: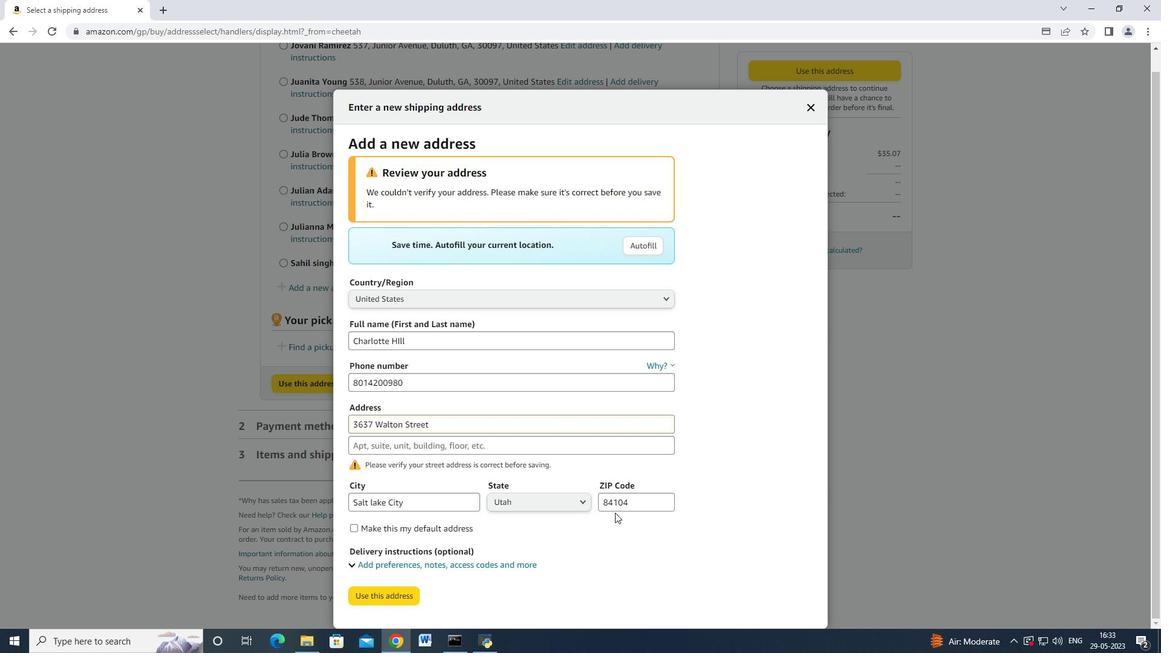 
Action: Mouse scrolled (599, 492) with delta (0, 0)
Screenshot: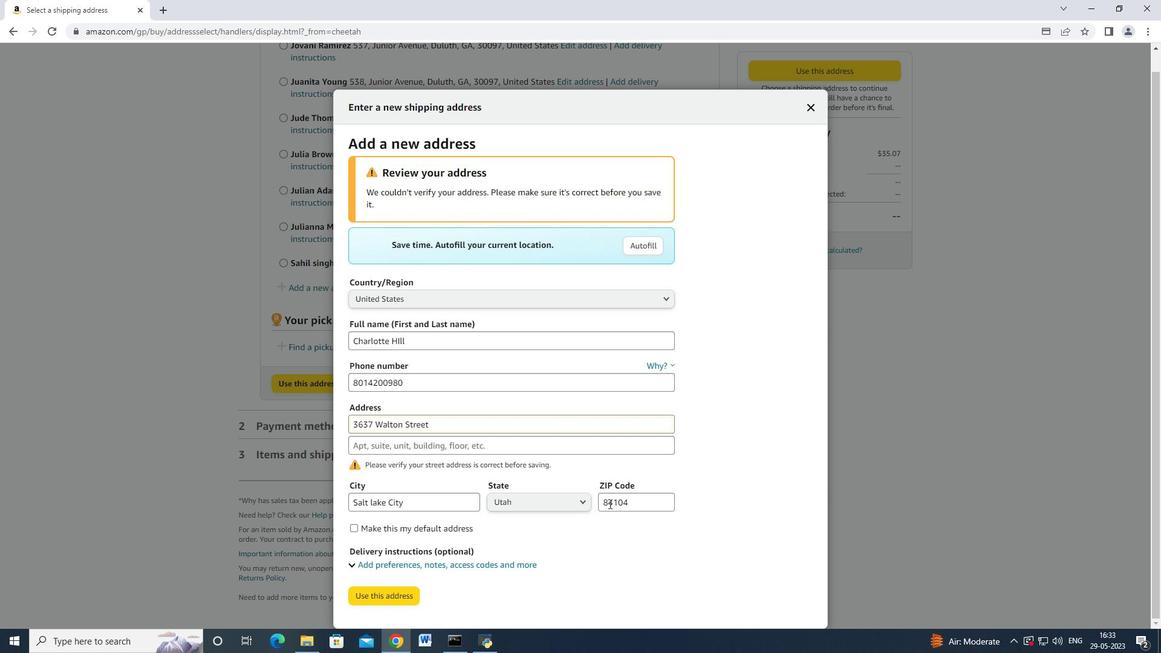 
Action: Mouse scrolled (599, 492) with delta (0, 0)
Screenshot: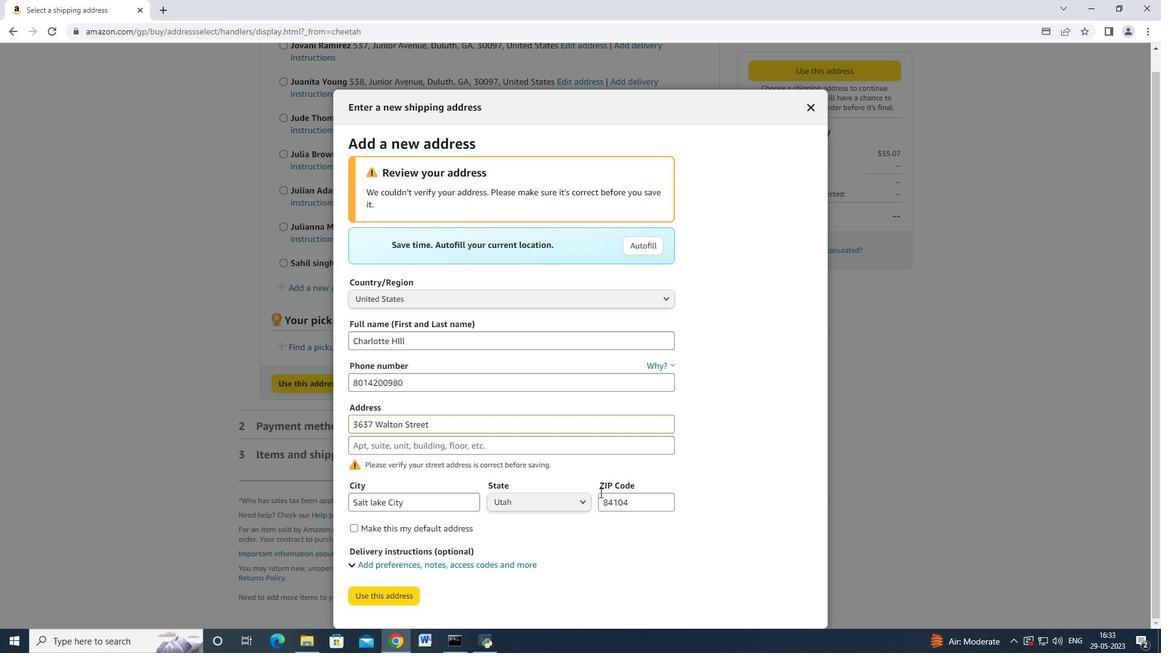 
Action: Mouse moved to (394, 597)
Screenshot: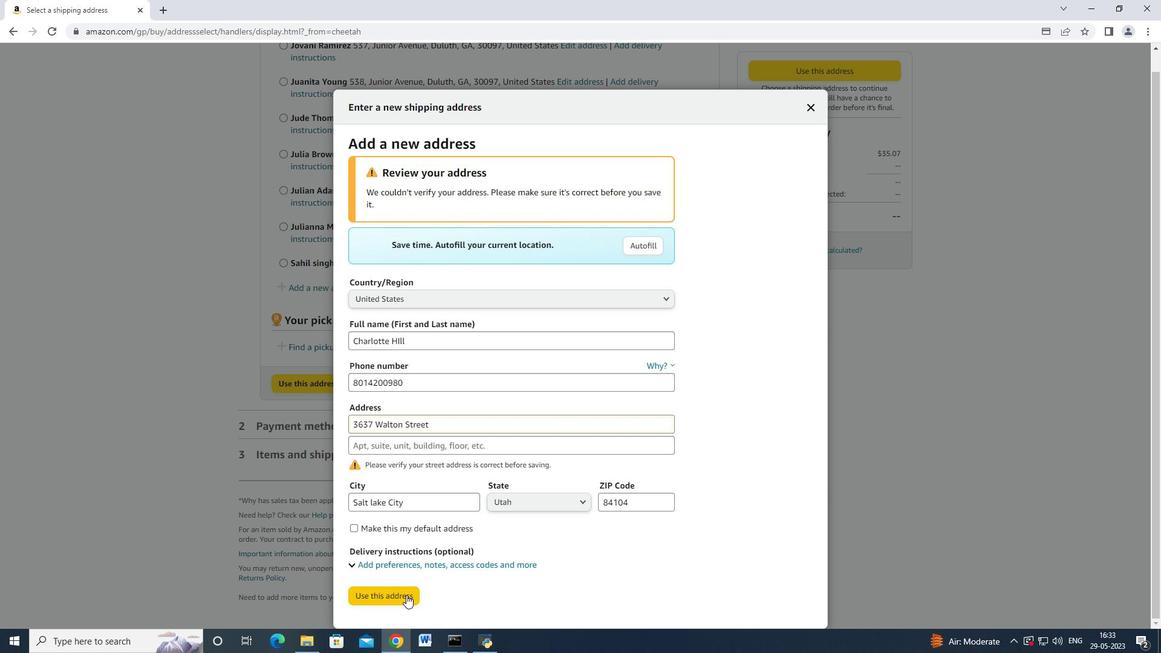 
Action: Mouse pressed left at (394, 597)
Screenshot: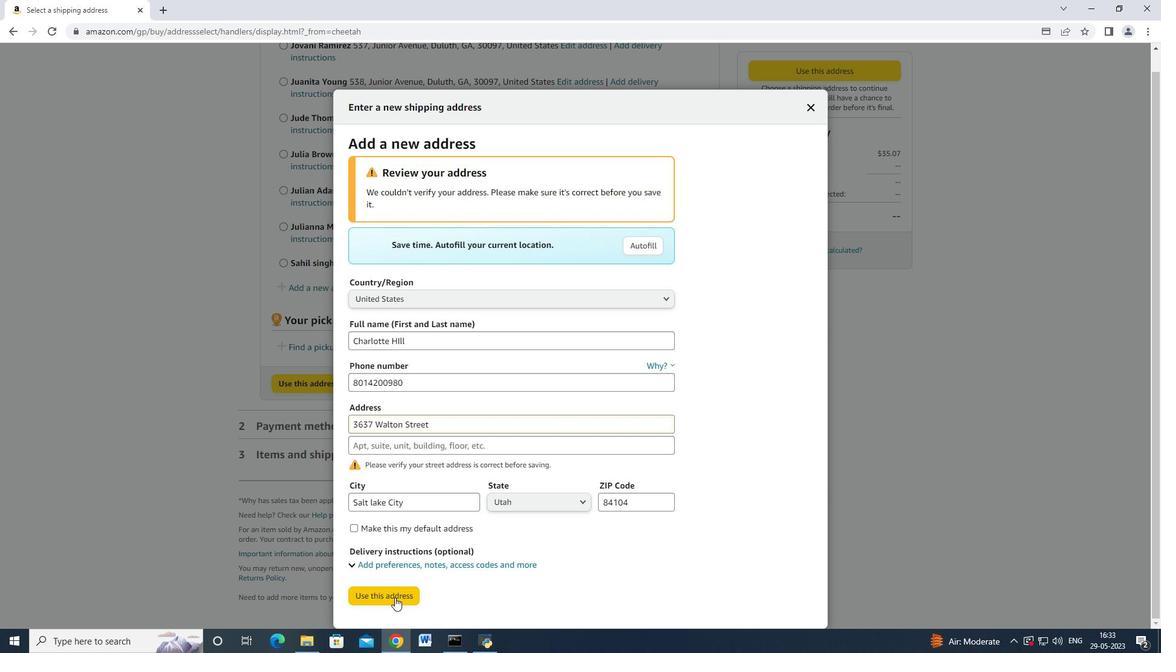 
Action: Mouse moved to (439, 276)
Screenshot: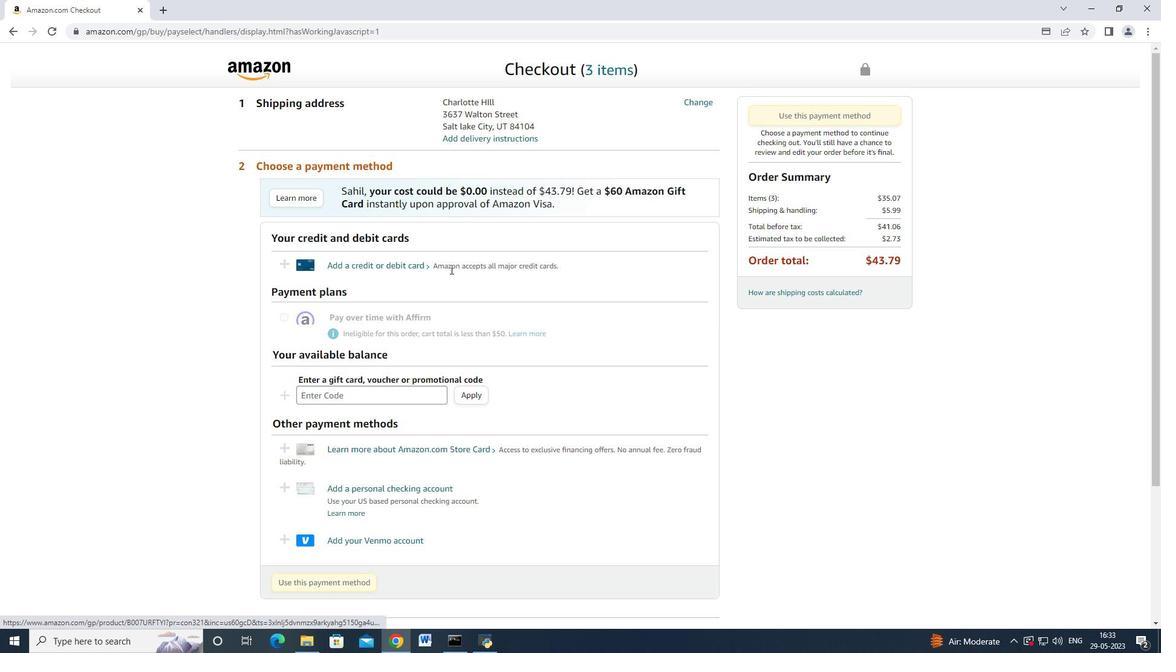 
Action: Mouse scrolled (439, 275) with delta (0, 0)
Screenshot: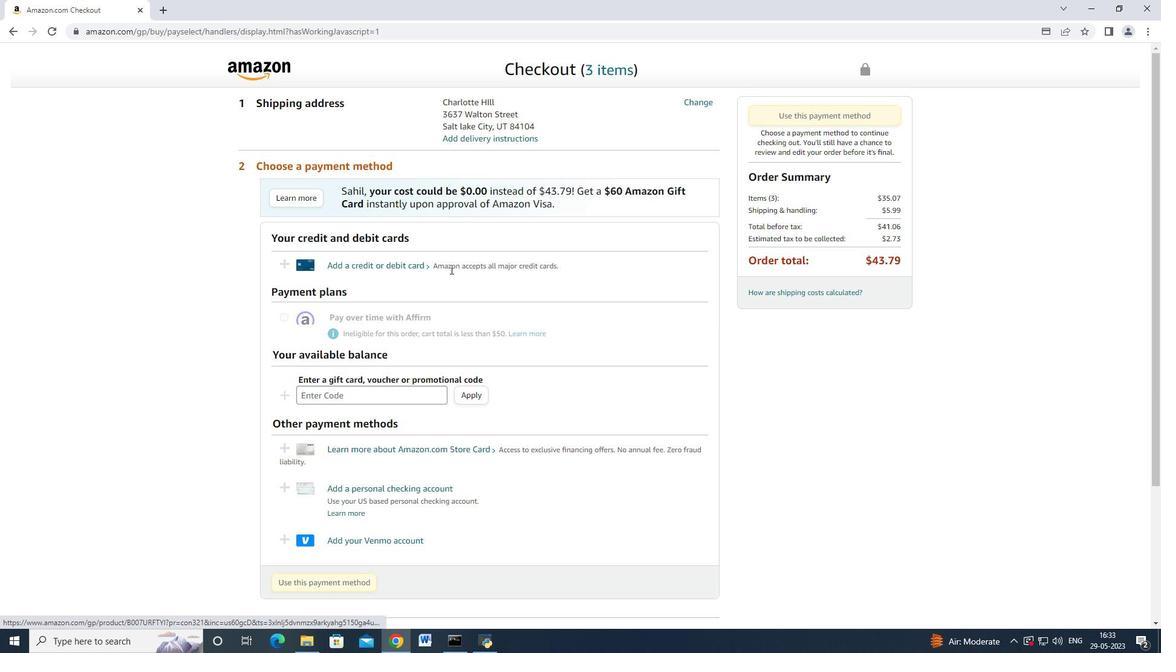 
Action: Mouse moved to (439, 276)
Screenshot: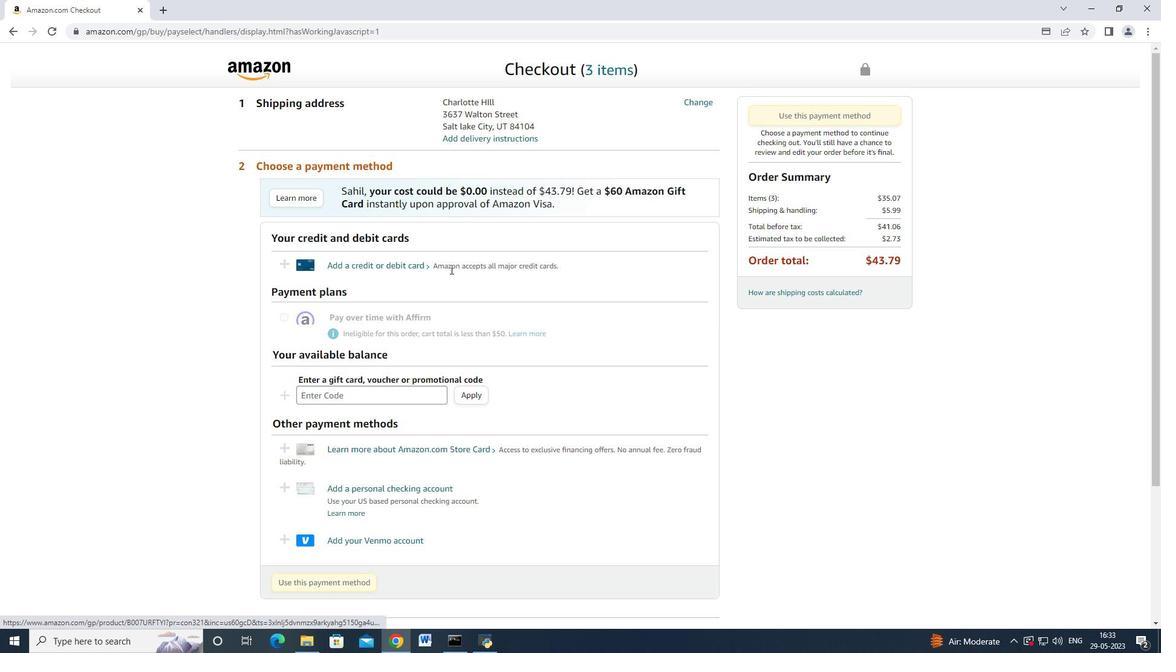 
Action: Mouse scrolled (439, 275) with delta (0, 0)
Screenshot: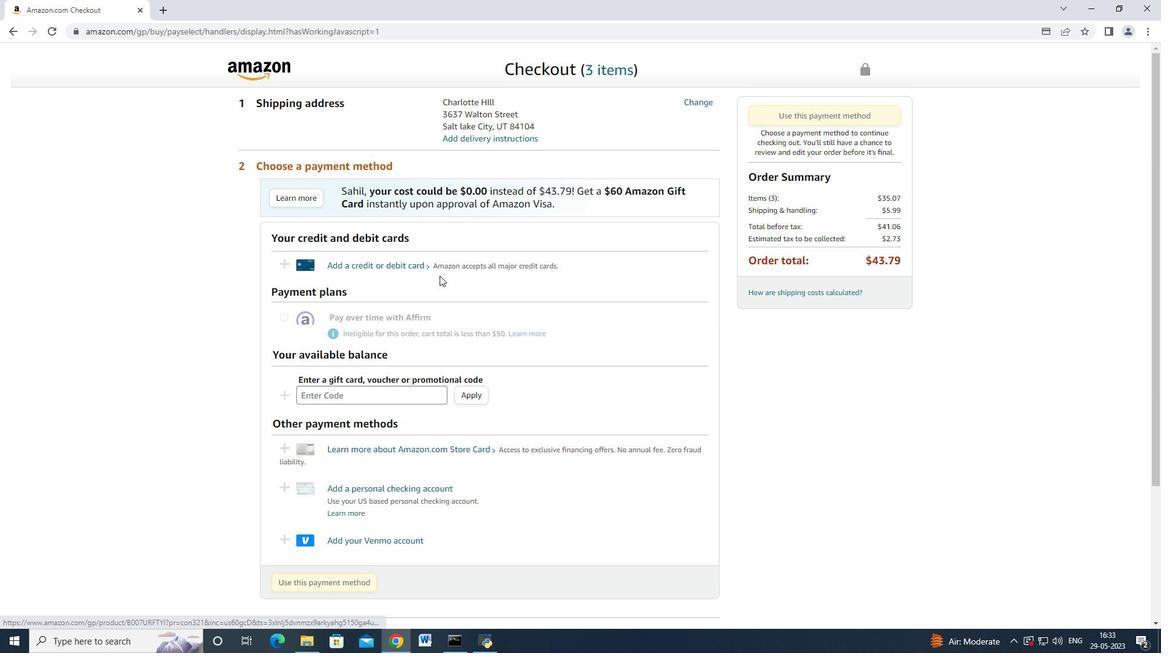 
Action: Mouse moved to (367, 142)
Screenshot: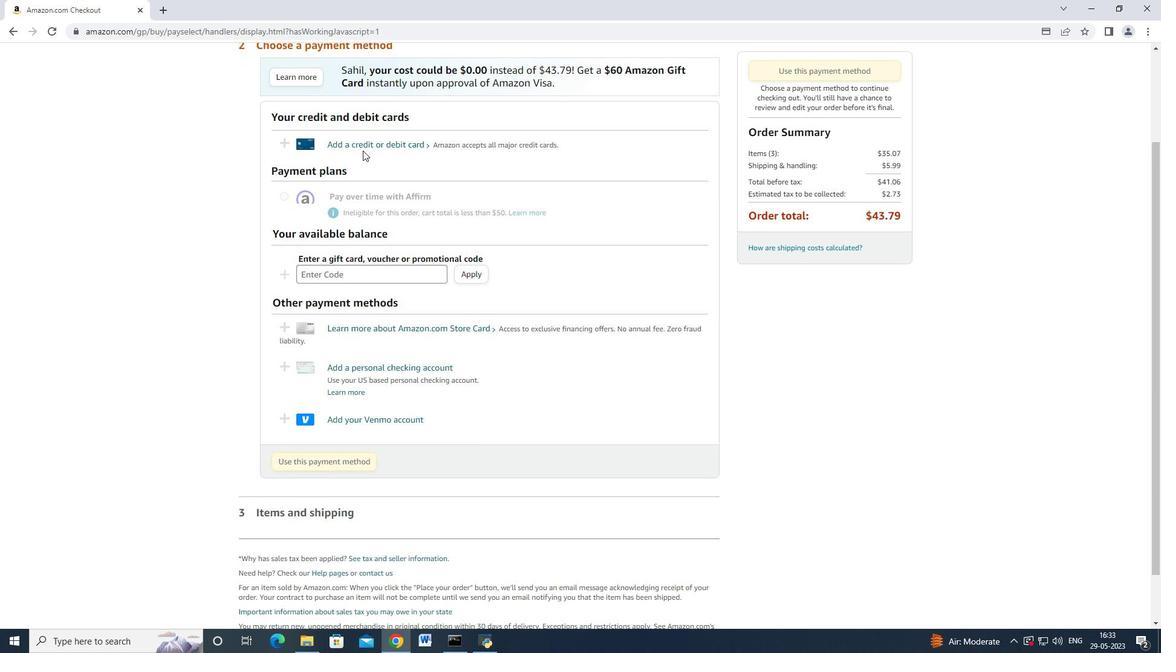 
Action: Mouse pressed left at (367, 142)
Screenshot: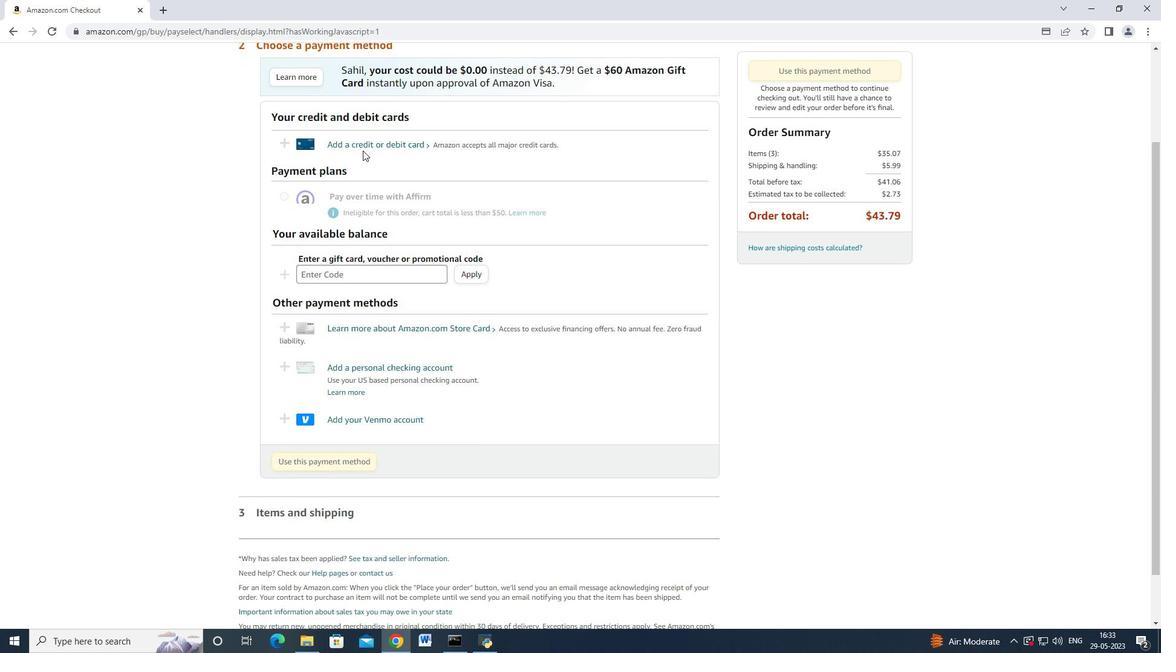 
Action: Mouse moved to (527, 284)
Screenshot: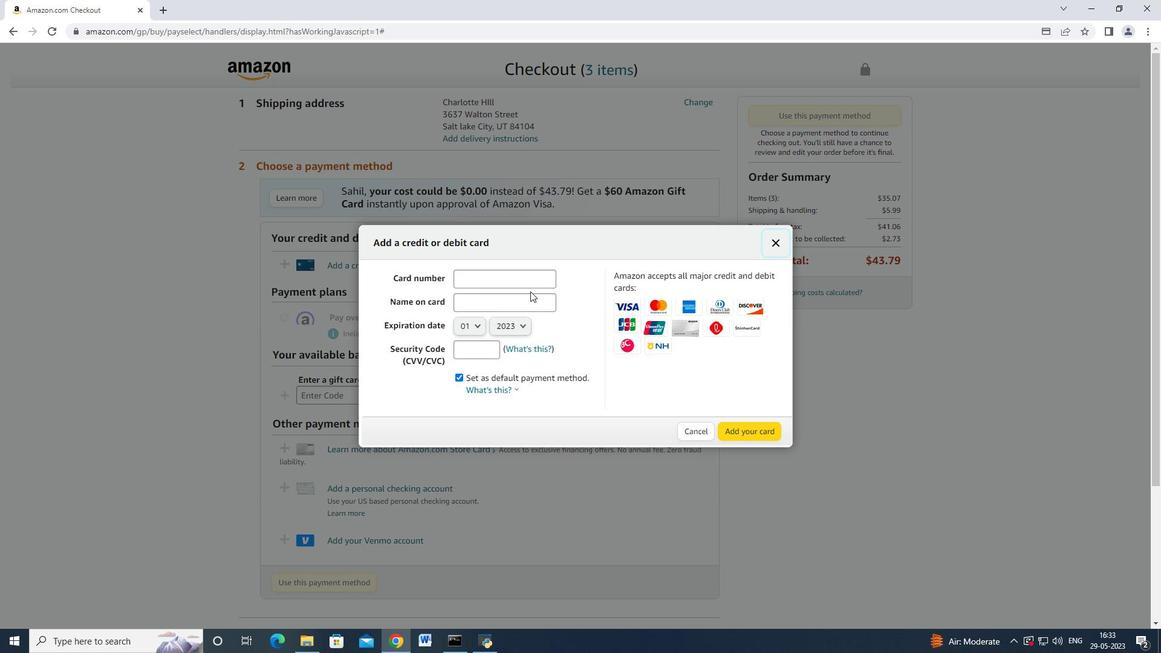 
Action: Mouse pressed left at (527, 284)
Screenshot: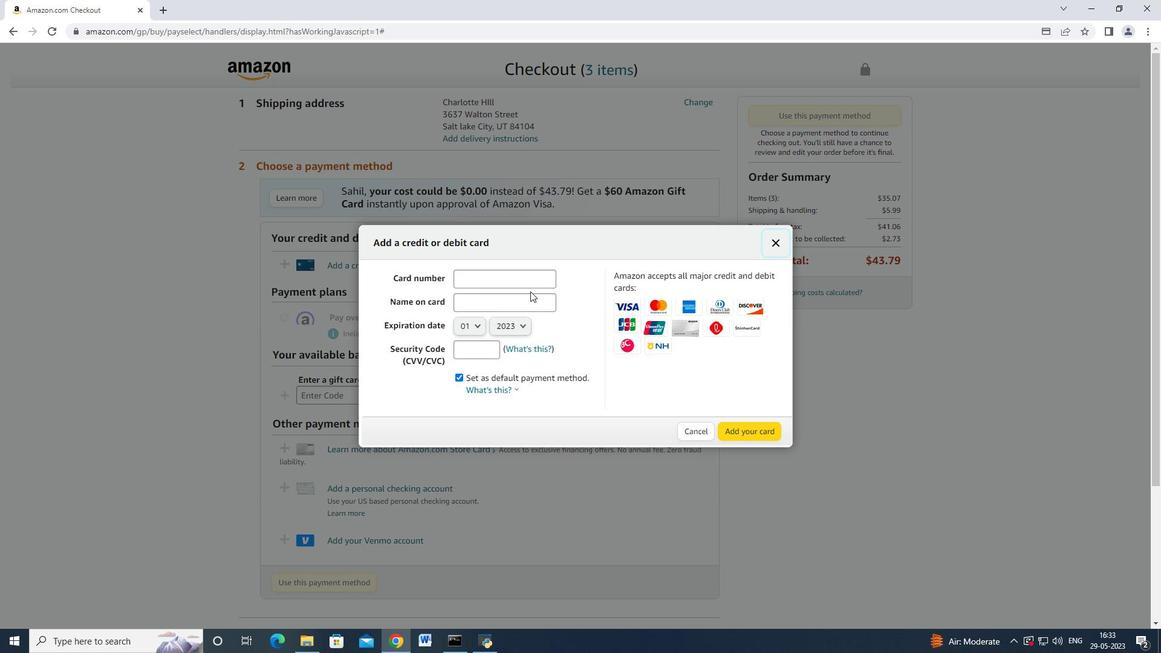 
Action: Mouse moved to (526, 285)
Screenshot: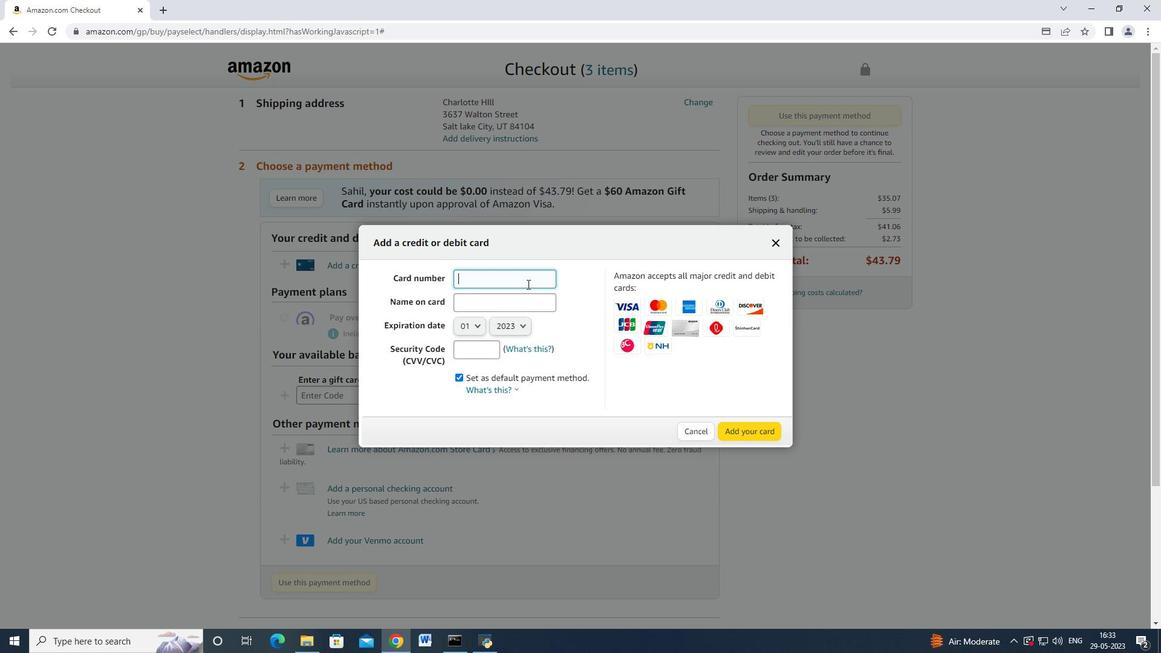 
Action: Key pressed 4672664477556010<Key.tab><Key.shift>Mark<Key.space><Key.shift_r>Ard<Key.backspace><Key.backspace>dams<Key.tab>
Screenshot: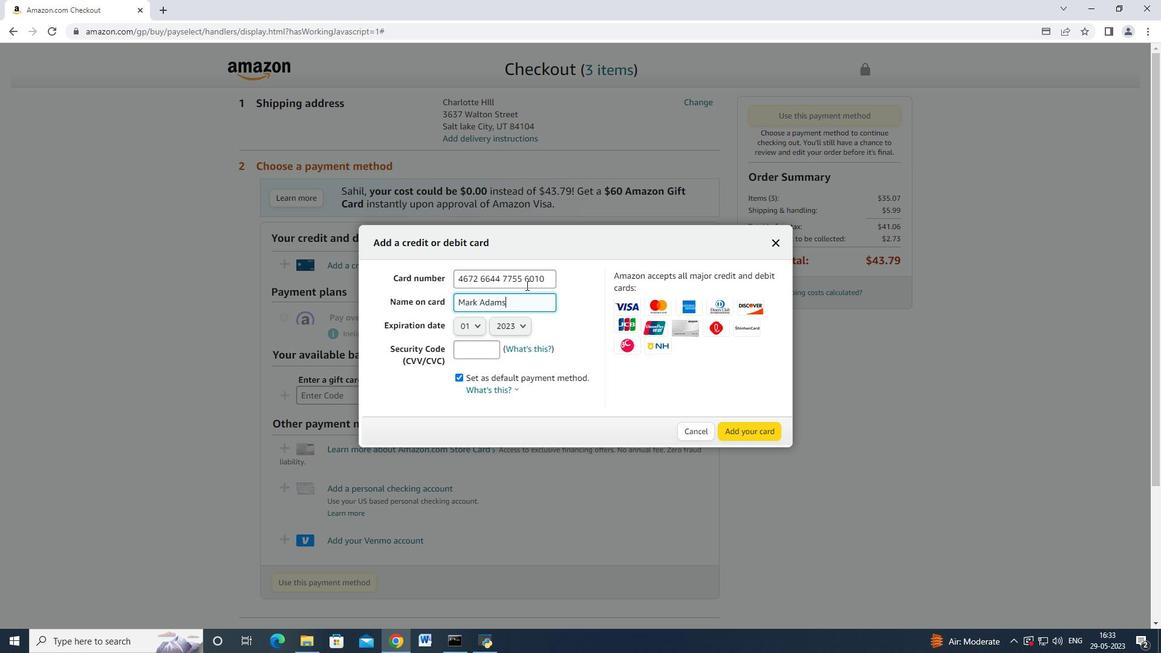 
Action: Mouse moved to (465, 329)
Screenshot: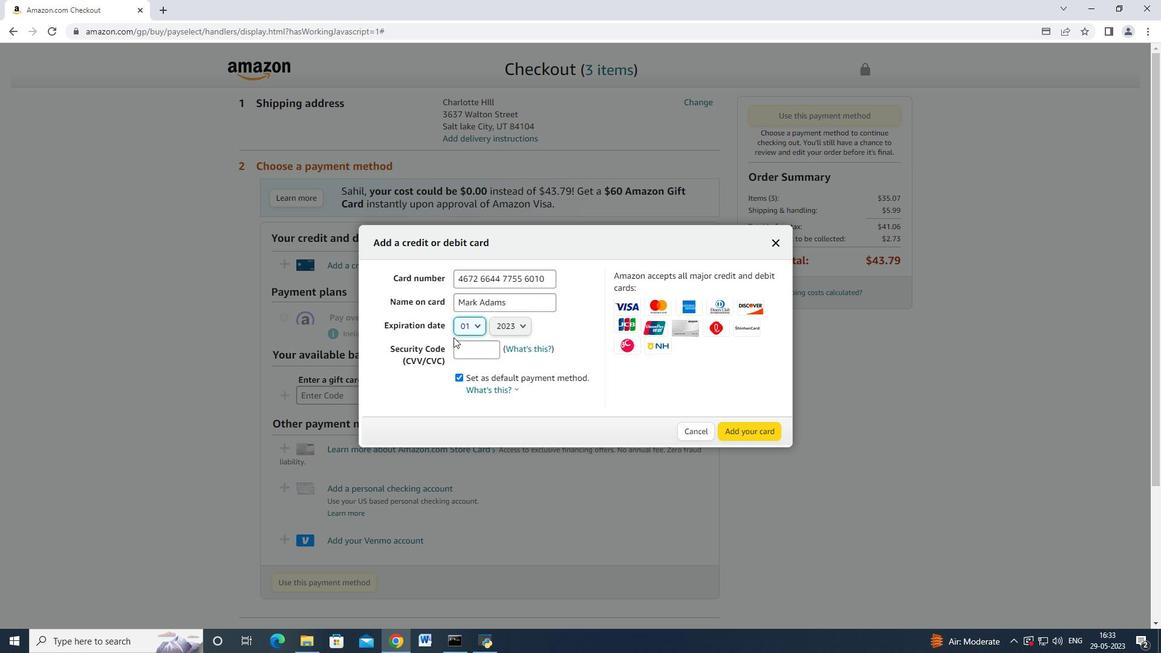 
Action: Mouse pressed left at (465, 329)
Screenshot: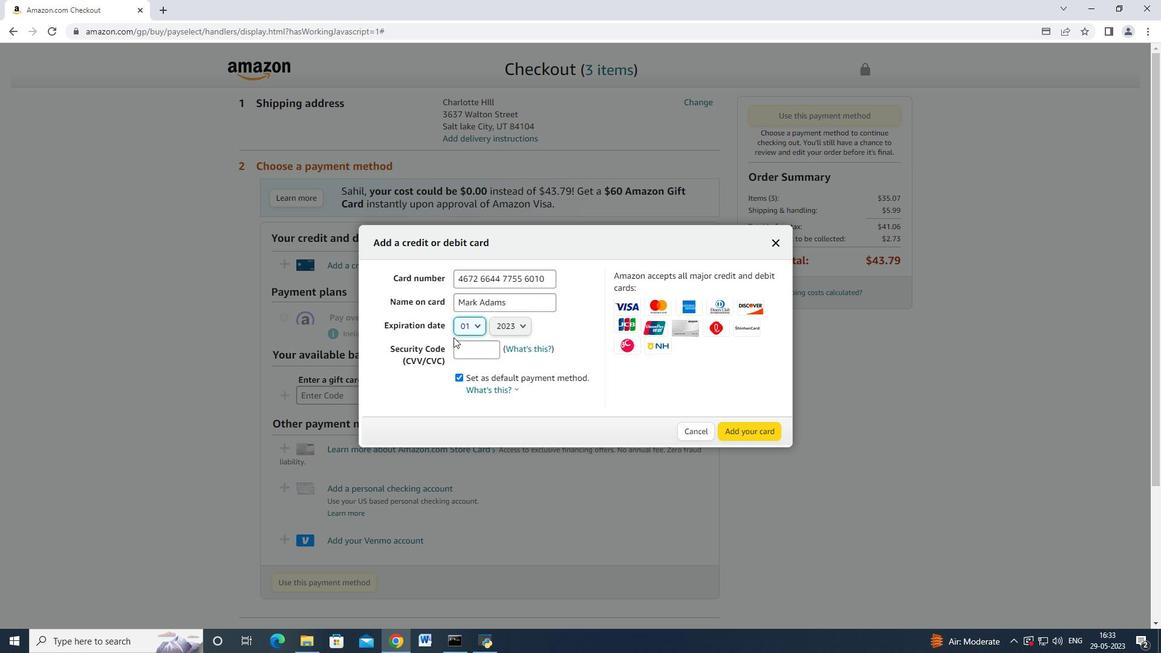 
Action: Mouse moved to (465, 370)
Screenshot: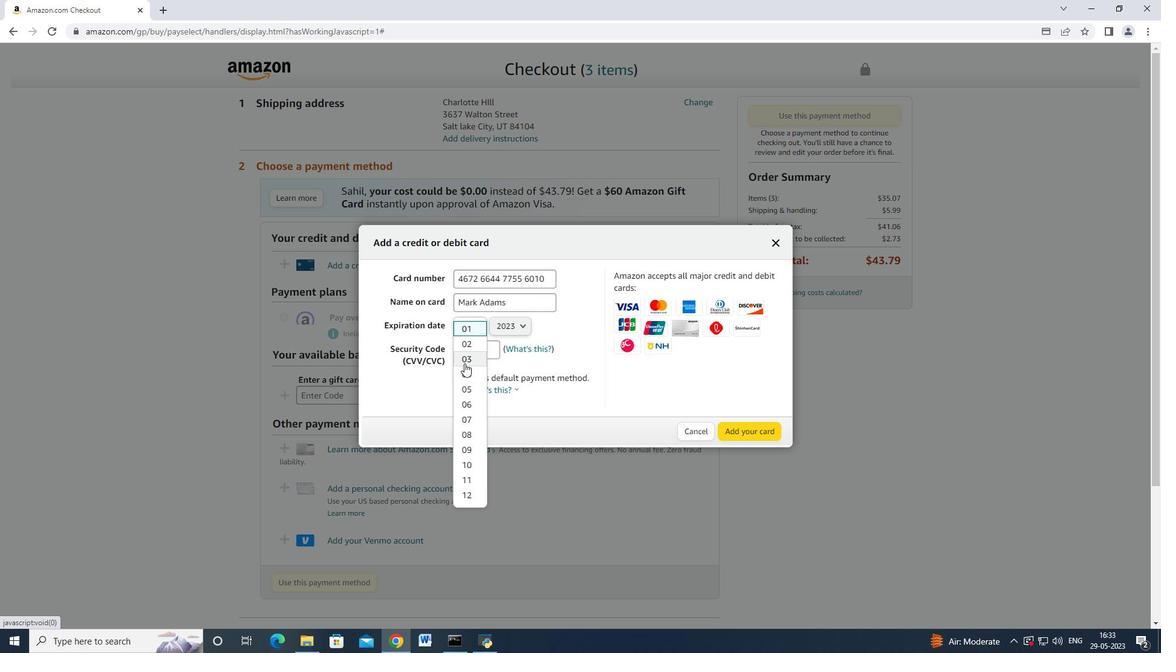 
Action: Mouse pressed left at (465, 370)
Screenshot: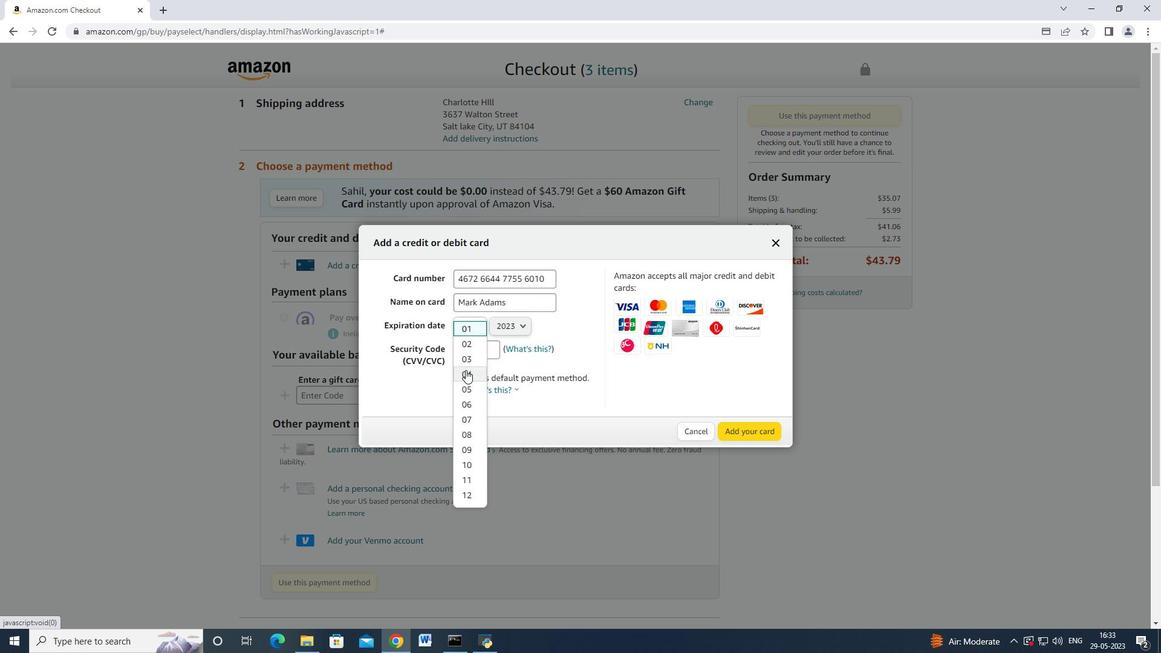 
Action: Mouse moved to (509, 329)
Screenshot: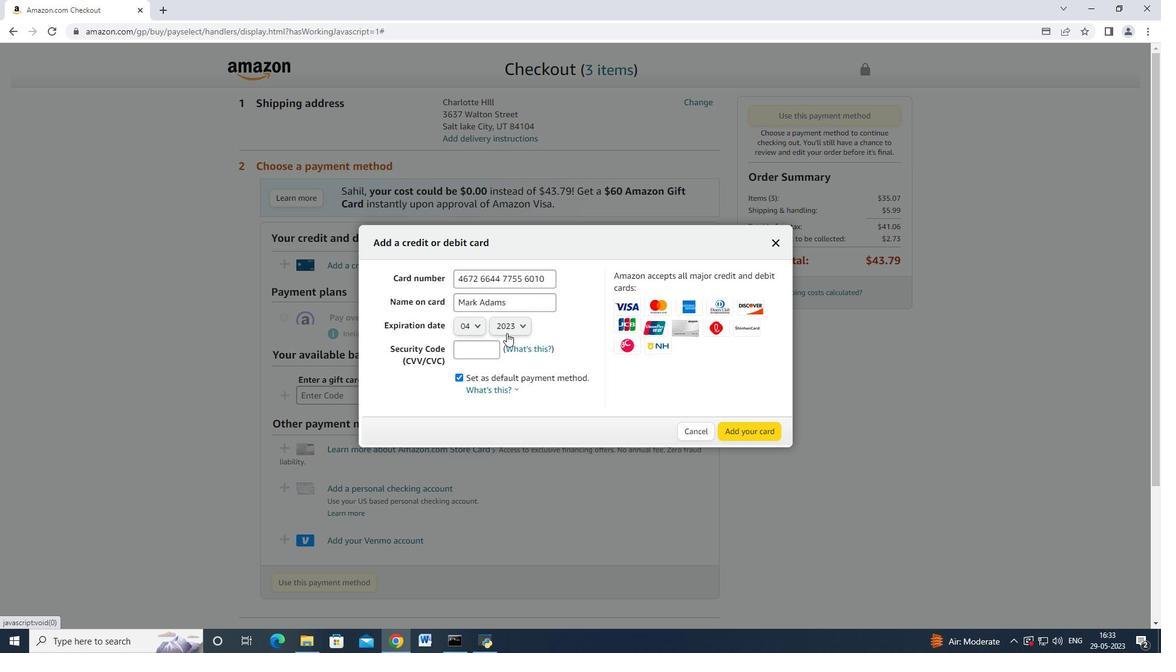 
Action: Mouse pressed left at (509, 329)
Screenshot: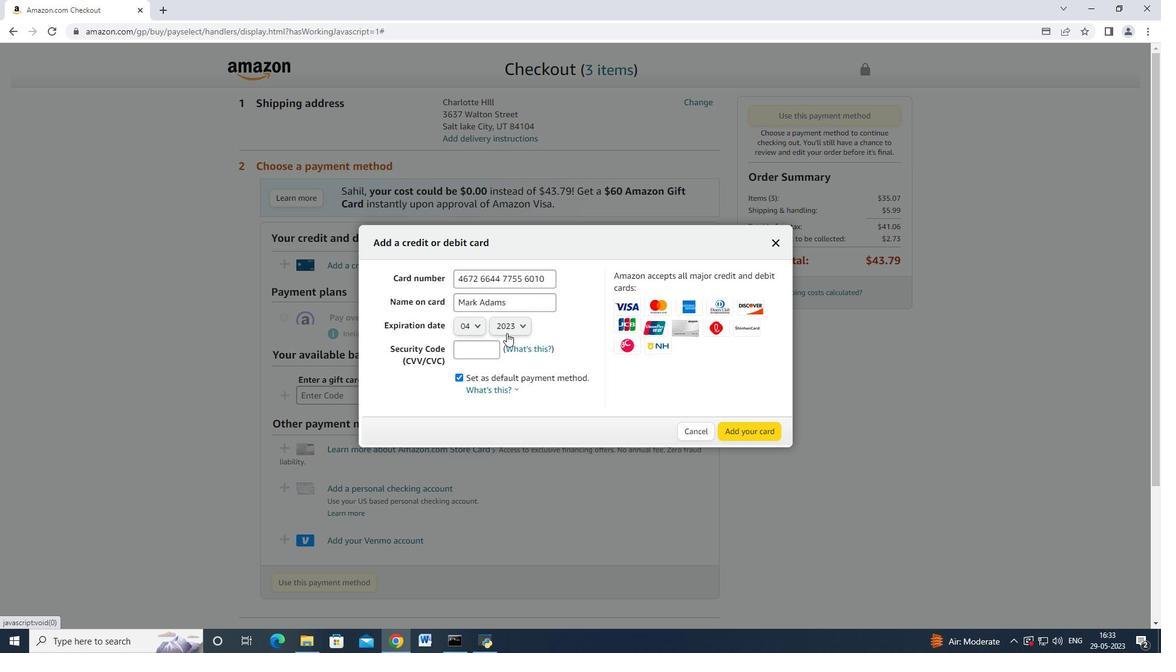 
Action: Mouse moved to (511, 359)
Screenshot: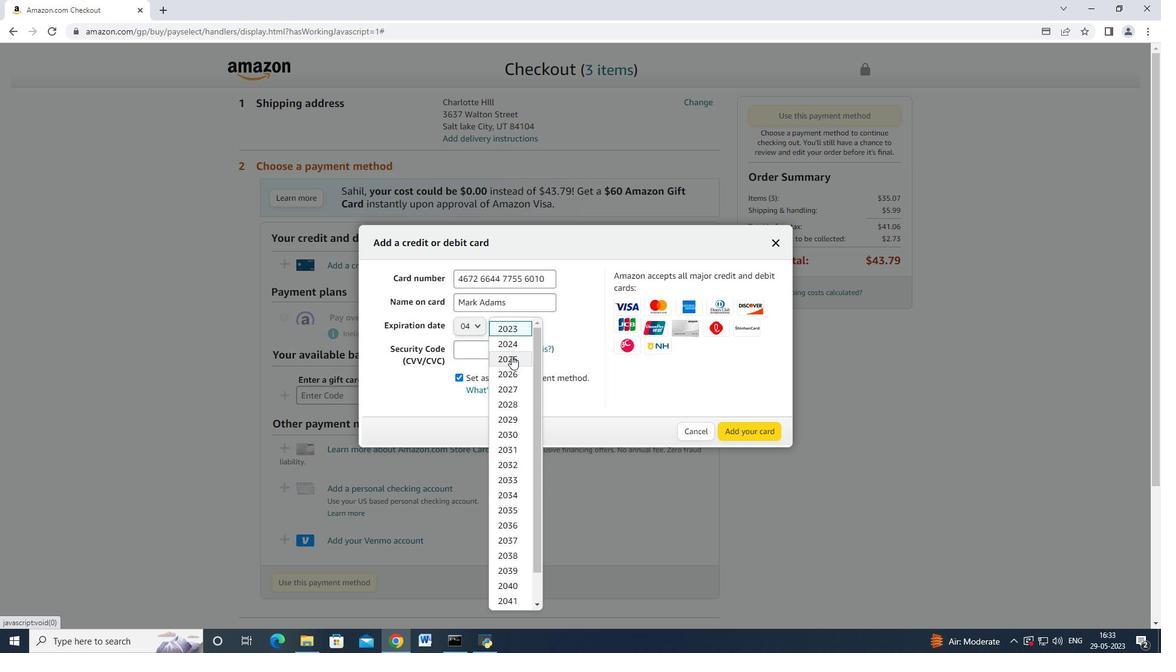 
Action: Mouse pressed left at (511, 359)
Screenshot: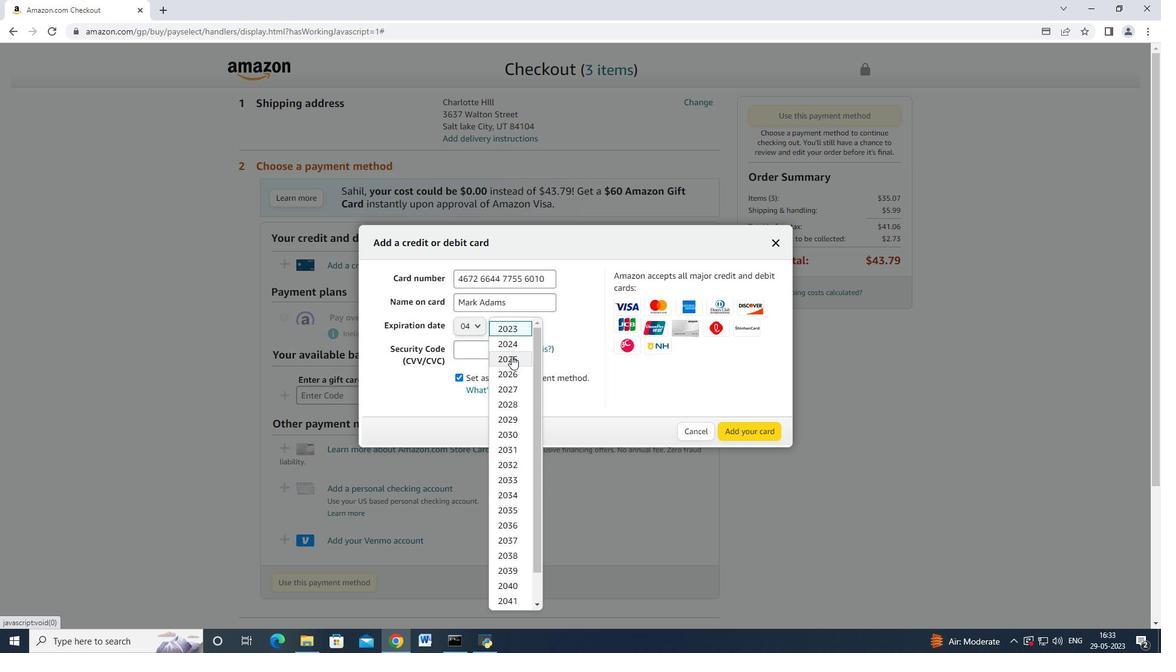 
Action: Mouse moved to (465, 350)
Screenshot: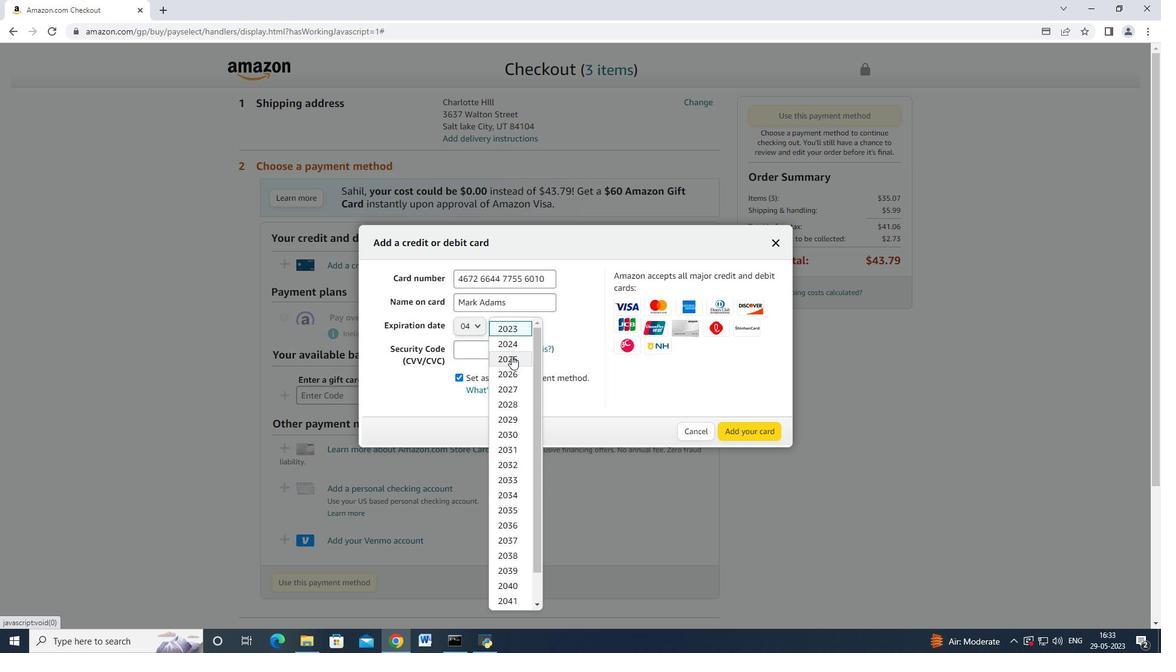 
Action: Mouse pressed left at (465, 350)
Screenshot: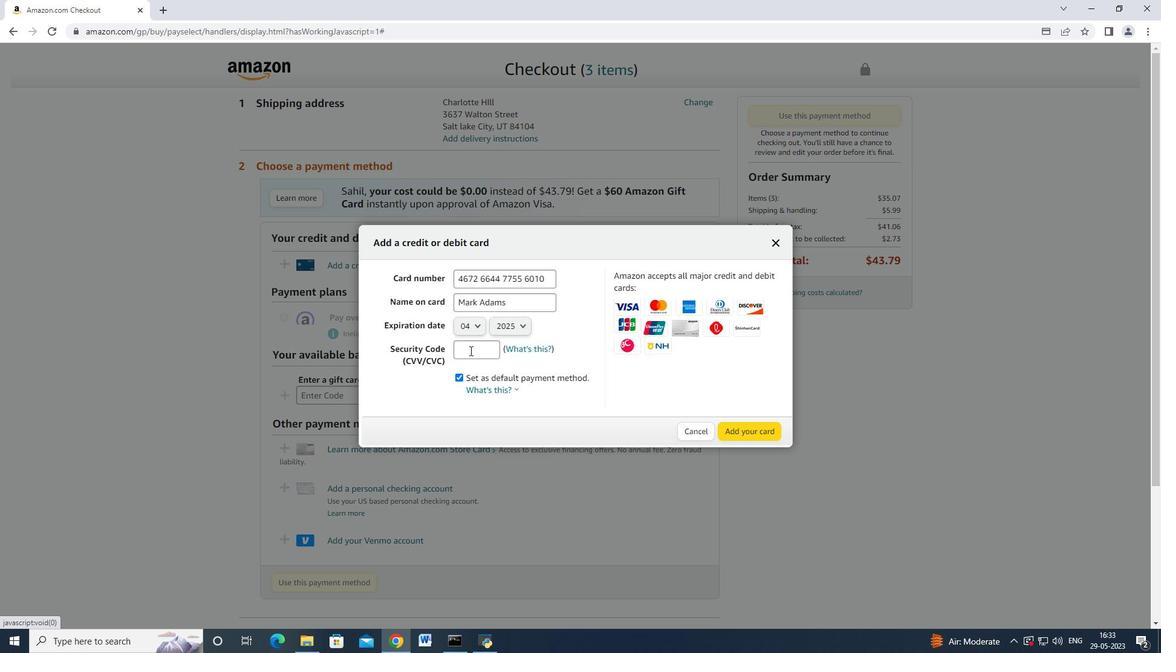 
Action: Mouse moved to (466, 350)
Screenshot: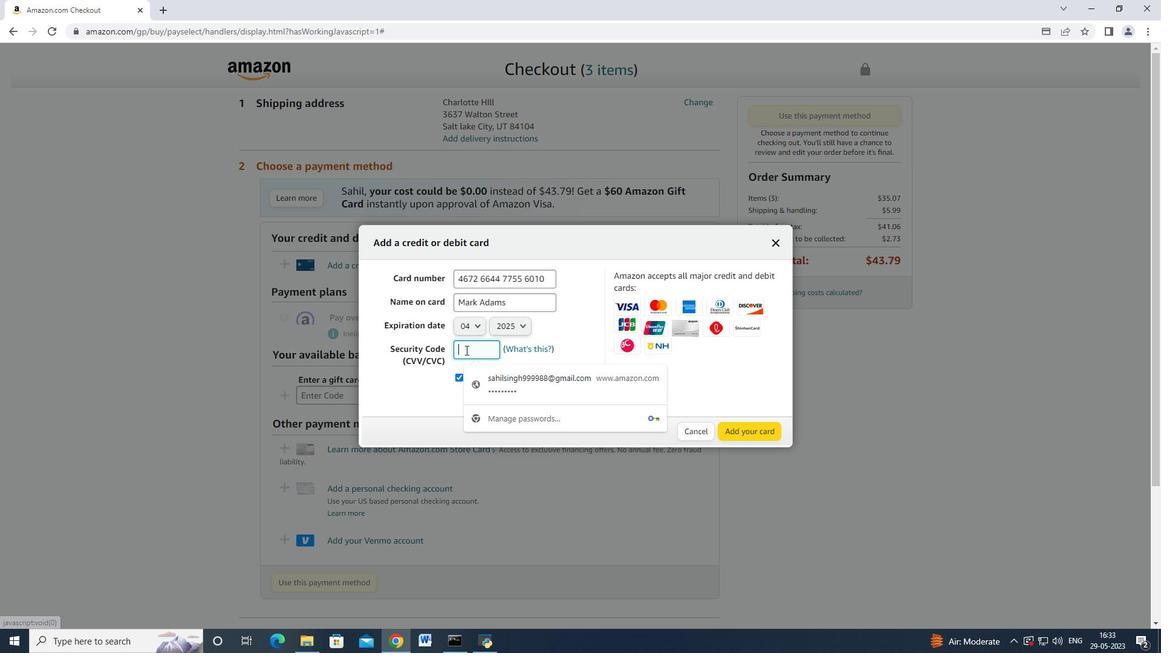 
Action: Mouse pressed left at (466, 350)
Screenshot: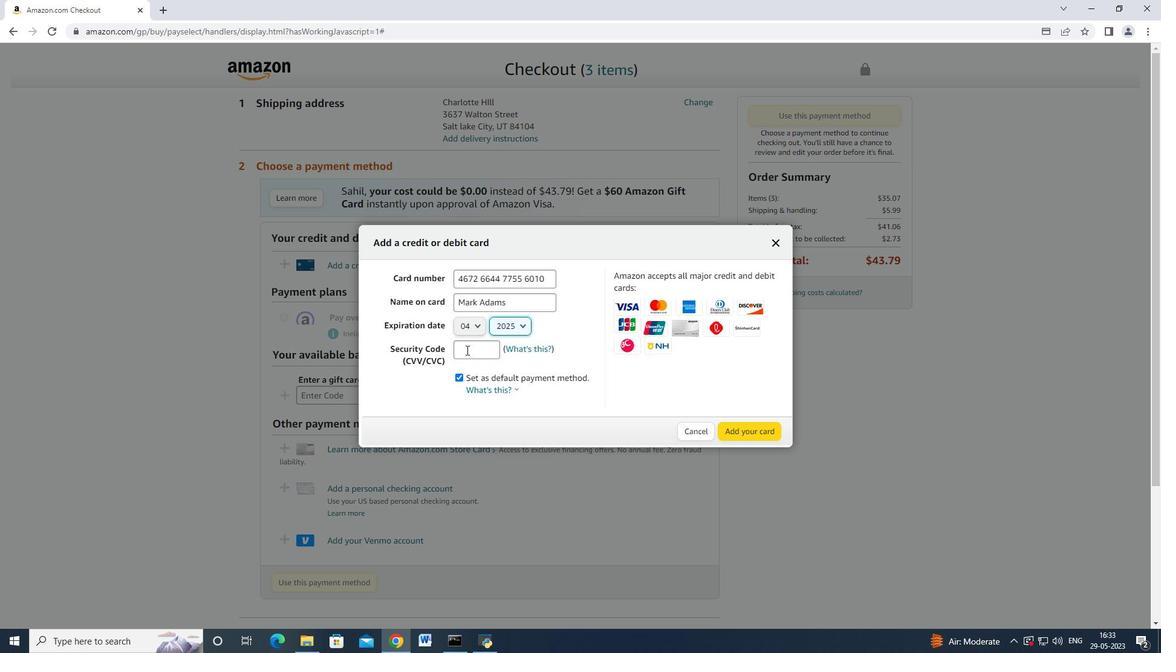 
Action: Mouse moved to (466, 350)
Screenshot: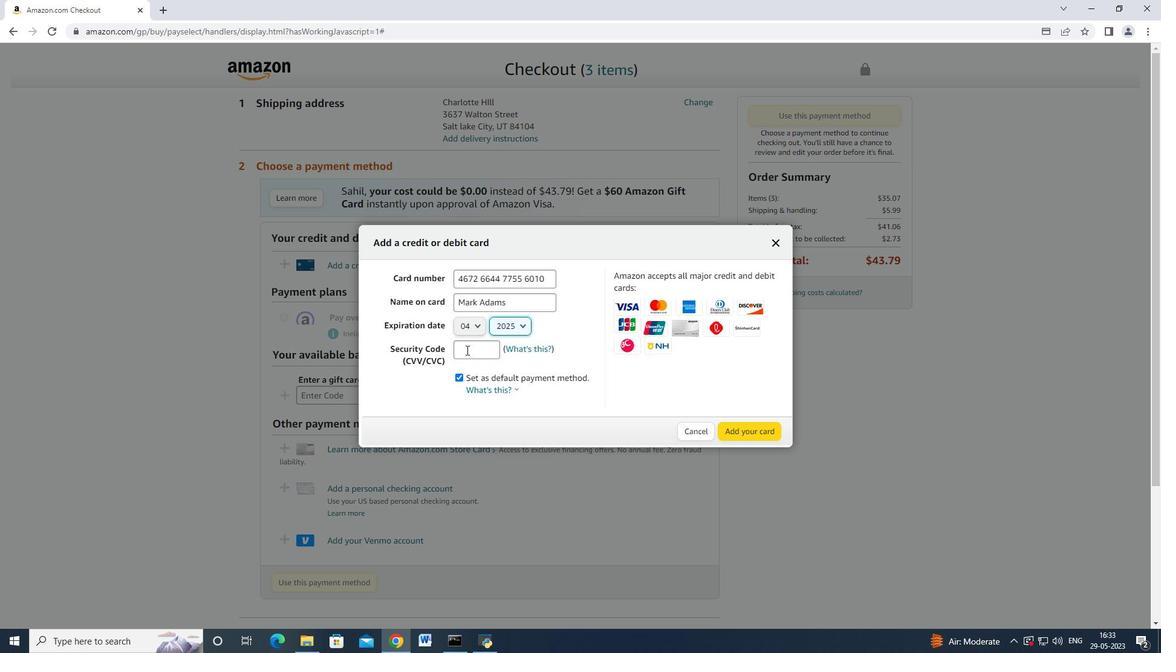 
Action: Key pressed 682
Screenshot: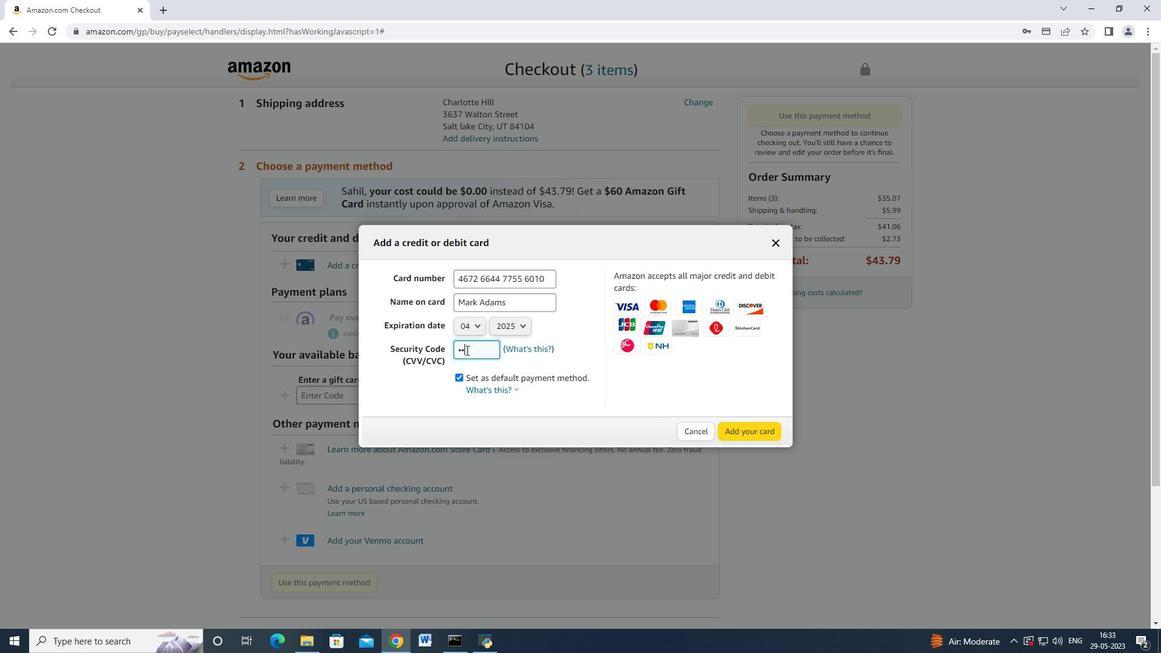 
Action: Mouse moved to (739, 430)
Screenshot: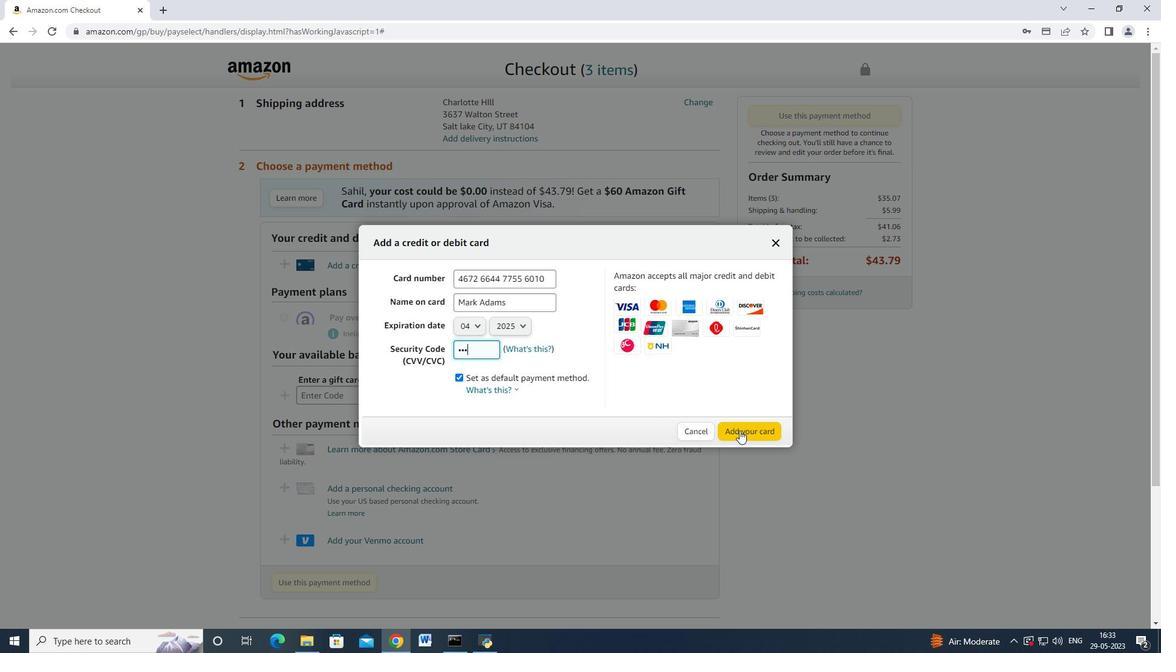 
